 Task: Buy 5 Cheese Knives from Kitchen Knives & Accessories section under best seller category for shipping address: Kristen Martinez, 1131 Sharon Lane, South Bend, Indiana 46625, Cell Number 5742125169. Pay from credit card ending with 9757, CVV 798
Action: Mouse moved to (217, 108)
Screenshot: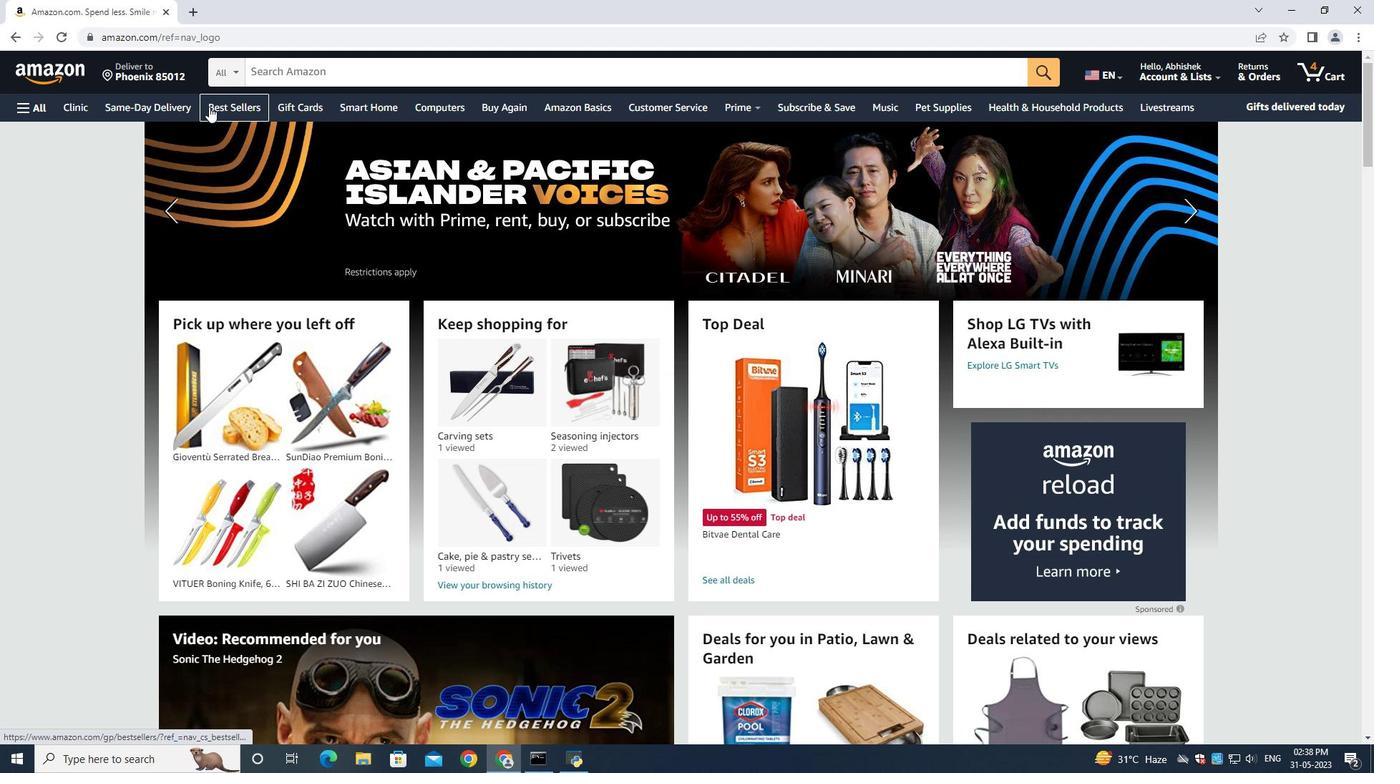 
Action: Mouse pressed left at (217, 108)
Screenshot: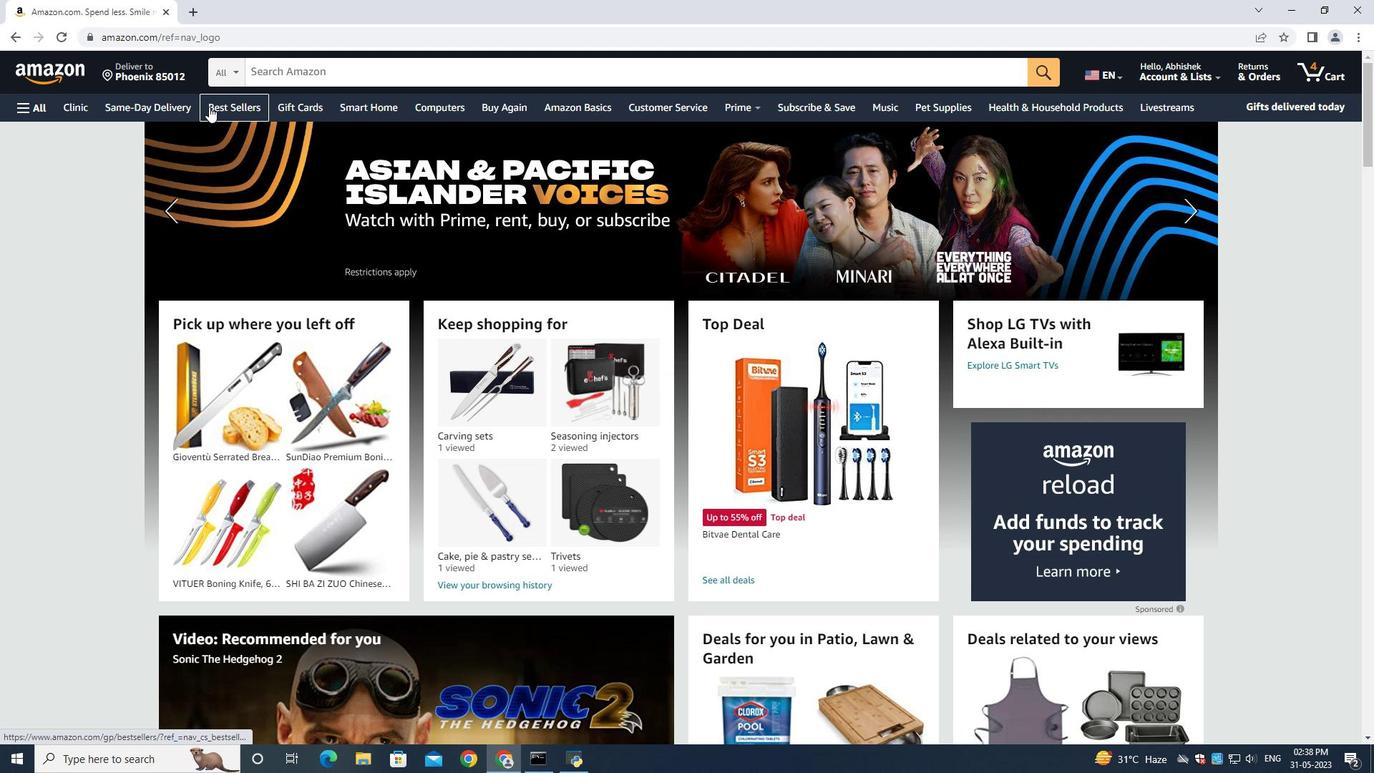 
Action: Mouse moved to (315, 70)
Screenshot: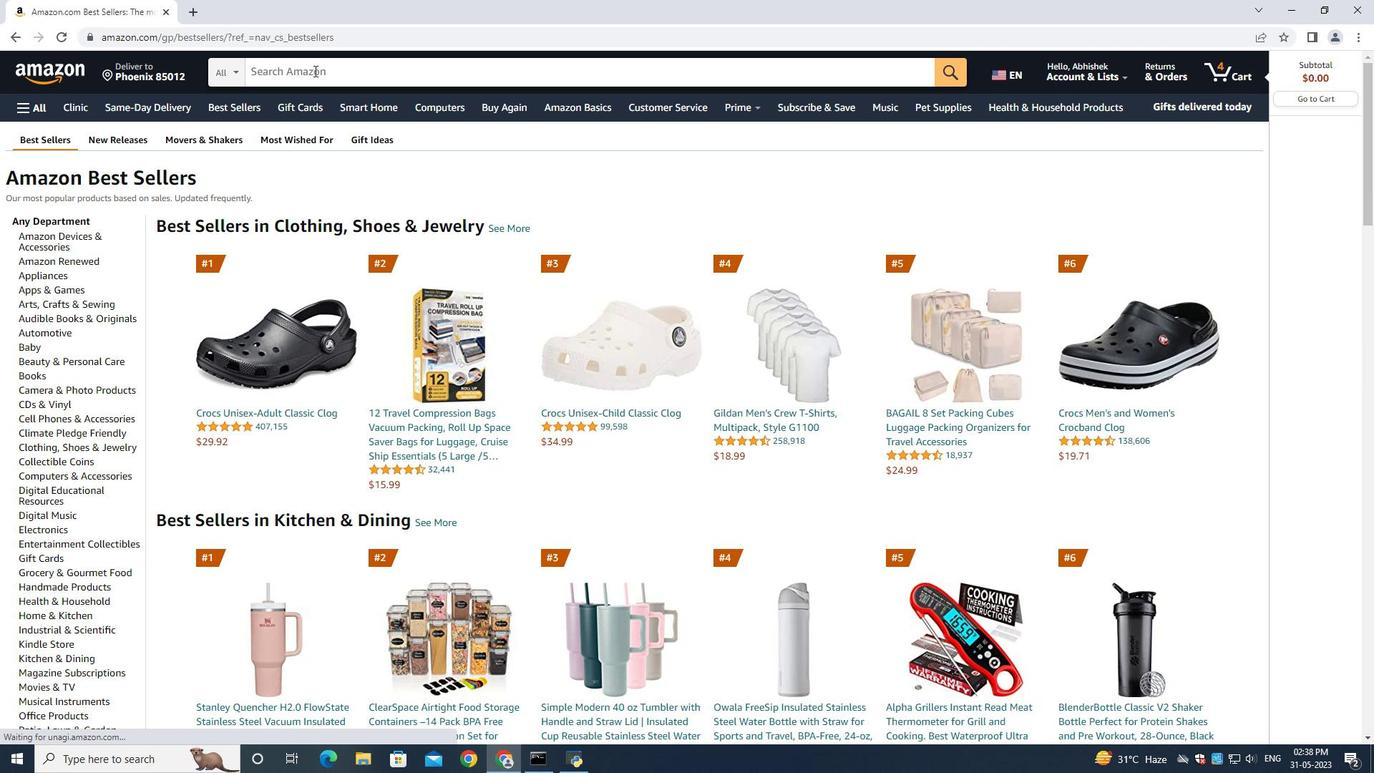
Action: Mouse pressed left at (315, 70)
Screenshot: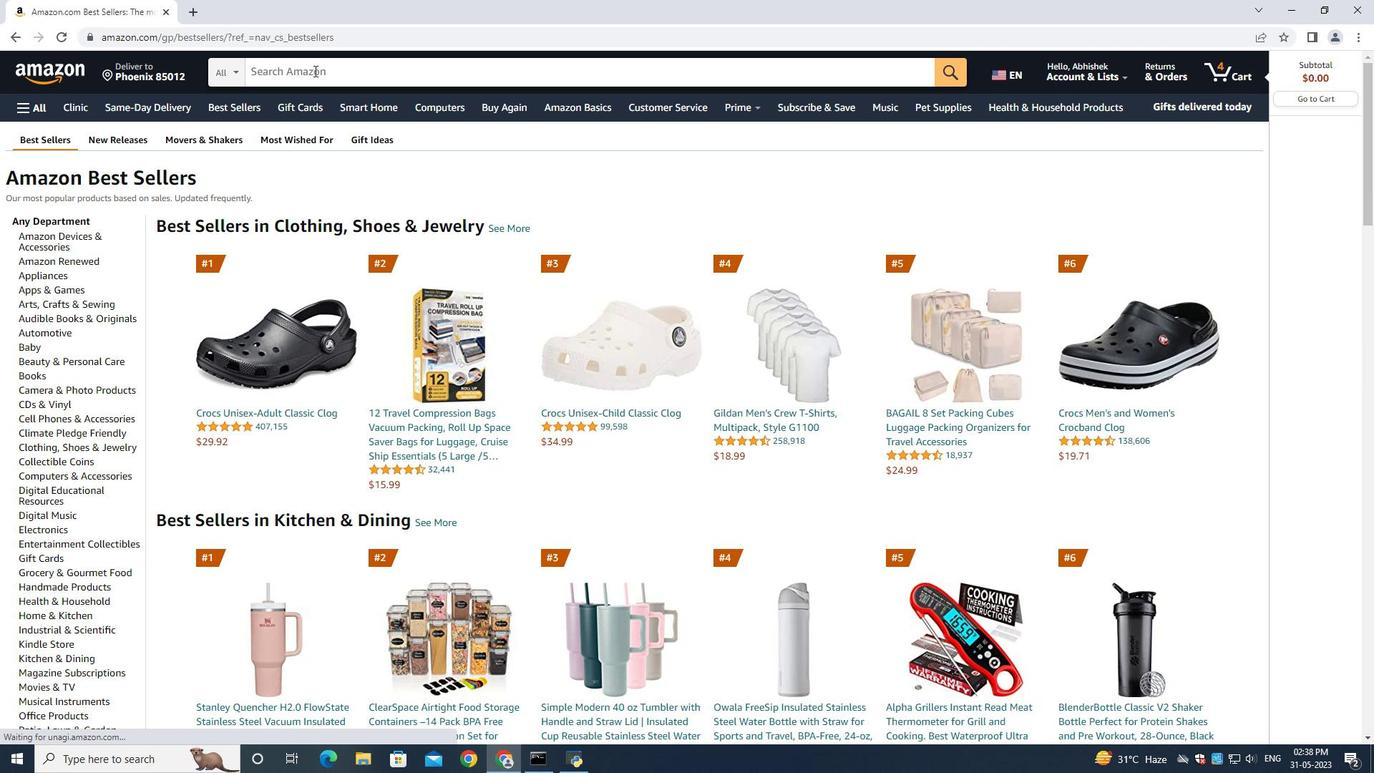 
Action: Mouse moved to (315, 70)
Screenshot: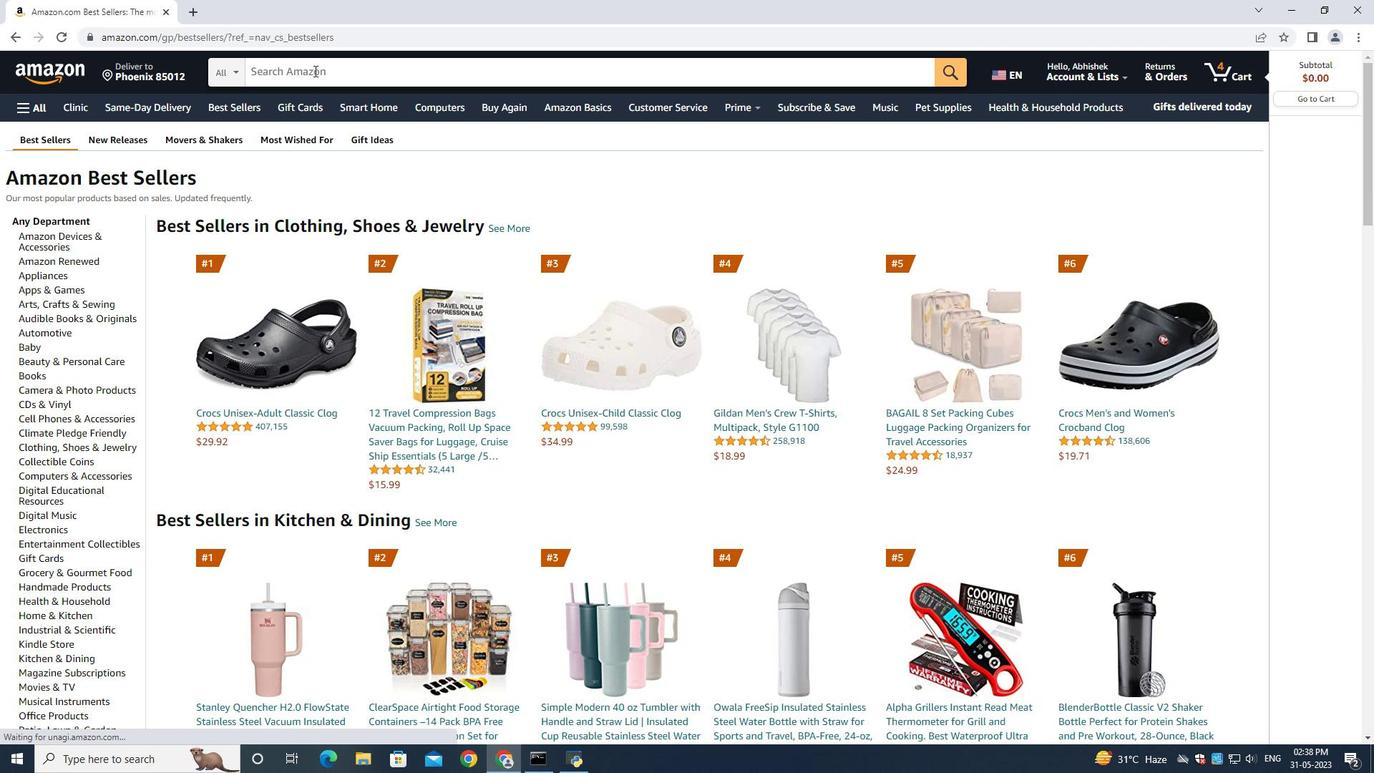 
Action: Key pressed <Key.shift>Kristen<Key.space><Key.shift>Martinez<Key.enter>
Screenshot: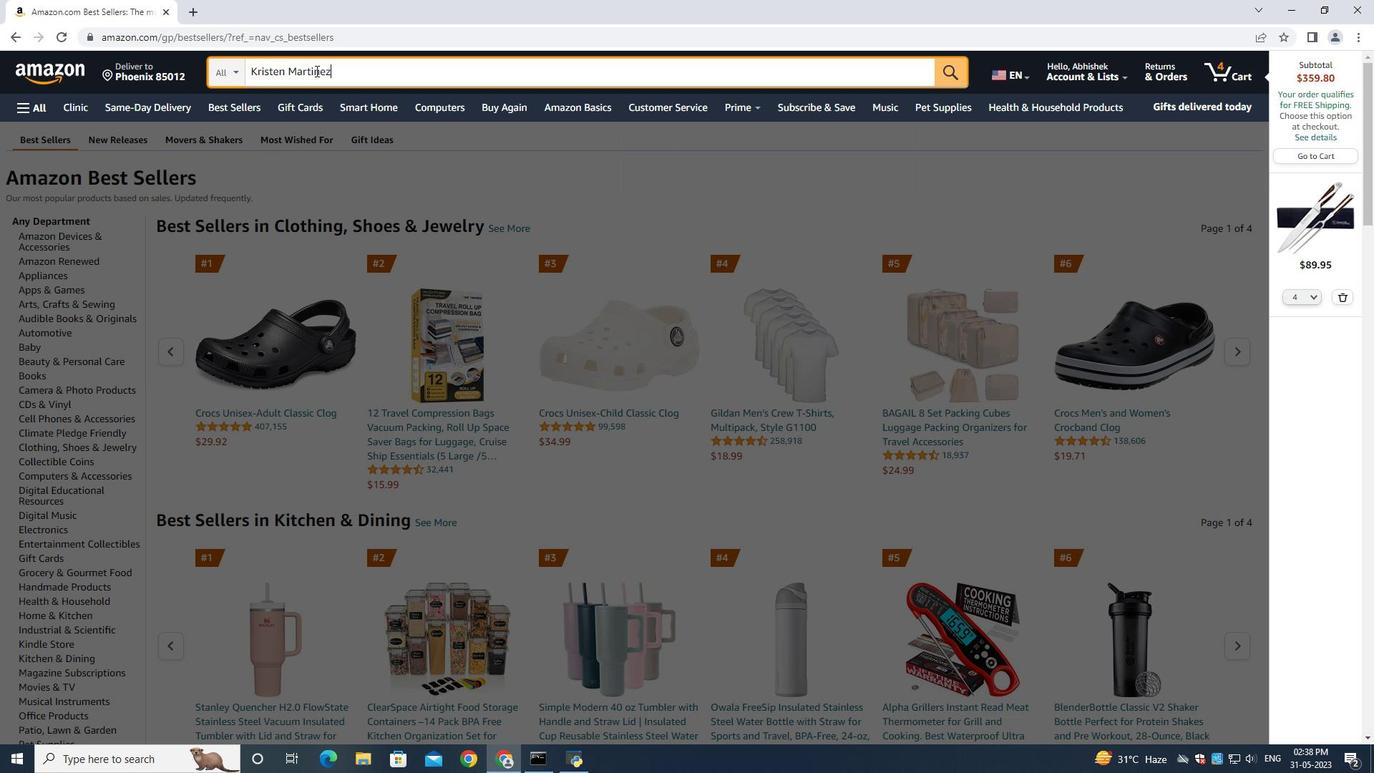 
Action: Mouse moved to (1346, 297)
Screenshot: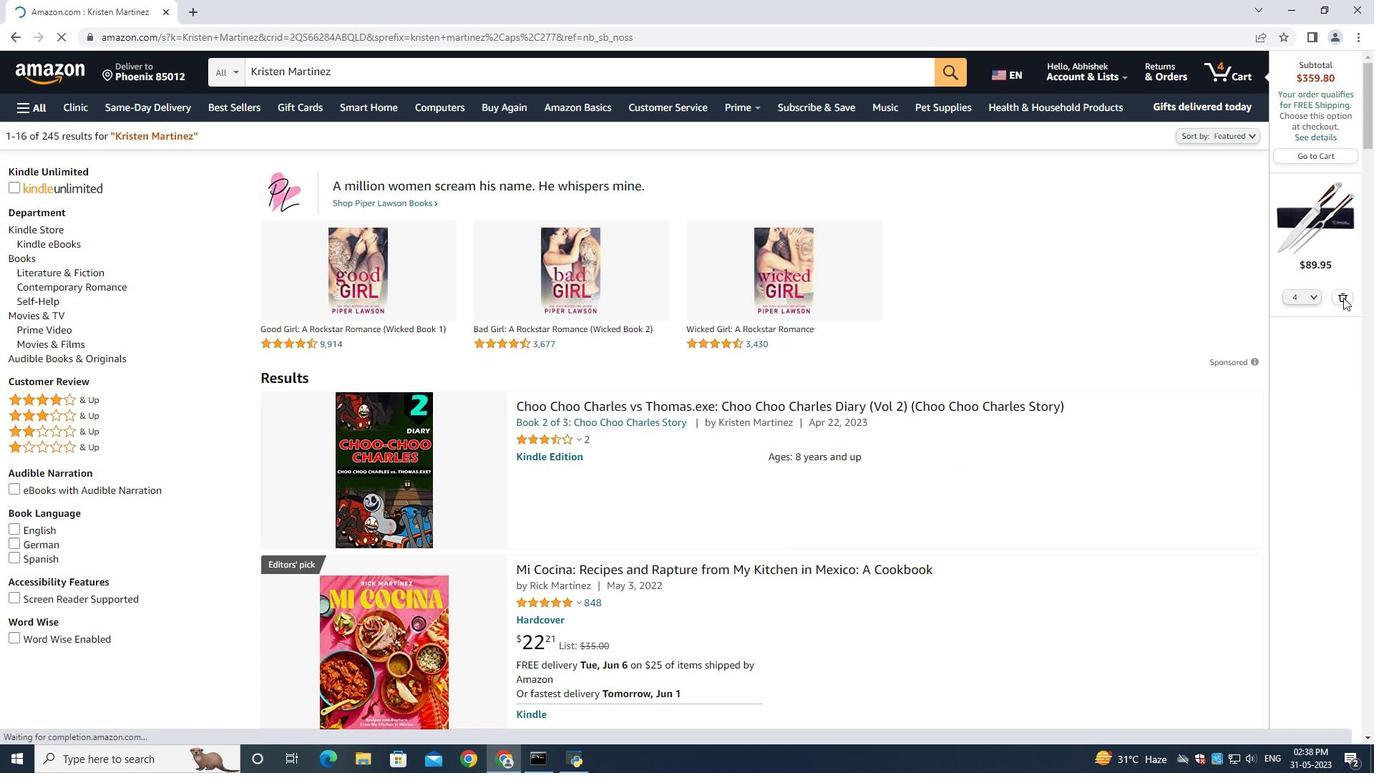 
Action: Mouse pressed left at (1346, 297)
Screenshot: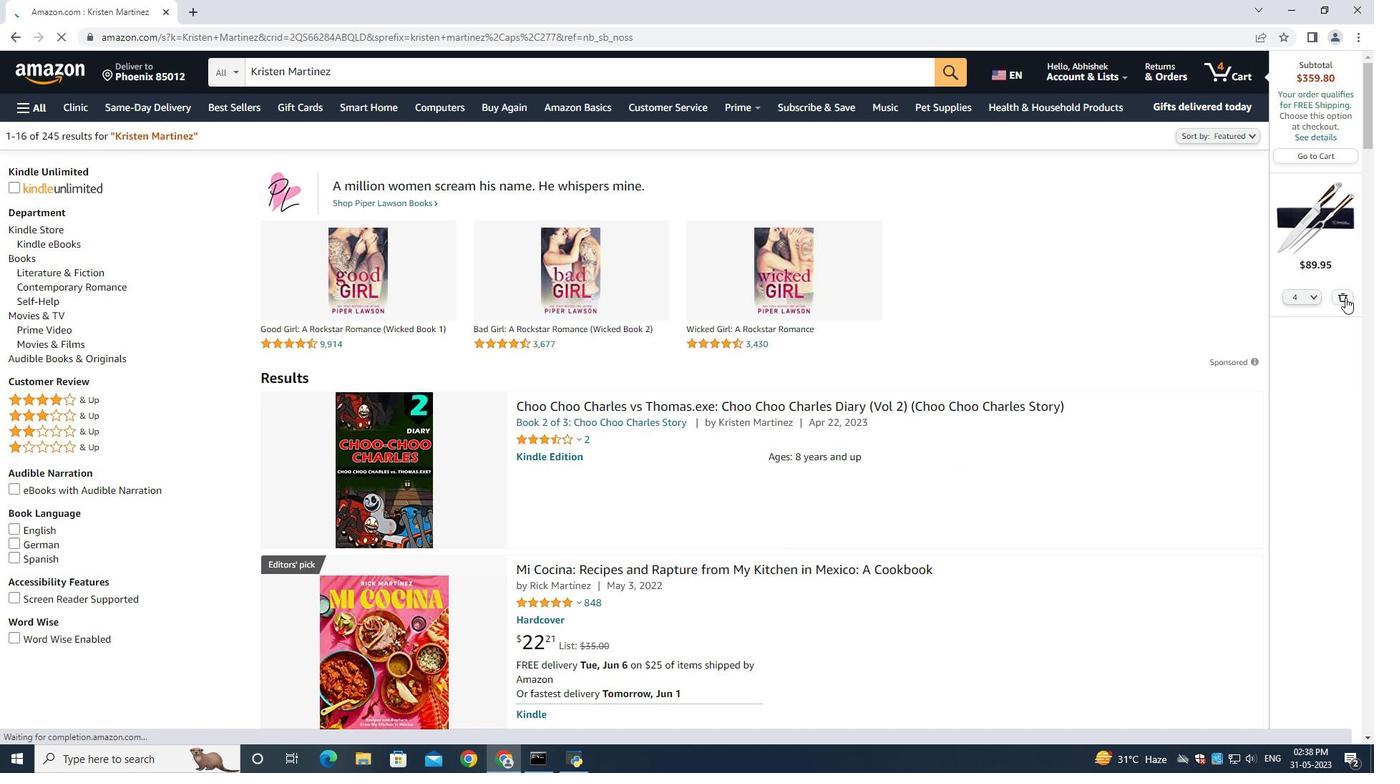 
Action: Mouse moved to (1345, 295)
Screenshot: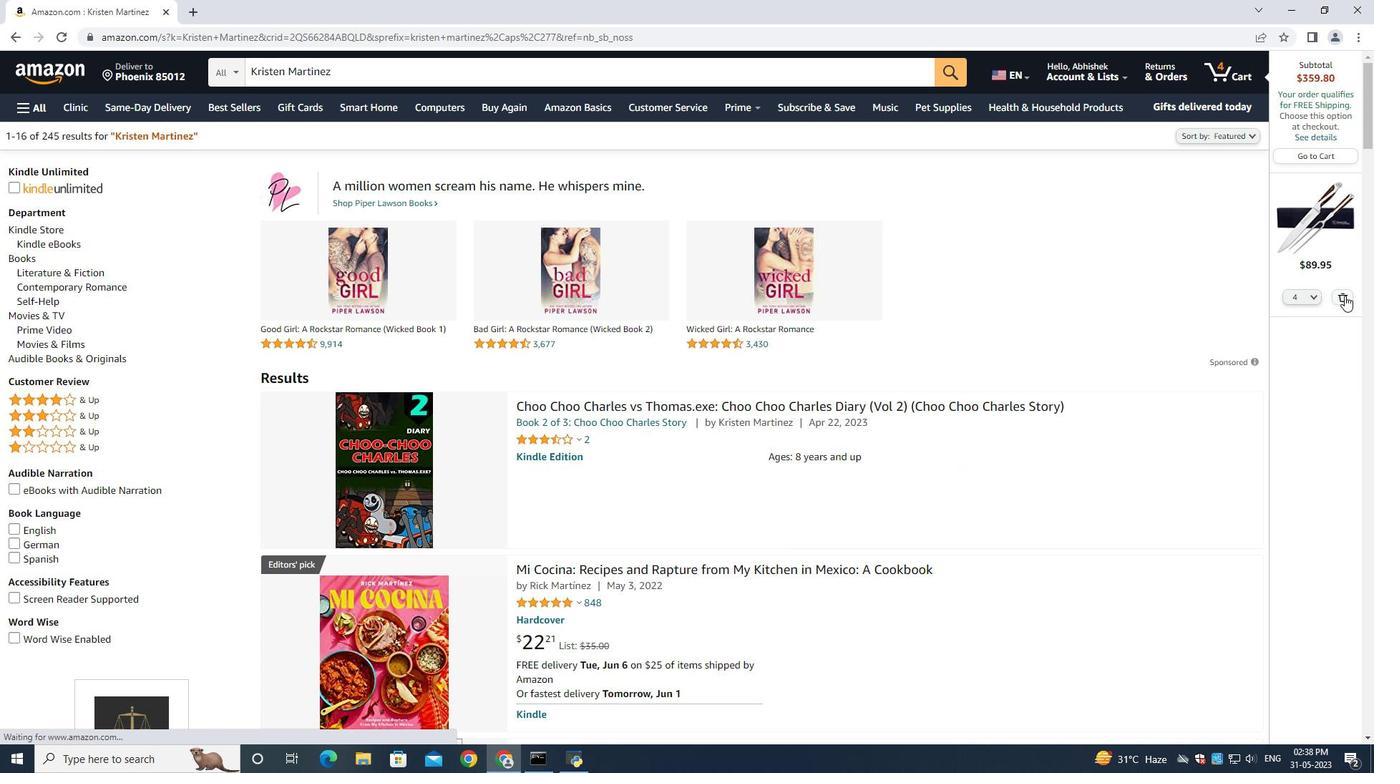 
Action: Mouse pressed left at (1345, 295)
Screenshot: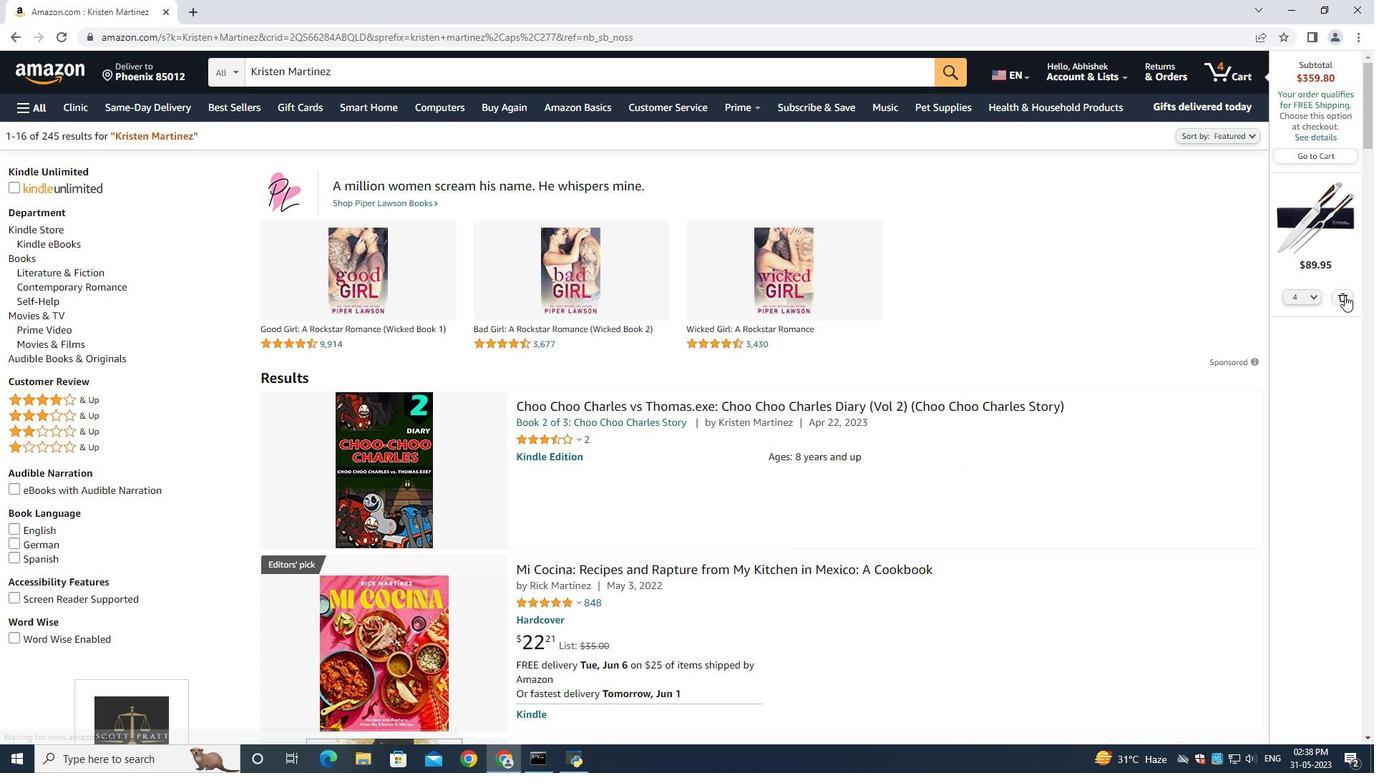 
Action: Mouse moved to (95, 286)
Screenshot: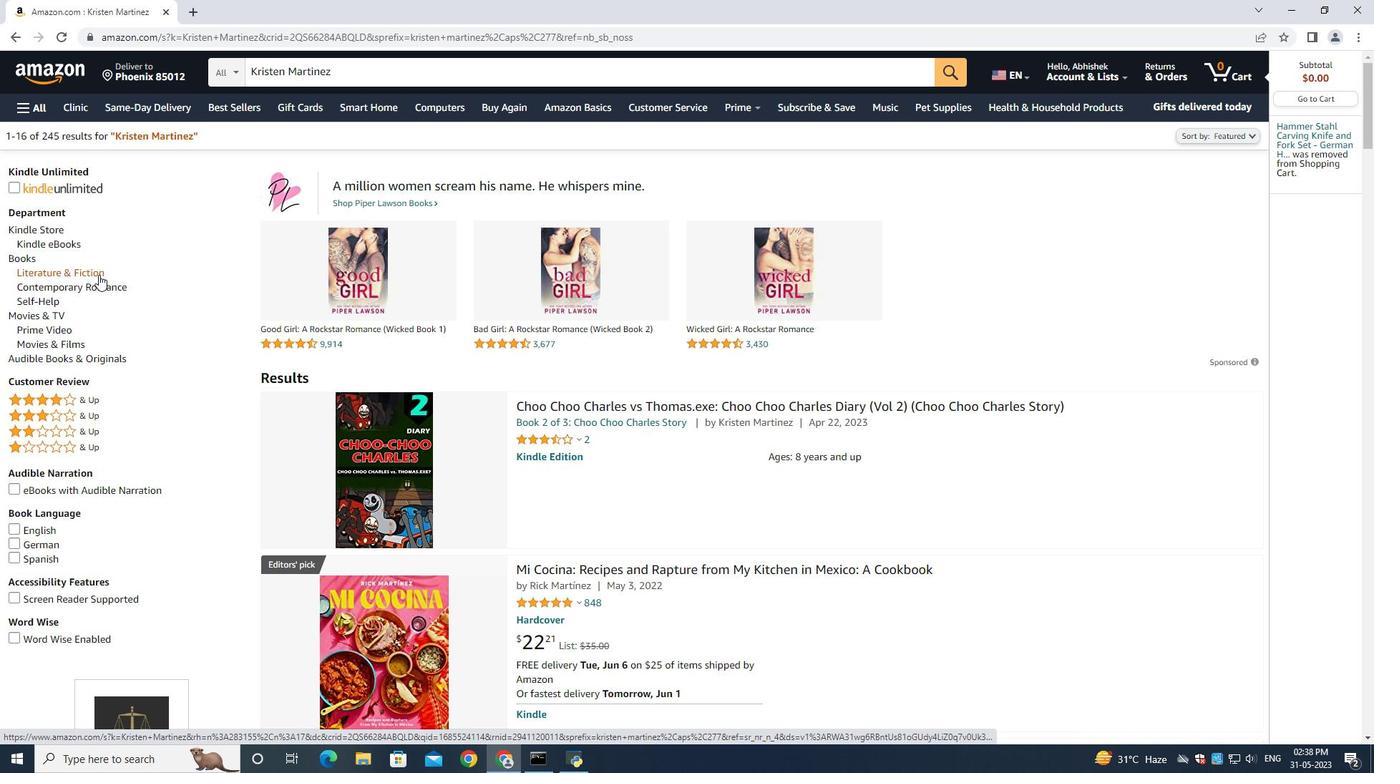 
Action: Mouse scrolled (95, 285) with delta (0, 0)
Screenshot: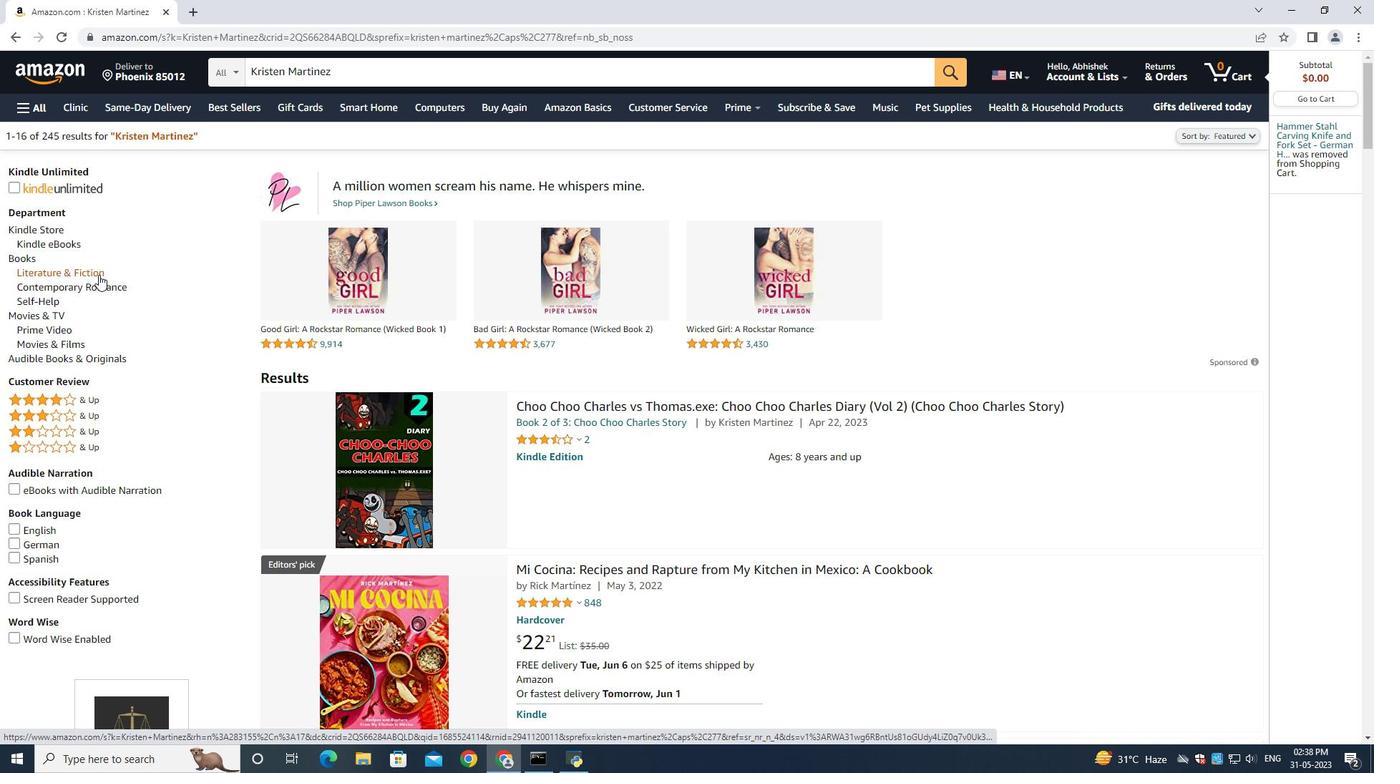 
Action: Mouse scrolled (95, 285) with delta (0, 0)
Screenshot: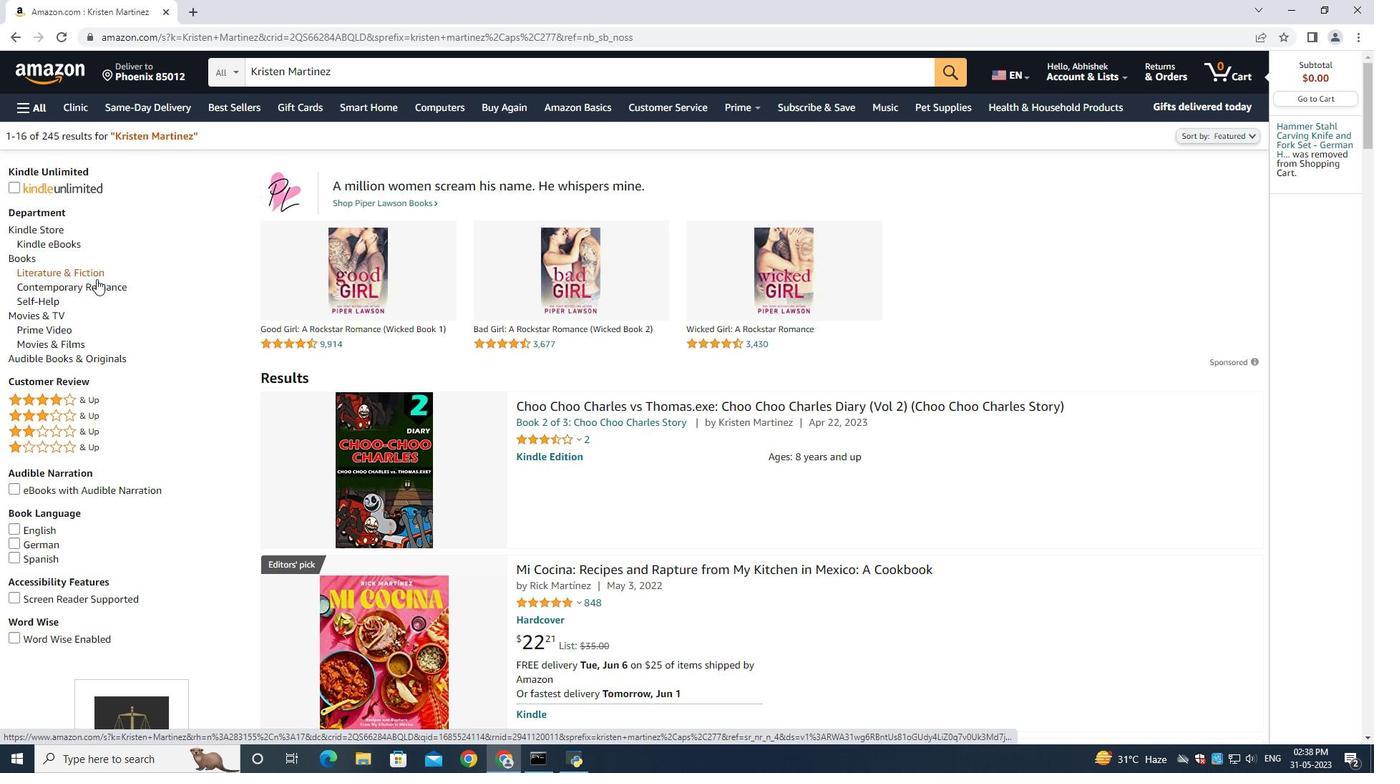 
Action: Mouse moved to (769, 301)
Screenshot: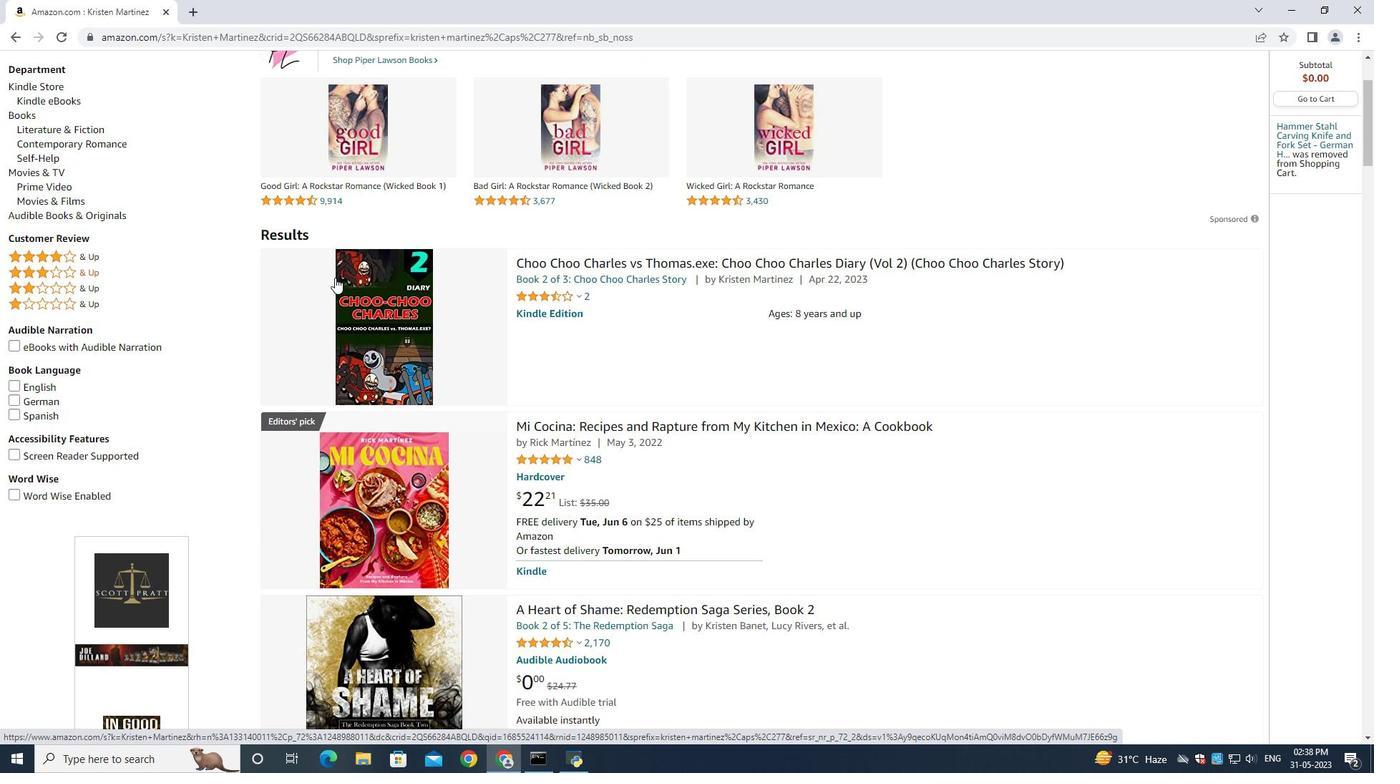 
Action: Mouse scrolled (769, 302) with delta (0, 0)
Screenshot: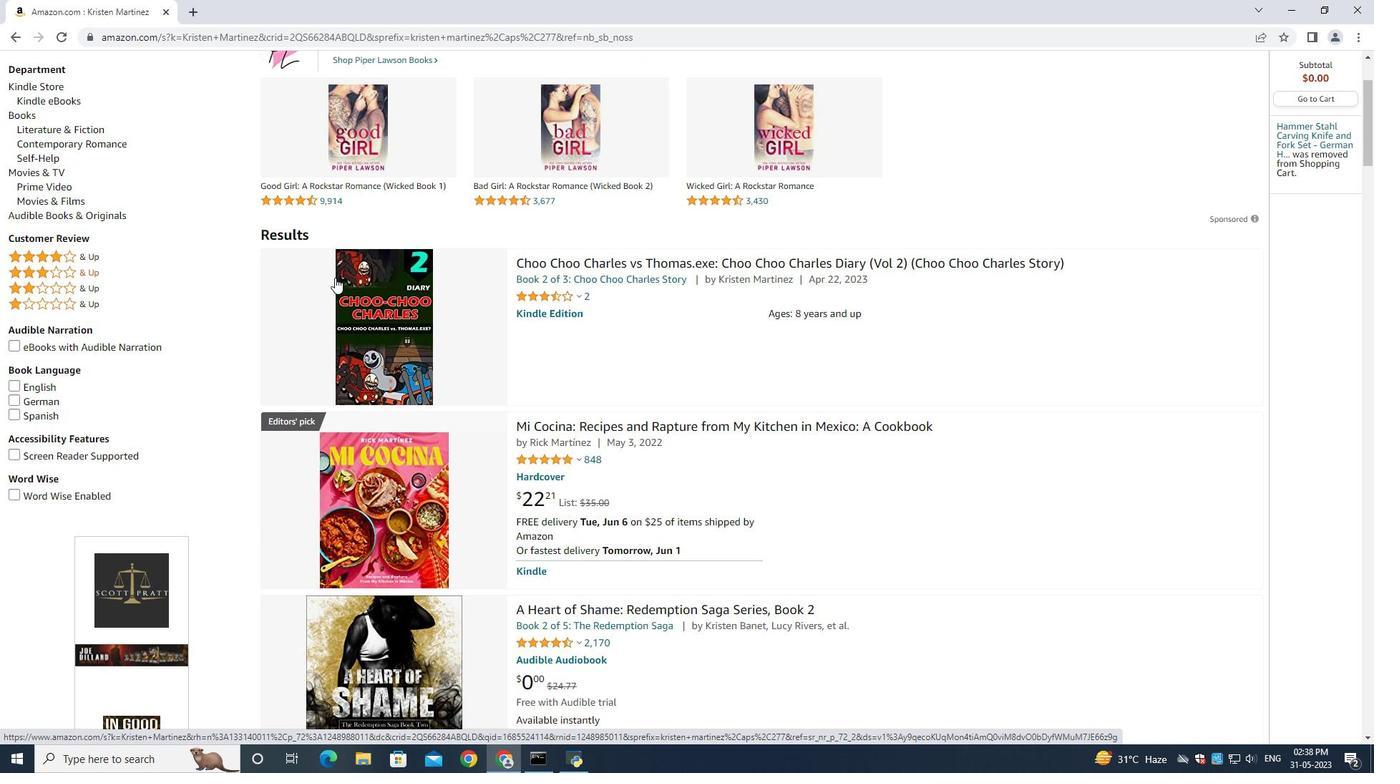 
Action: Mouse moved to (788, 302)
Screenshot: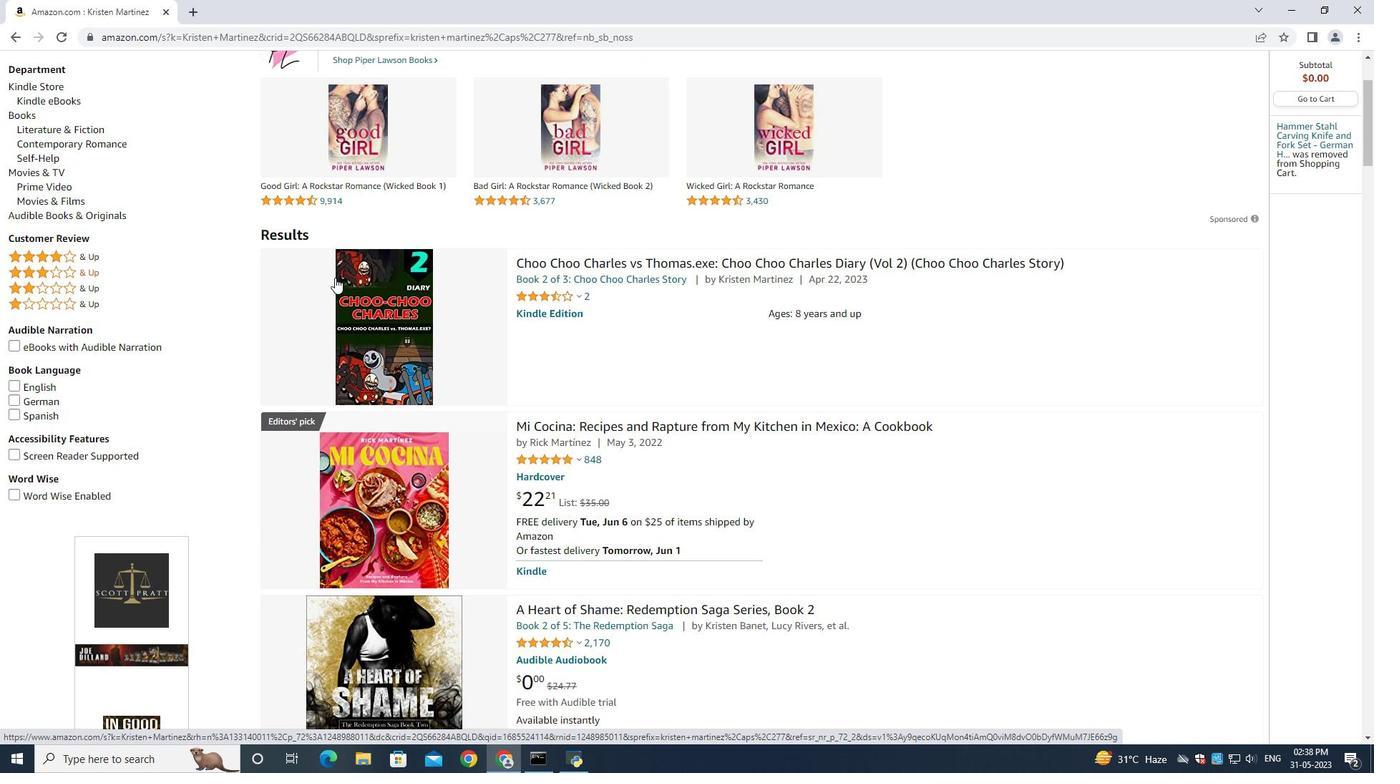 
Action: Mouse scrolled (788, 303) with delta (0, 0)
Screenshot: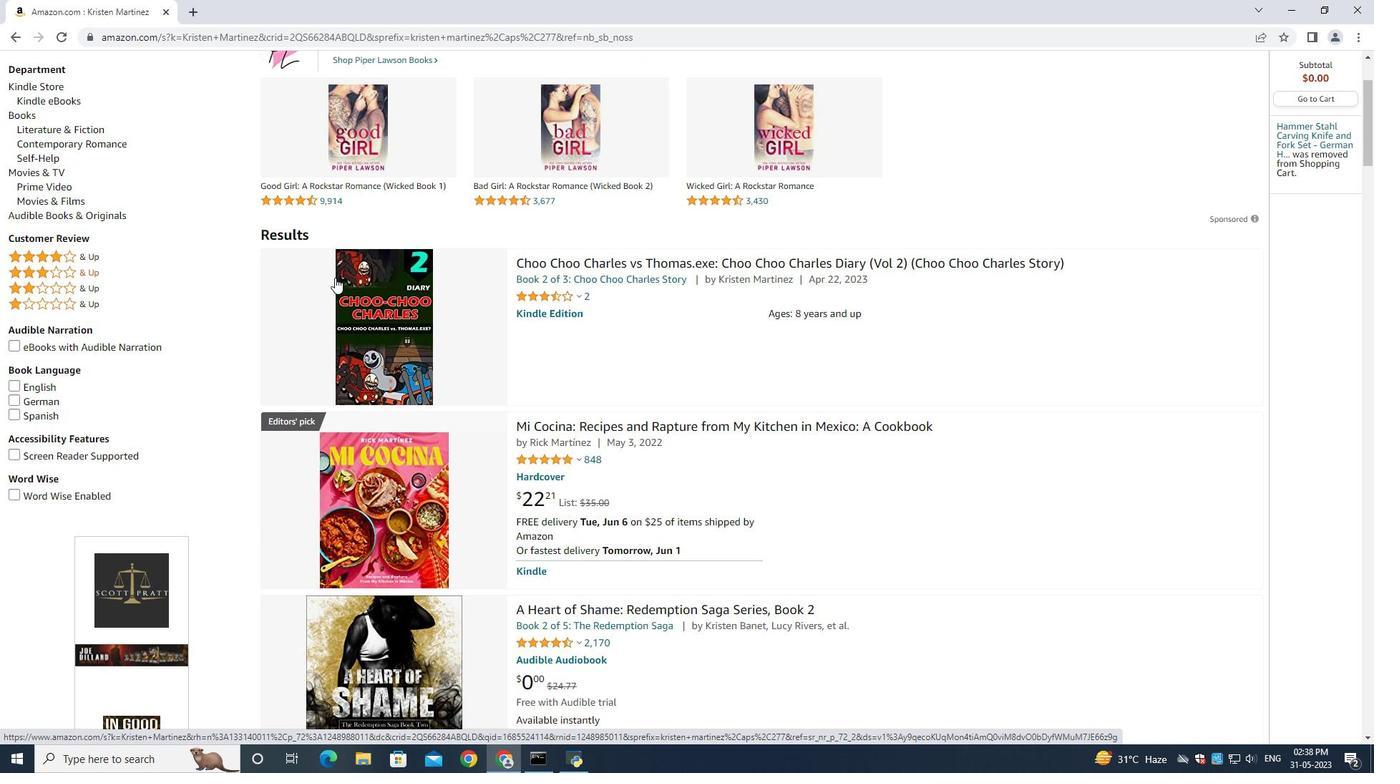 
Action: Mouse moved to (813, 306)
Screenshot: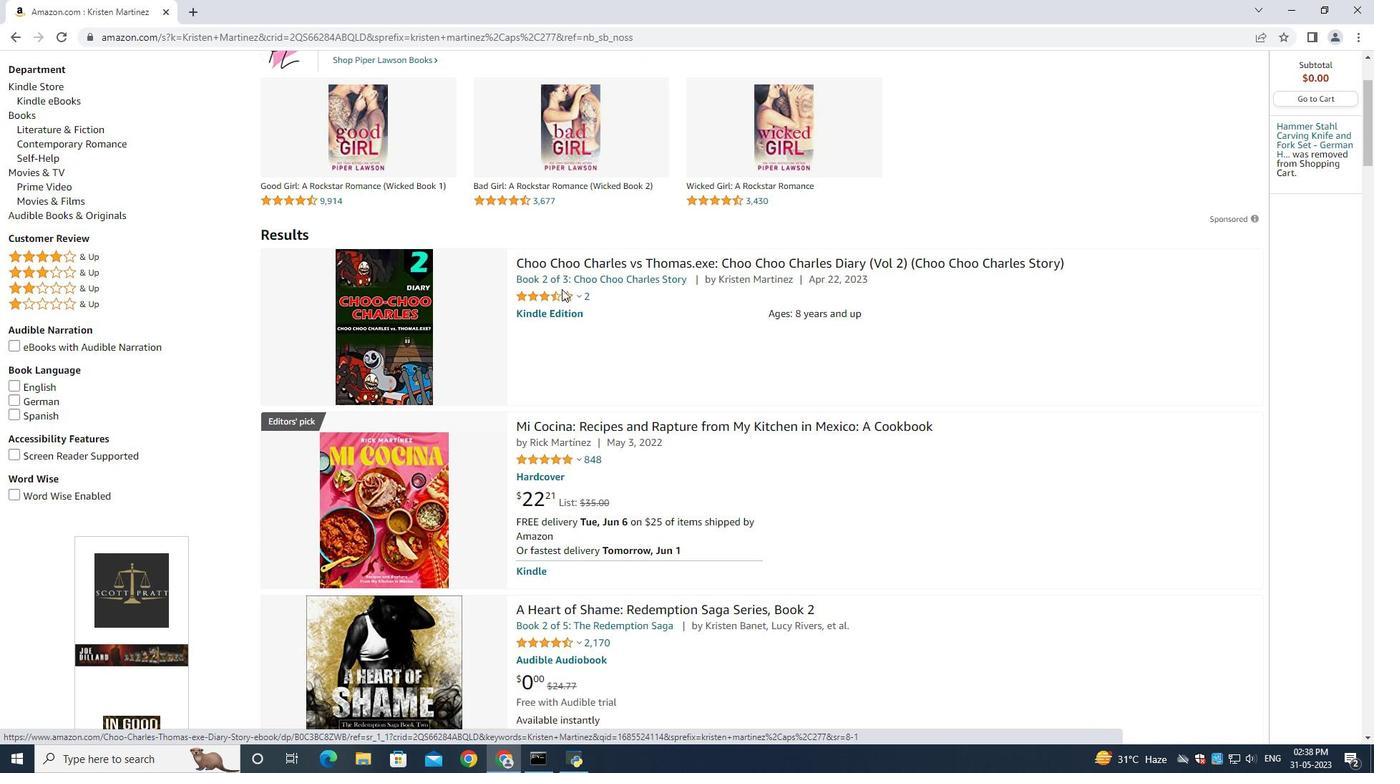 
Action: Mouse scrolled (809, 306) with delta (0, 0)
Screenshot: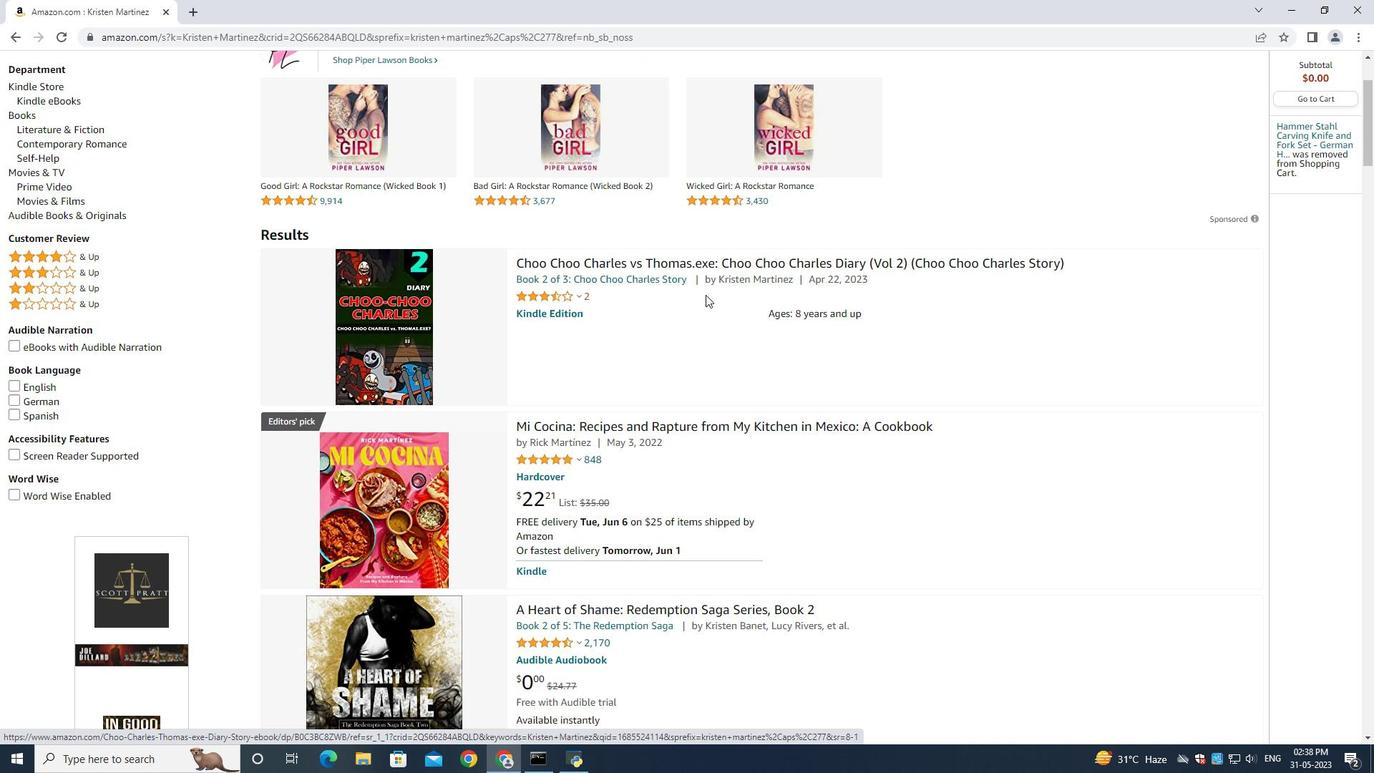 
Action: Mouse moved to (815, 306)
Screenshot: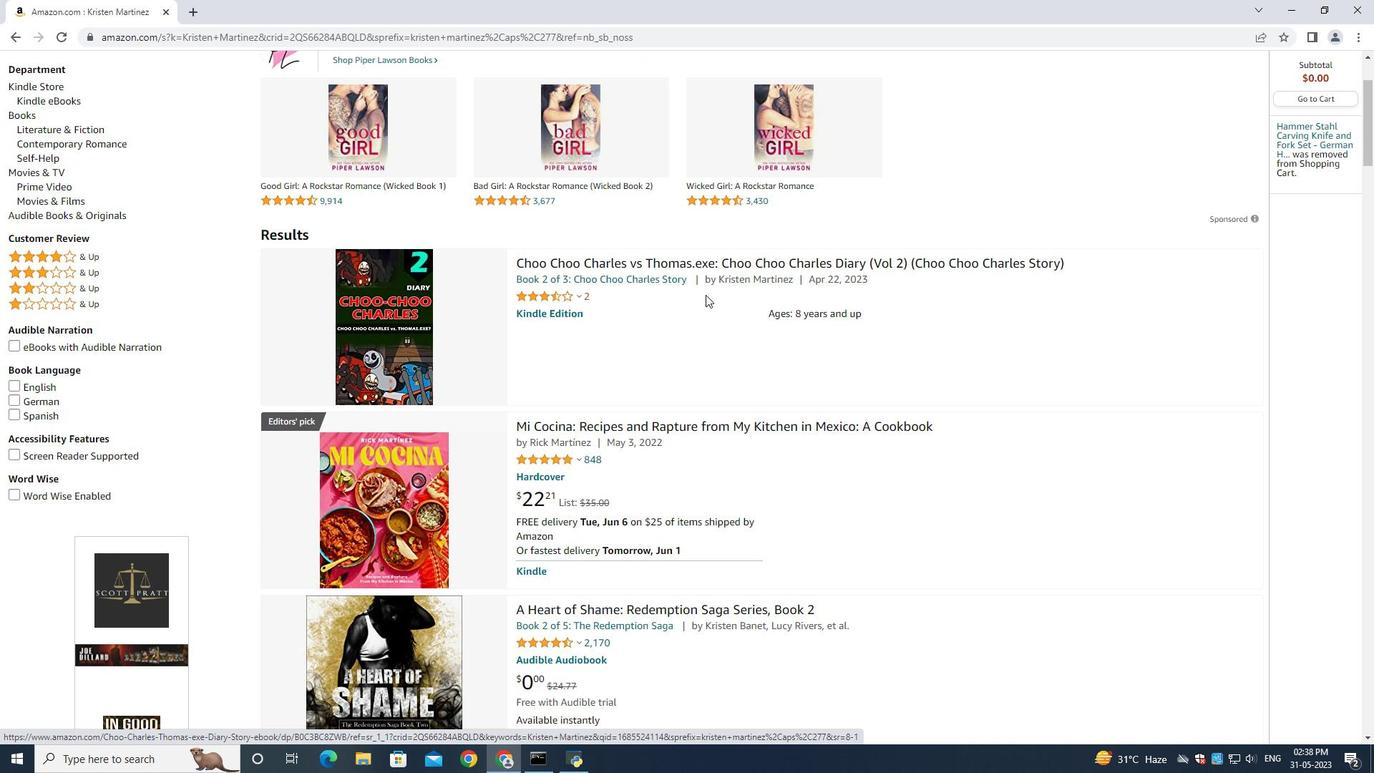 
Action: Mouse scrolled (815, 307) with delta (0, 0)
Screenshot: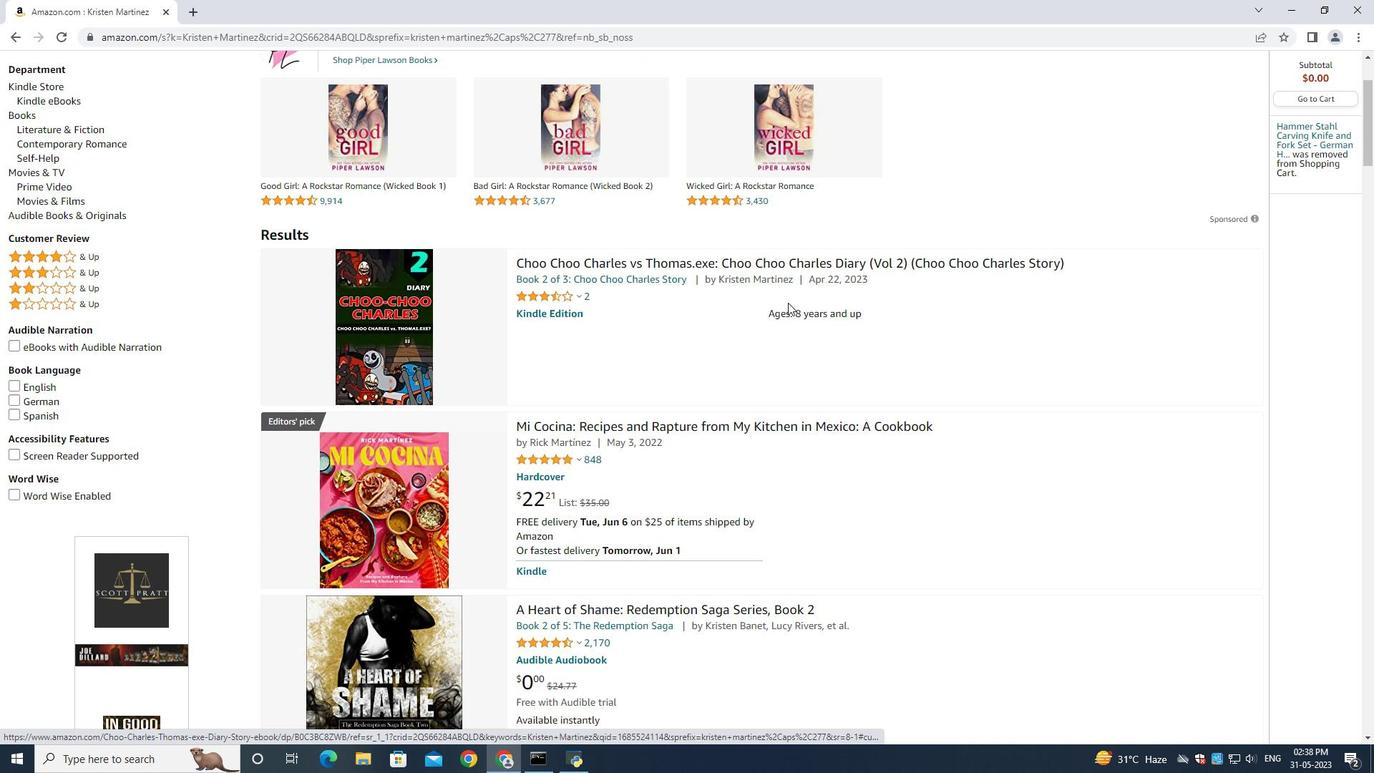 
Action: Mouse moved to (409, 76)
Screenshot: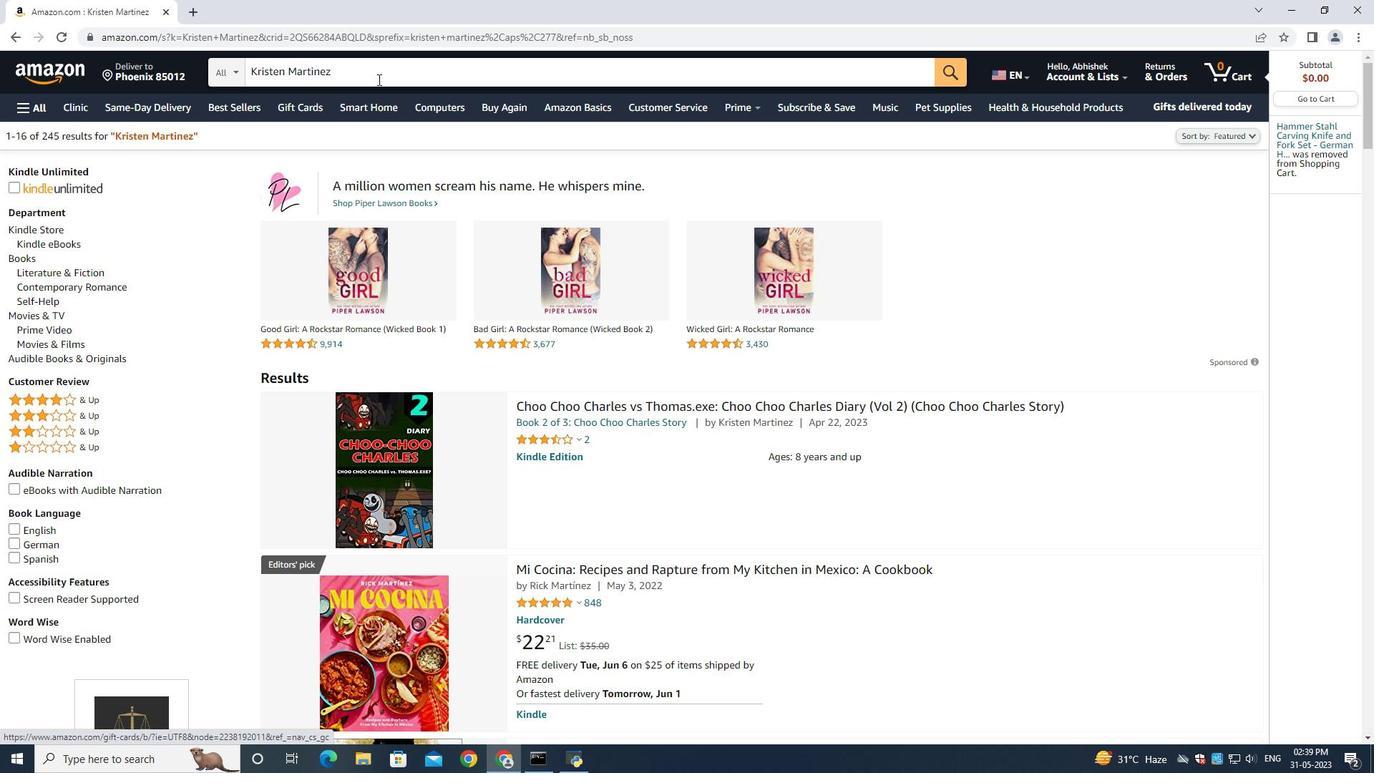 
Action: Mouse pressed left at (409, 76)
Screenshot: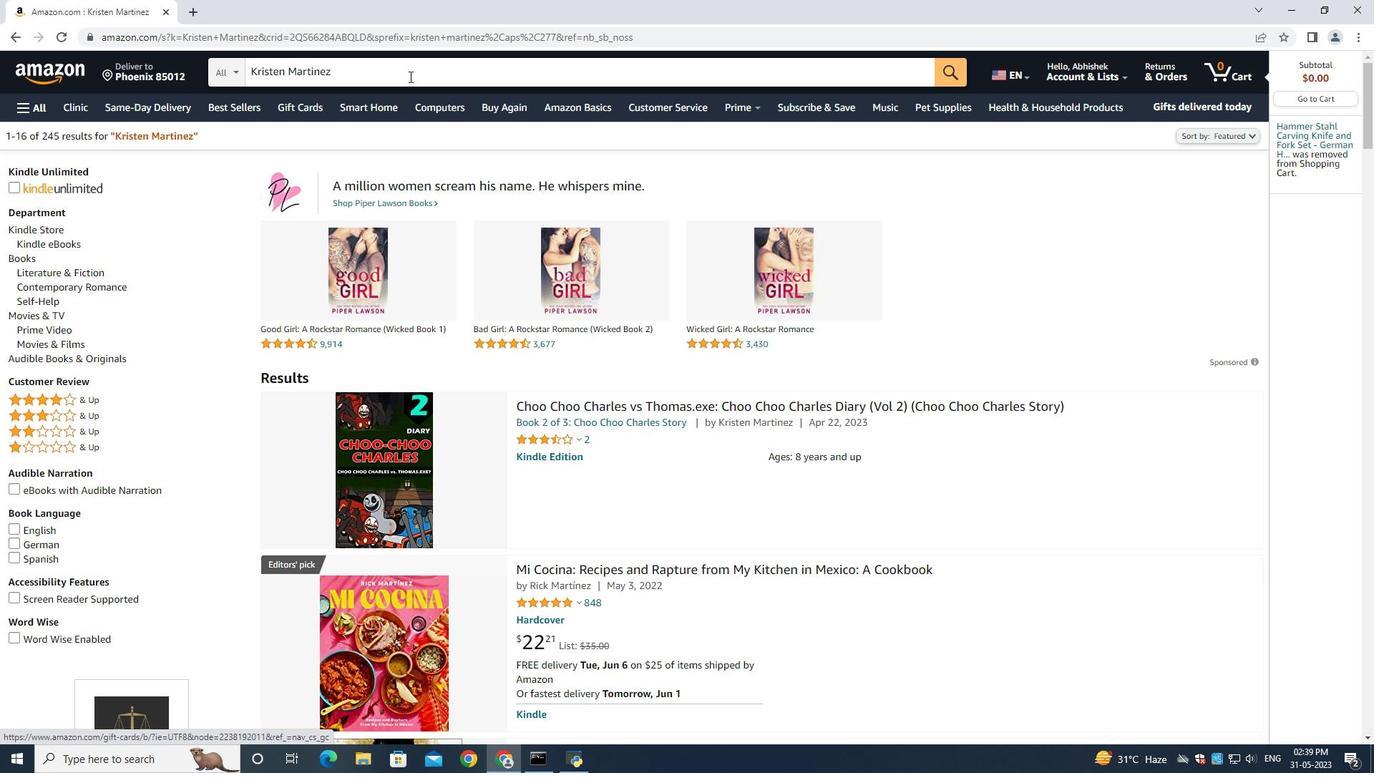 
Action: Mouse moved to (409, 76)
Screenshot: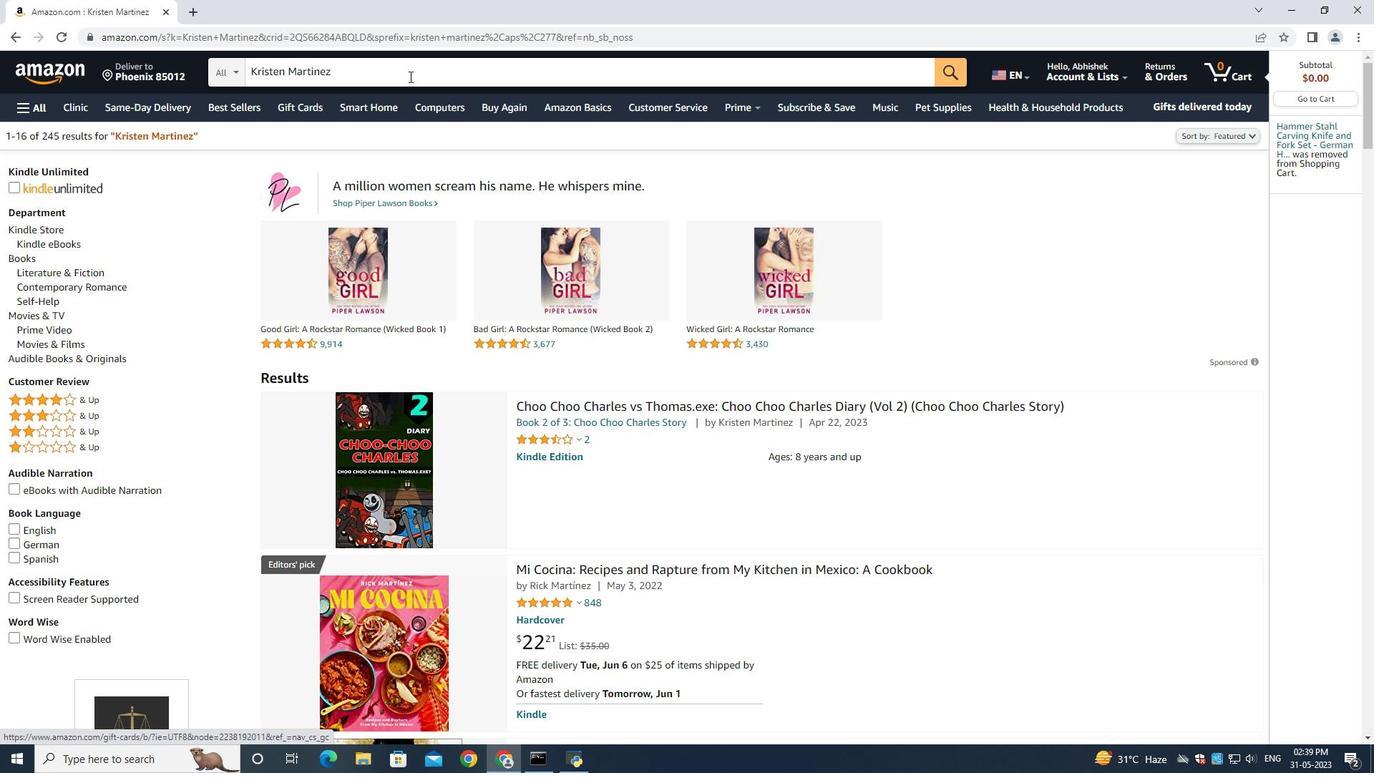 
Action: Key pressed <Key.space>kitchen<Key.enter>
Screenshot: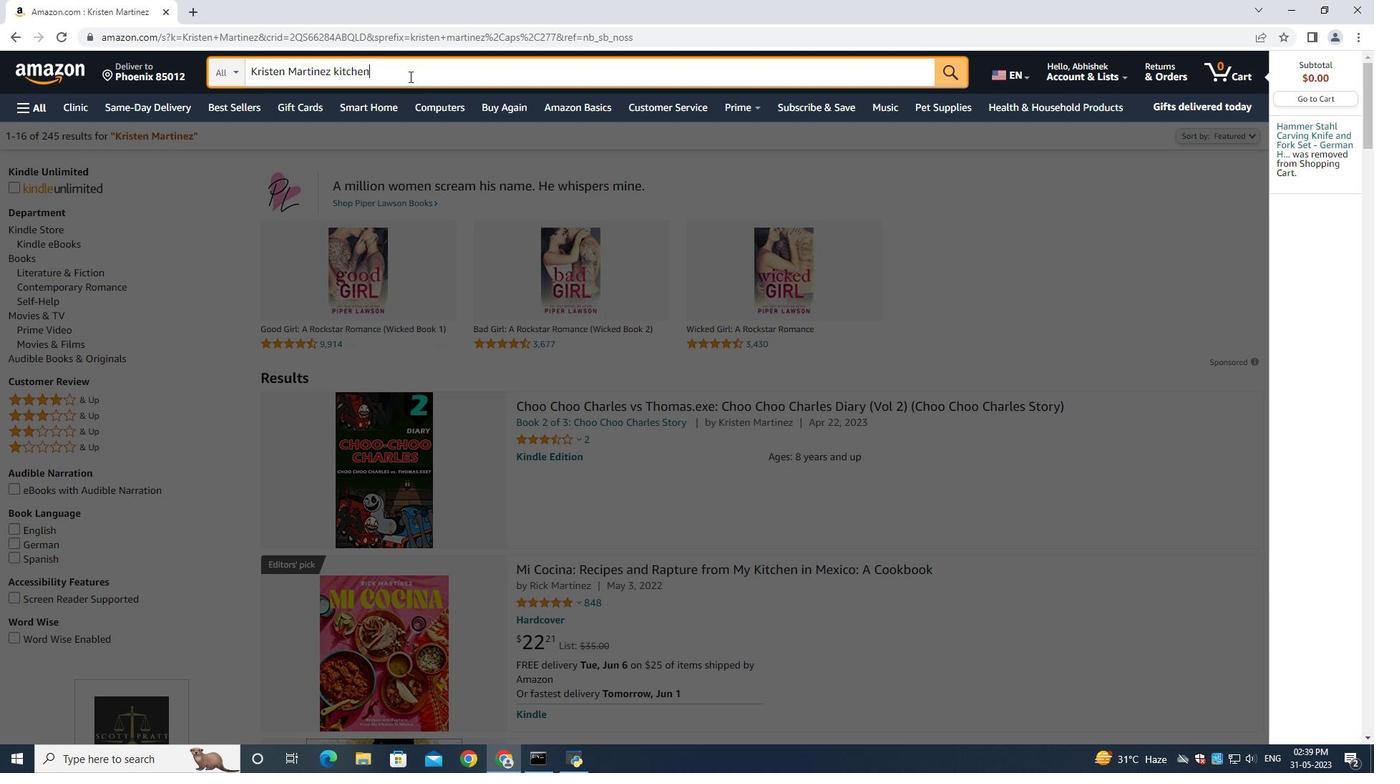 
Action: Mouse moved to (15, 32)
Screenshot: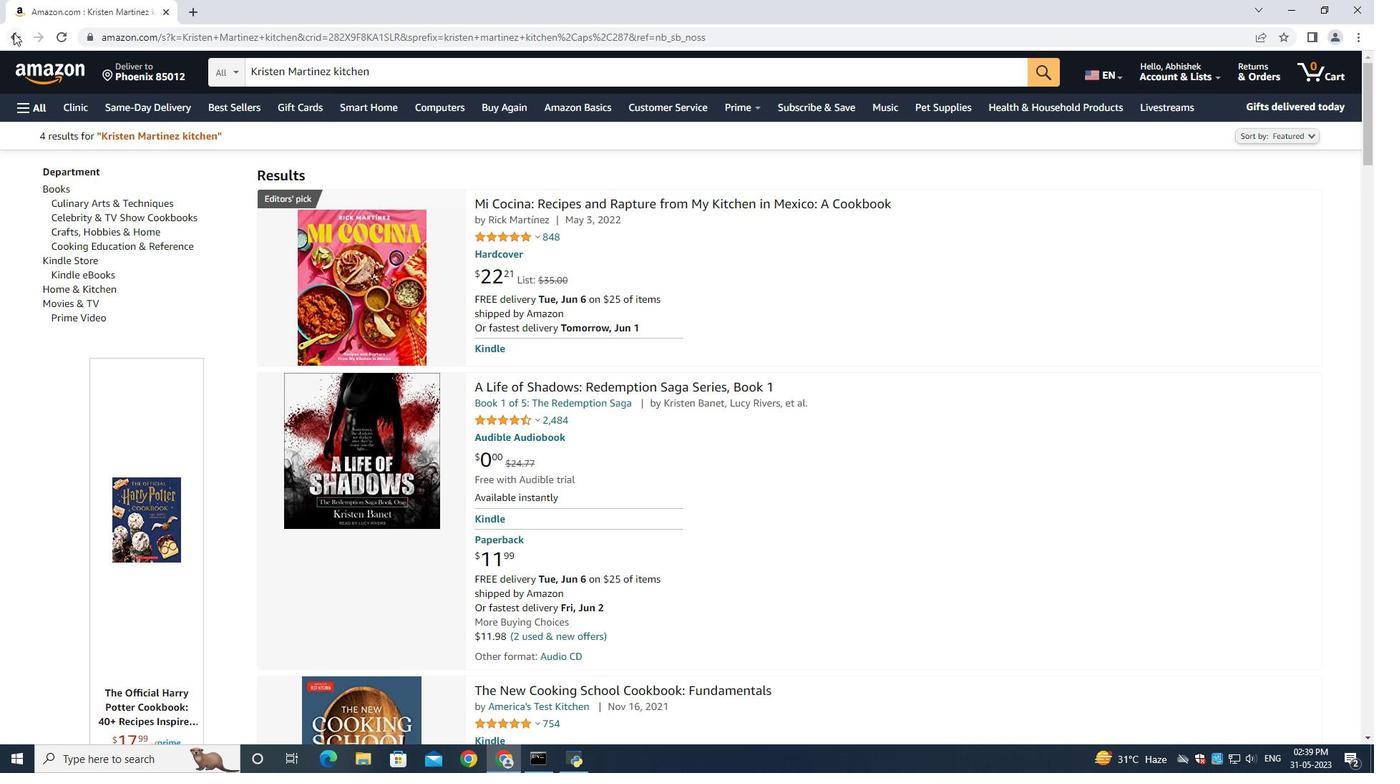 
Action: Mouse pressed left at (15, 32)
Screenshot: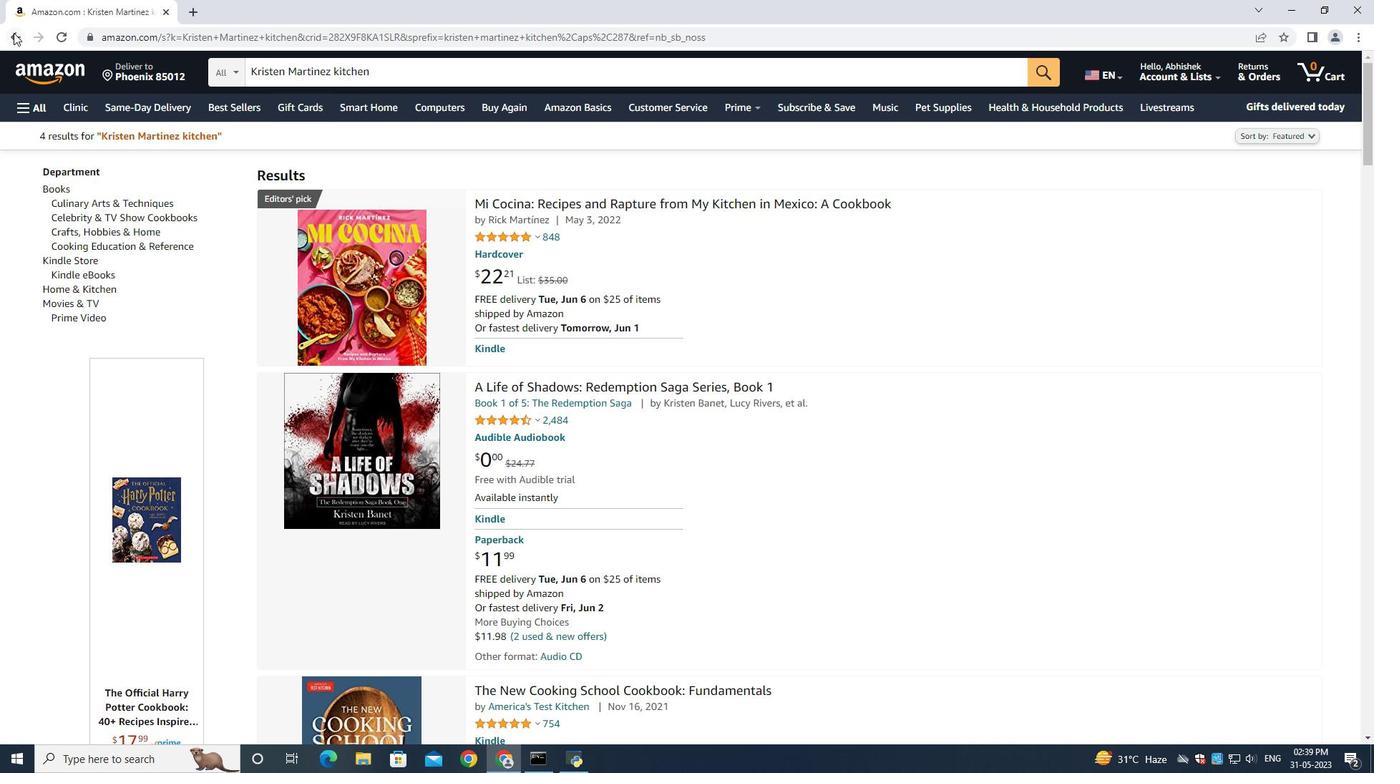 
Action: Mouse moved to (433, 403)
Screenshot: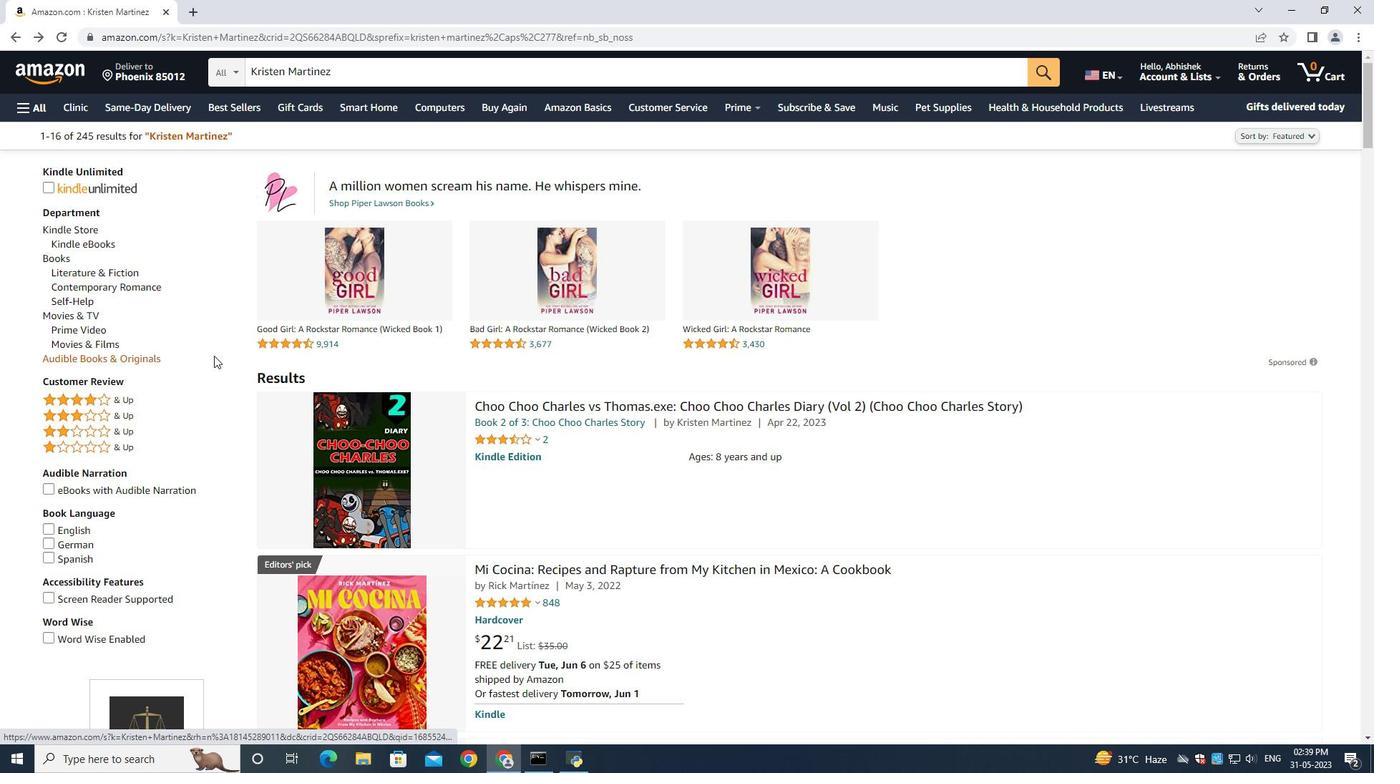 
Action: Mouse scrolled (433, 402) with delta (0, 0)
Screenshot: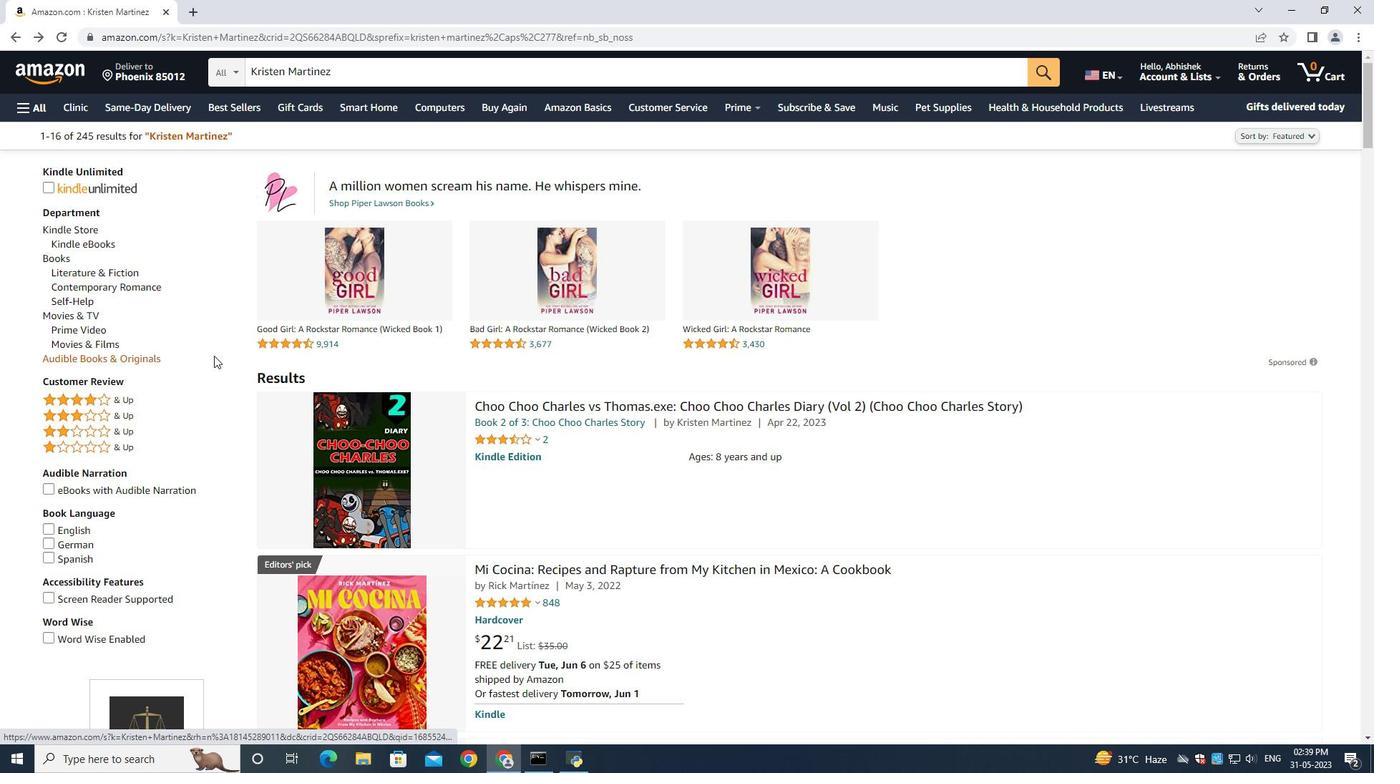
Action: Mouse moved to (463, 412)
Screenshot: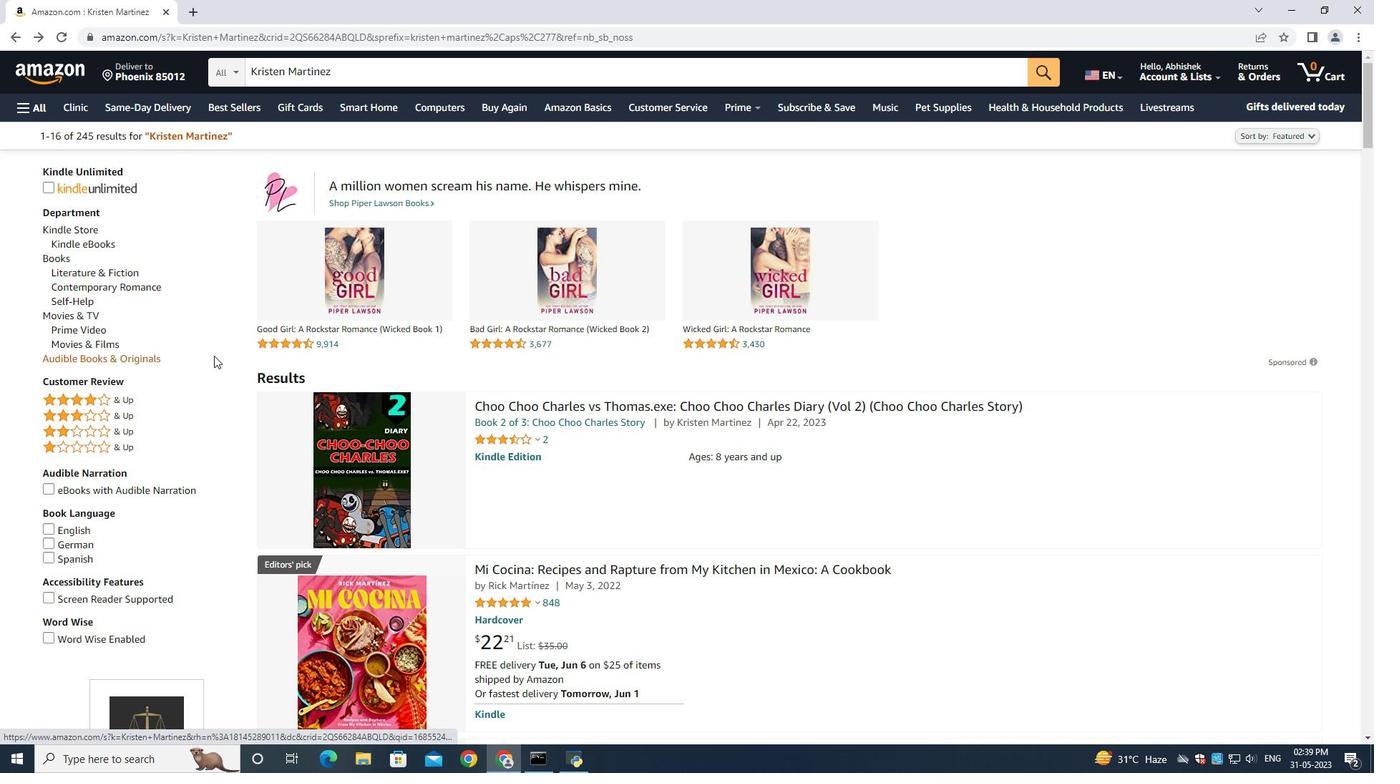 
Action: Mouse scrolled (456, 409) with delta (0, 0)
Screenshot: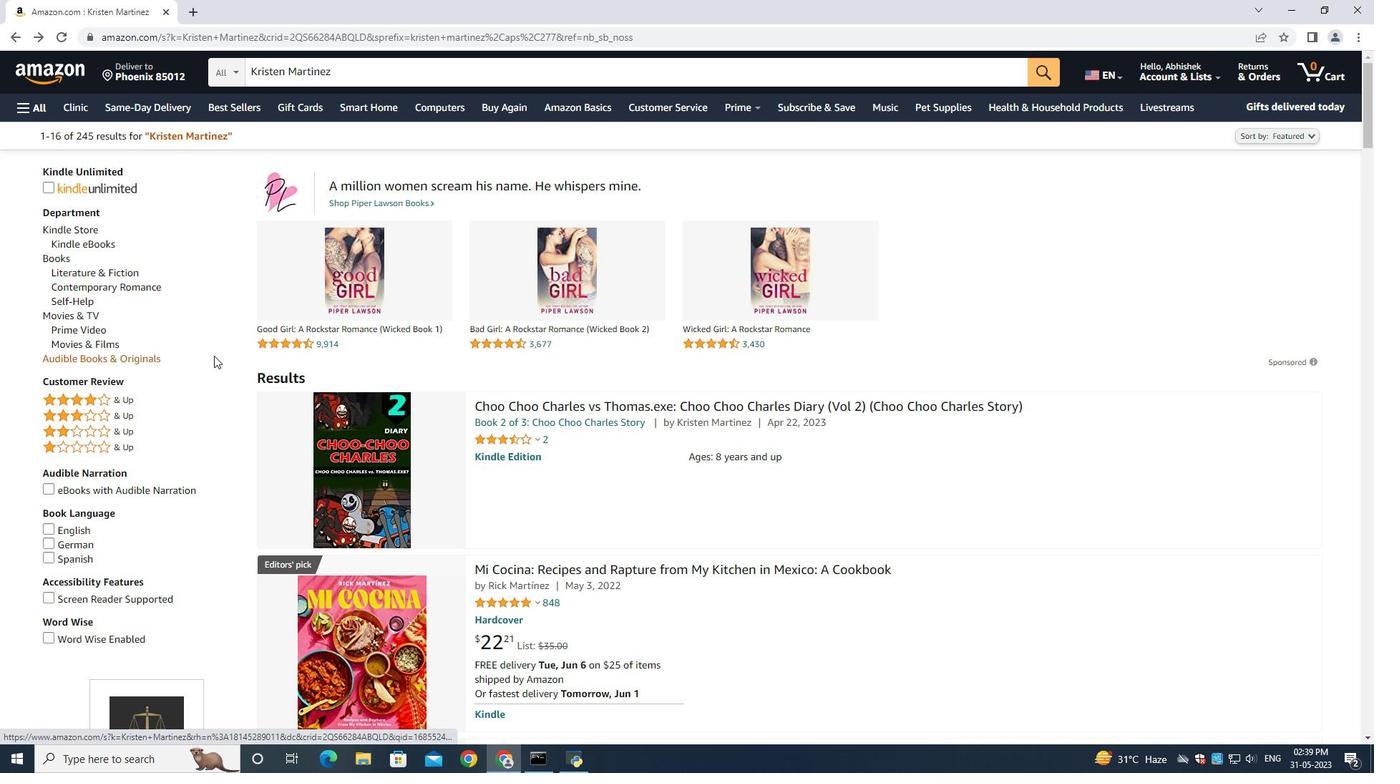 
Action: Mouse moved to (479, 417)
Screenshot: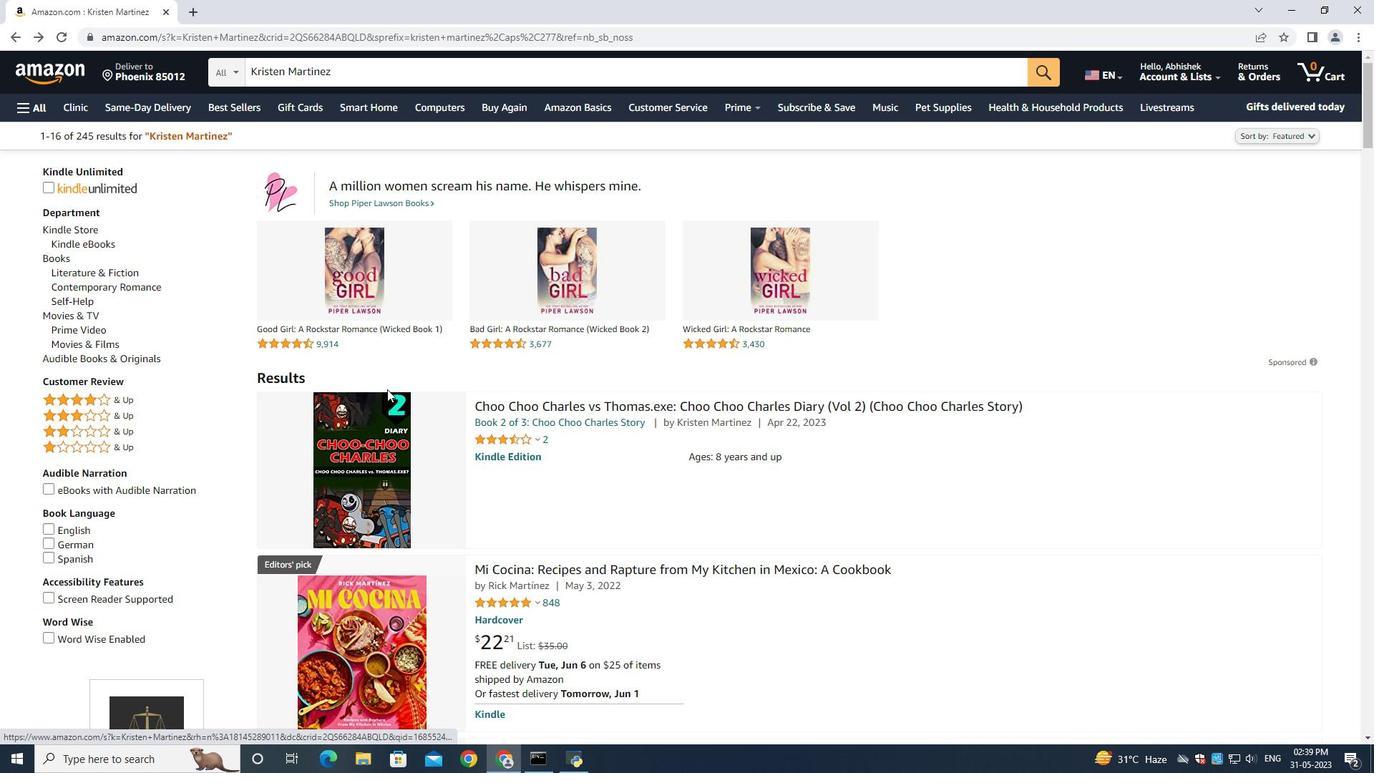
Action: Mouse scrolled (473, 414) with delta (0, 0)
Screenshot: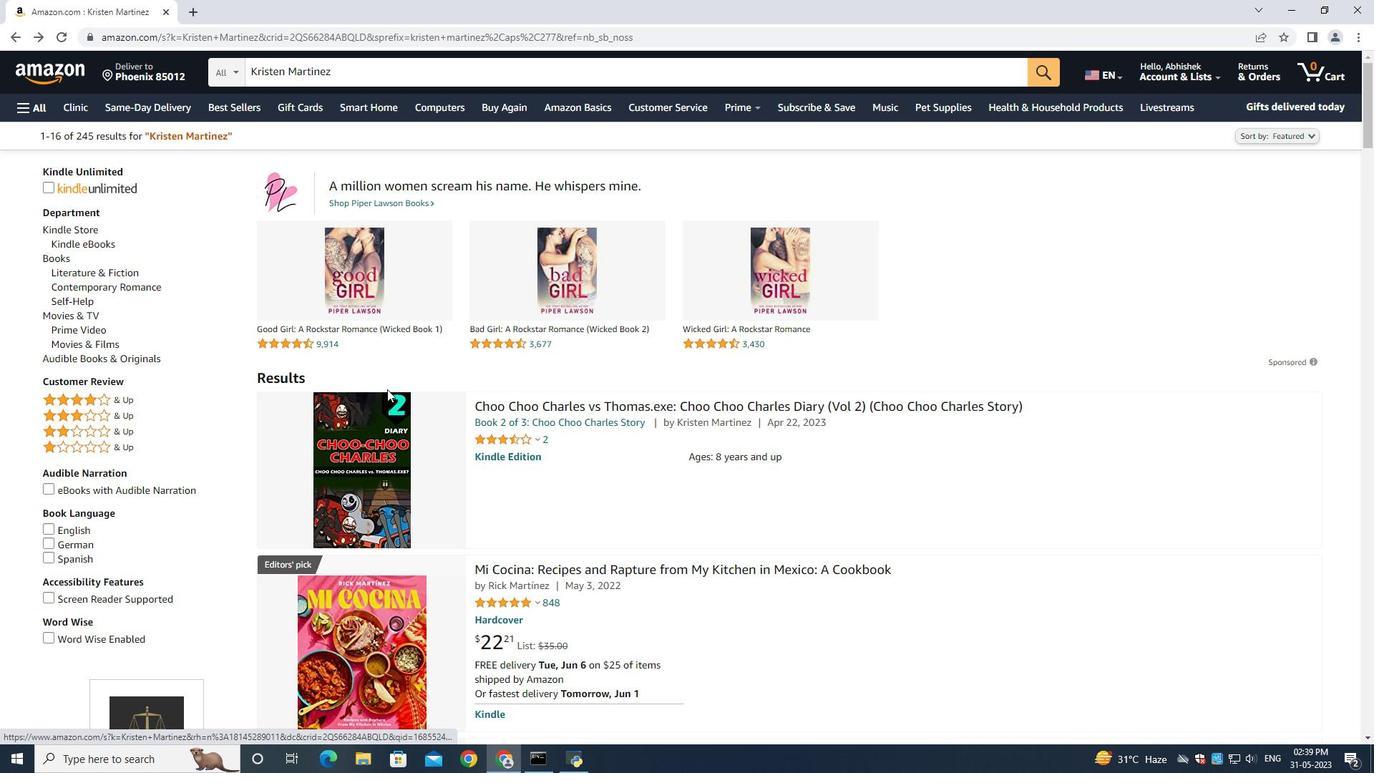 
Action: Mouse moved to (494, 421)
Screenshot: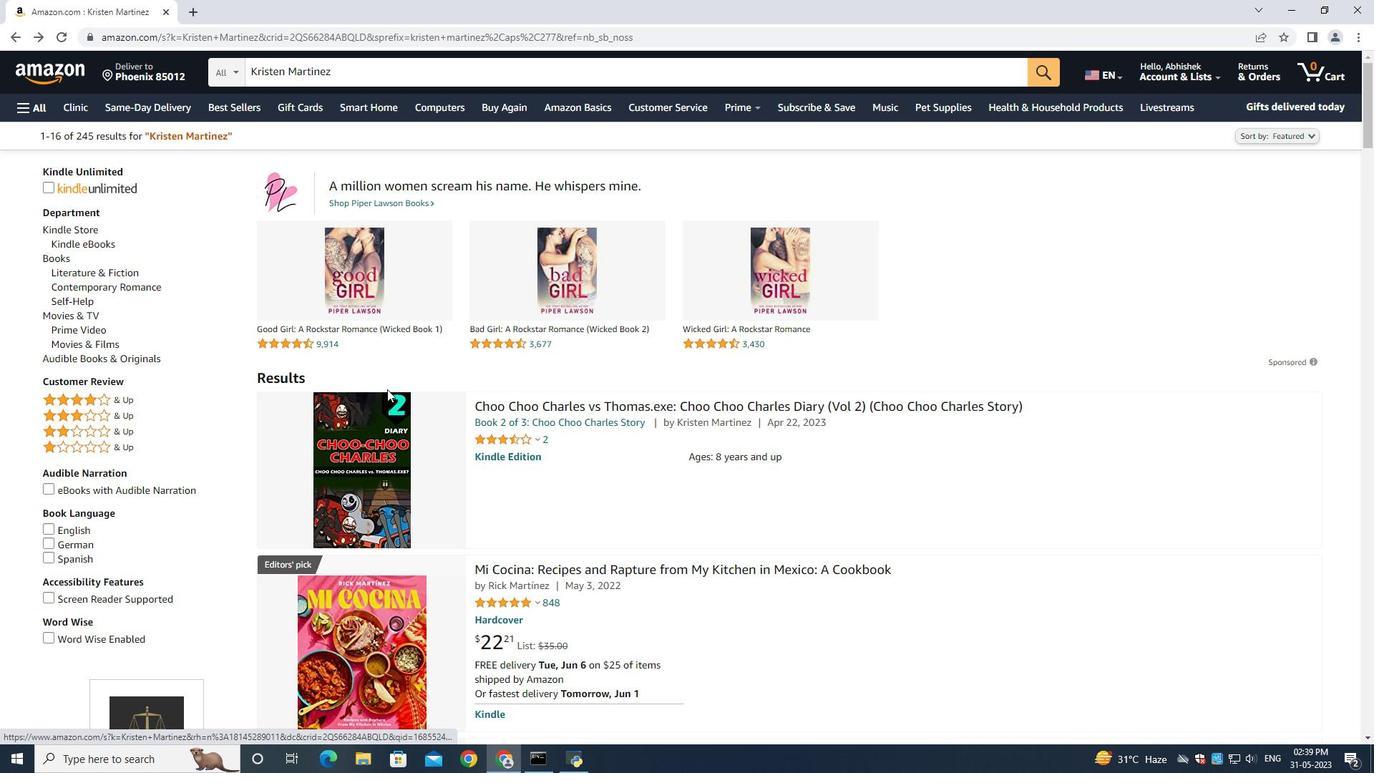 
Action: Mouse scrolled (484, 418) with delta (0, 0)
Screenshot: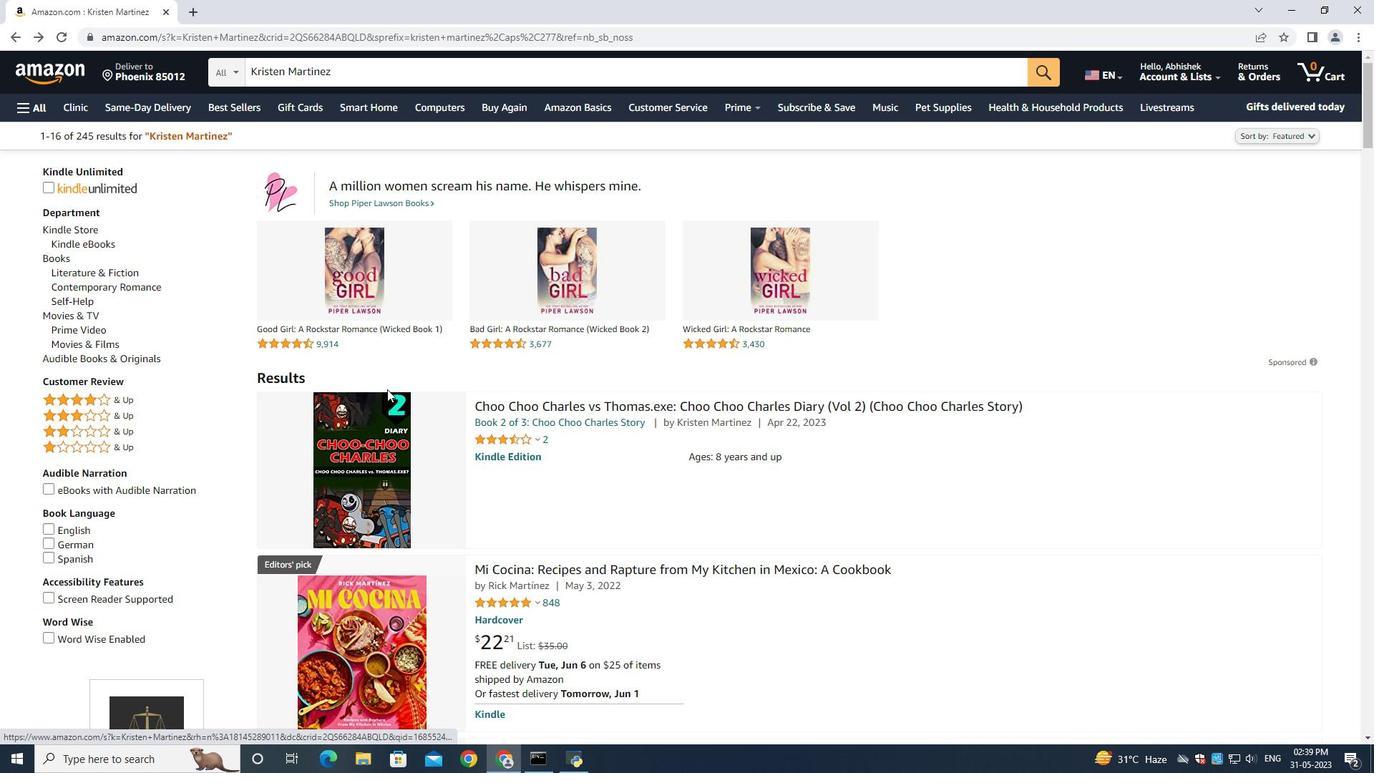 
Action: Mouse moved to (504, 423)
Screenshot: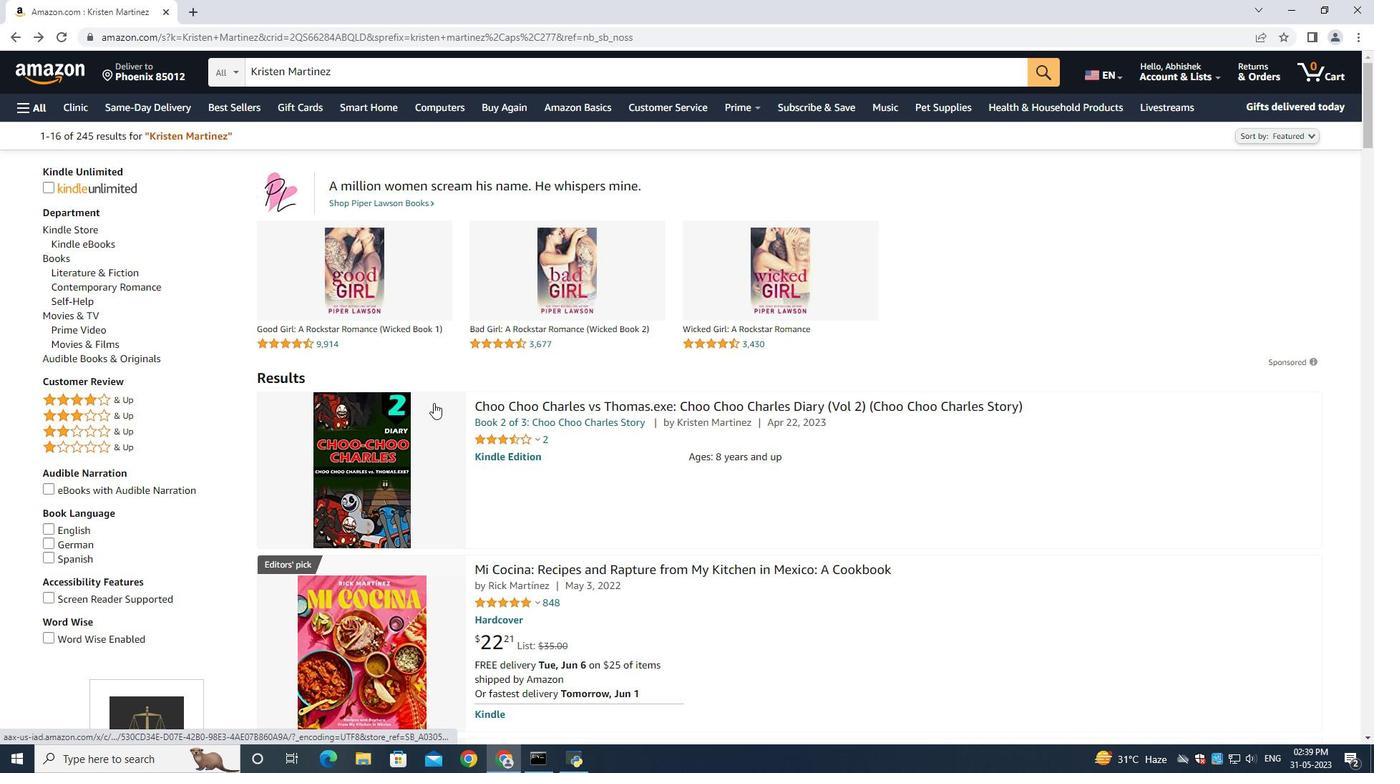 
Action: Mouse scrolled (501, 421) with delta (0, 0)
Screenshot: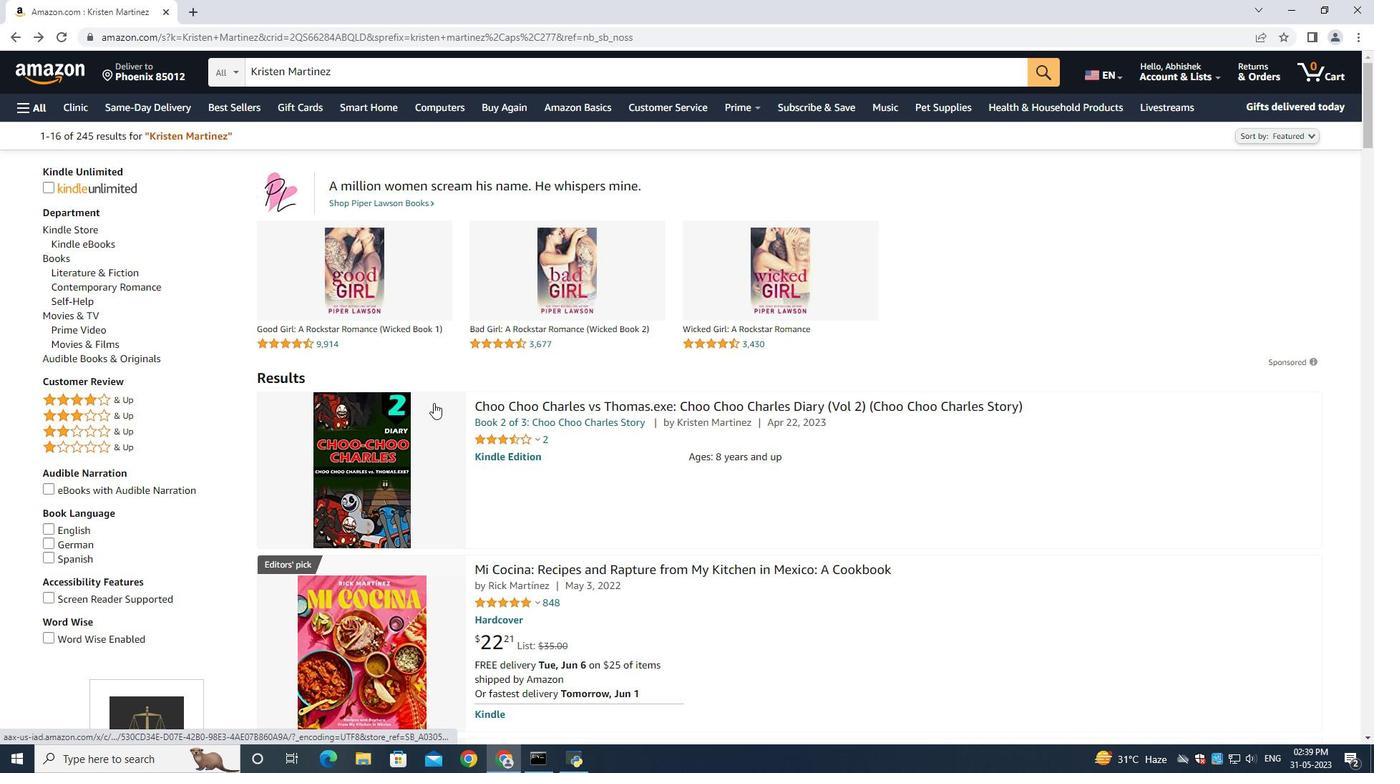 
Action: Mouse moved to (662, 423)
Screenshot: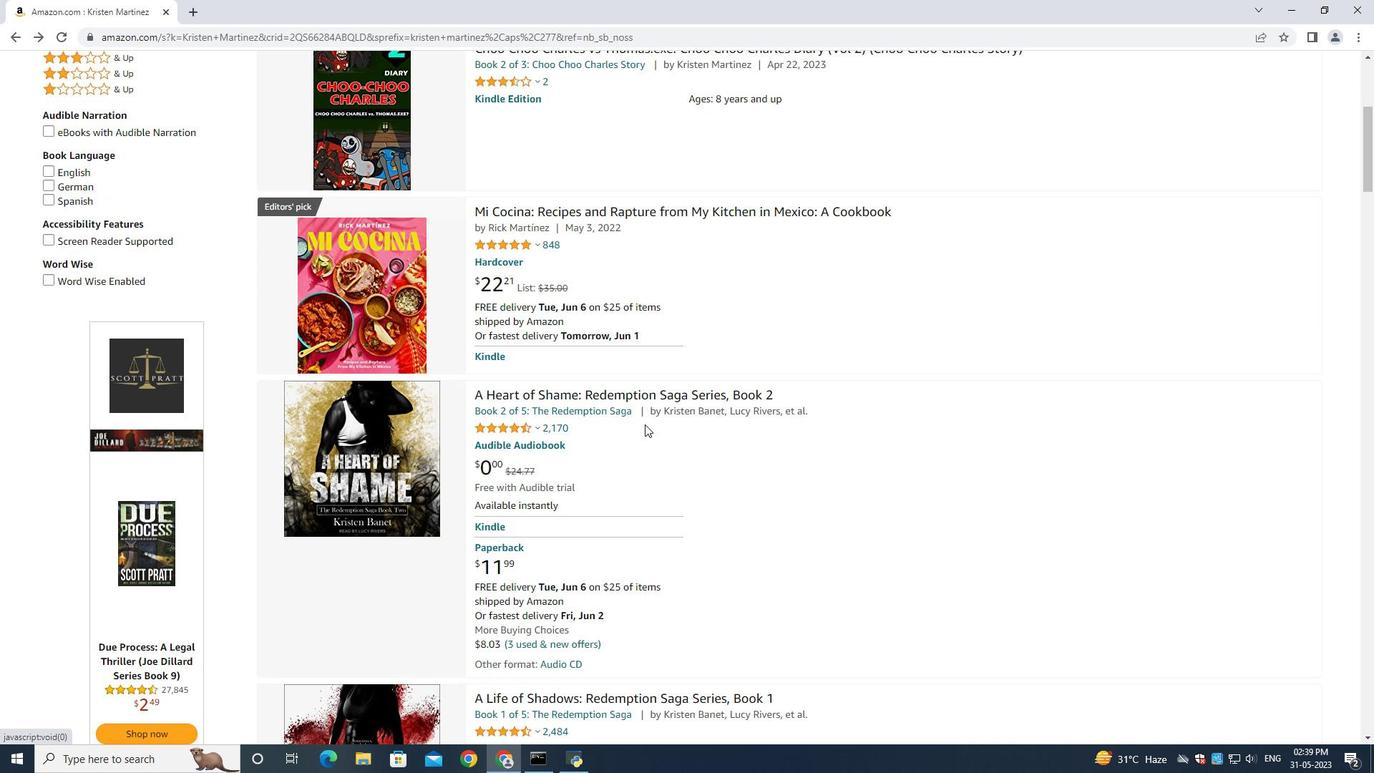 
Action: Mouse scrolled (662, 423) with delta (0, 0)
Screenshot: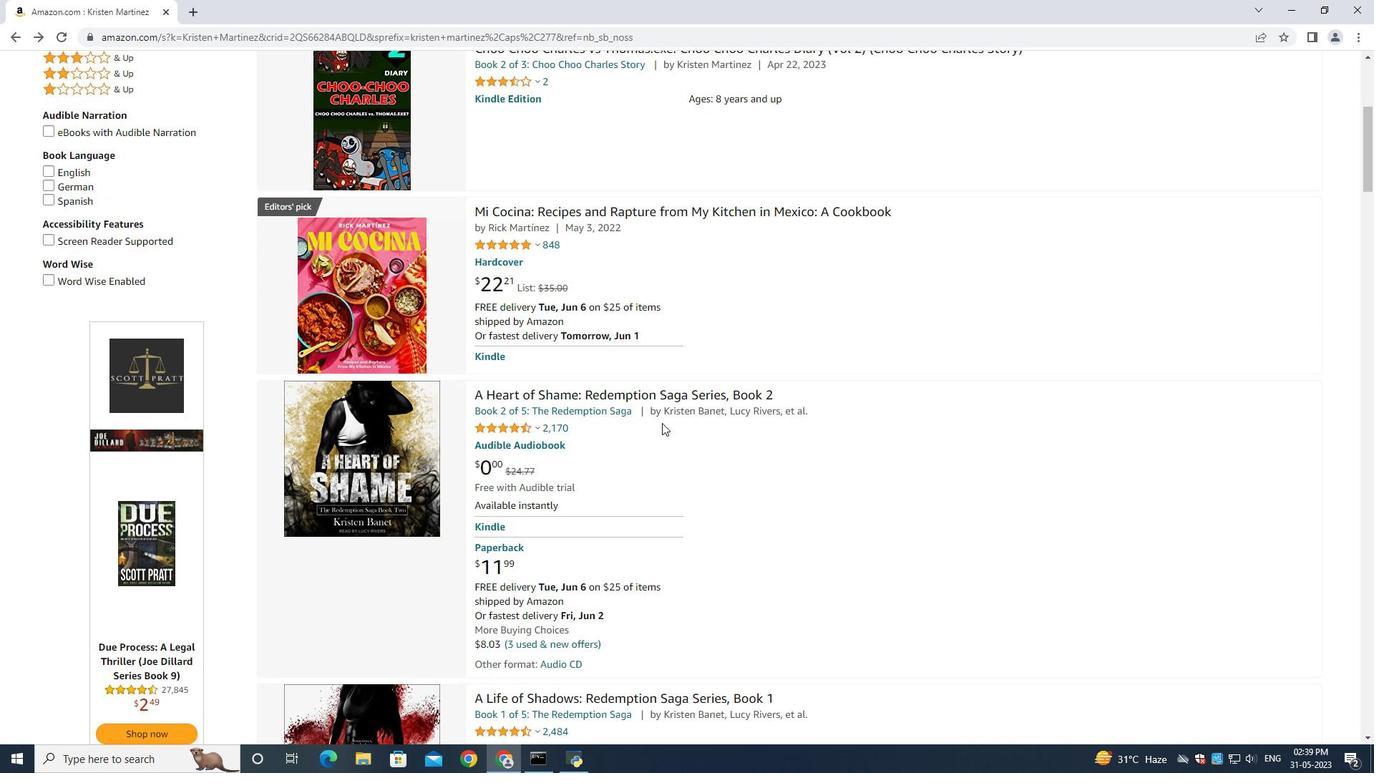 
Action: Mouse scrolled (662, 423) with delta (0, 0)
Screenshot: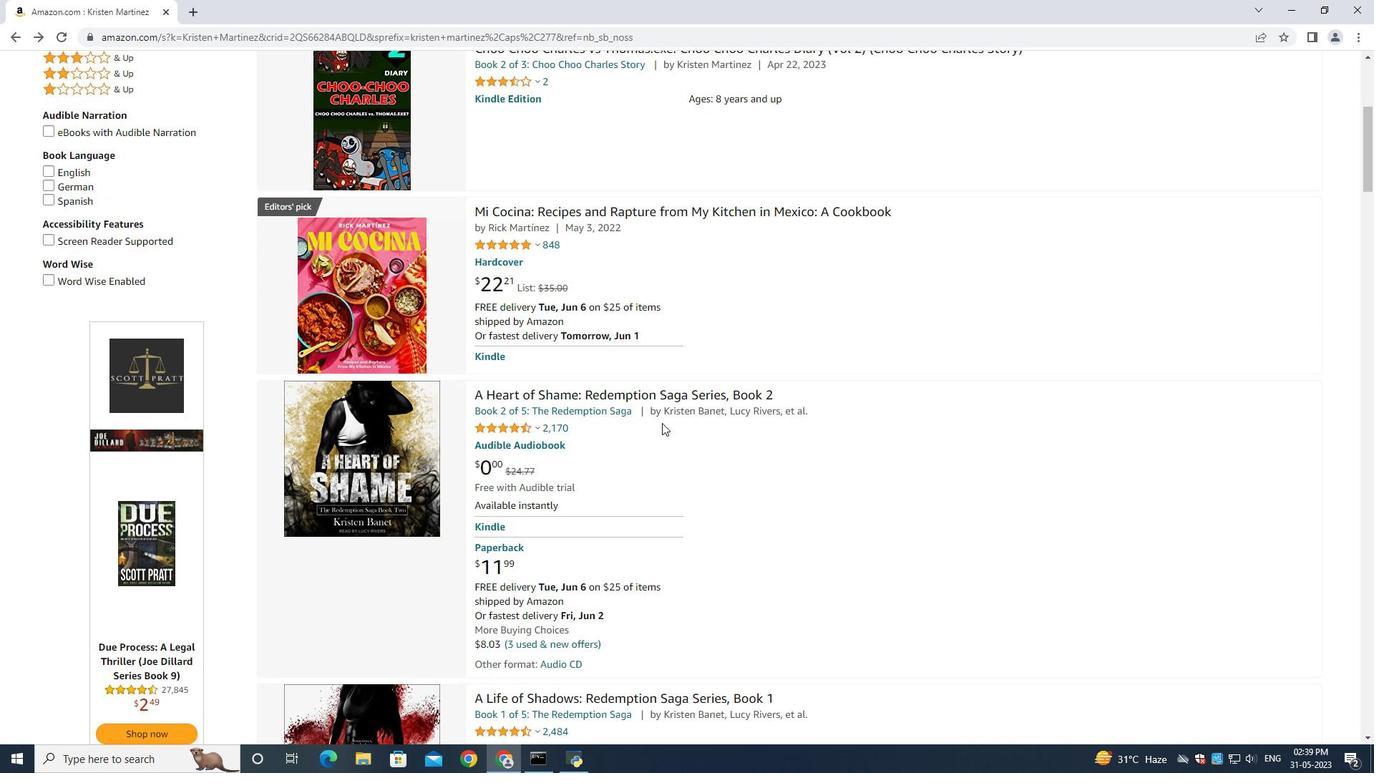 
Action: Mouse scrolled (662, 423) with delta (0, 0)
Screenshot: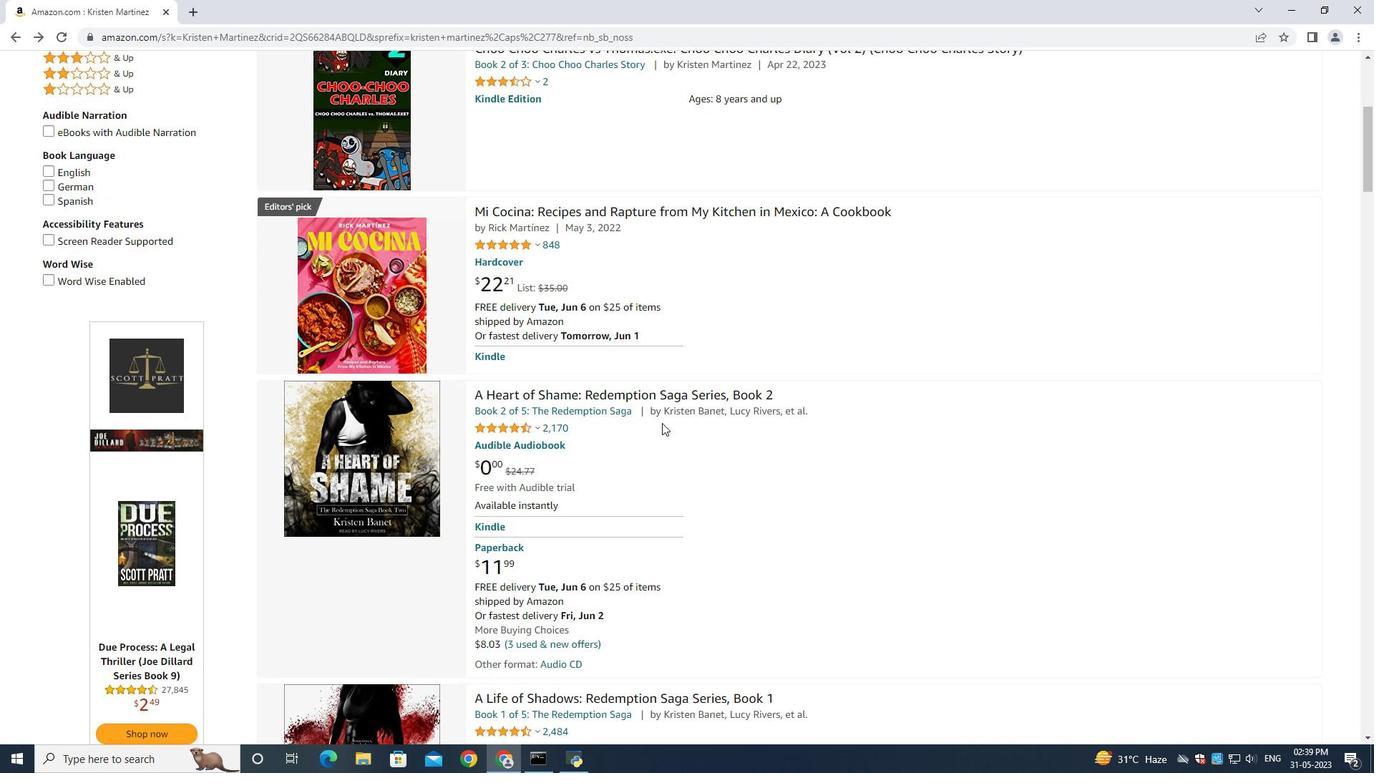 
Action: Mouse scrolled (662, 423) with delta (0, 0)
Screenshot: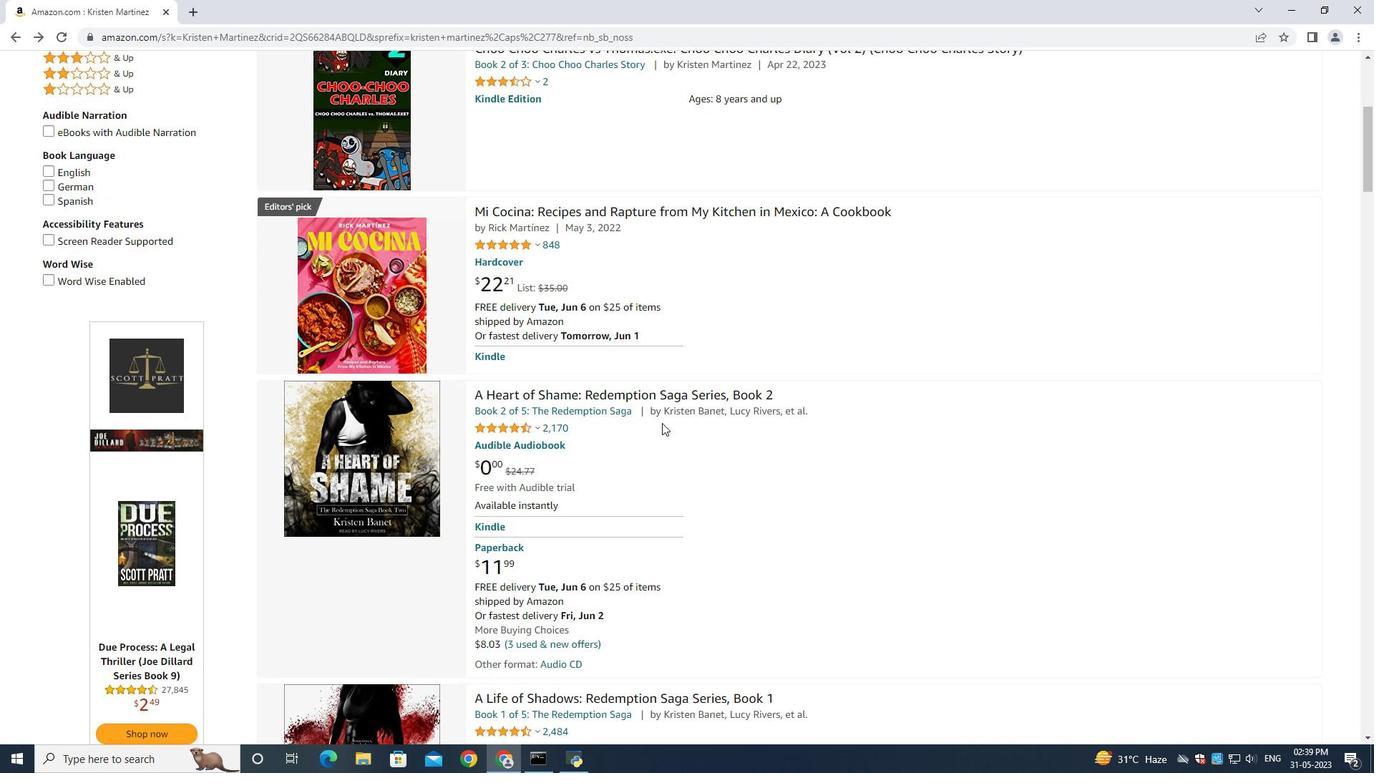 
Action: Mouse scrolled (662, 423) with delta (0, 0)
Screenshot: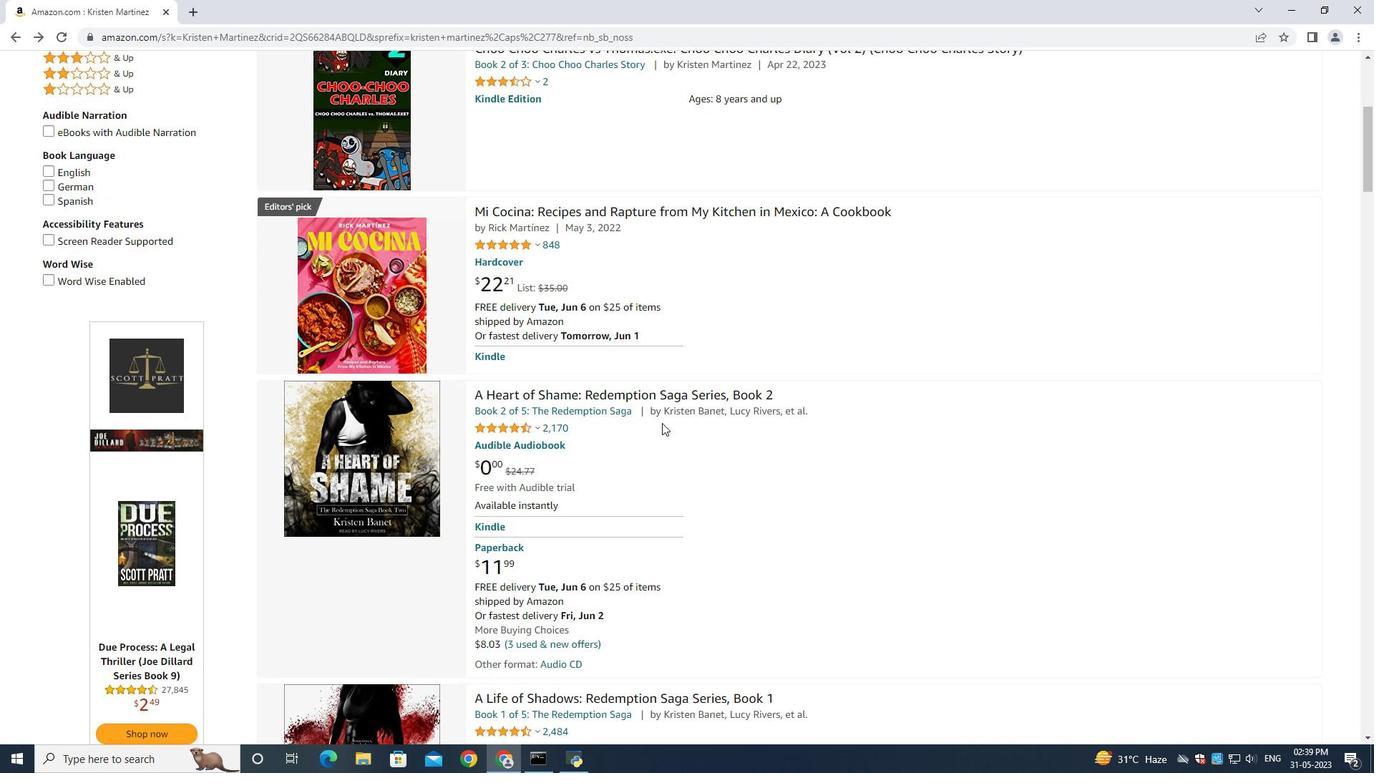 
Action: Mouse scrolled (662, 423) with delta (0, 0)
Screenshot: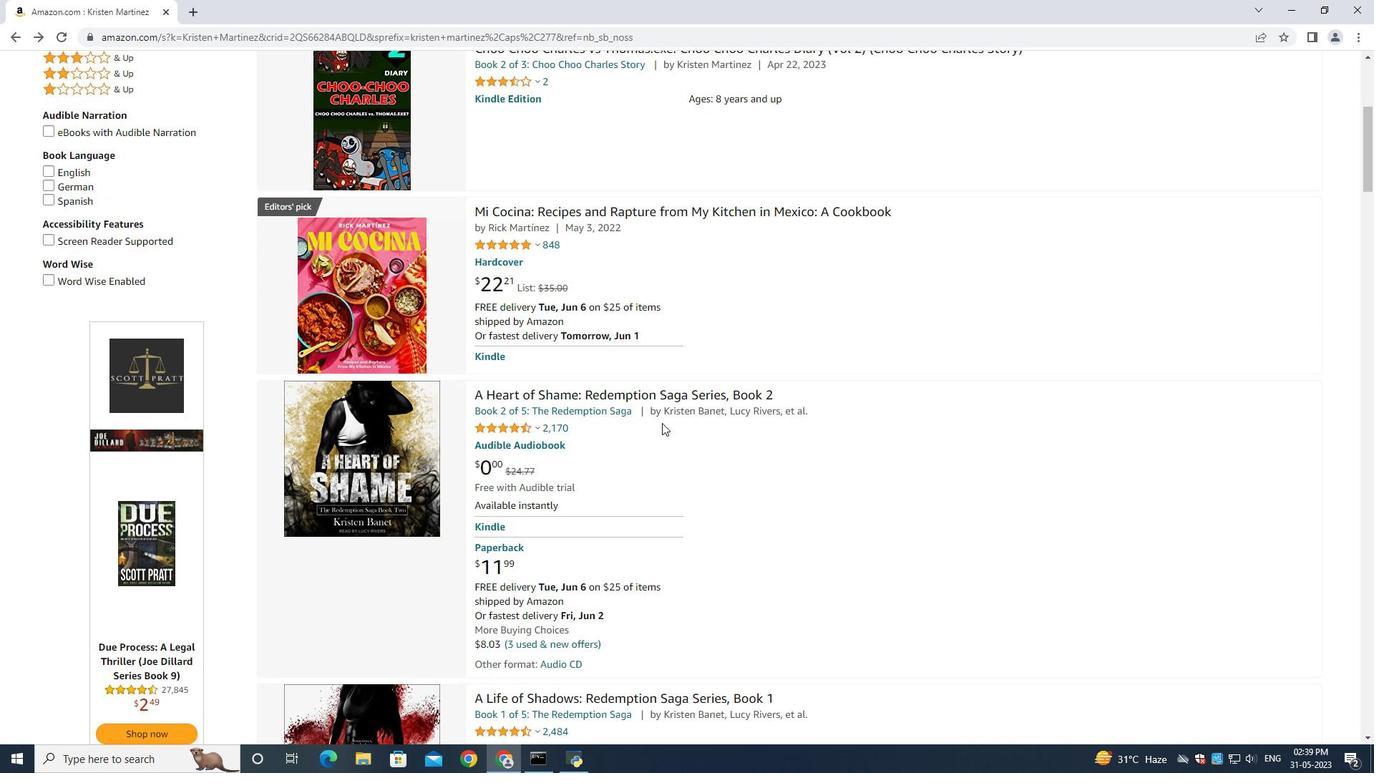 
Action: Mouse scrolled (662, 423) with delta (0, 0)
Screenshot: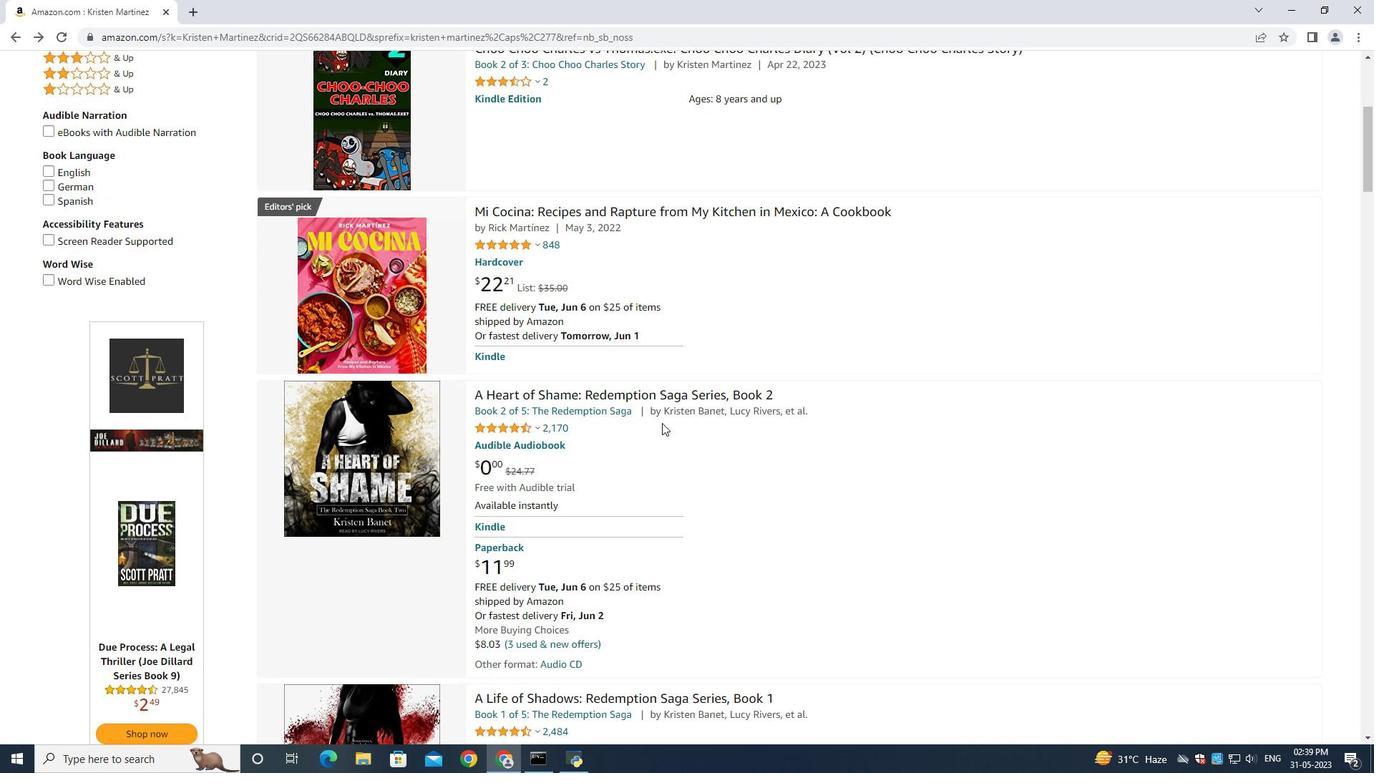 
Action: Mouse scrolled (662, 423) with delta (0, 0)
Screenshot: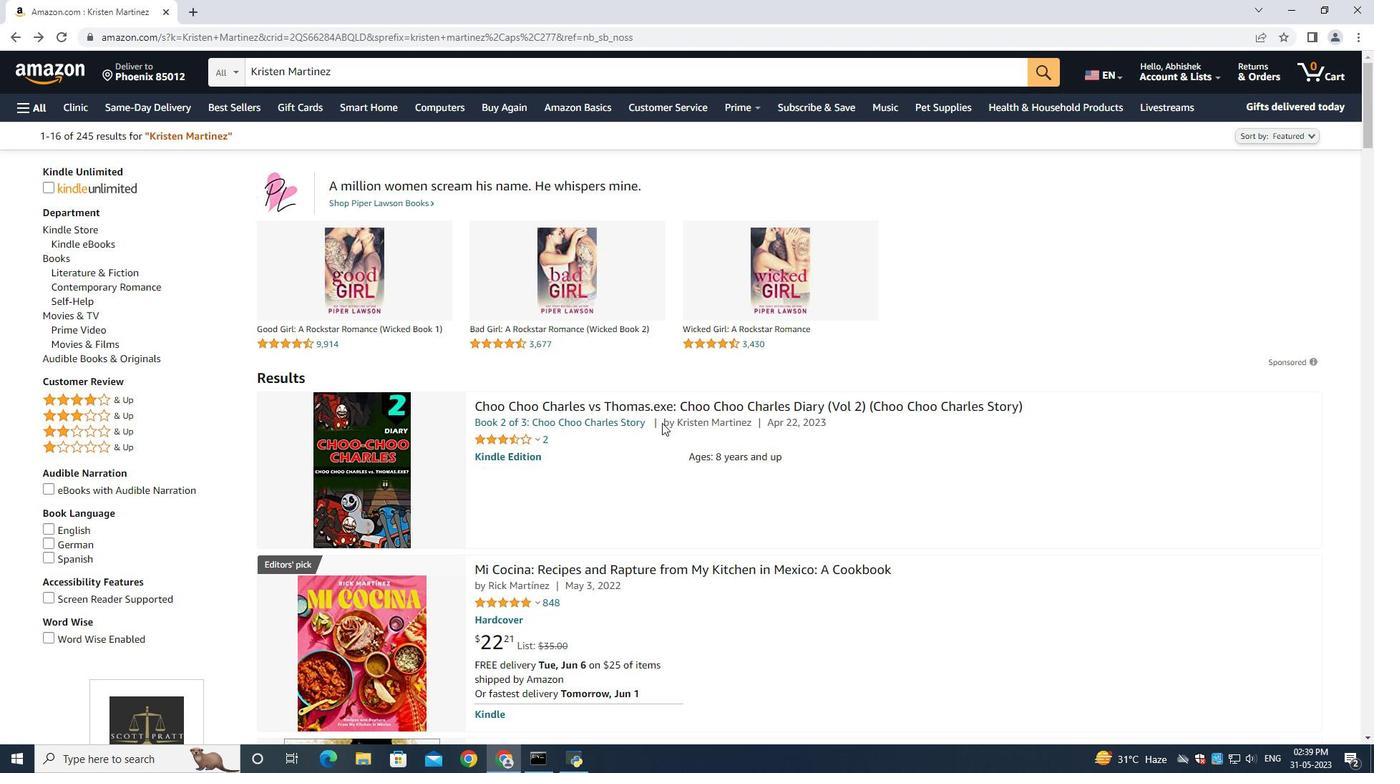
Action: Mouse scrolled (662, 423) with delta (0, 0)
Screenshot: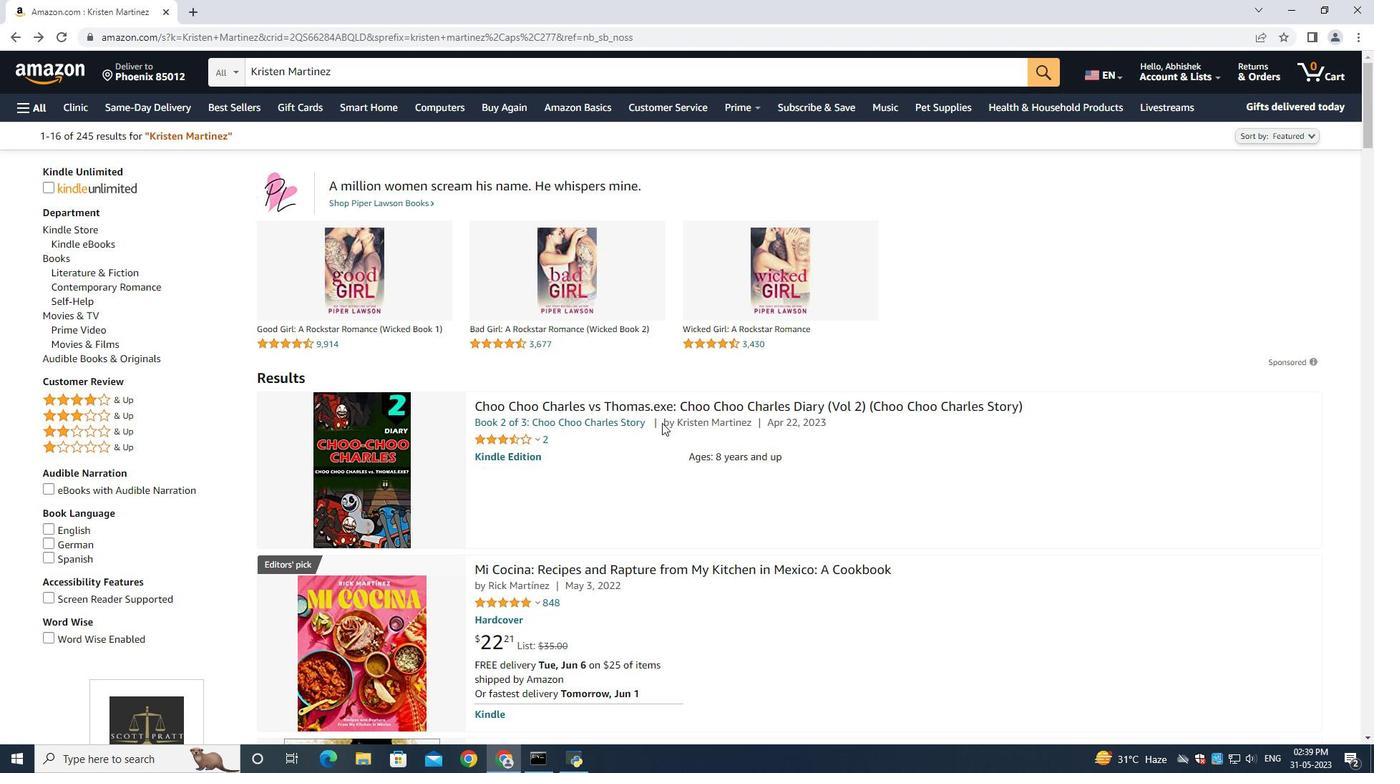 
Action: Mouse scrolled (662, 423) with delta (0, 0)
Screenshot: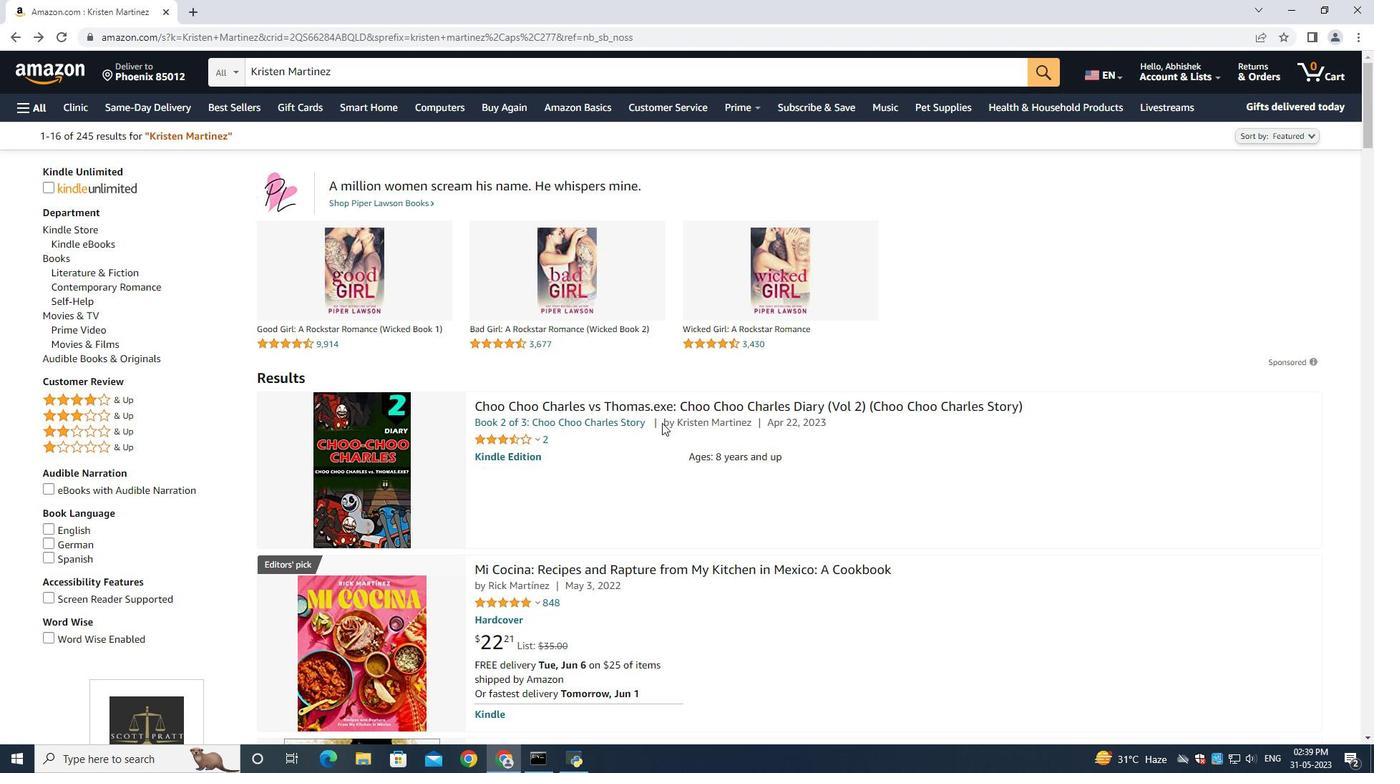 
Action: Mouse scrolled (662, 423) with delta (0, 0)
Screenshot: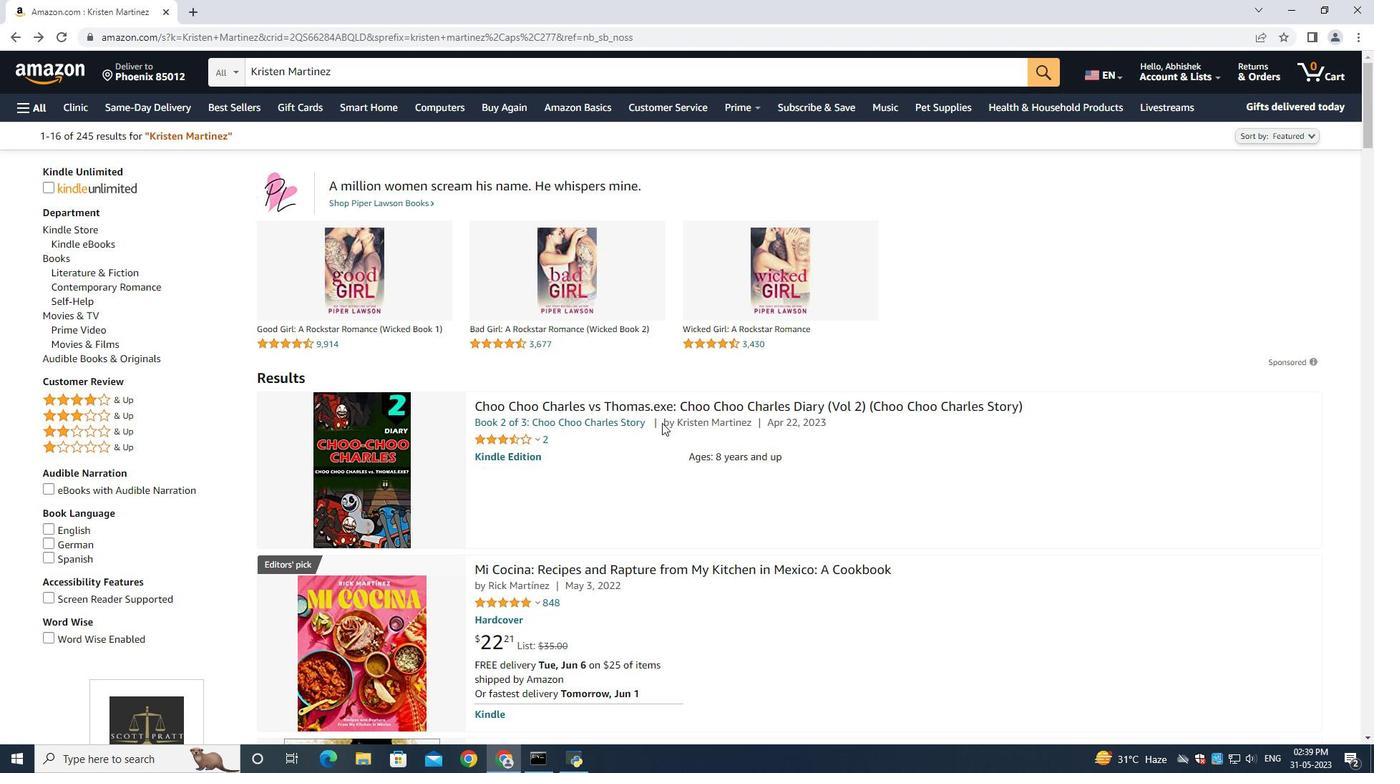 
Action: Mouse scrolled (662, 423) with delta (0, 0)
Screenshot: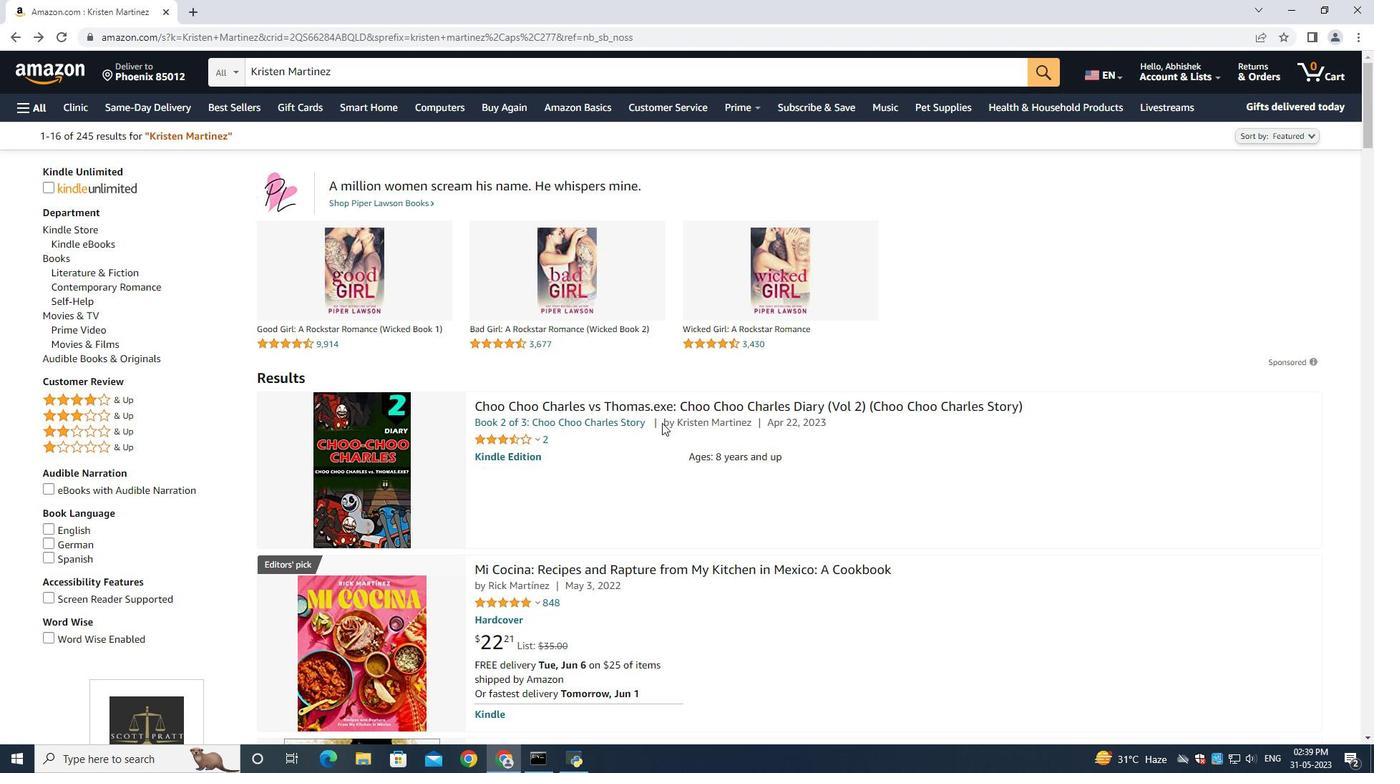 
Action: Mouse scrolled (662, 423) with delta (0, 0)
Screenshot: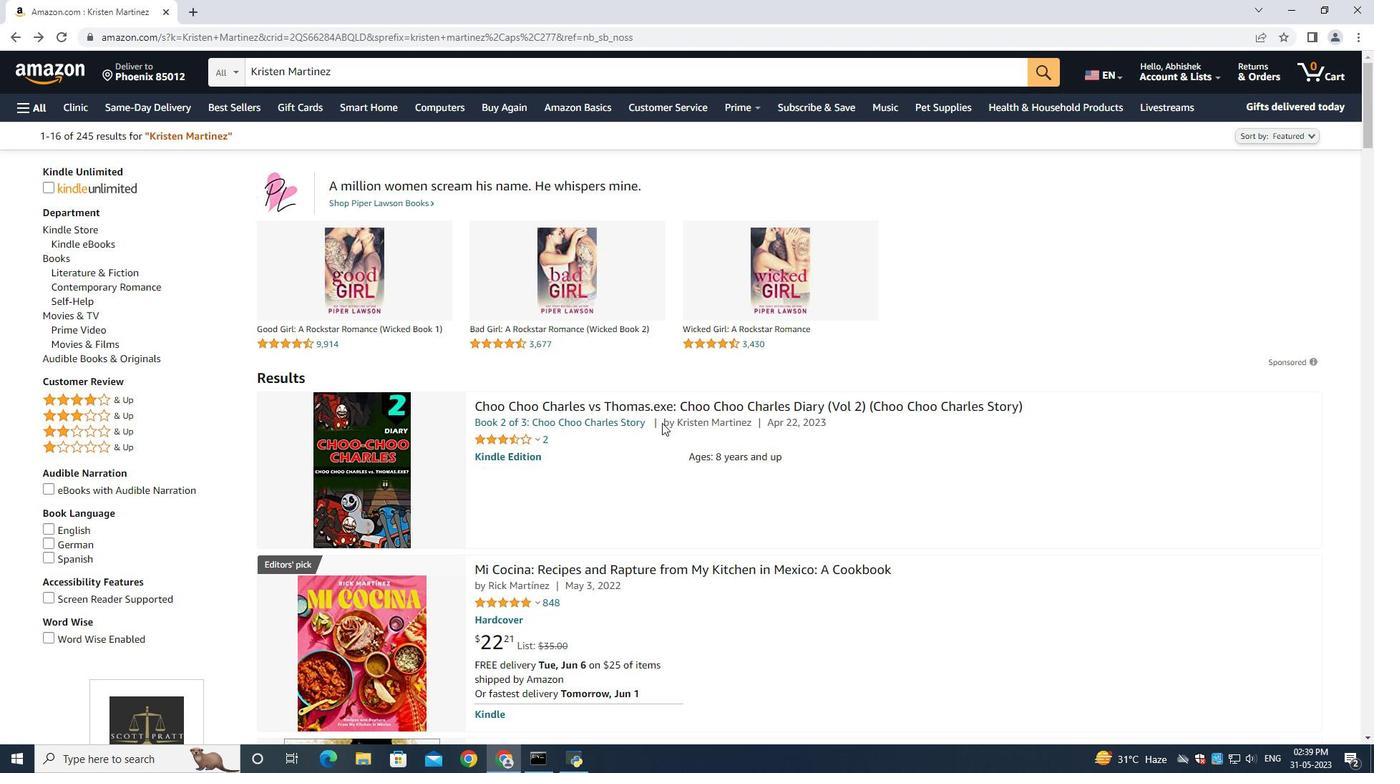 
Action: Mouse scrolled (662, 423) with delta (0, 0)
Screenshot: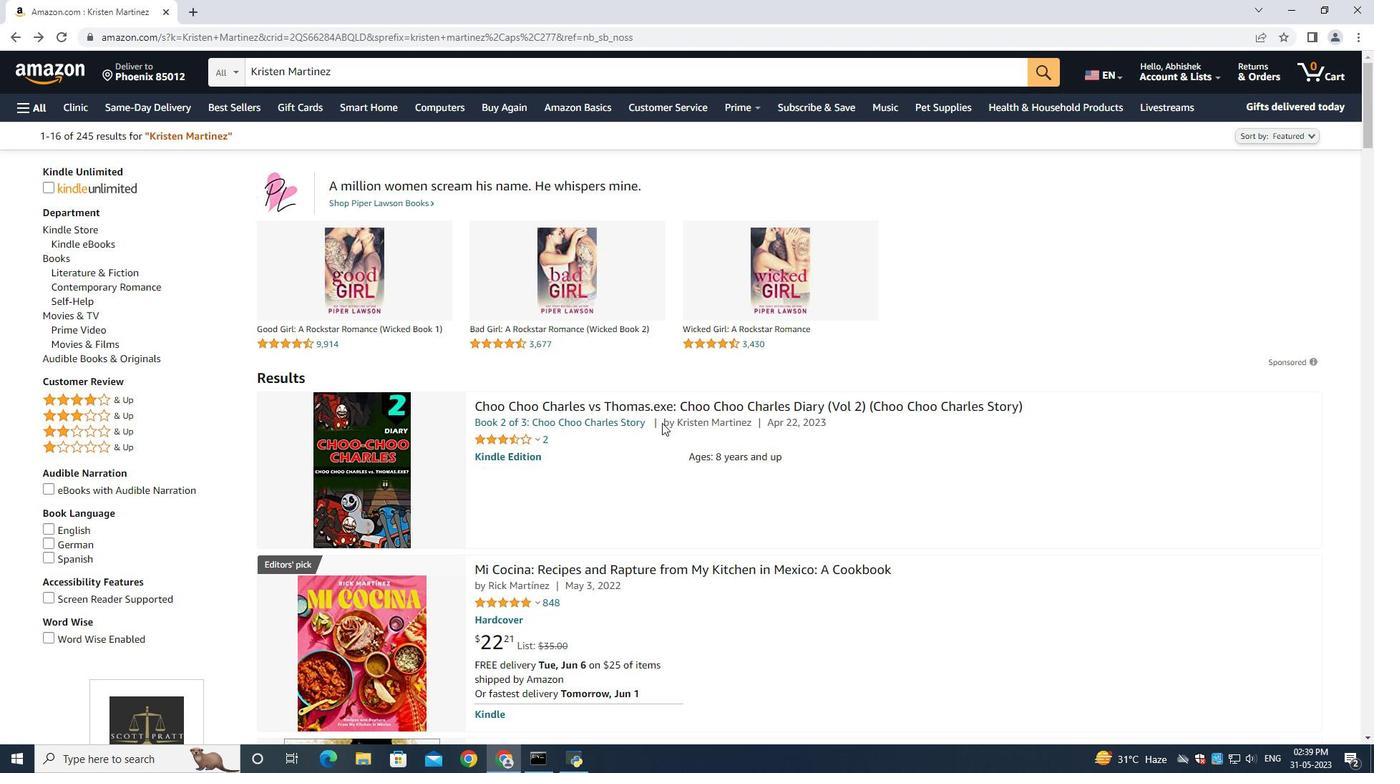 
Action: Mouse scrolled (662, 423) with delta (0, 0)
Screenshot: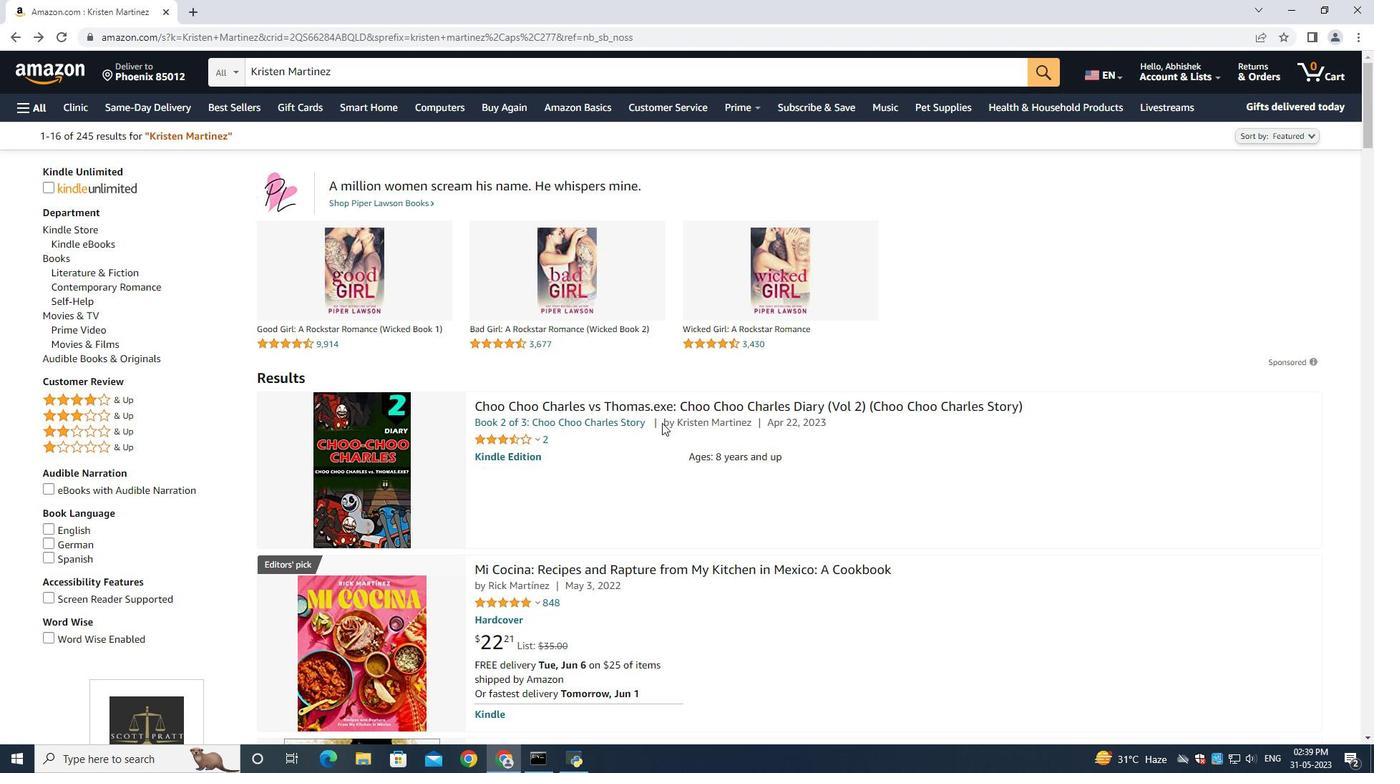 
Action: Mouse moved to (411, 78)
Screenshot: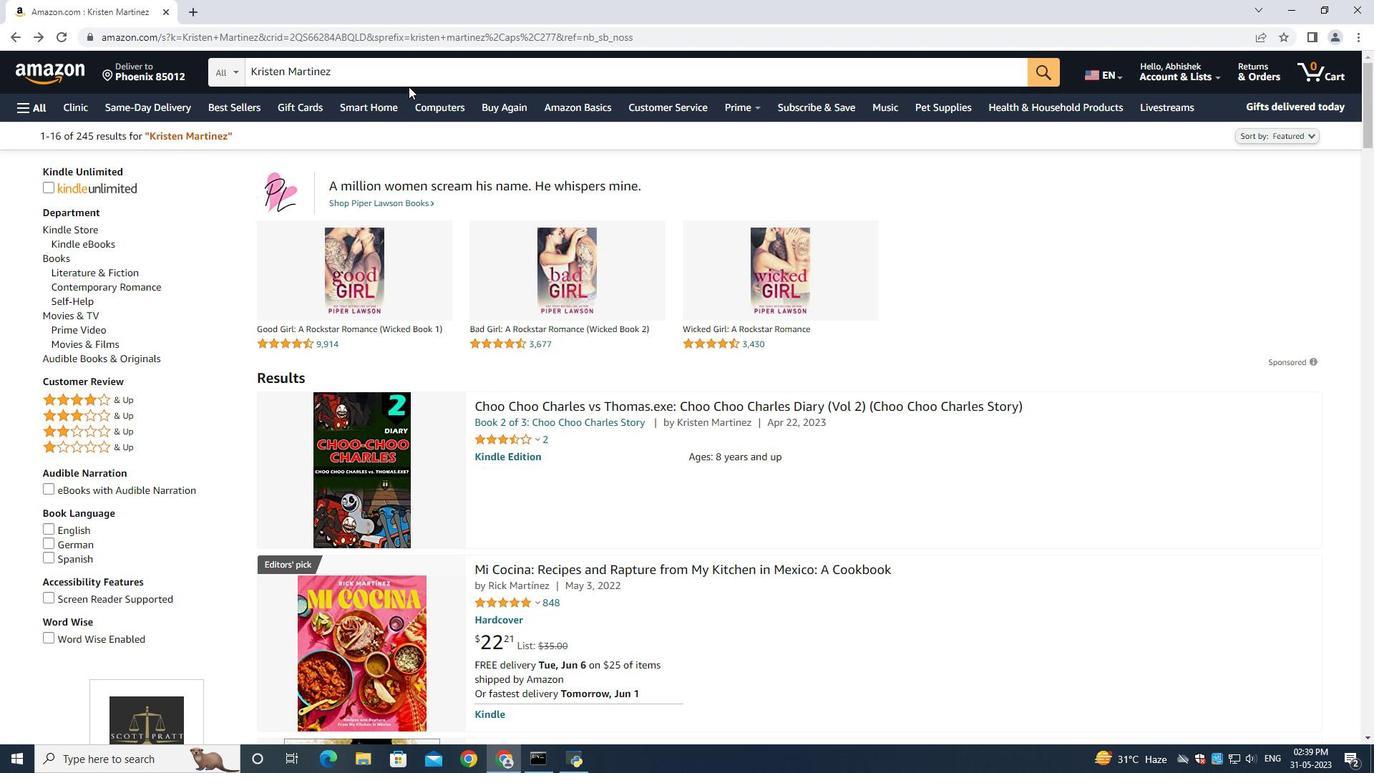 
Action: Mouse pressed left at (411, 78)
Screenshot: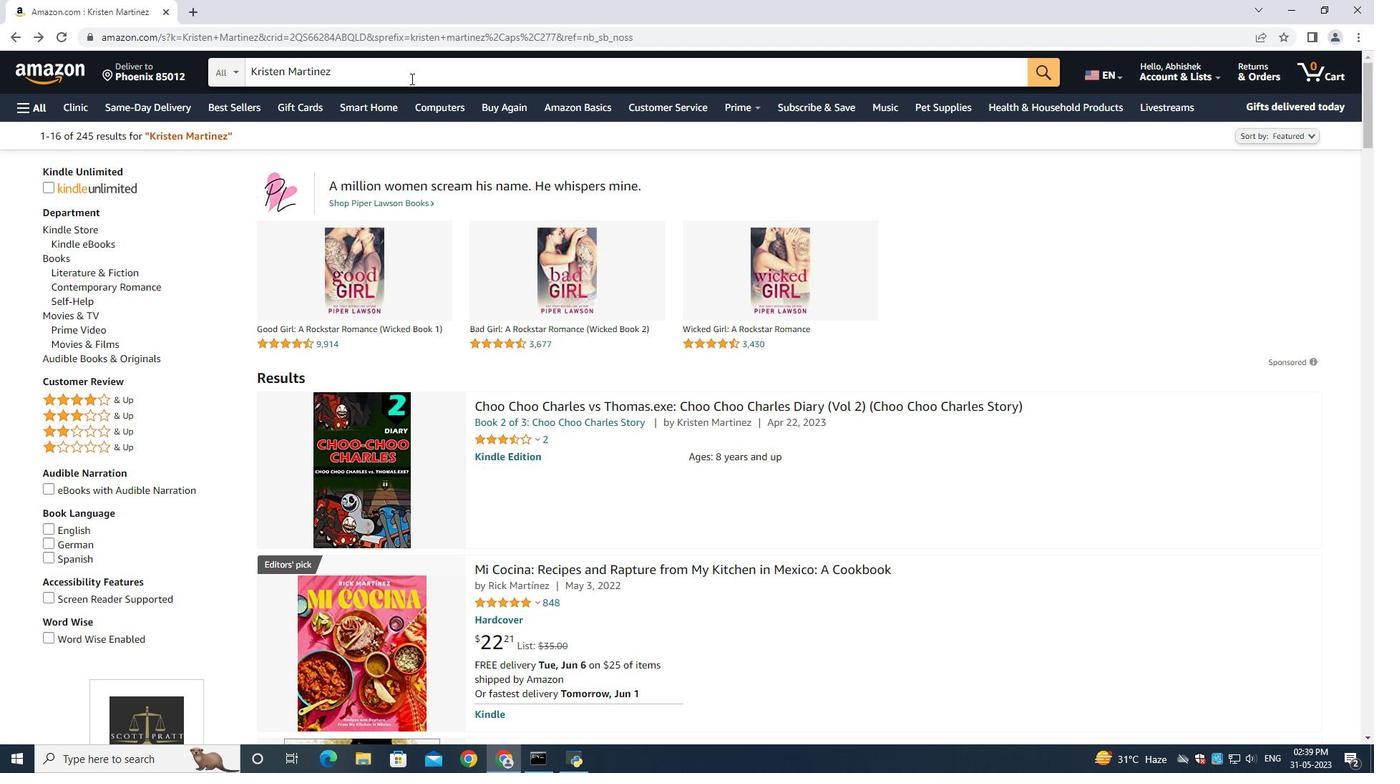 
Action: Key pressed <Key.backspace><Key.backspace><Key.backspace><Key.backspace><Key.backspace><Key.backspace><Key.backspace><Key.backspace><Key.backspace><Key.backspace><Key.backspace><Key.backspace><Key.backspace><Key.backspace><Key.backspace><Key.backspace><Key.backspace><Key.backspace><Key.backspace><Key.backspace><Key.backspace><Key.backspace><Key.backspace><Key.backspace><Key.backspace><Key.shift>Cheese<Key.space><Key.shift><Key.shift><Key.shift><Key.shift><Key.shift><Key.shift><Key.shift><Key.shift><Key.shift><Key.shift><Key.shift><Key.shift><Key.shift><Key.shift><Key.shift><Key.shift><Key.shift><Key.shift><Key.shift><Key.shift><Key.shift><Key.shift><Key.shift><Key.shift><Key.shift><Key.shift><Key.shift><Key.shift><Key.shift><Key.shift><Key.shift><Key.shift><Key.shift><Key.shift><Key.shift>Knives<Key.enter>
Screenshot: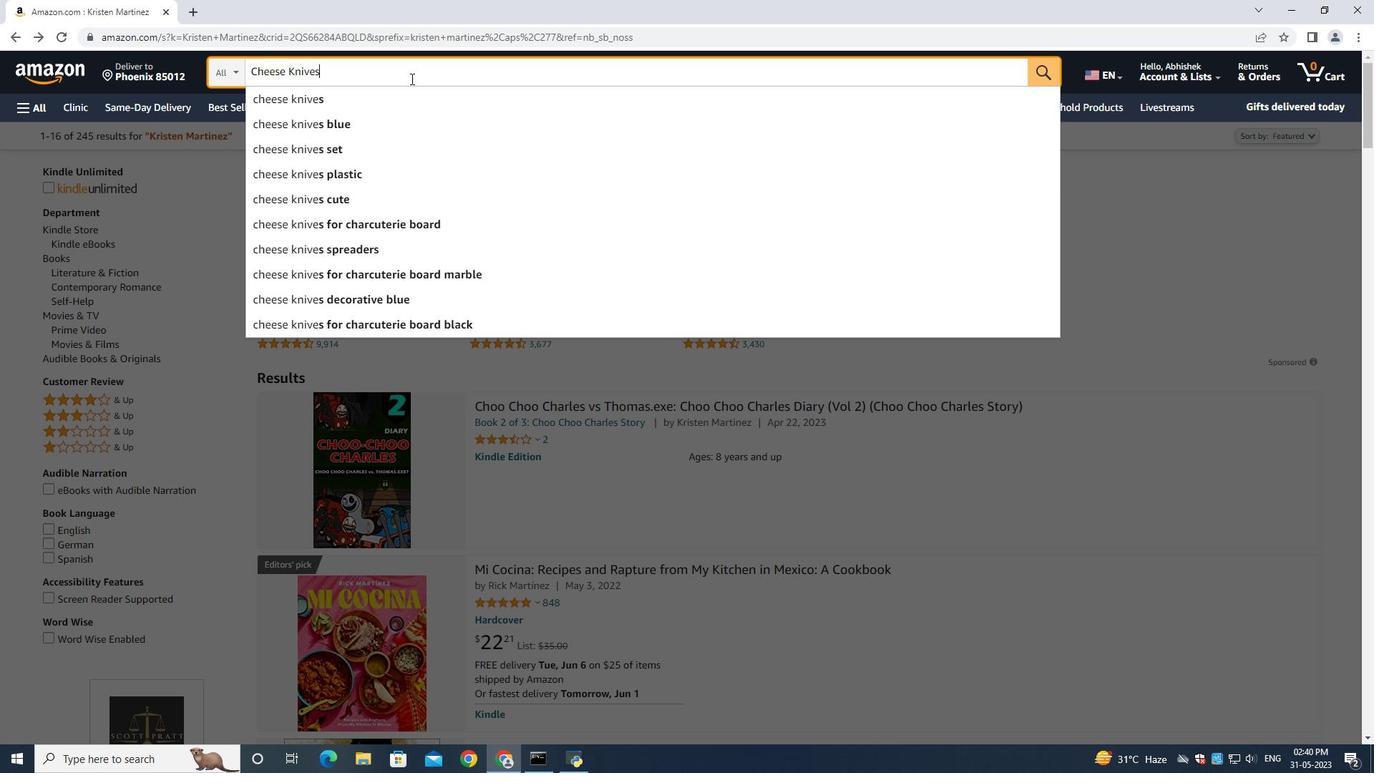 
Action: Mouse moved to (368, 77)
Screenshot: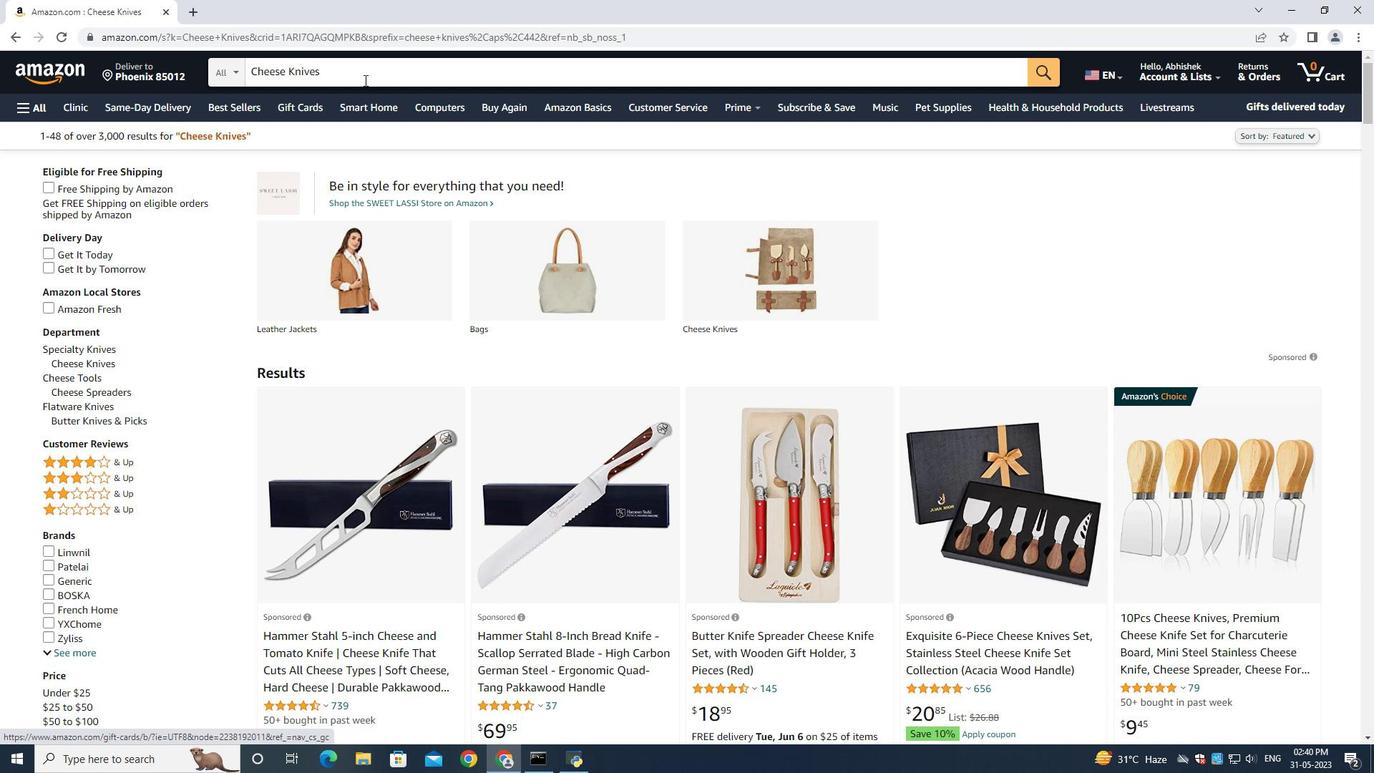 
Action: Mouse pressed left at (368, 77)
Screenshot: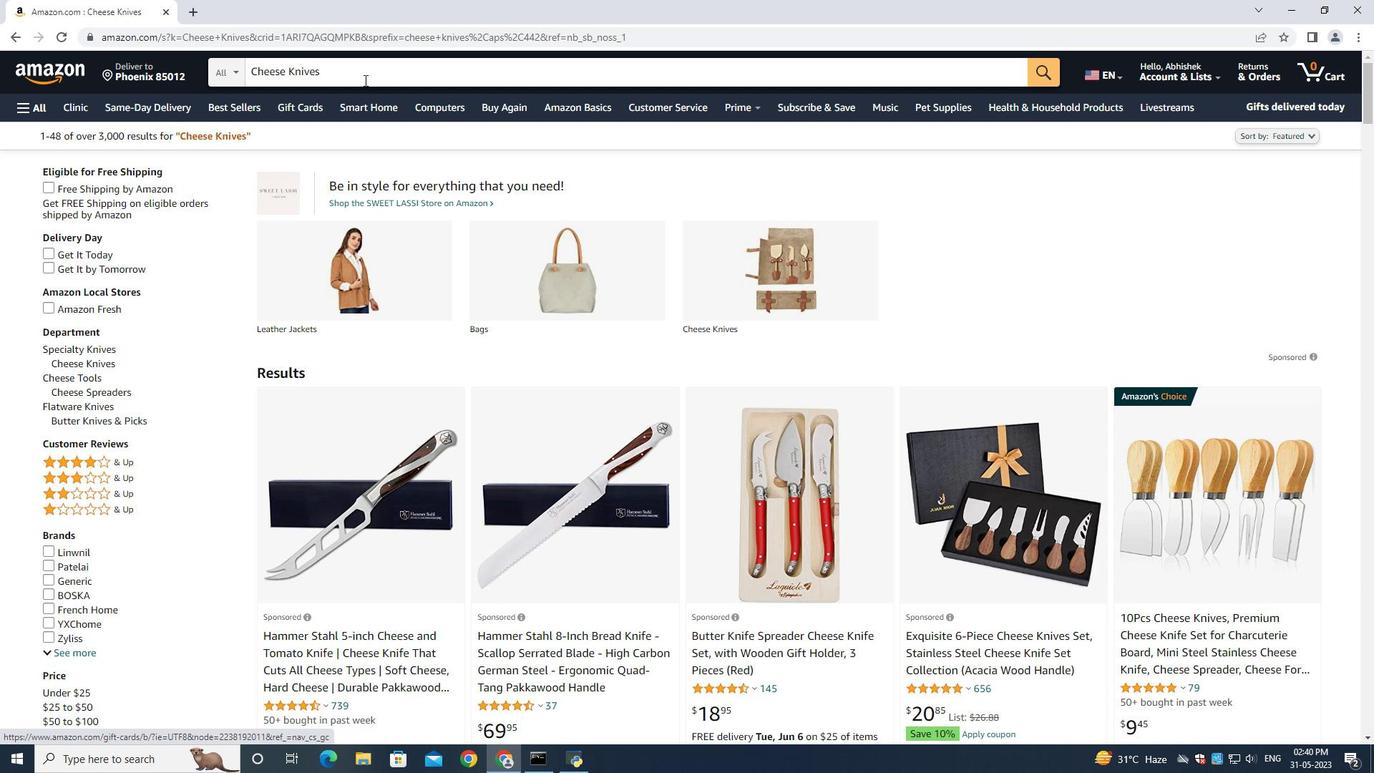 
Action: Key pressed <Key.space>kitchen<Key.enter>
Screenshot: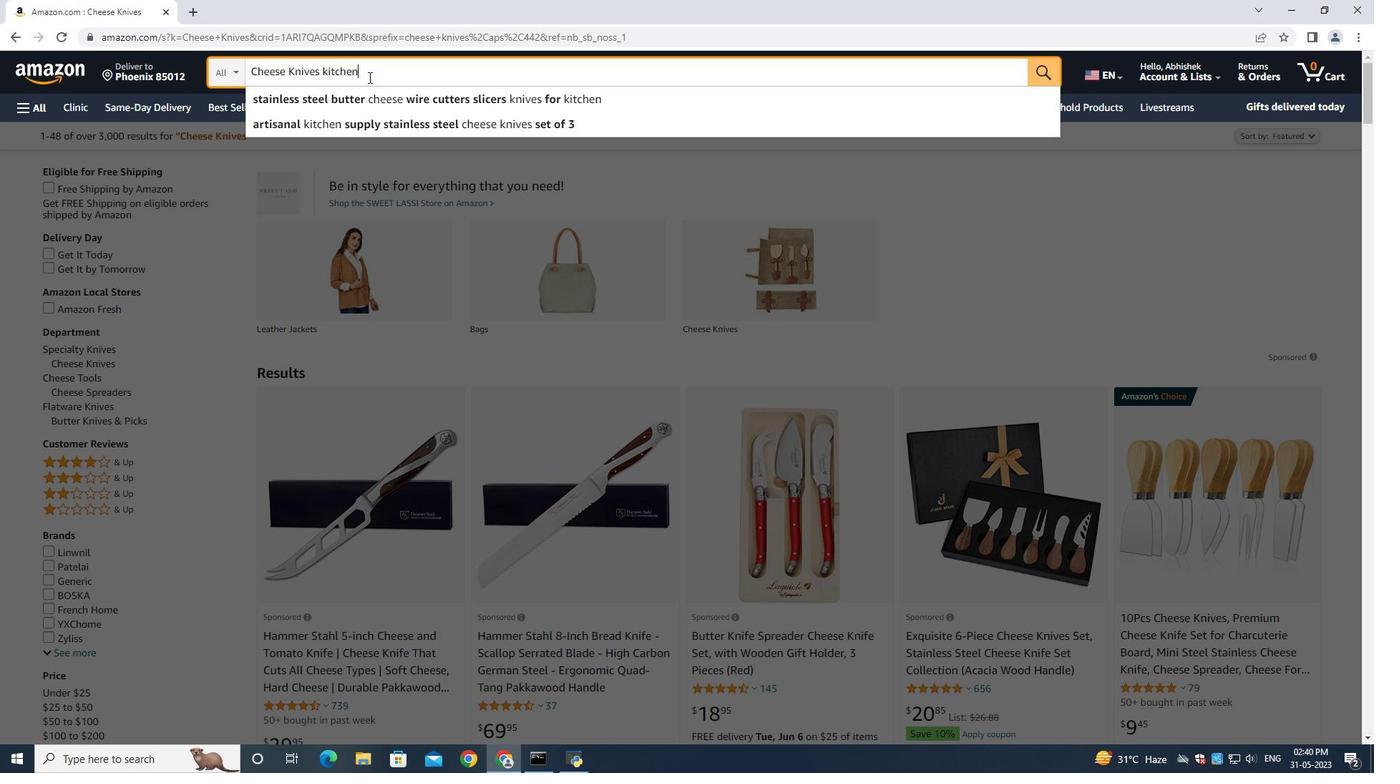 
Action: Mouse moved to (419, 68)
Screenshot: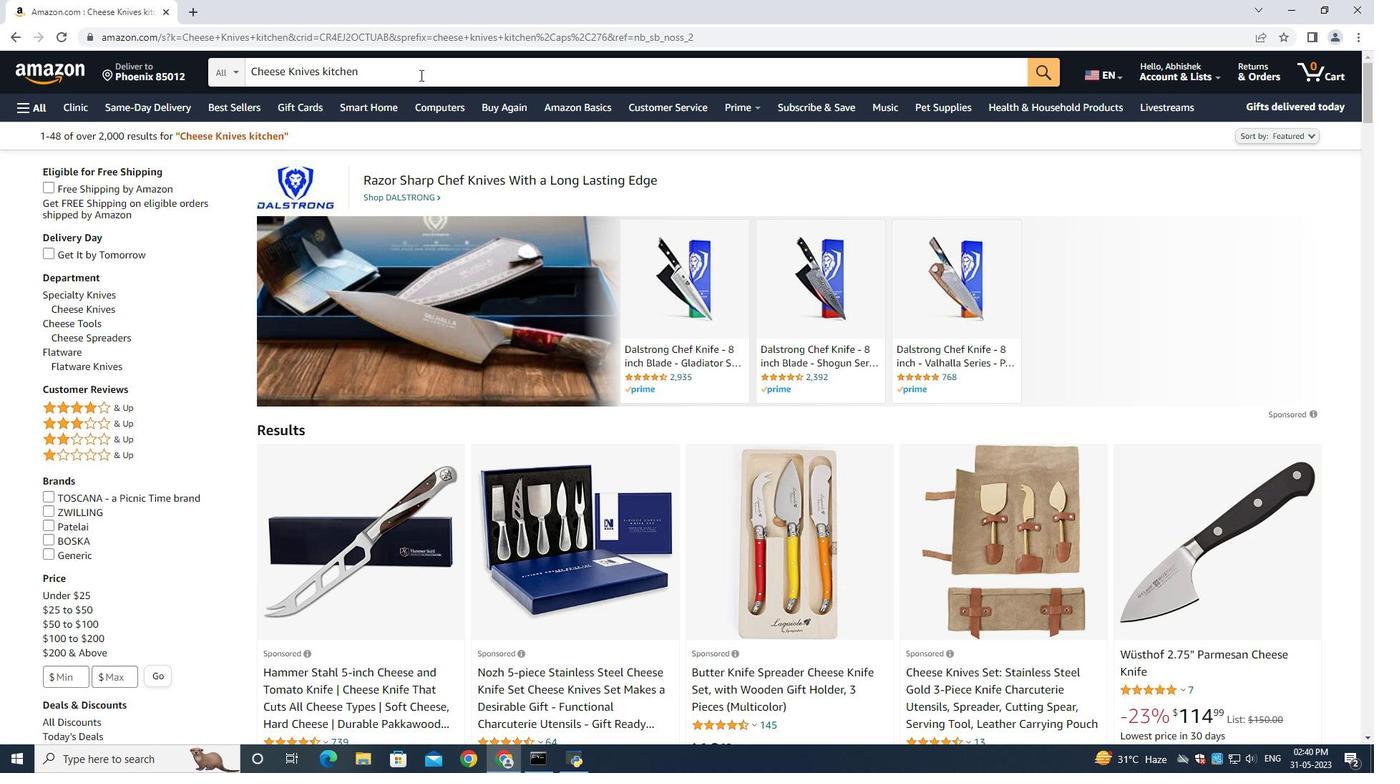 
Action: Mouse pressed left at (419, 68)
Screenshot: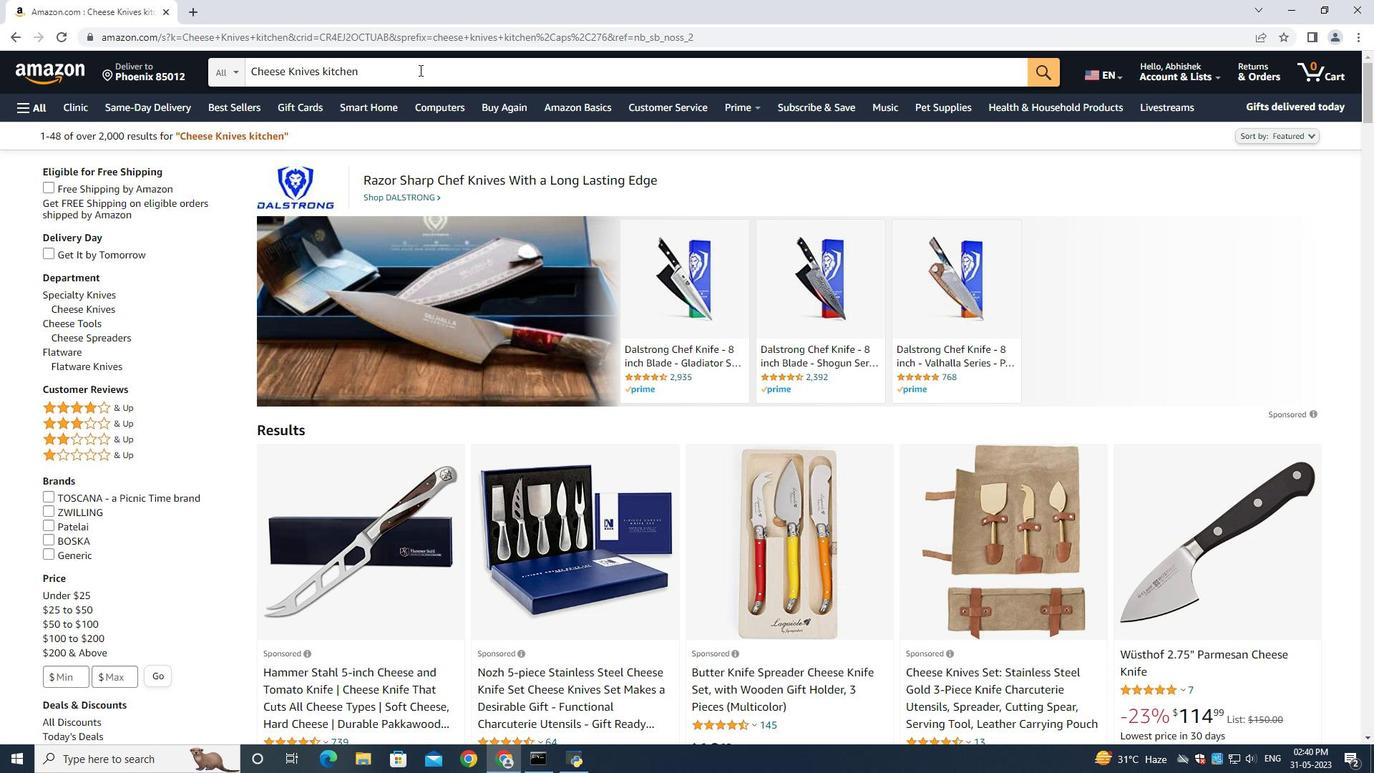
Action: Mouse moved to (419, 69)
Screenshot: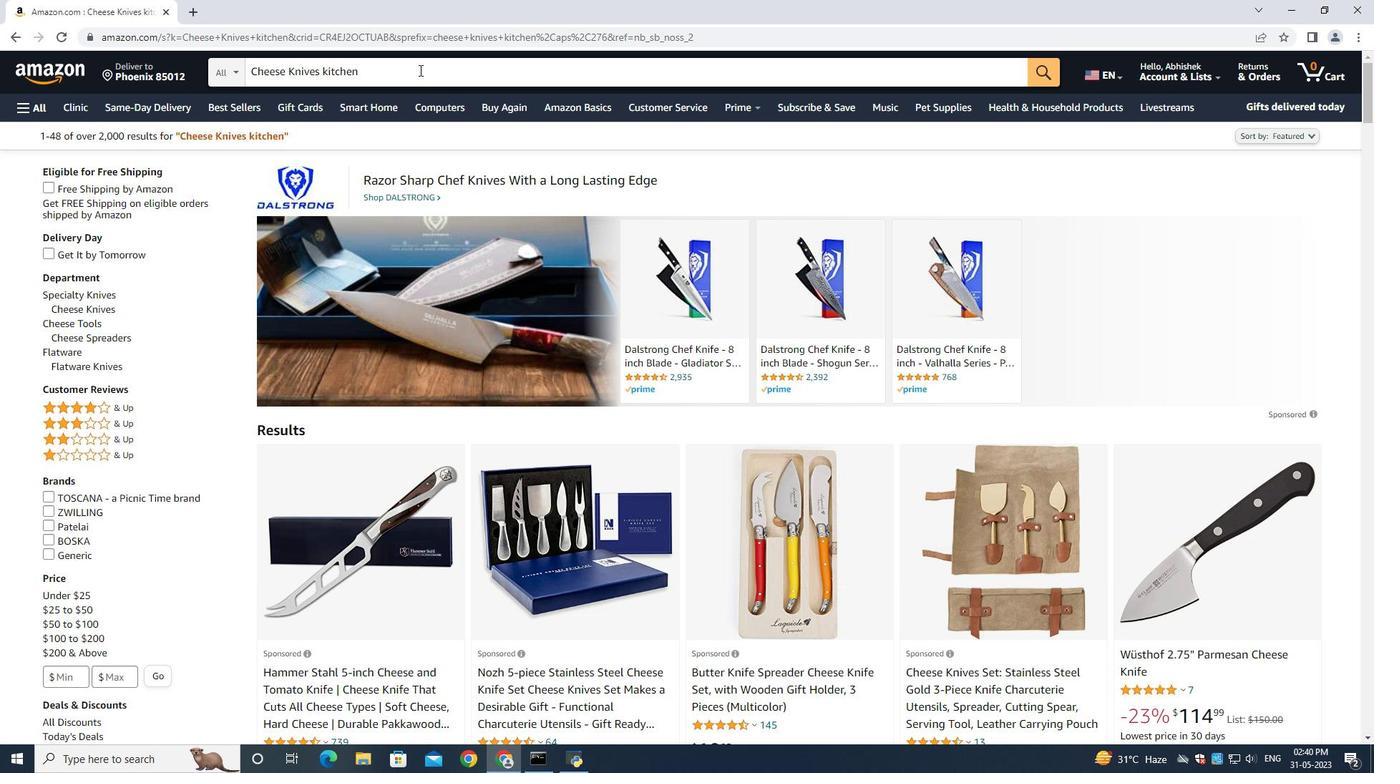 
Action: Key pressed <Key.backspace><Key.backspace><Key.backspace><Key.backspace><Key.backspace><Key.backspace><Key.backspace><Key.enter>
Screenshot: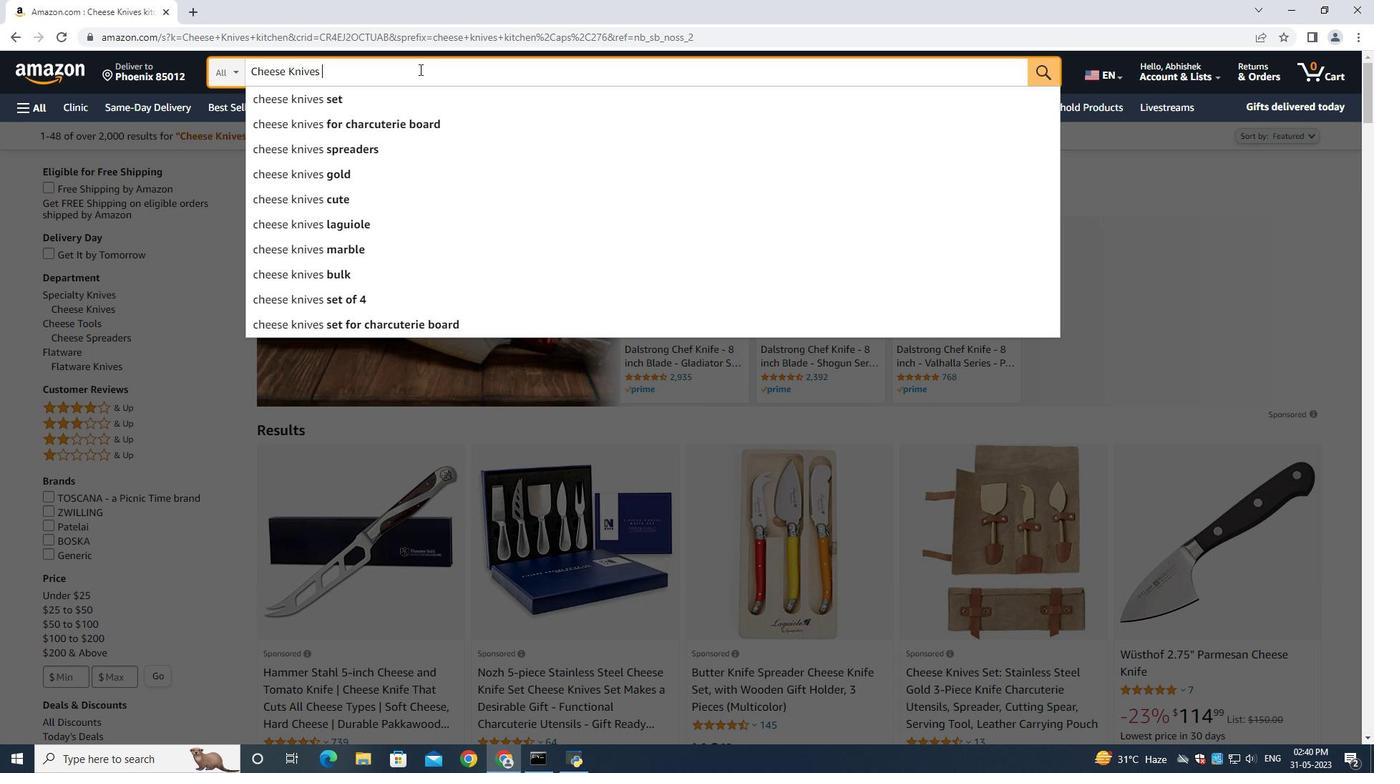 
Action: Mouse moved to (620, 358)
Screenshot: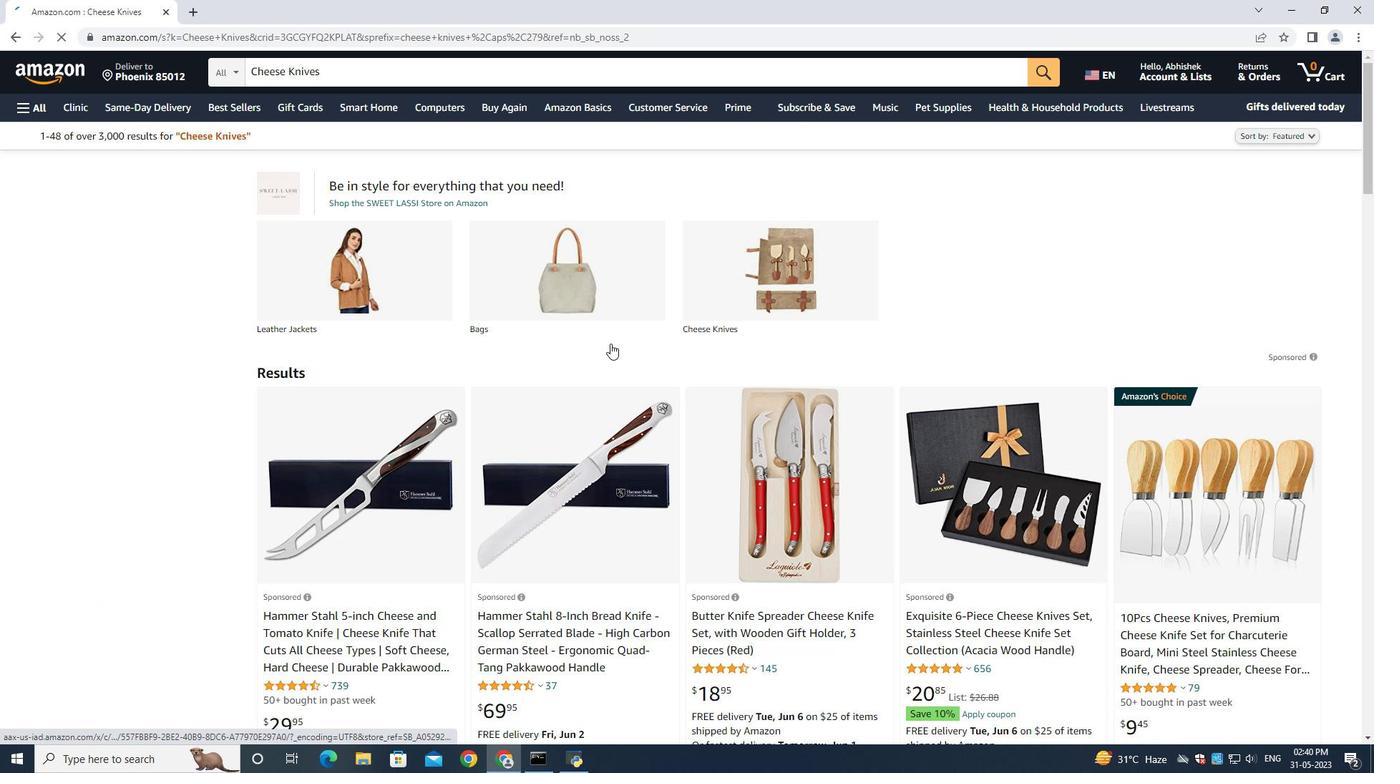 
Action: Mouse scrolled (620, 358) with delta (0, 0)
Screenshot: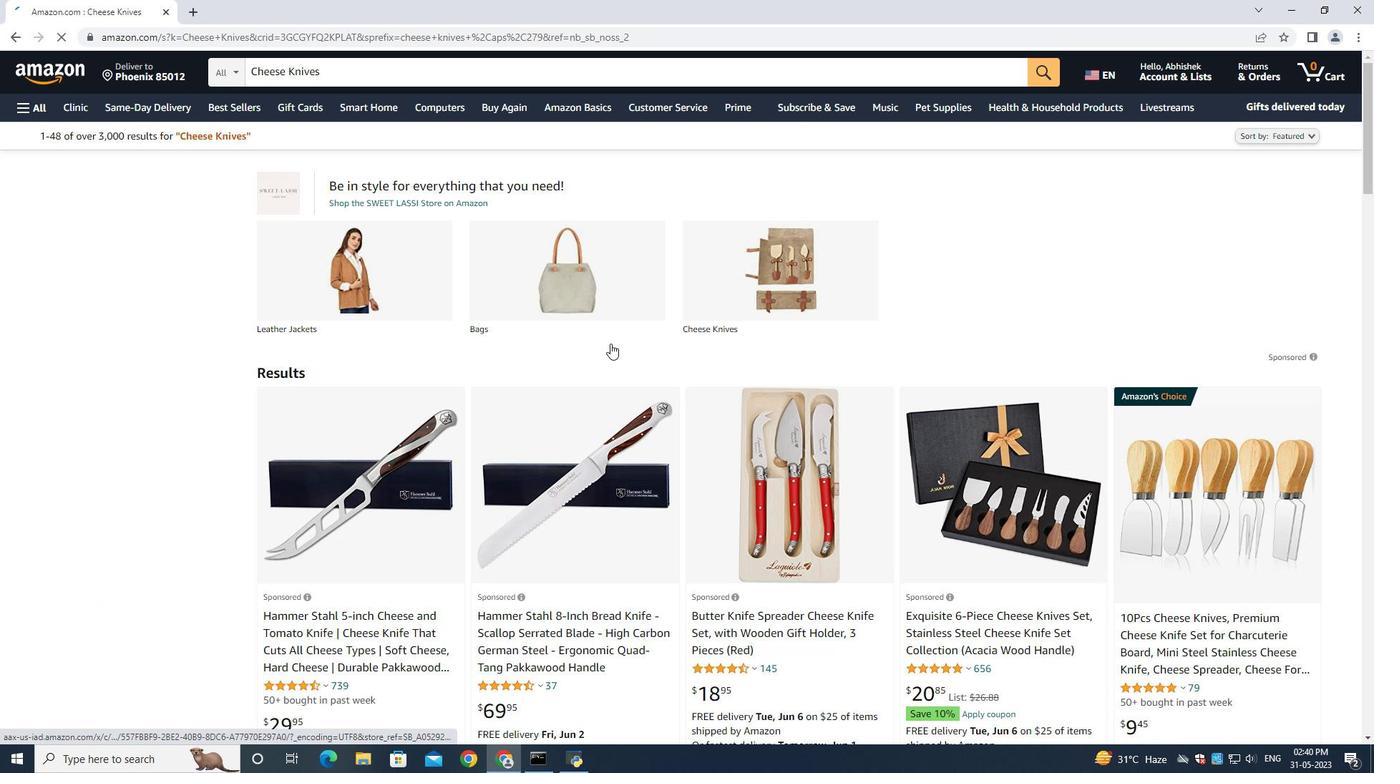 
Action: Mouse moved to (620, 359)
Screenshot: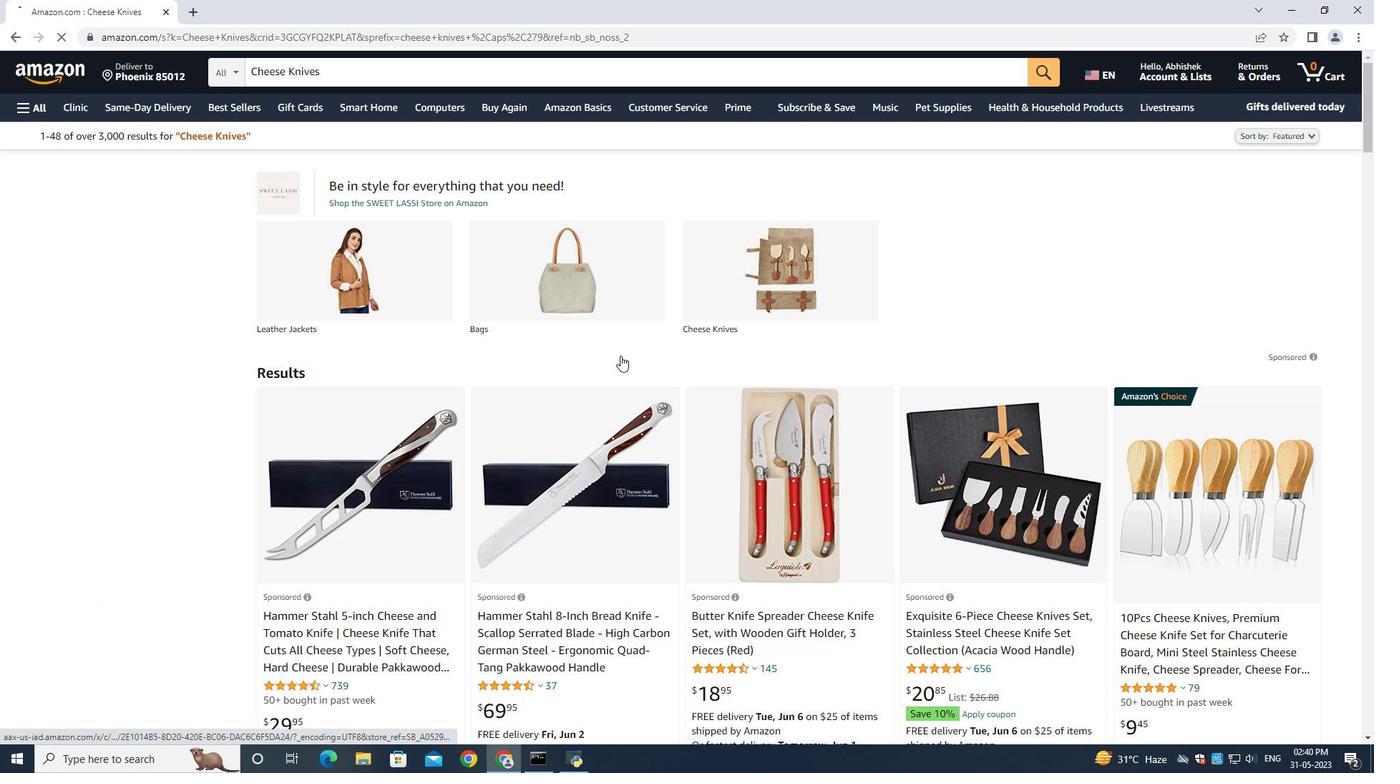 
Action: Mouse scrolled (620, 358) with delta (0, 0)
Screenshot: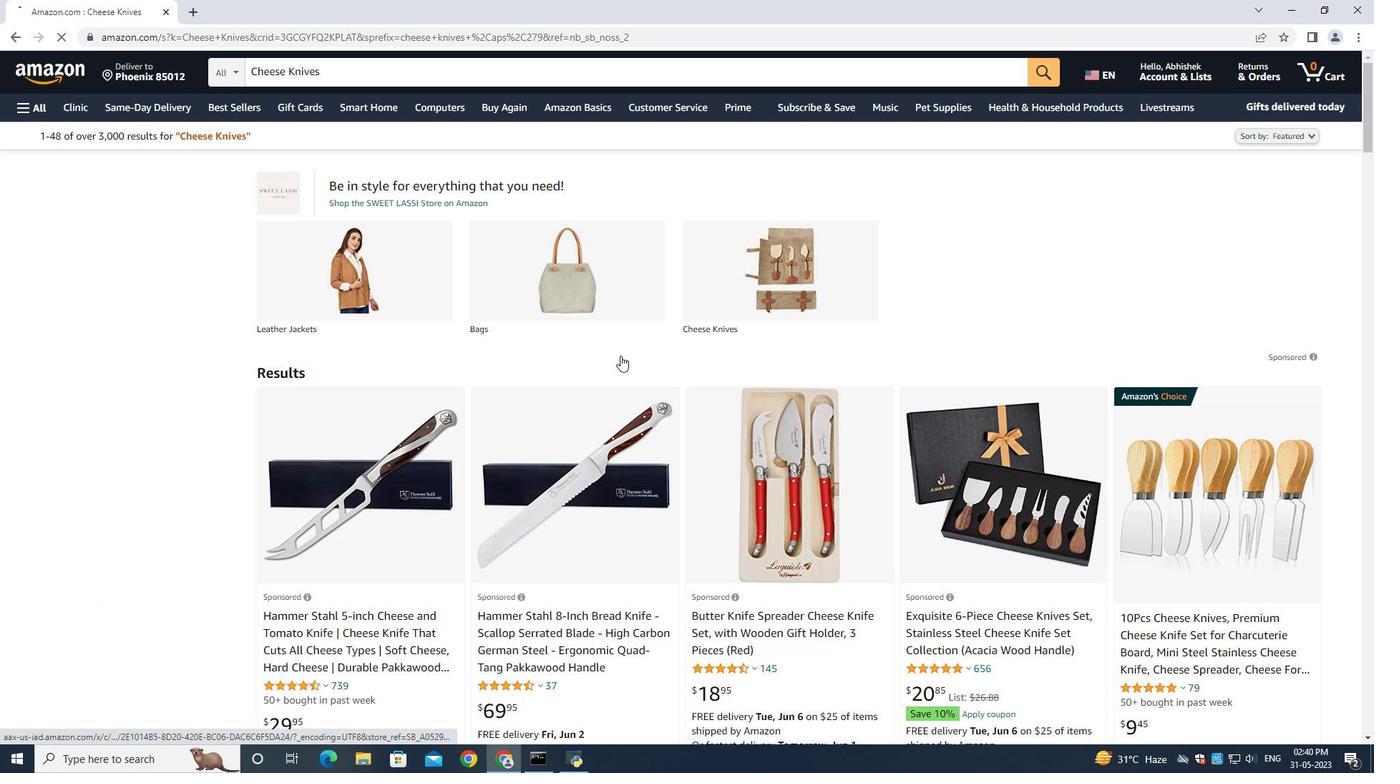 
Action: Mouse moved to (1006, 494)
Screenshot: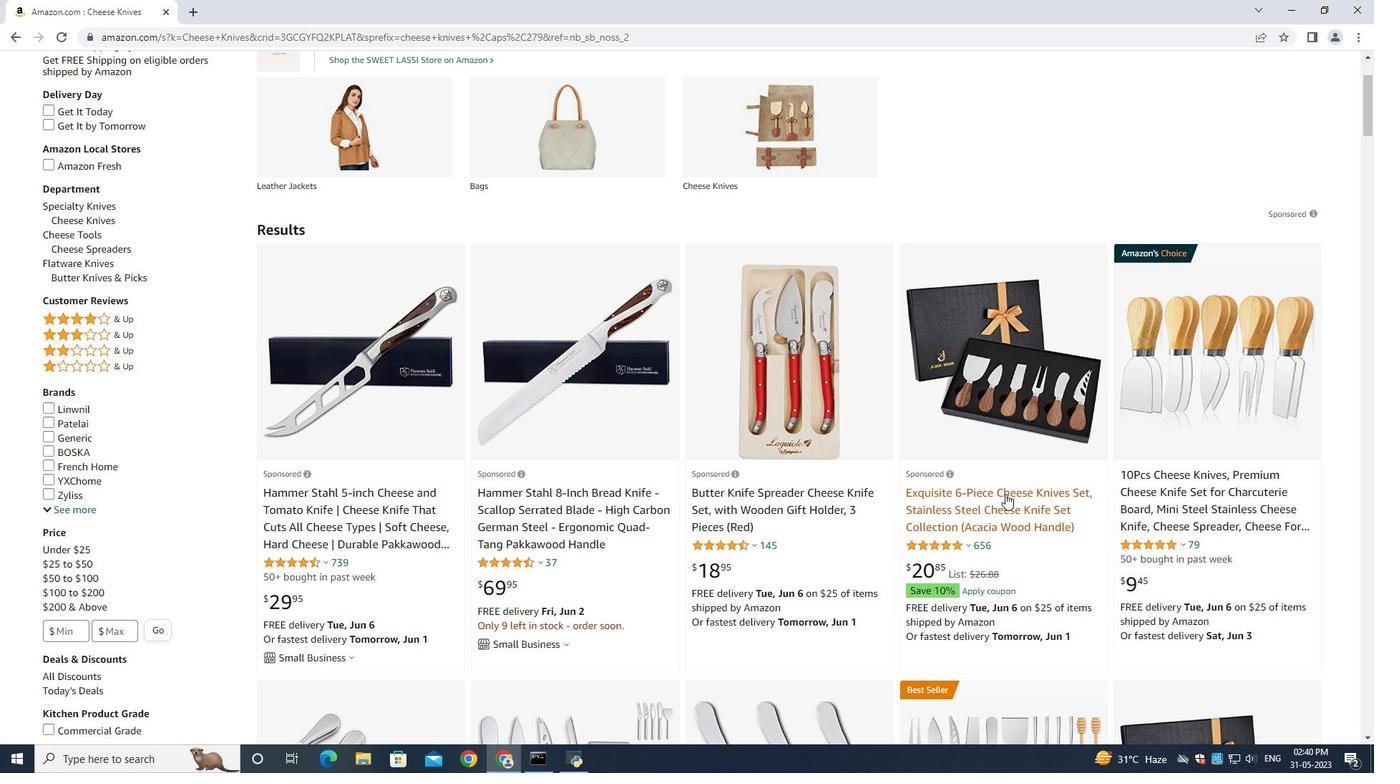 
Action: Mouse scrolled (1006, 493) with delta (0, 0)
Screenshot: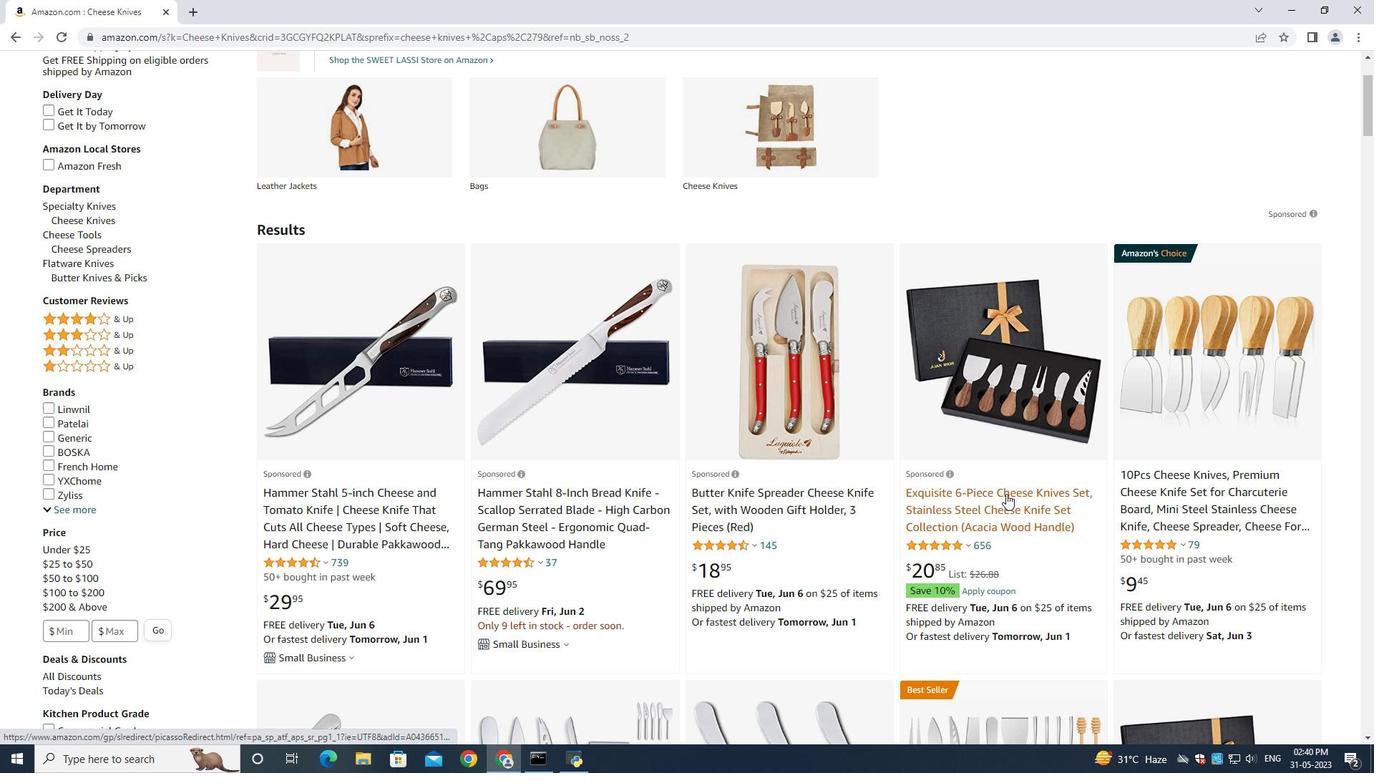
Action: Mouse scrolled (1006, 493) with delta (0, 0)
Screenshot: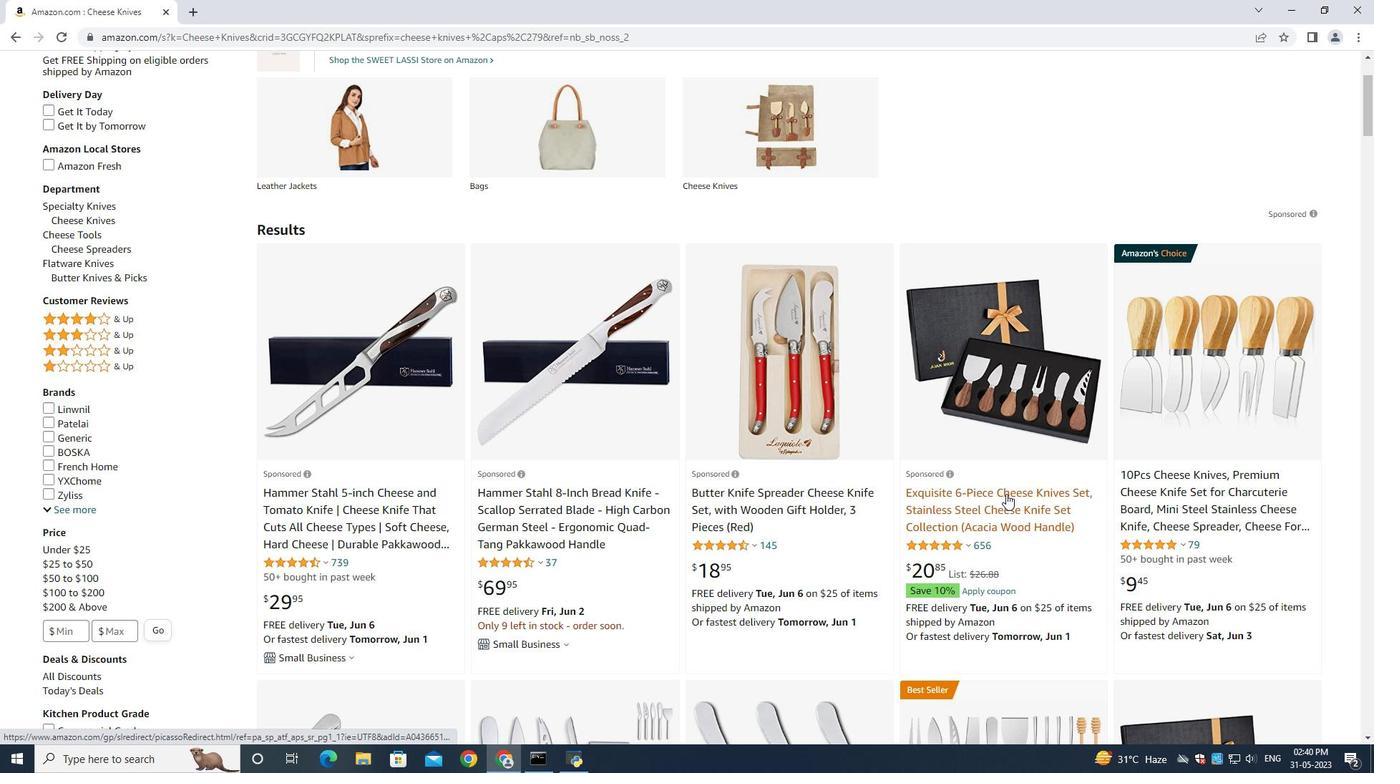 
Action: Mouse scrolled (1006, 493) with delta (0, 0)
Screenshot: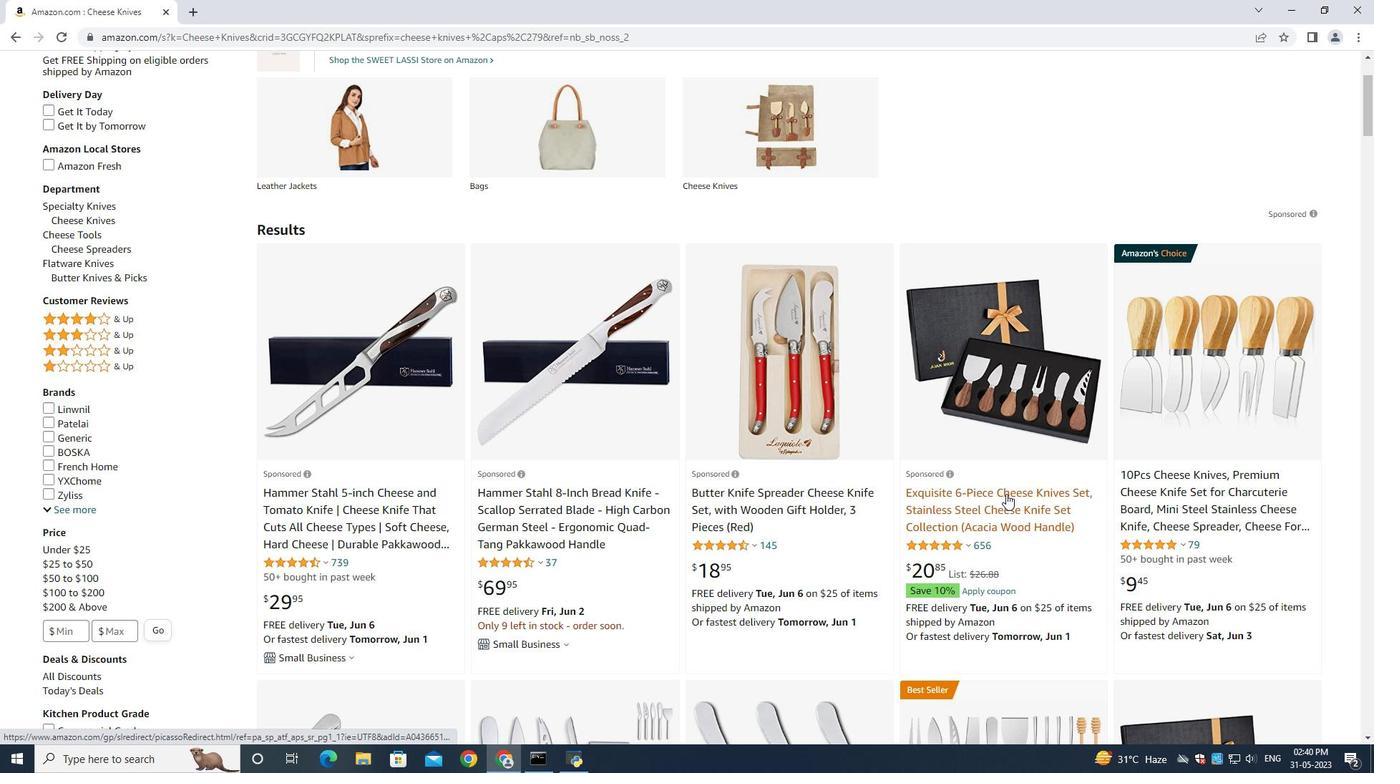 
Action: Mouse scrolled (1006, 493) with delta (0, 0)
Screenshot: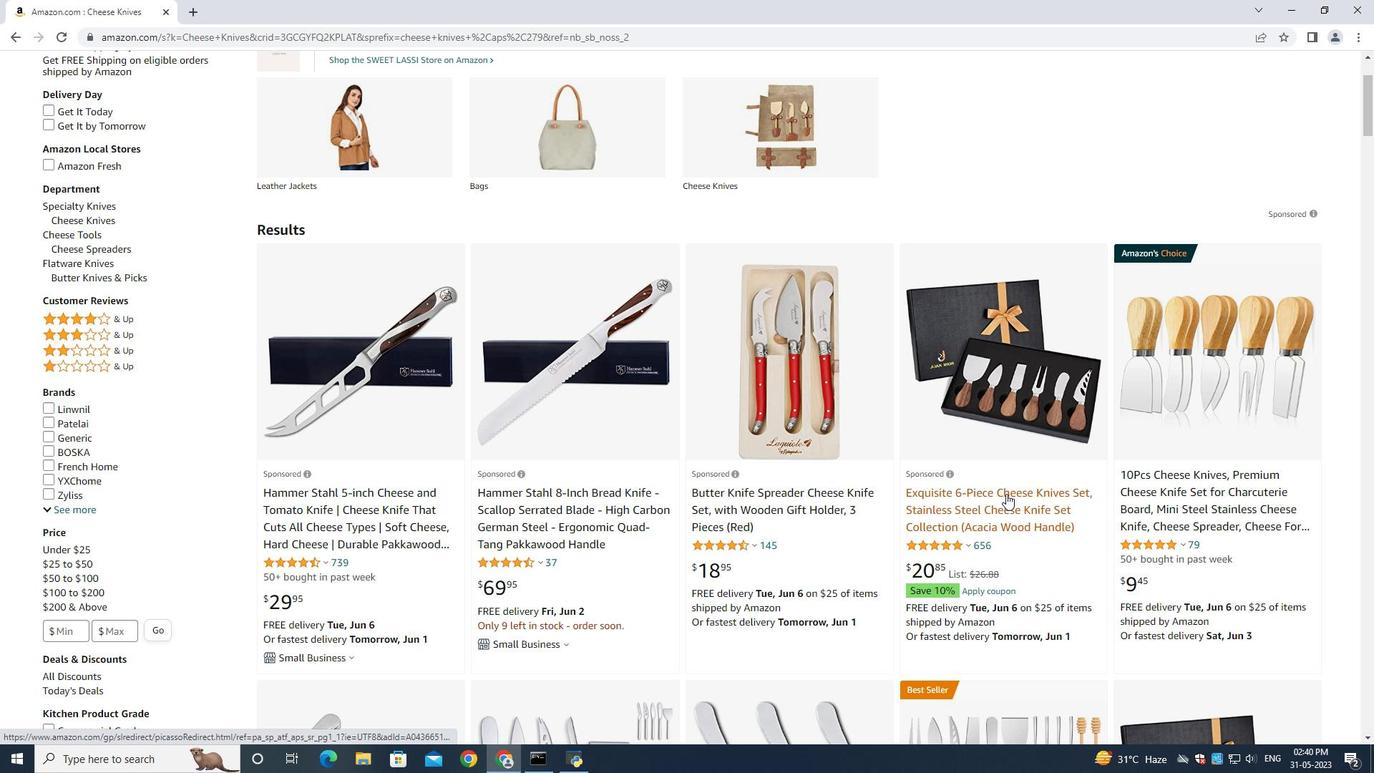
Action: Mouse scrolled (1006, 493) with delta (0, 0)
Screenshot: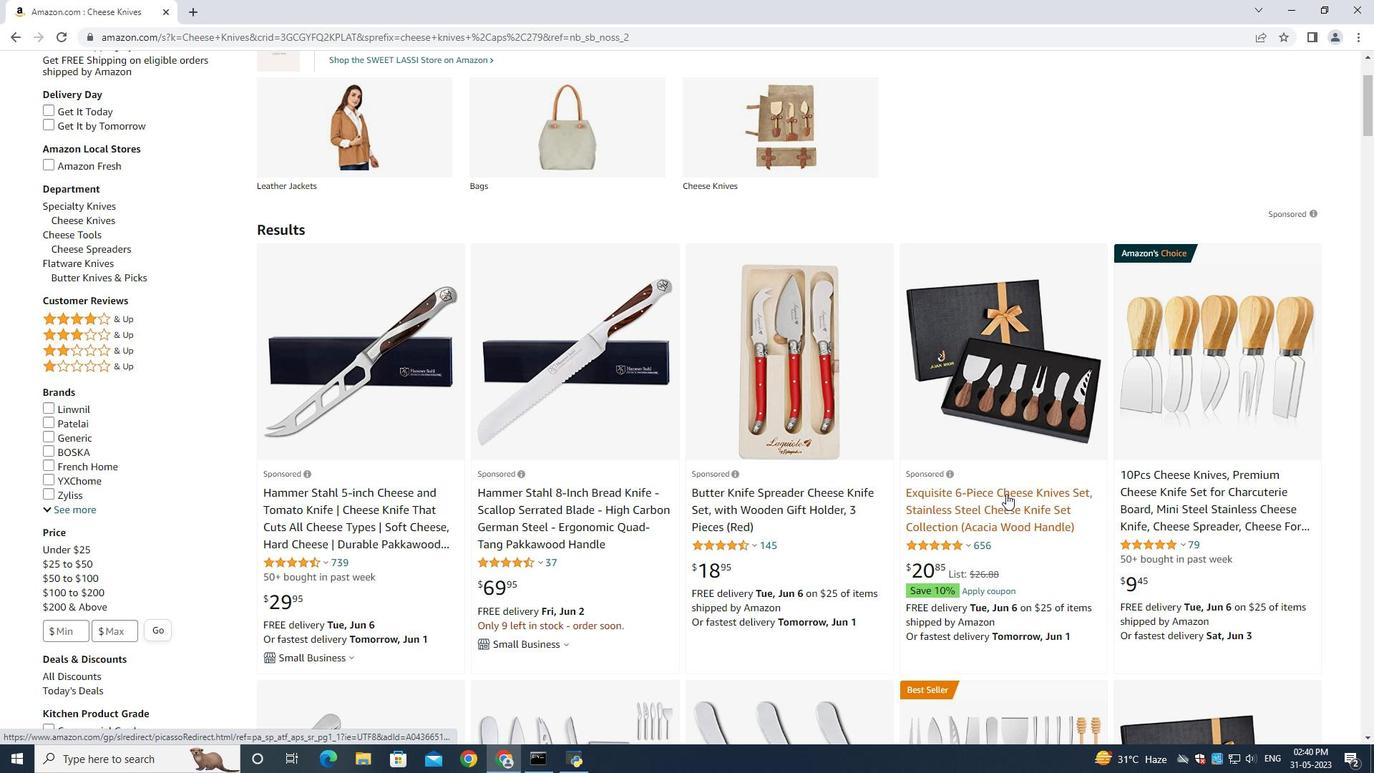 
Action: Mouse moved to (554, 566)
Screenshot: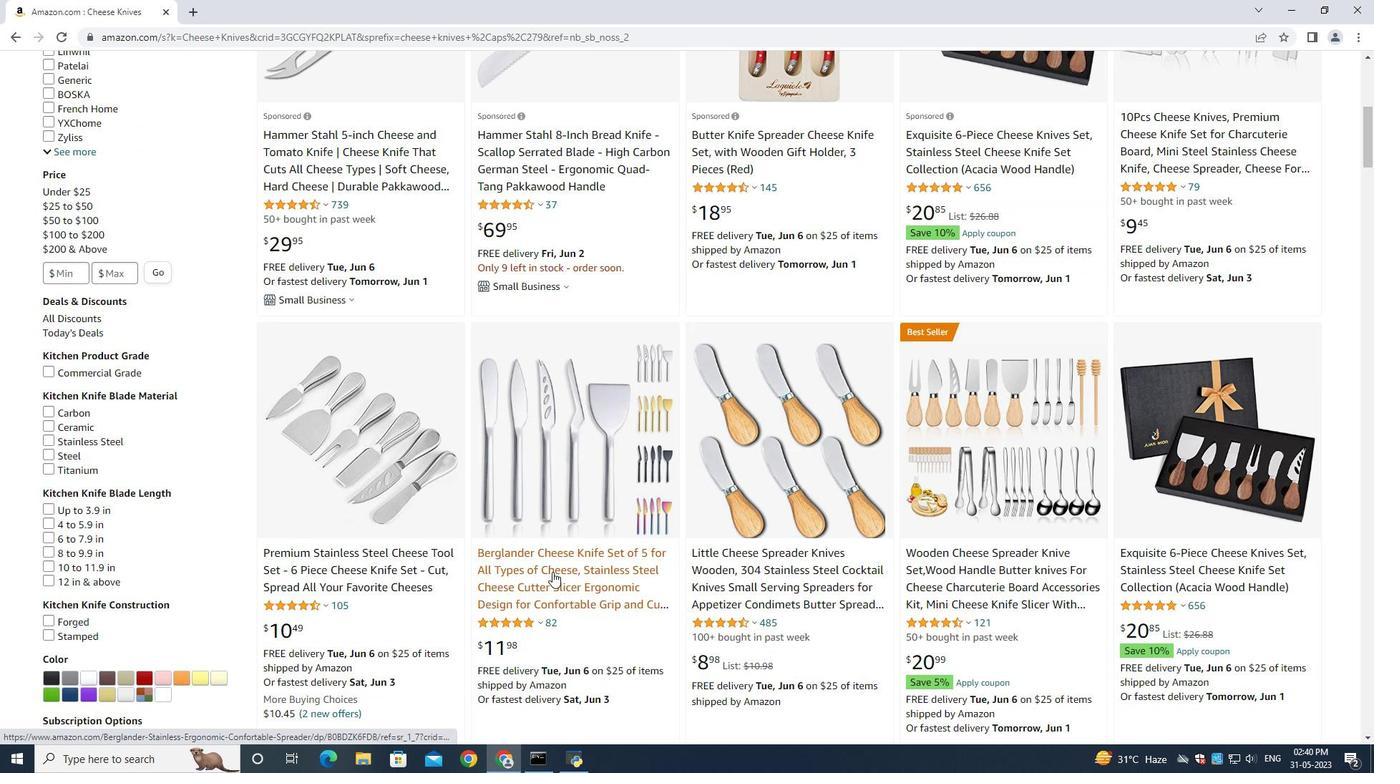 
Action: Mouse pressed left at (554, 566)
Screenshot: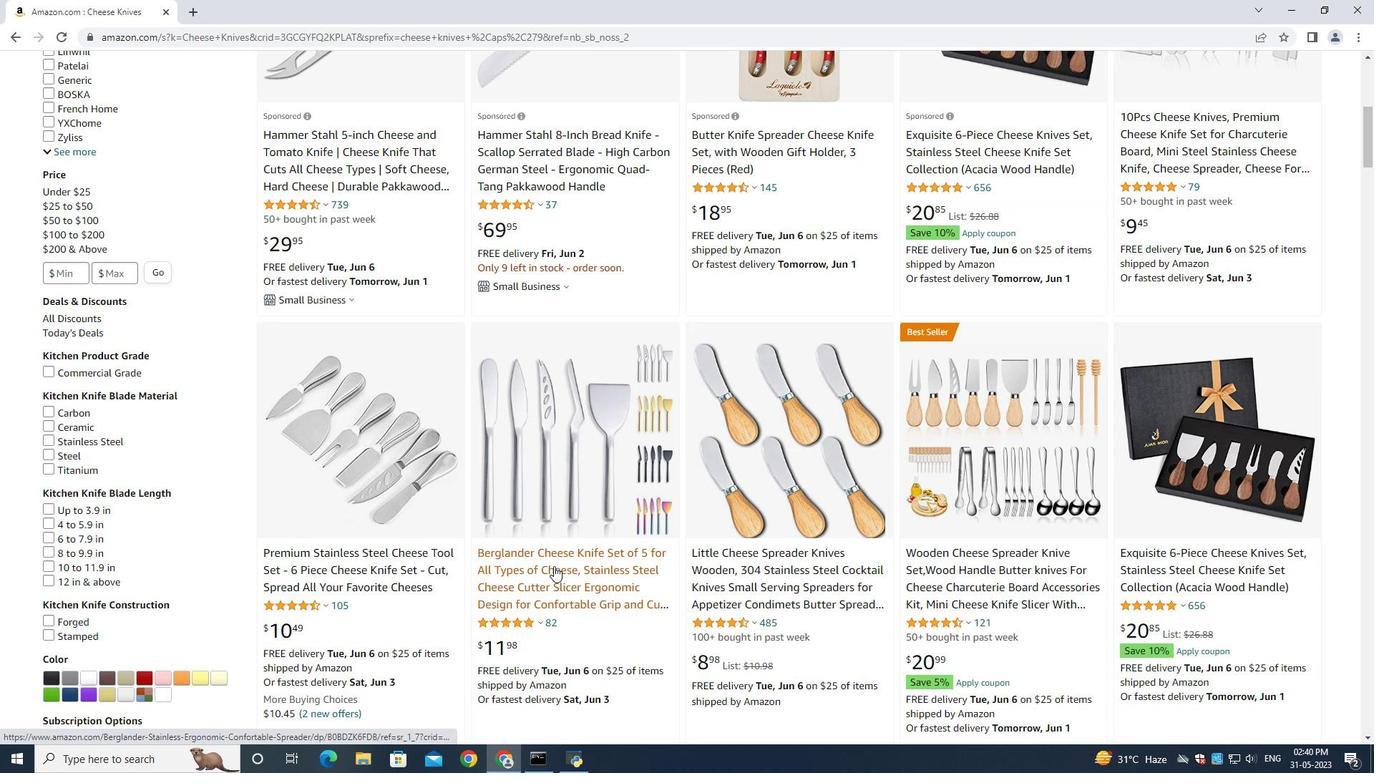 
Action: Mouse moved to (1069, 547)
Screenshot: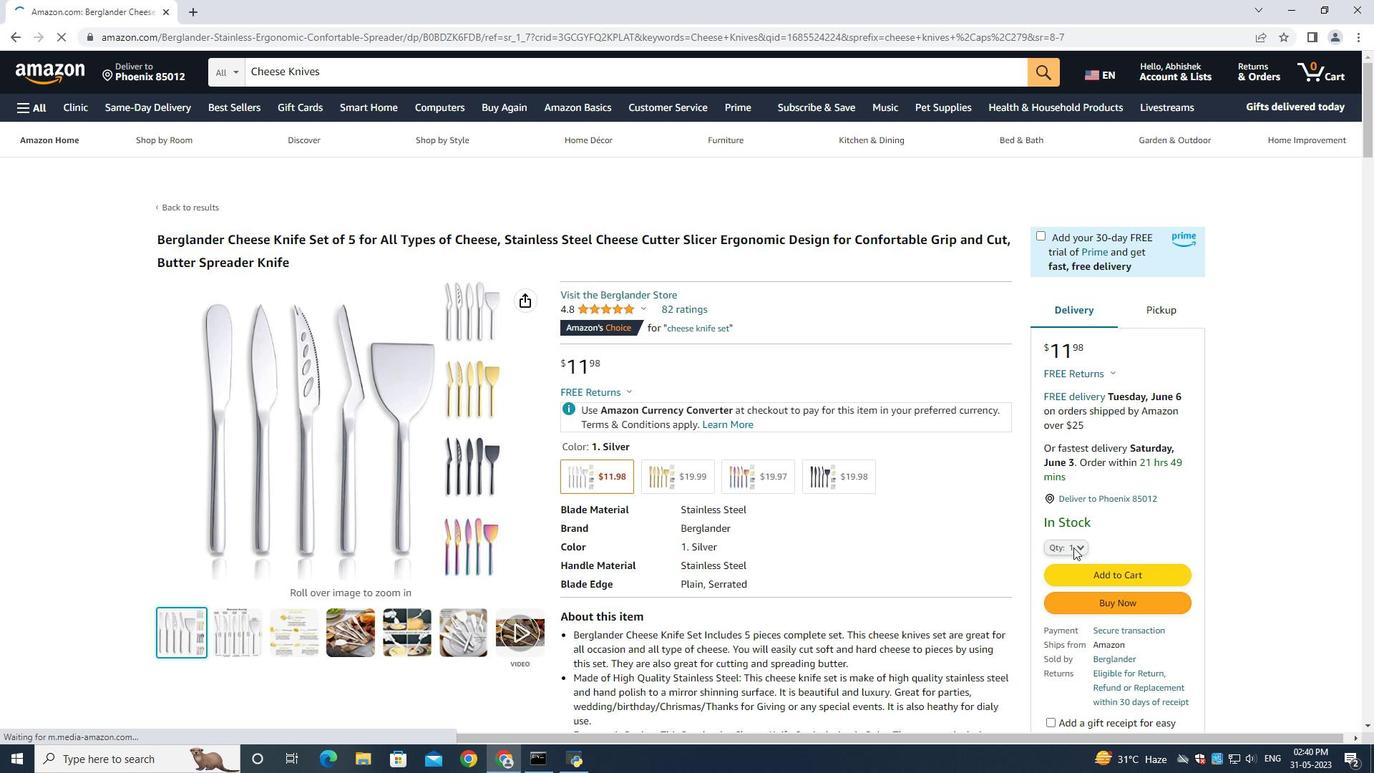 
Action: Mouse pressed left at (1069, 547)
Screenshot: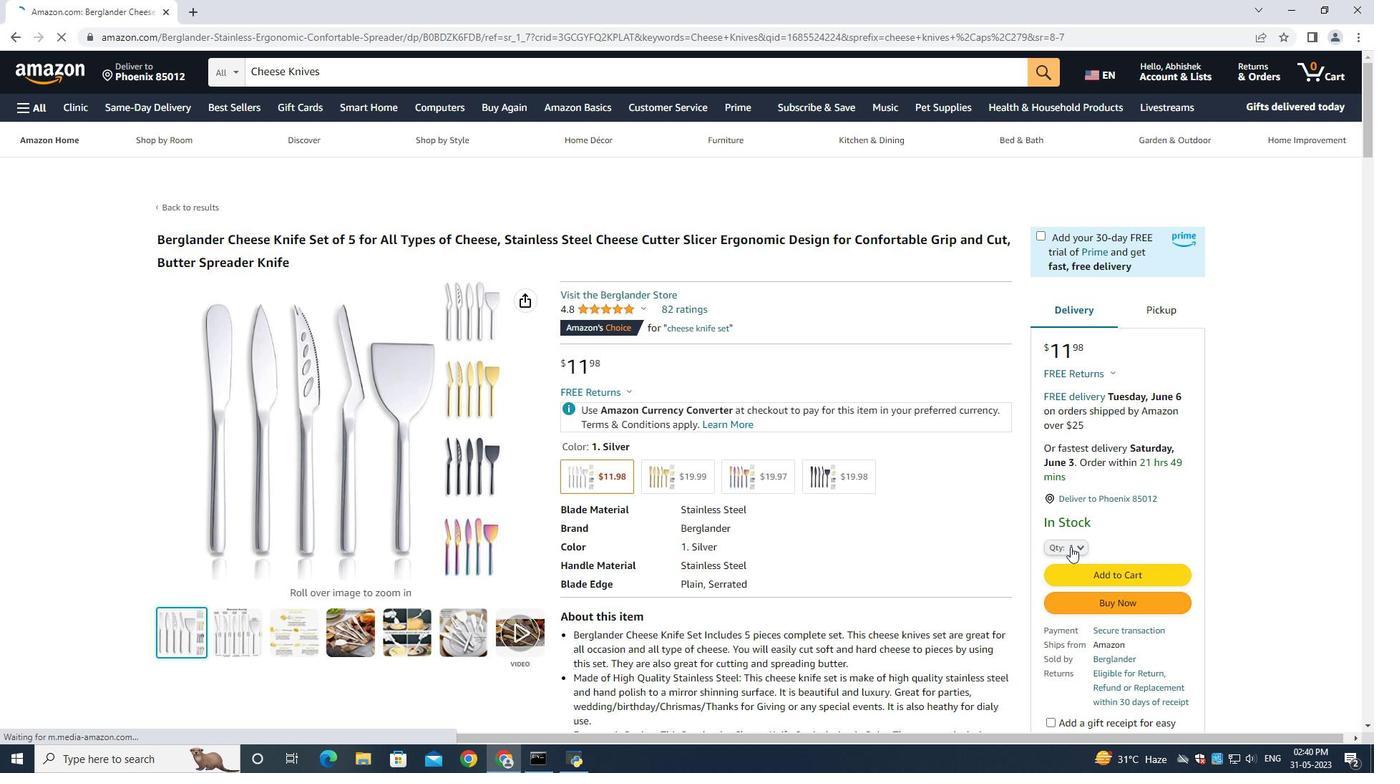 
Action: Mouse moved to (518, 638)
Screenshot: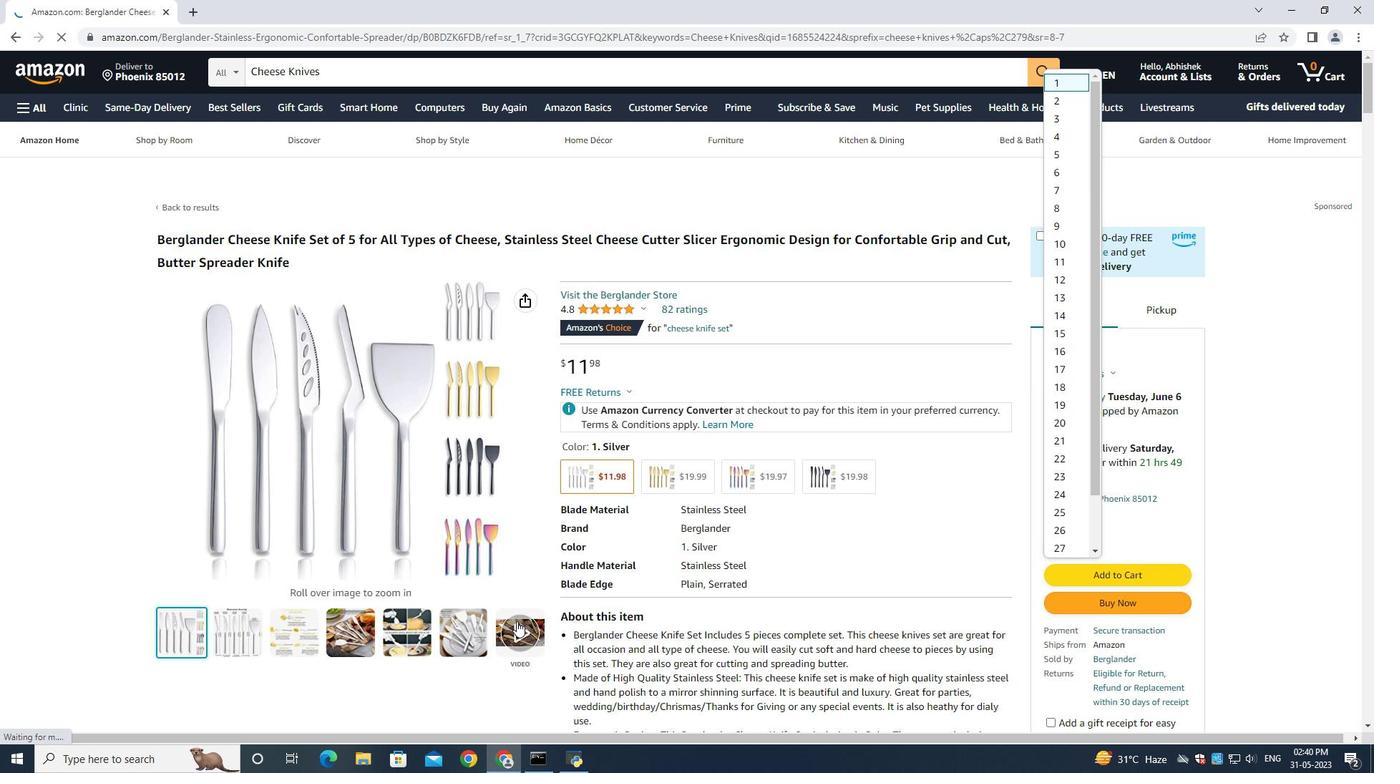
Action: Mouse pressed left at (518, 638)
Screenshot: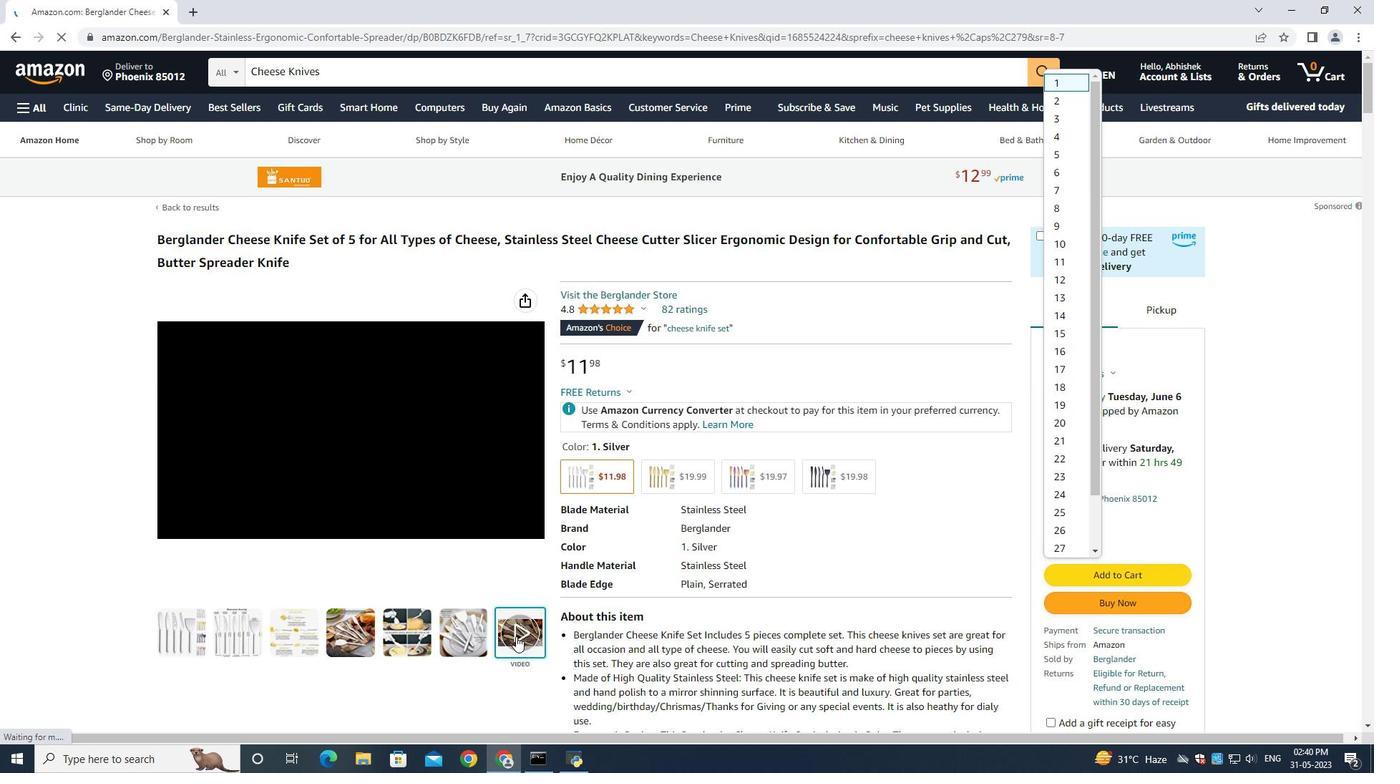 
Action: Mouse moved to (265, 605)
Screenshot: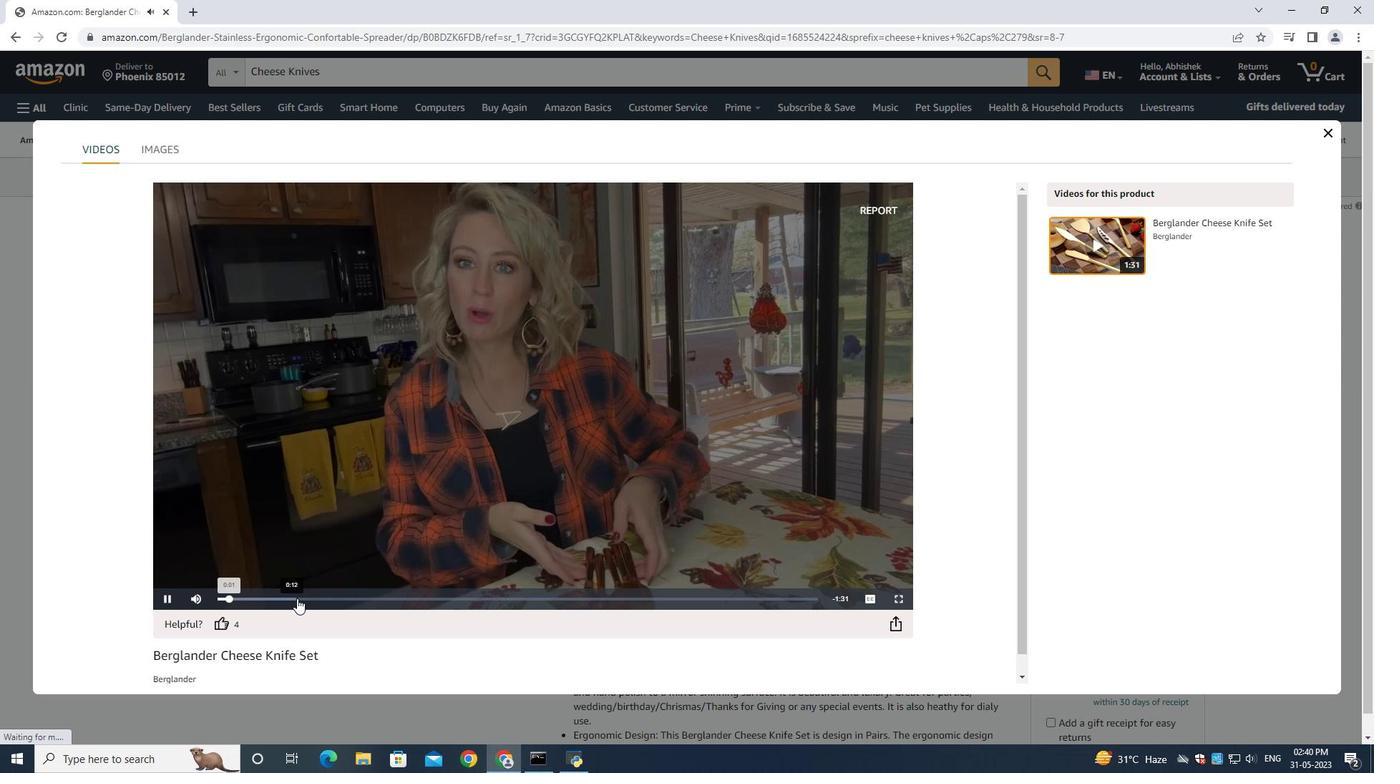 
Action: Mouse pressed left at (265, 605)
Screenshot: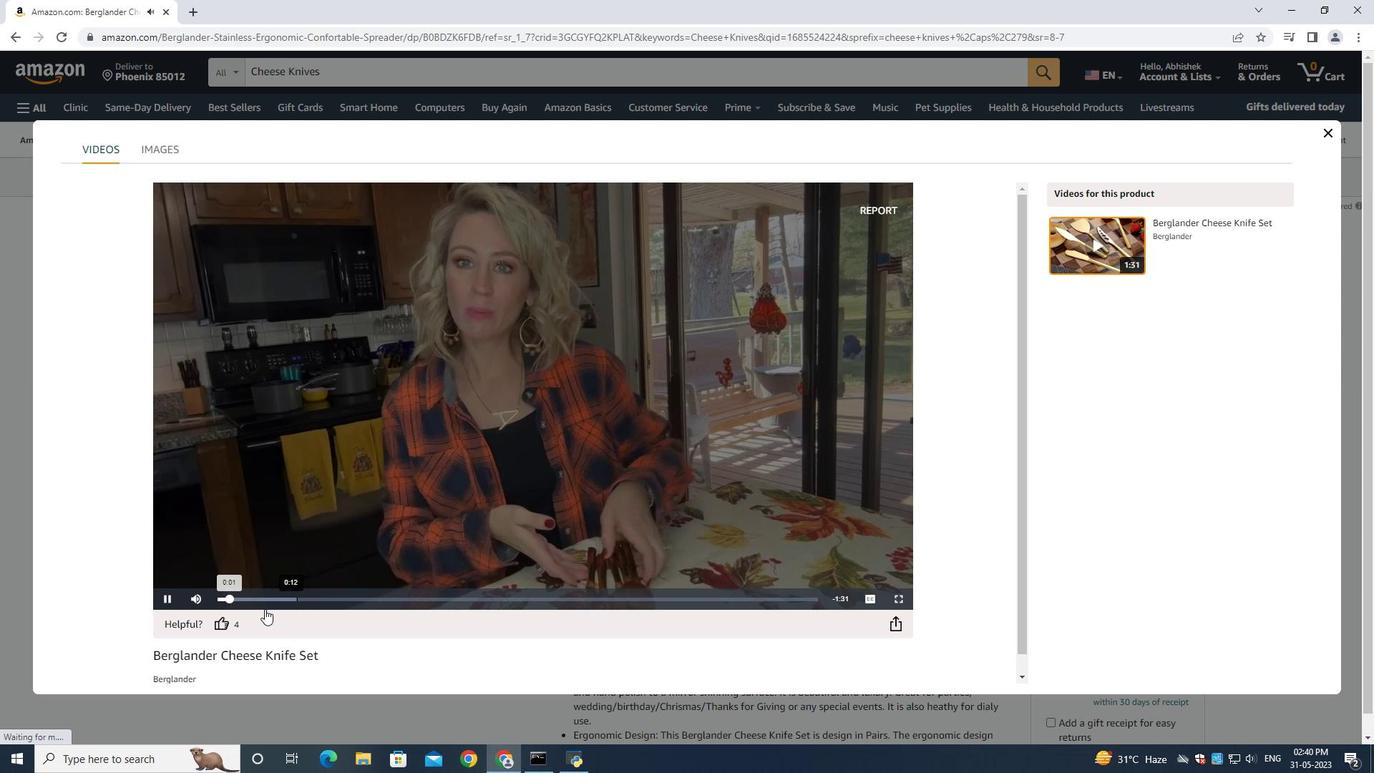 
Action: Mouse moved to (312, 605)
Screenshot: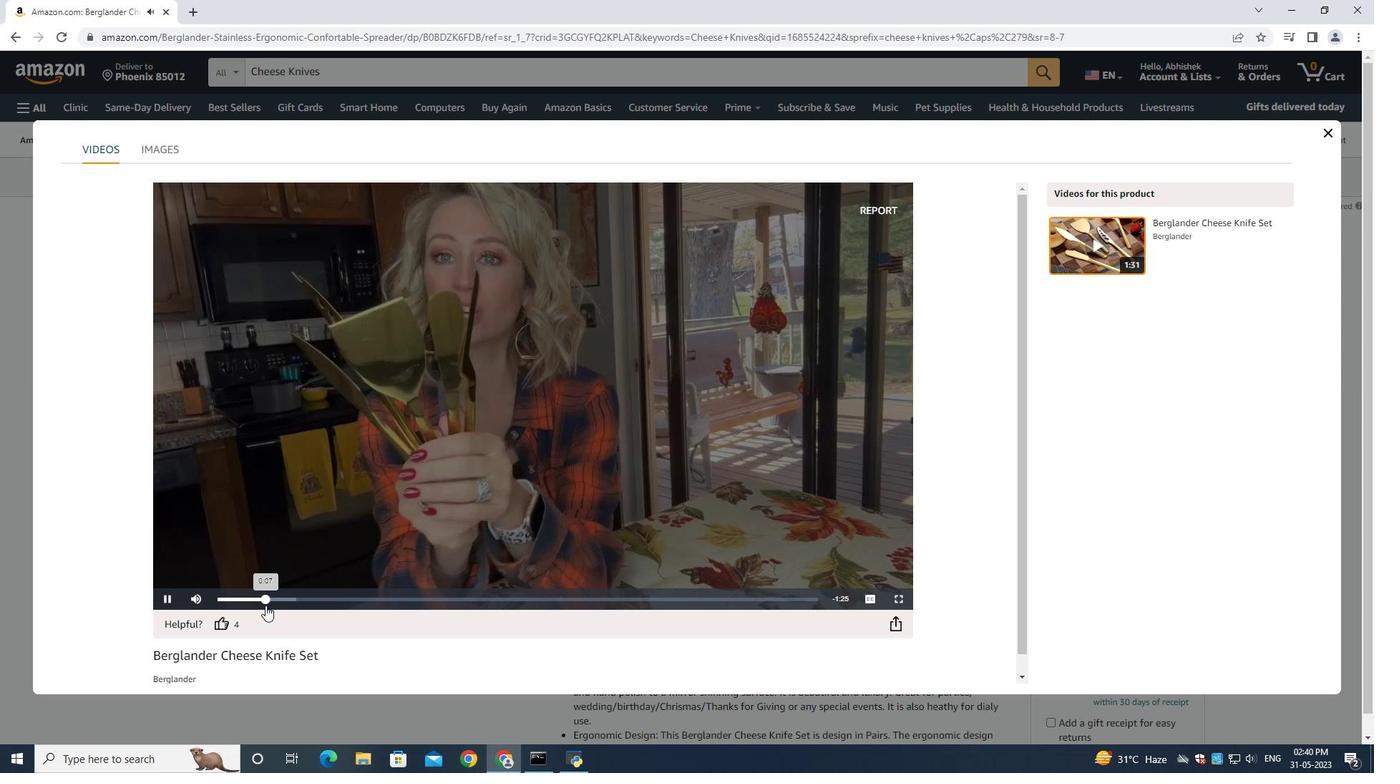 
Action: Mouse pressed left at (312, 605)
Screenshot: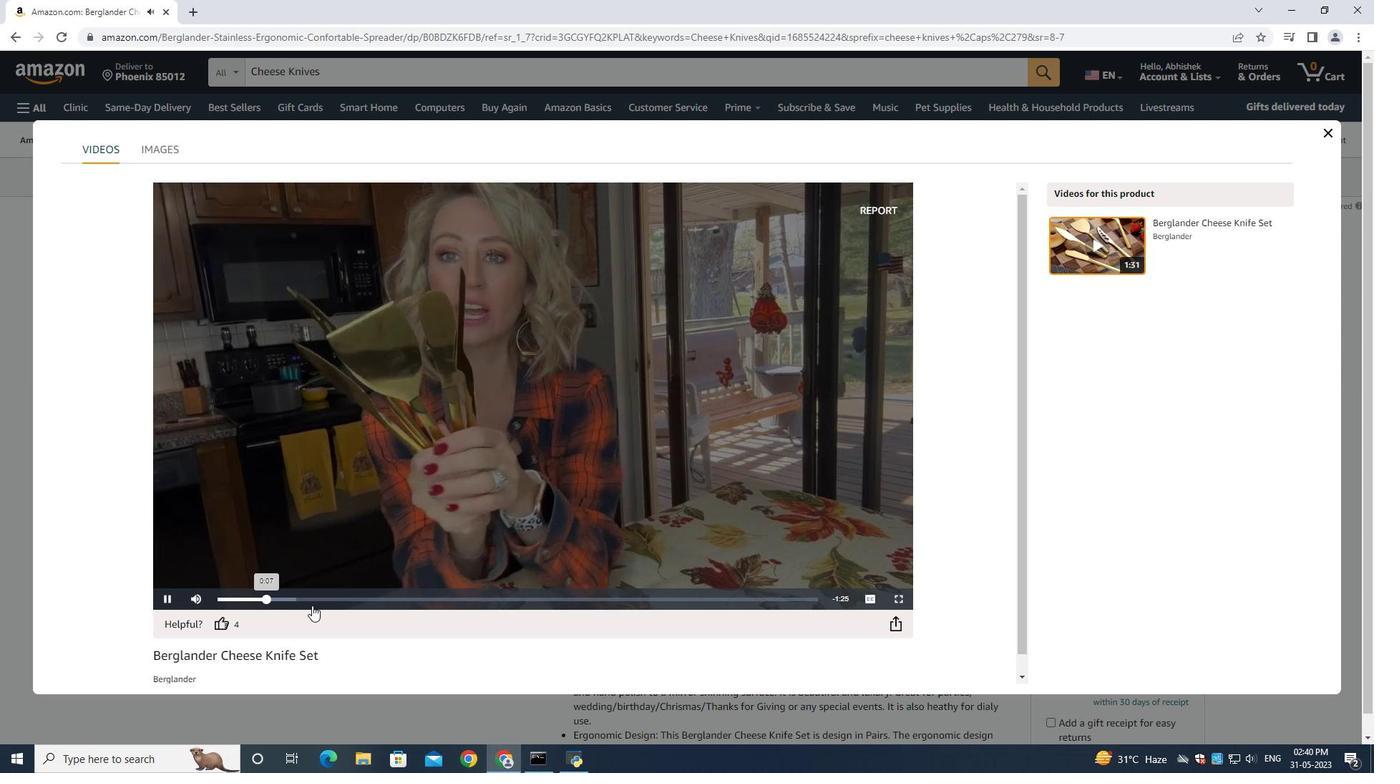 
Action: Mouse moved to (539, 608)
Screenshot: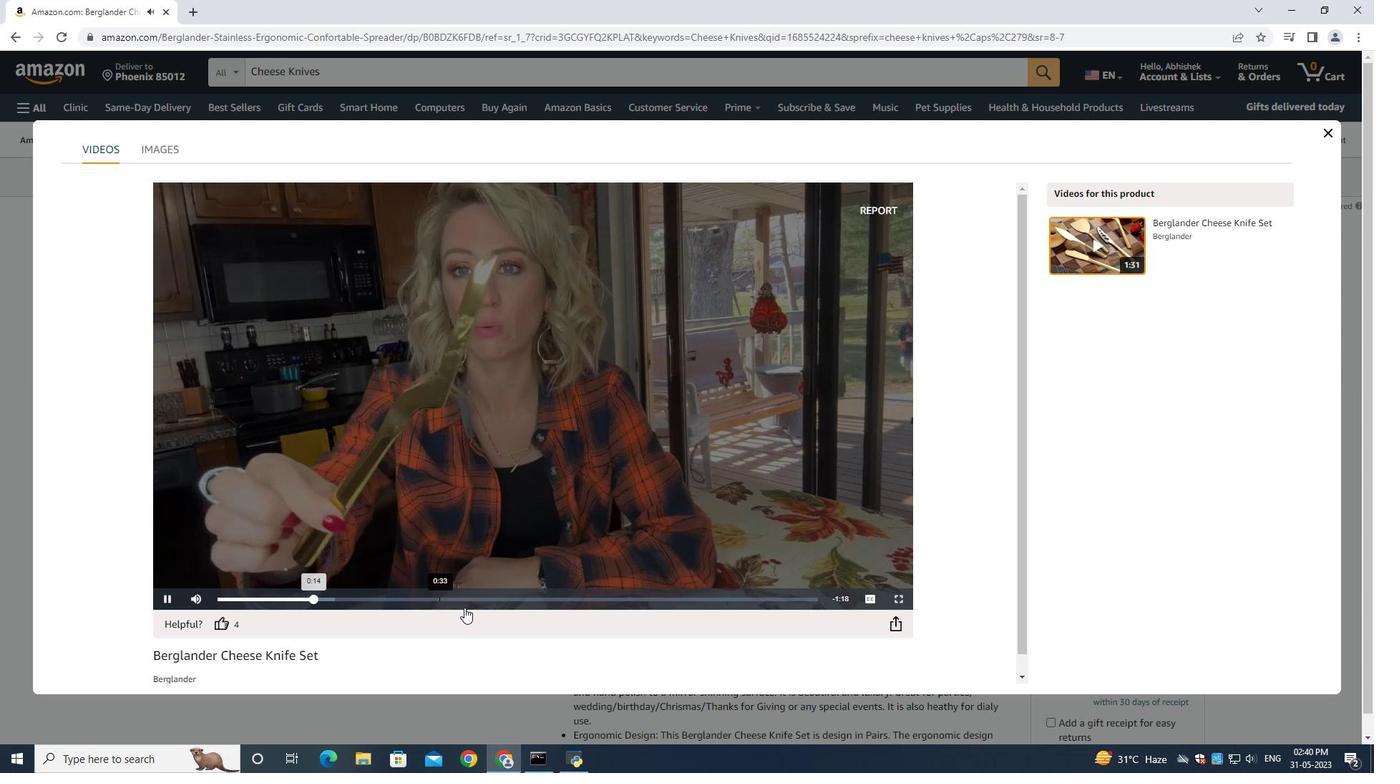 
Action: Mouse pressed left at (539, 608)
Screenshot: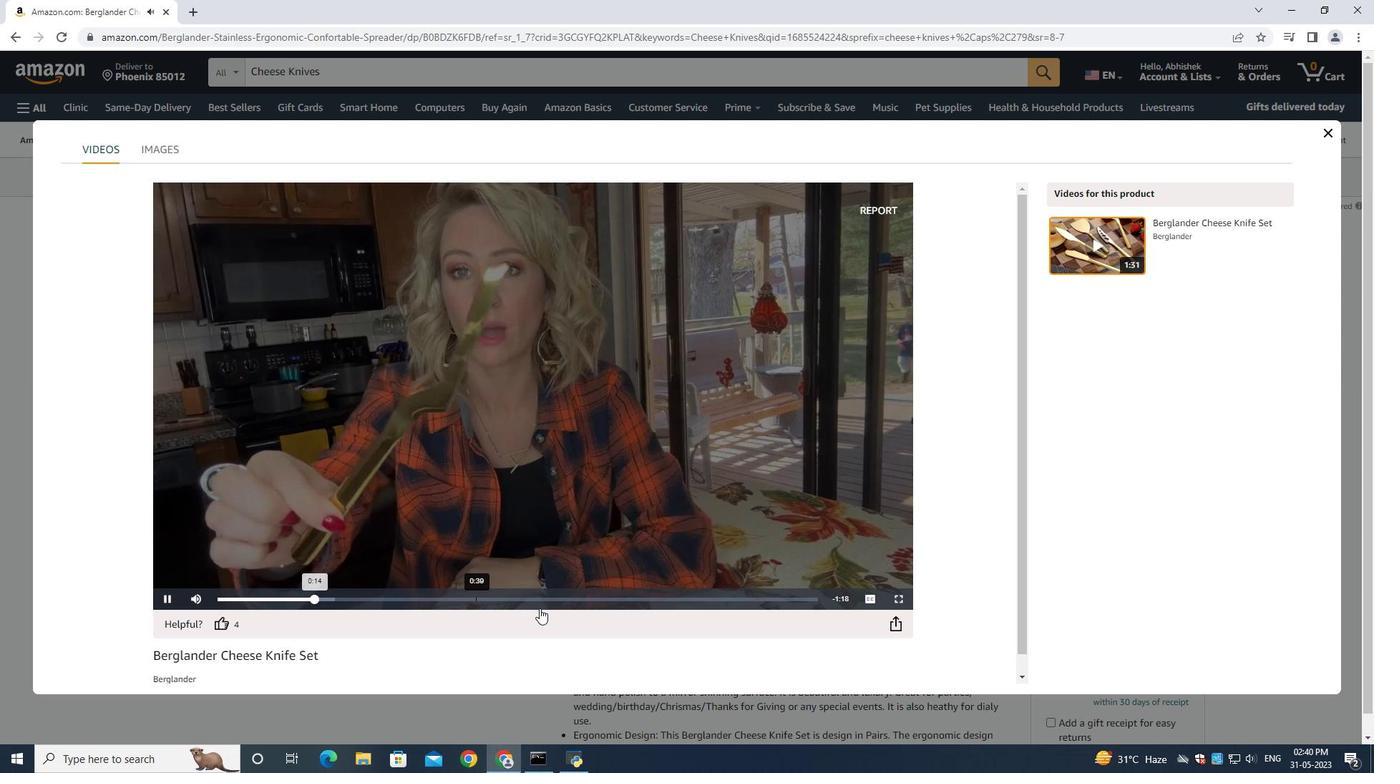 
Action: Mouse moved to (1329, 137)
Screenshot: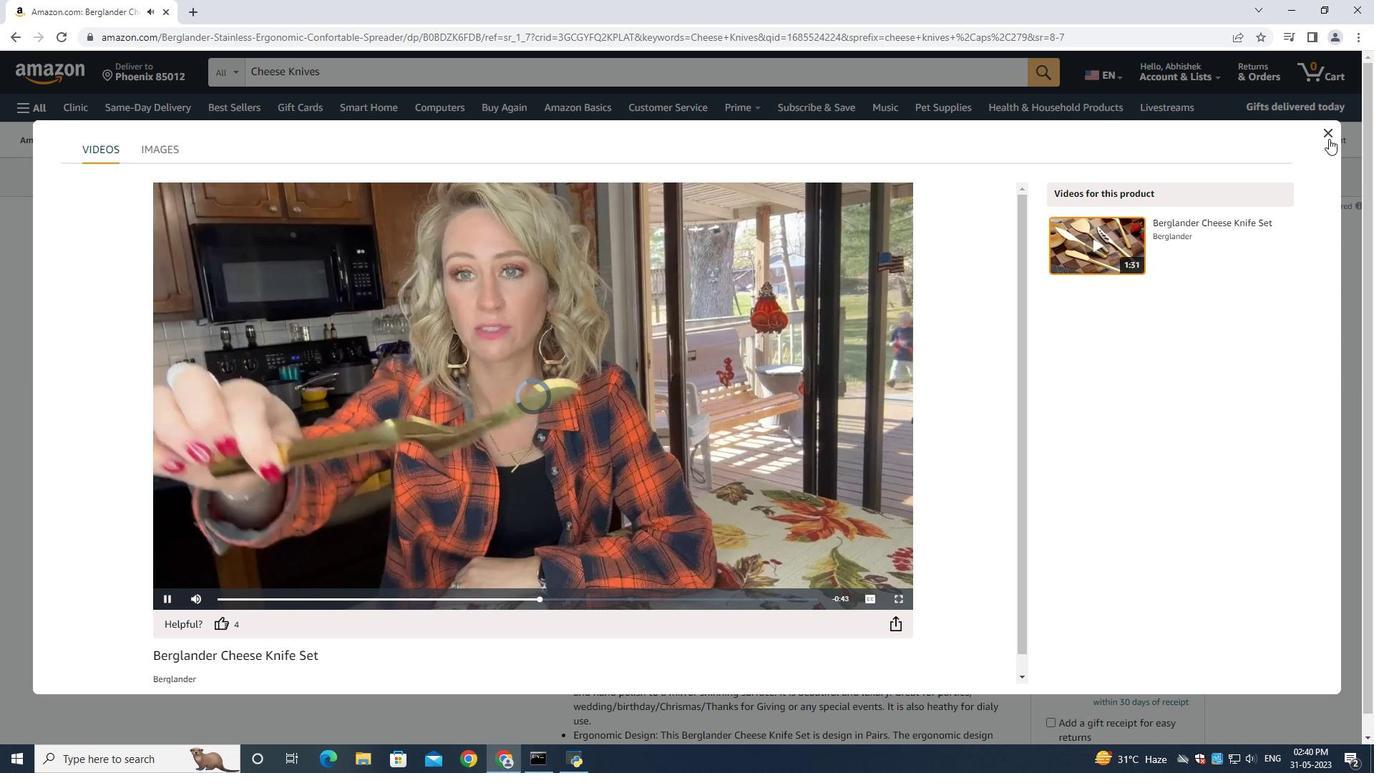 
Action: Mouse pressed left at (1329, 137)
Screenshot: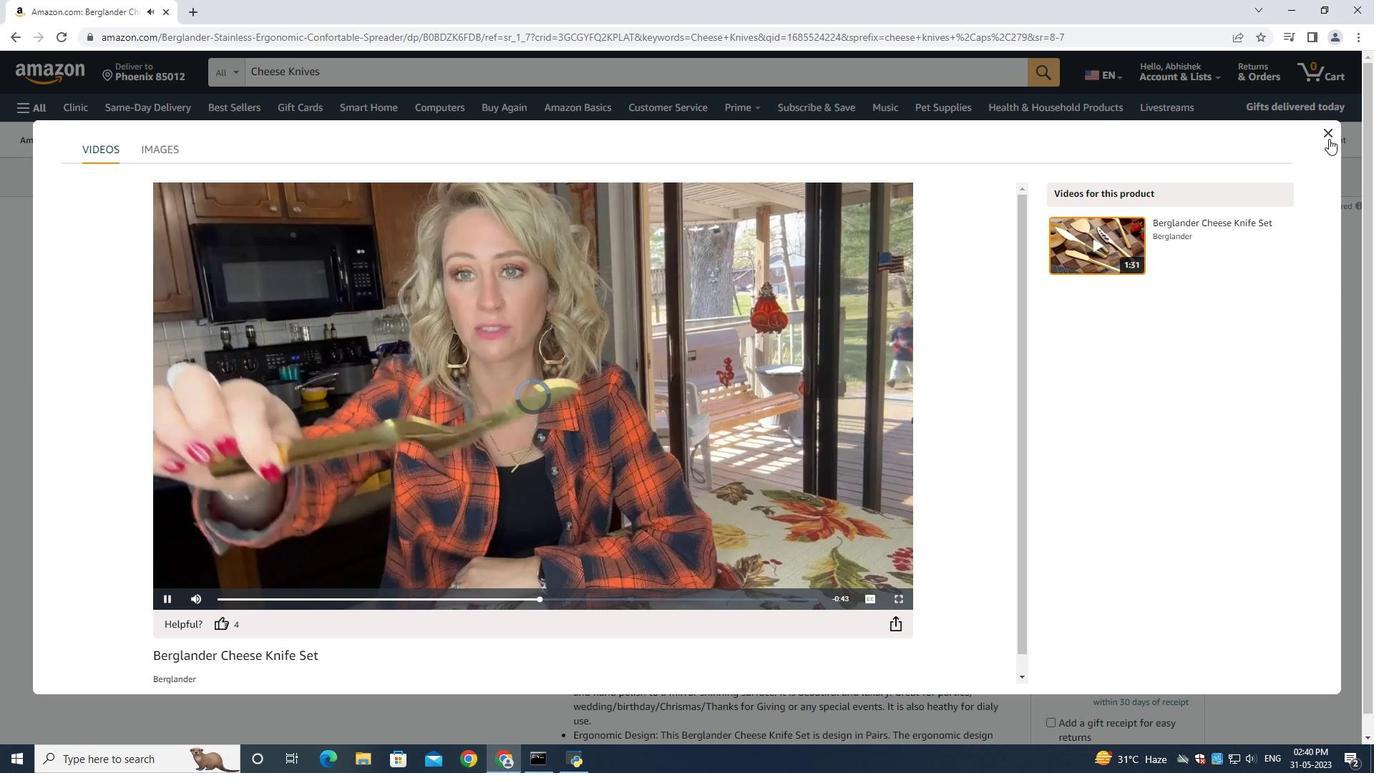 
Action: Mouse moved to (1069, 544)
Screenshot: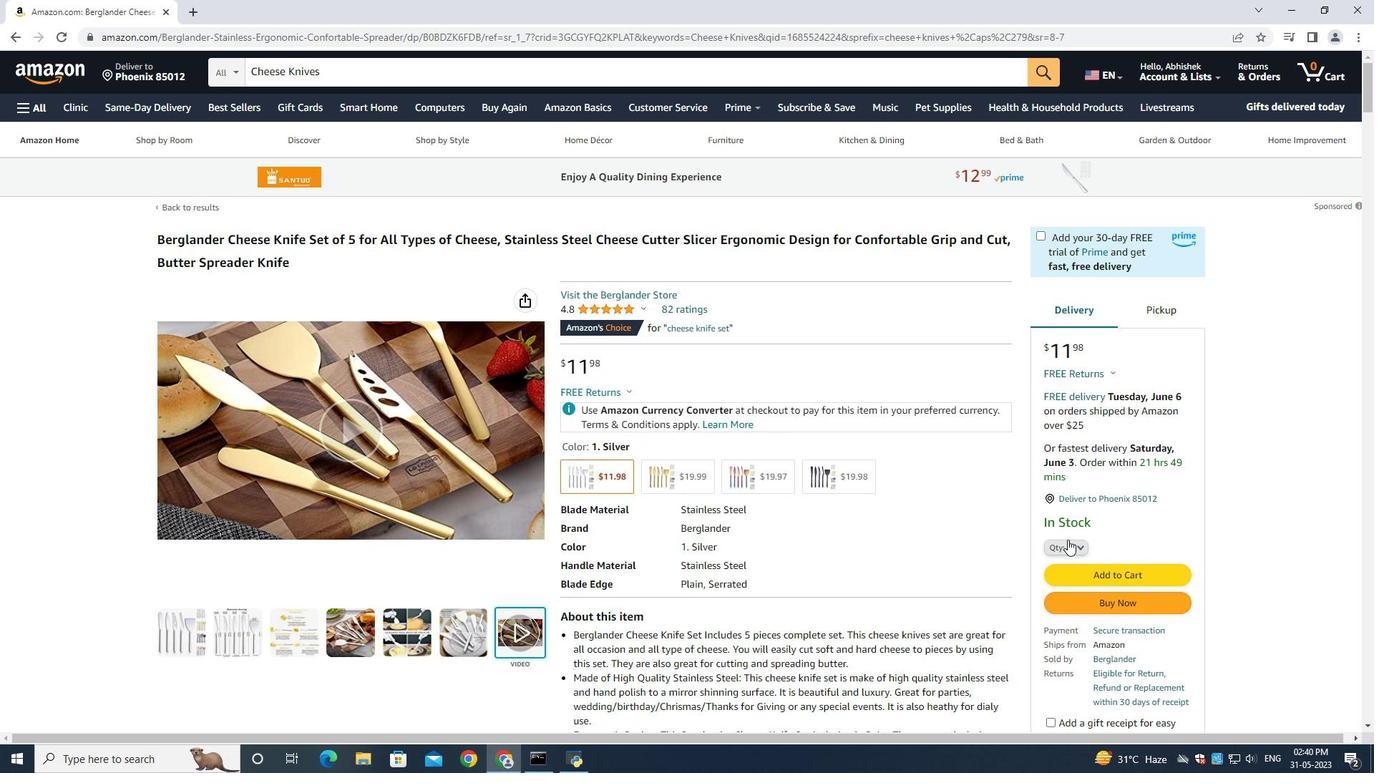 
Action: Mouse pressed left at (1069, 544)
Screenshot: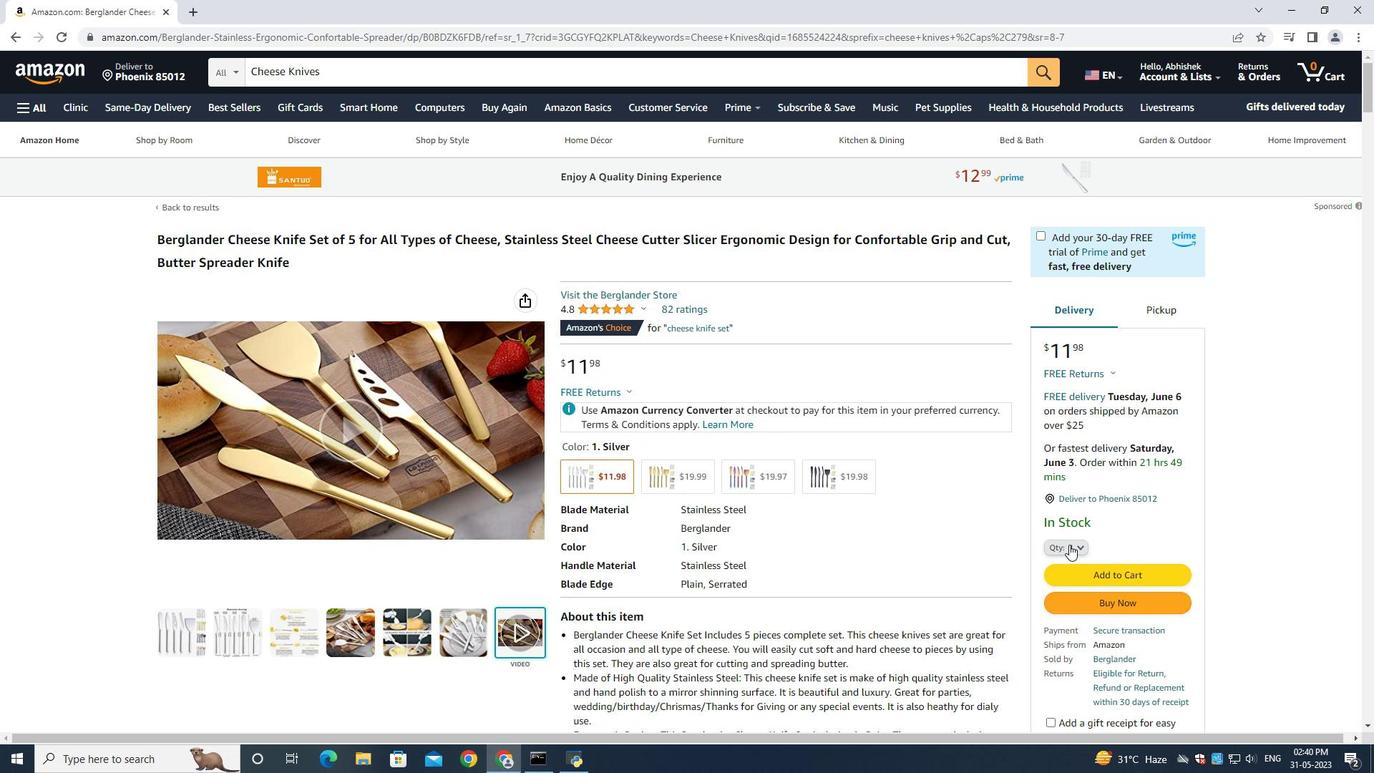 
Action: Mouse moved to (1061, 155)
Screenshot: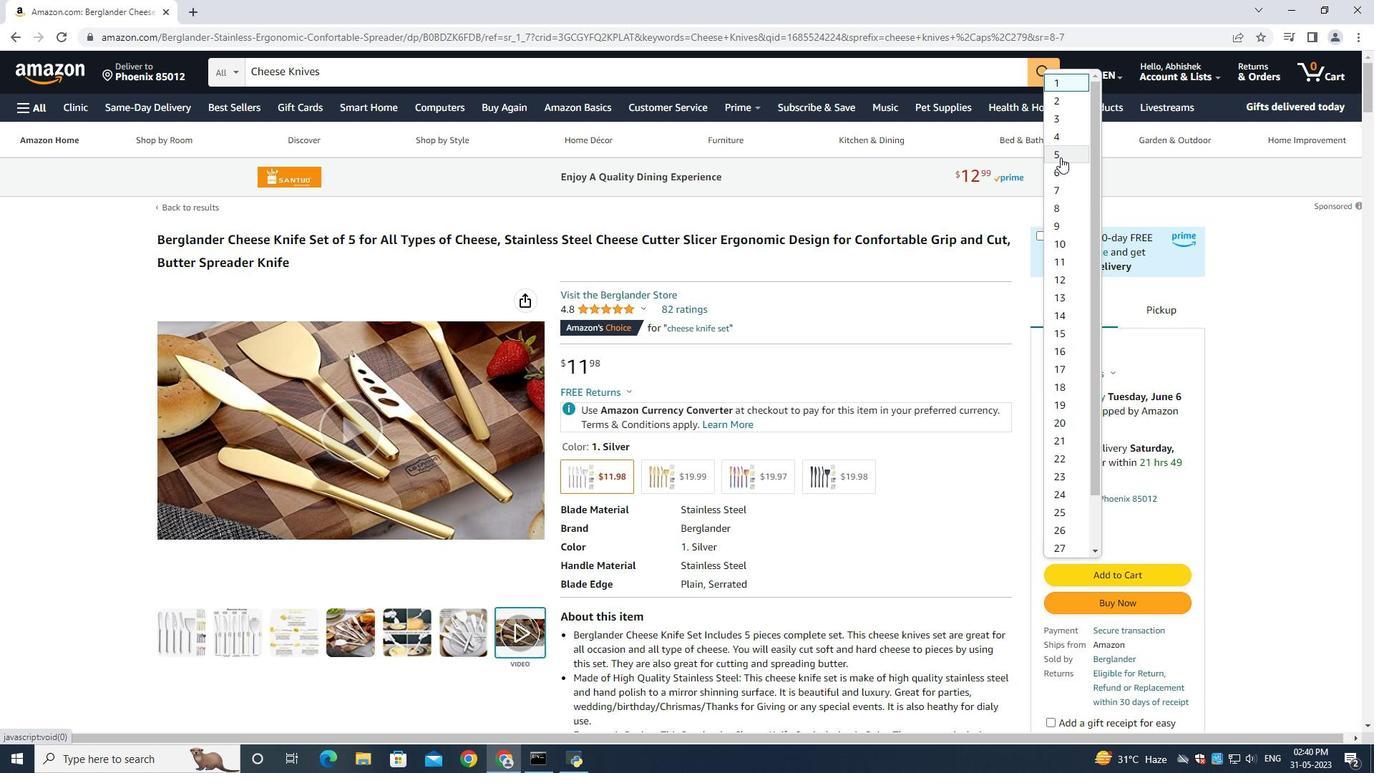 
Action: Mouse pressed left at (1061, 155)
Screenshot: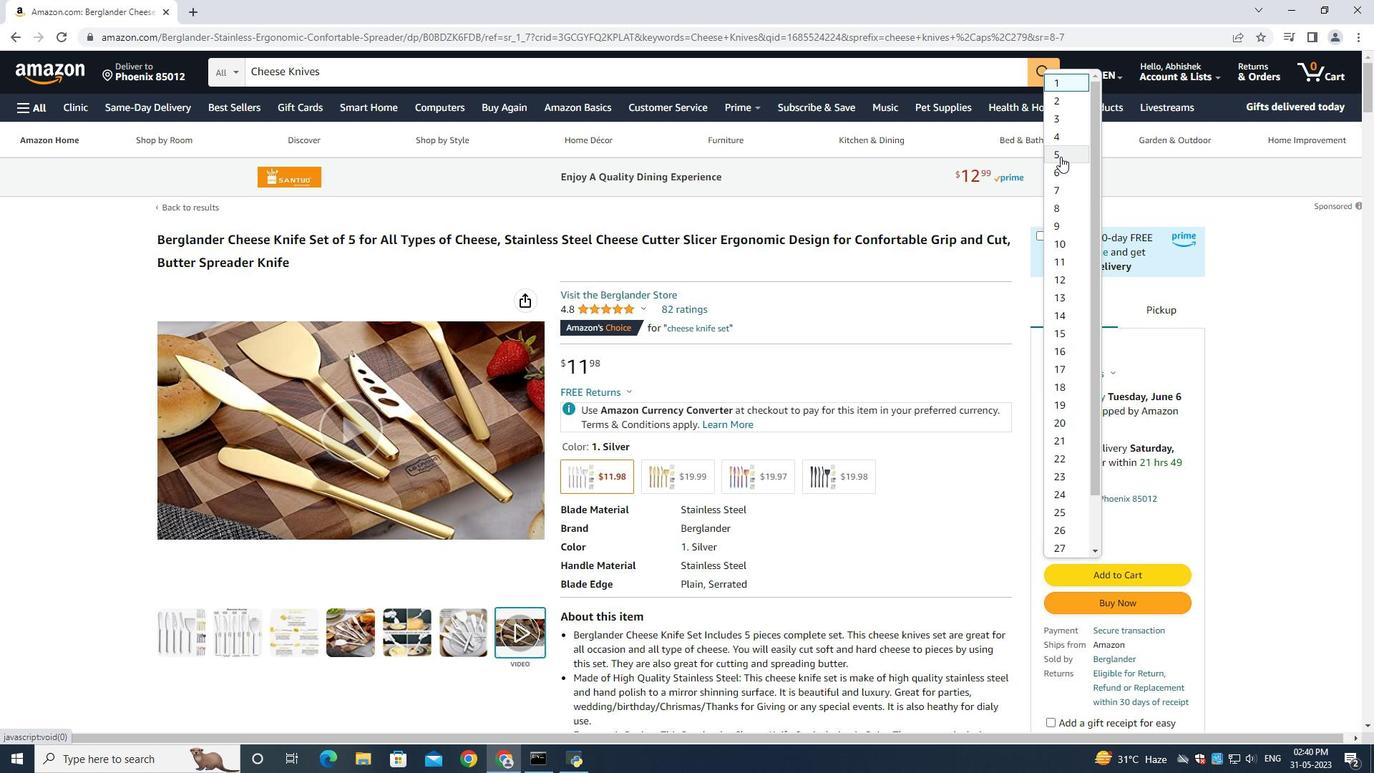 
Action: Mouse moved to (1114, 538)
Screenshot: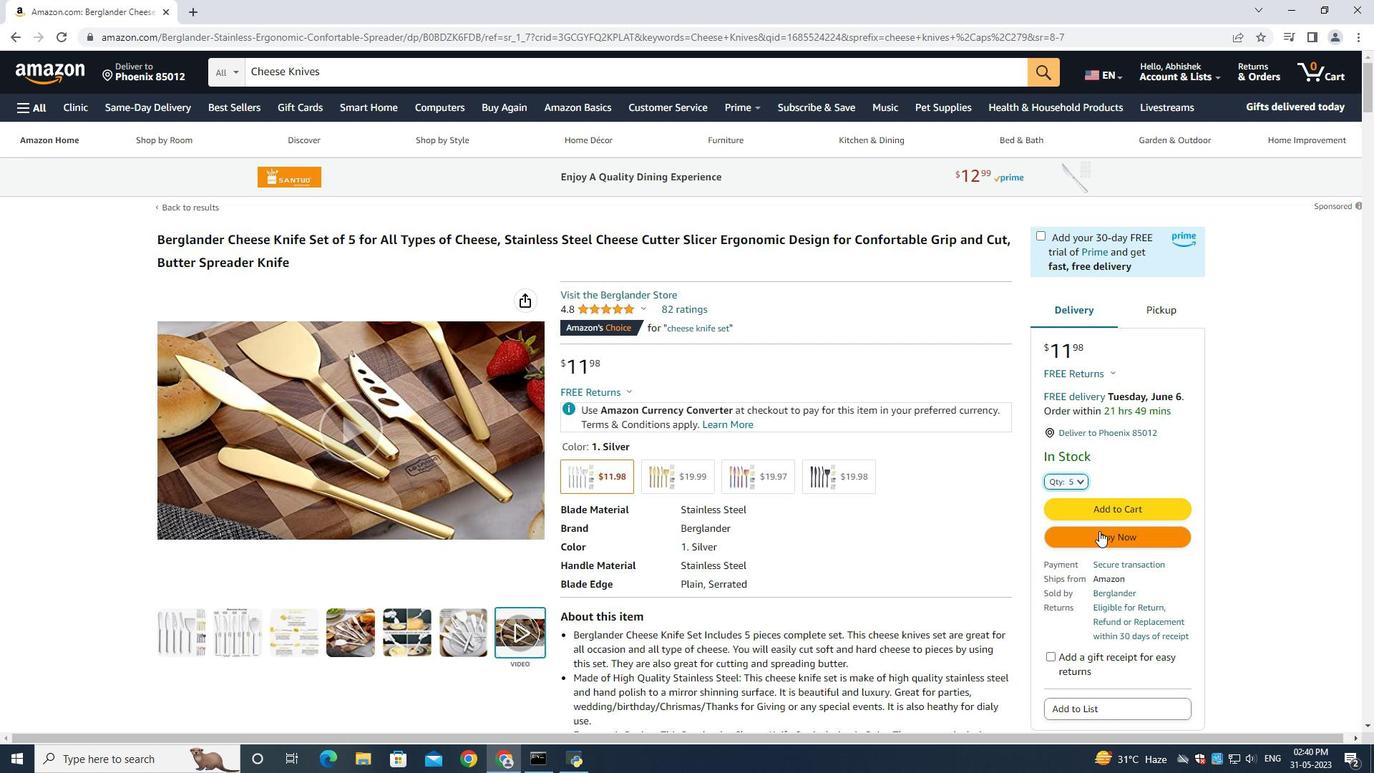
Action: Mouse pressed left at (1114, 538)
Screenshot: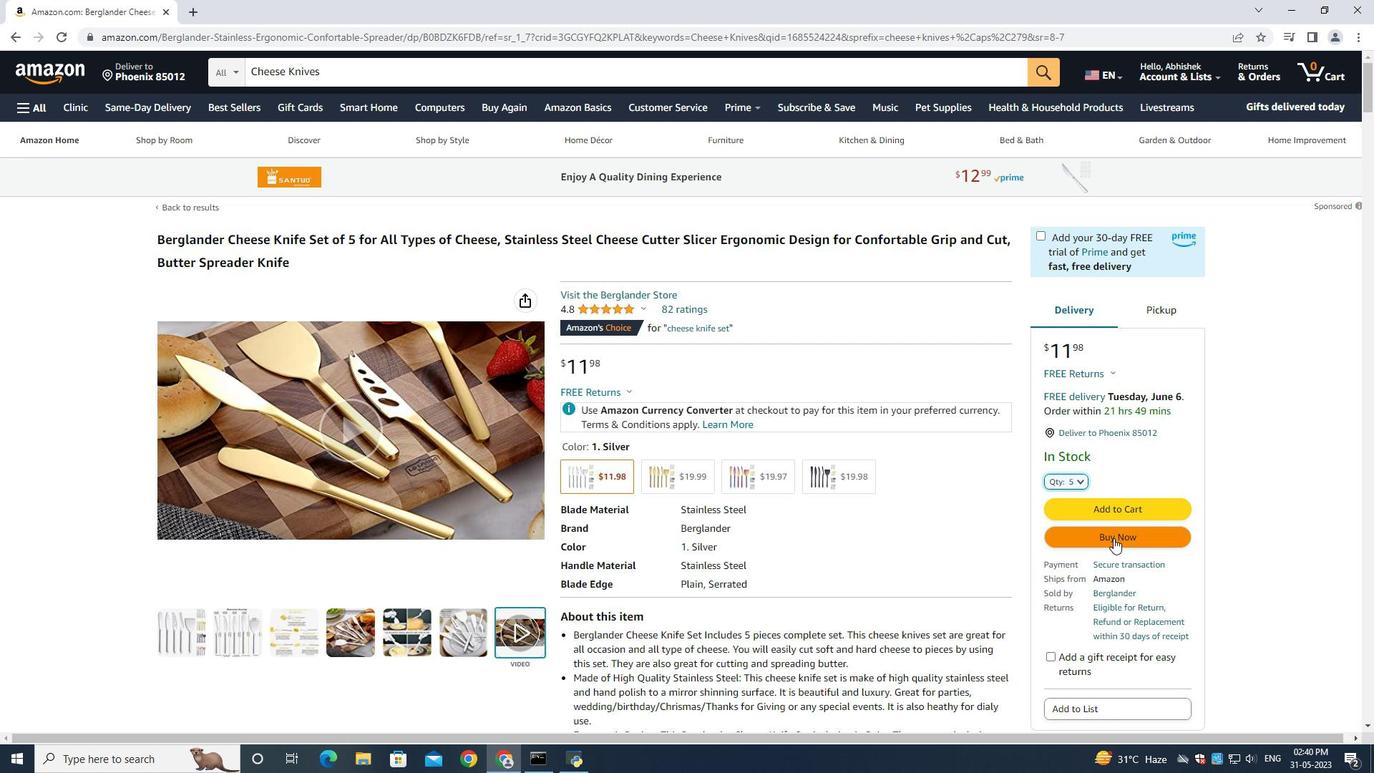 
Action: Mouse moved to (562, 501)
Screenshot: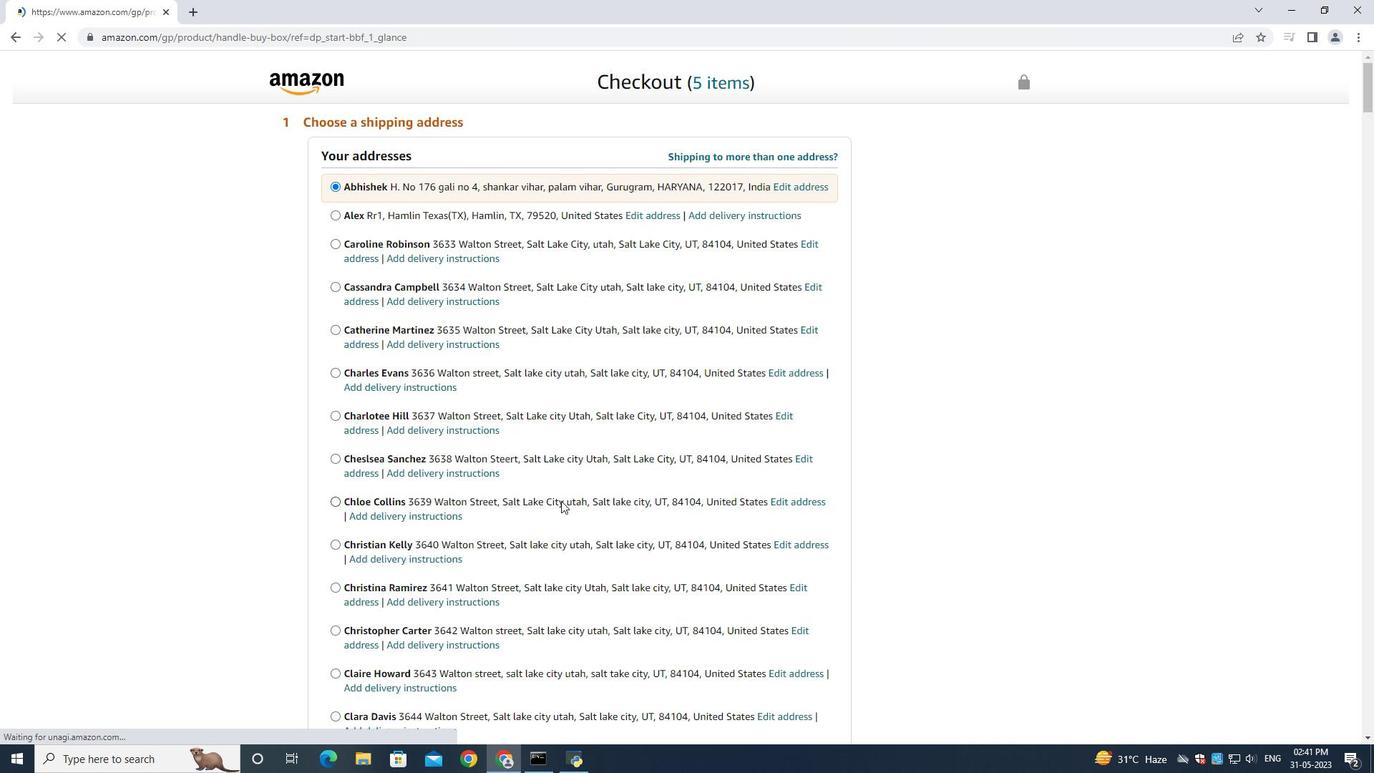 
Action: Mouse scrolled (562, 500) with delta (0, 0)
Screenshot: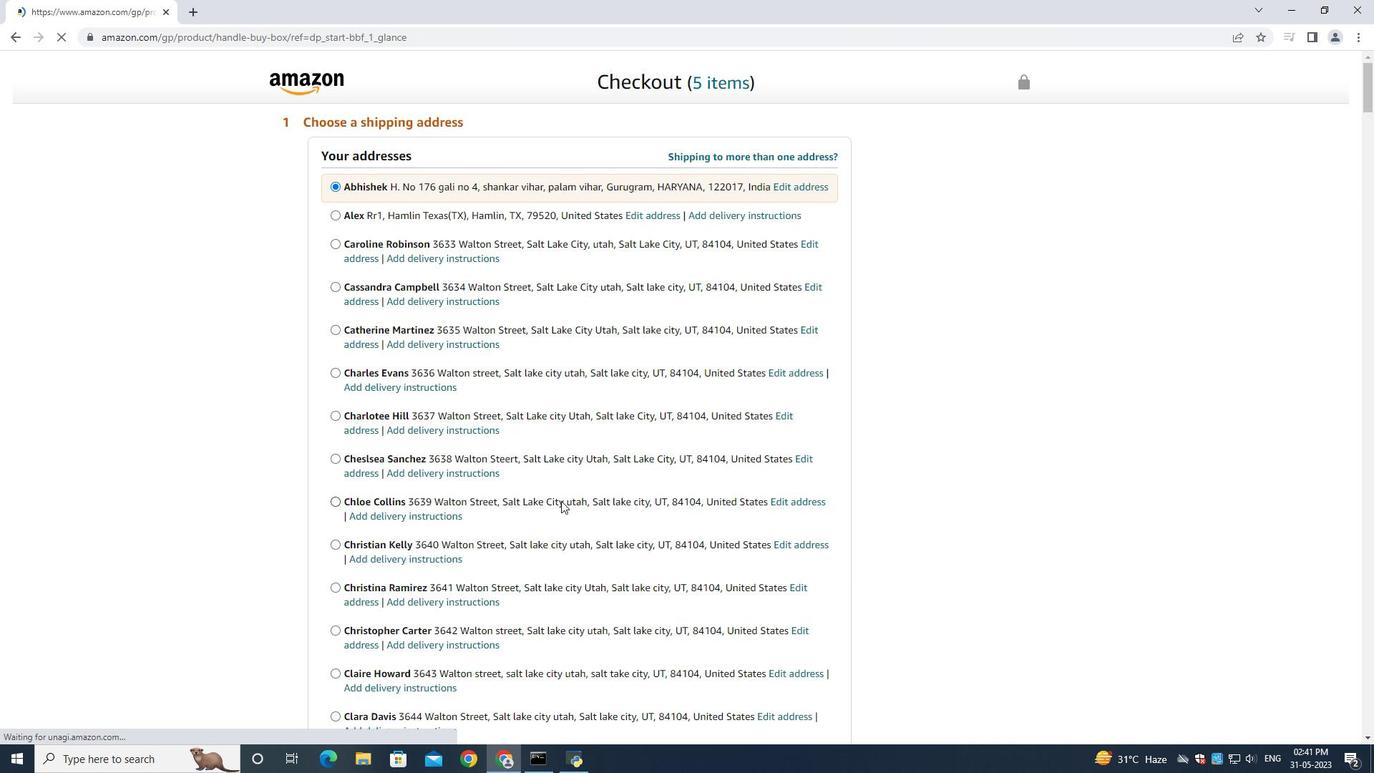 
Action: Mouse moved to (562, 501)
Screenshot: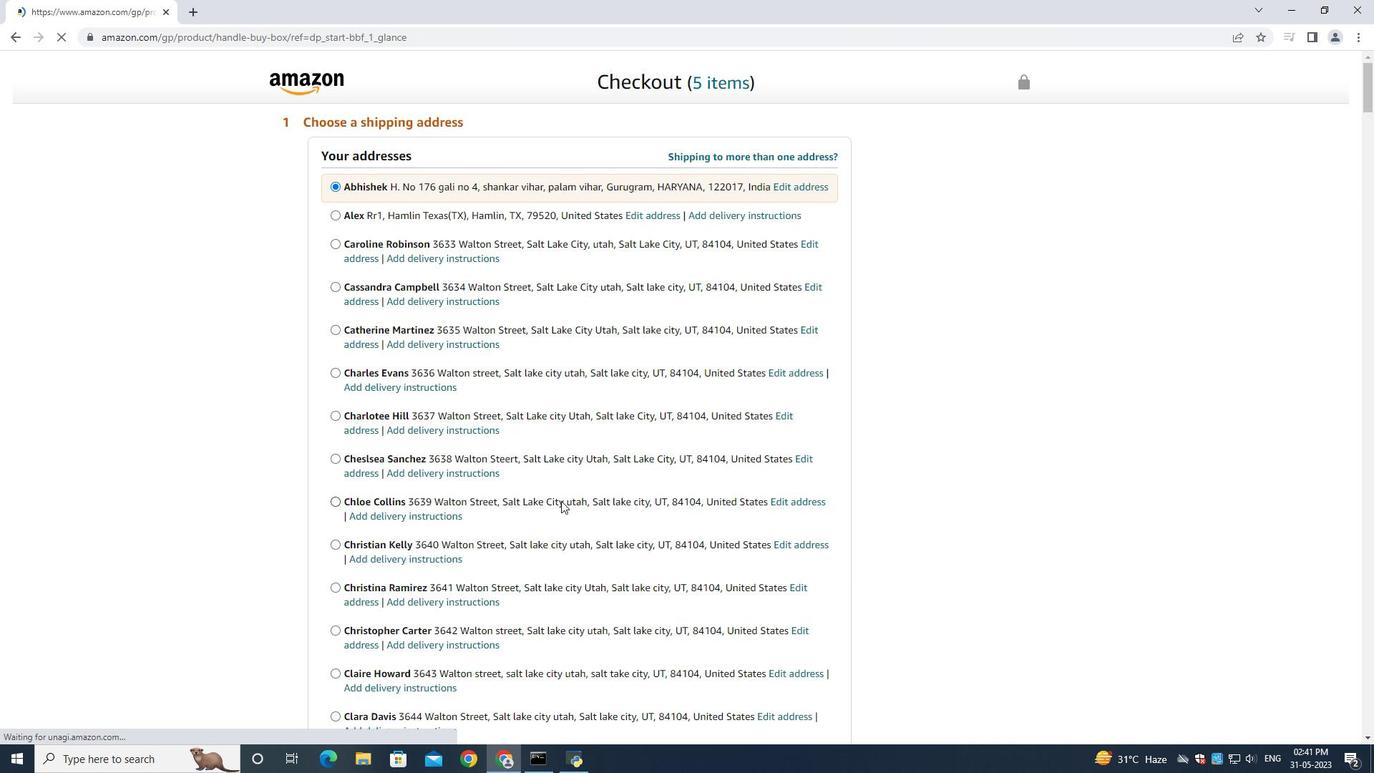 
Action: Mouse scrolled (562, 500) with delta (0, 0)
Screenshot: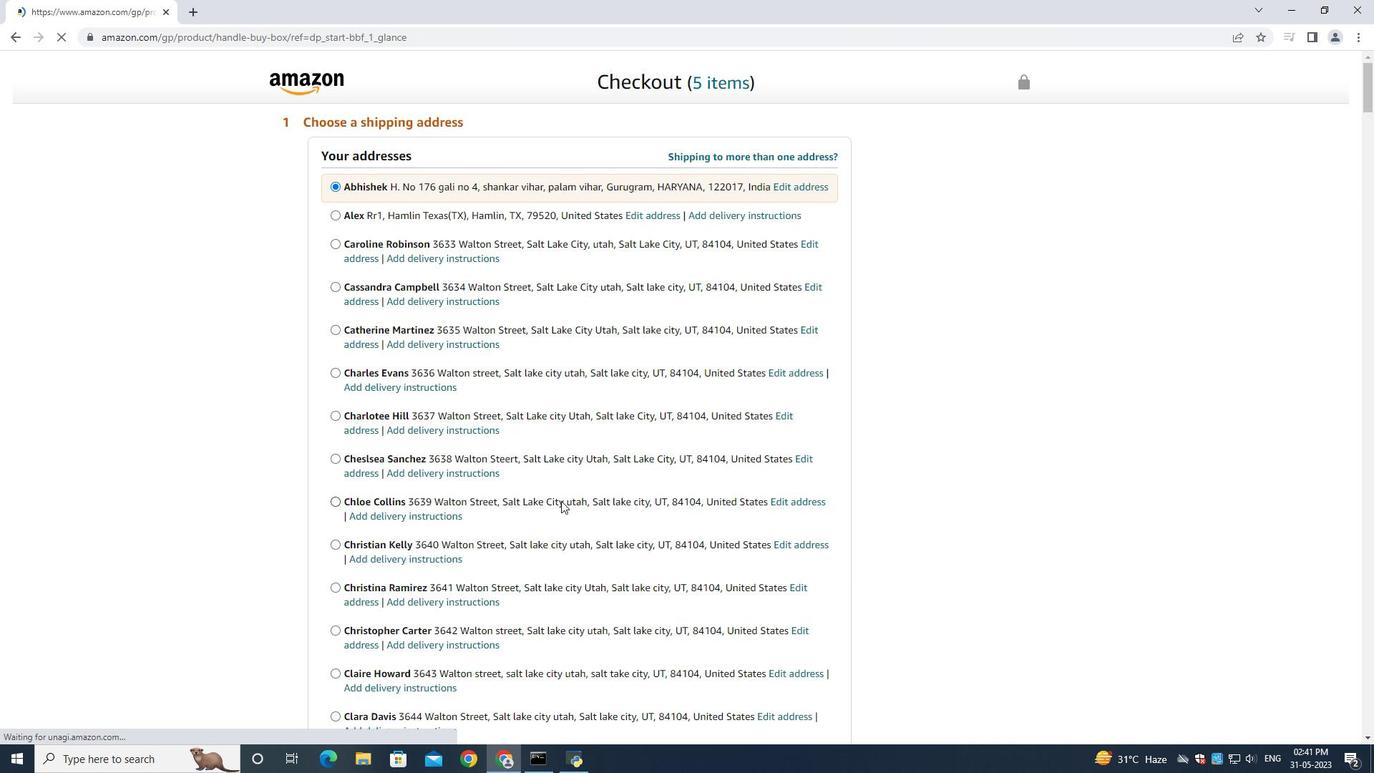 
Action: Mouse scrolled (562, 500) with delta (0, 0)
Screenshot: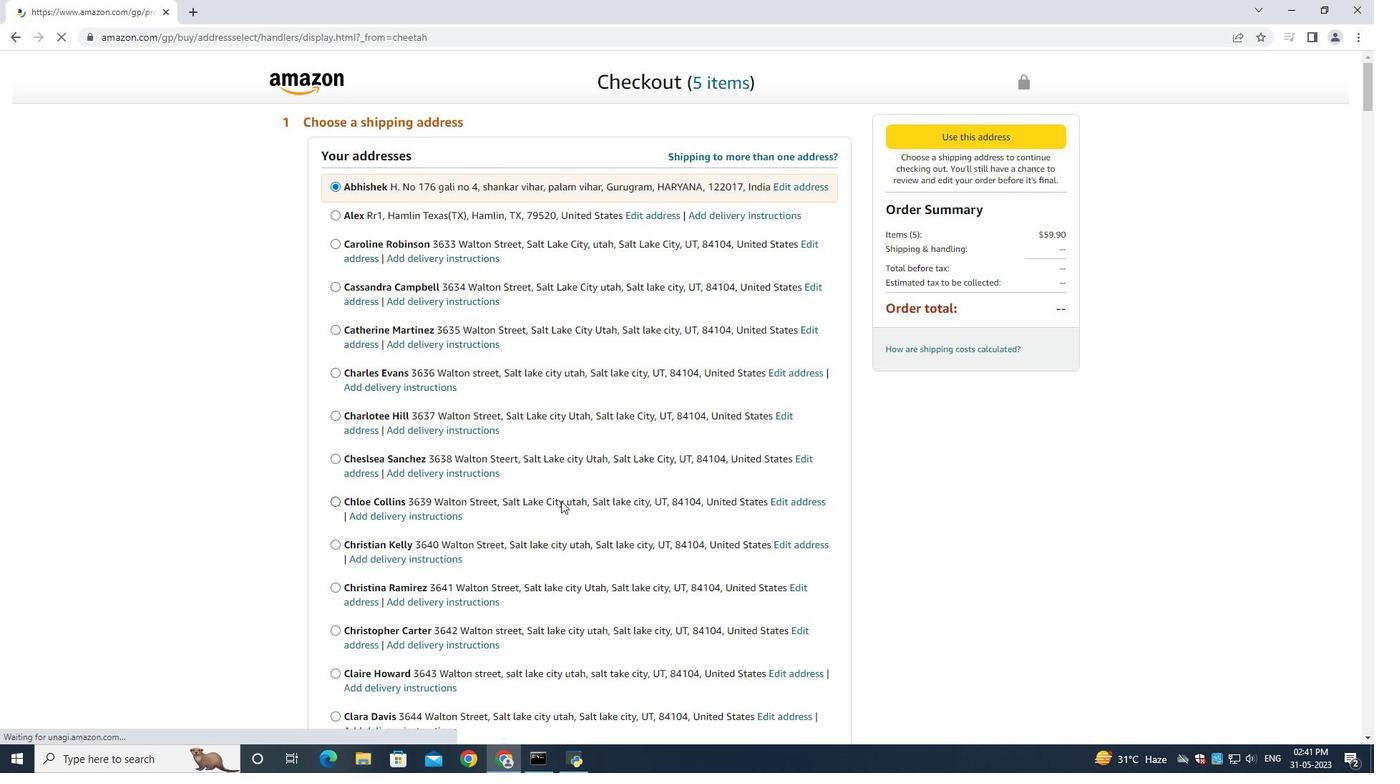 
Action: Mouse scrolled (562, 500) with delta (0, 0)
Screenshot: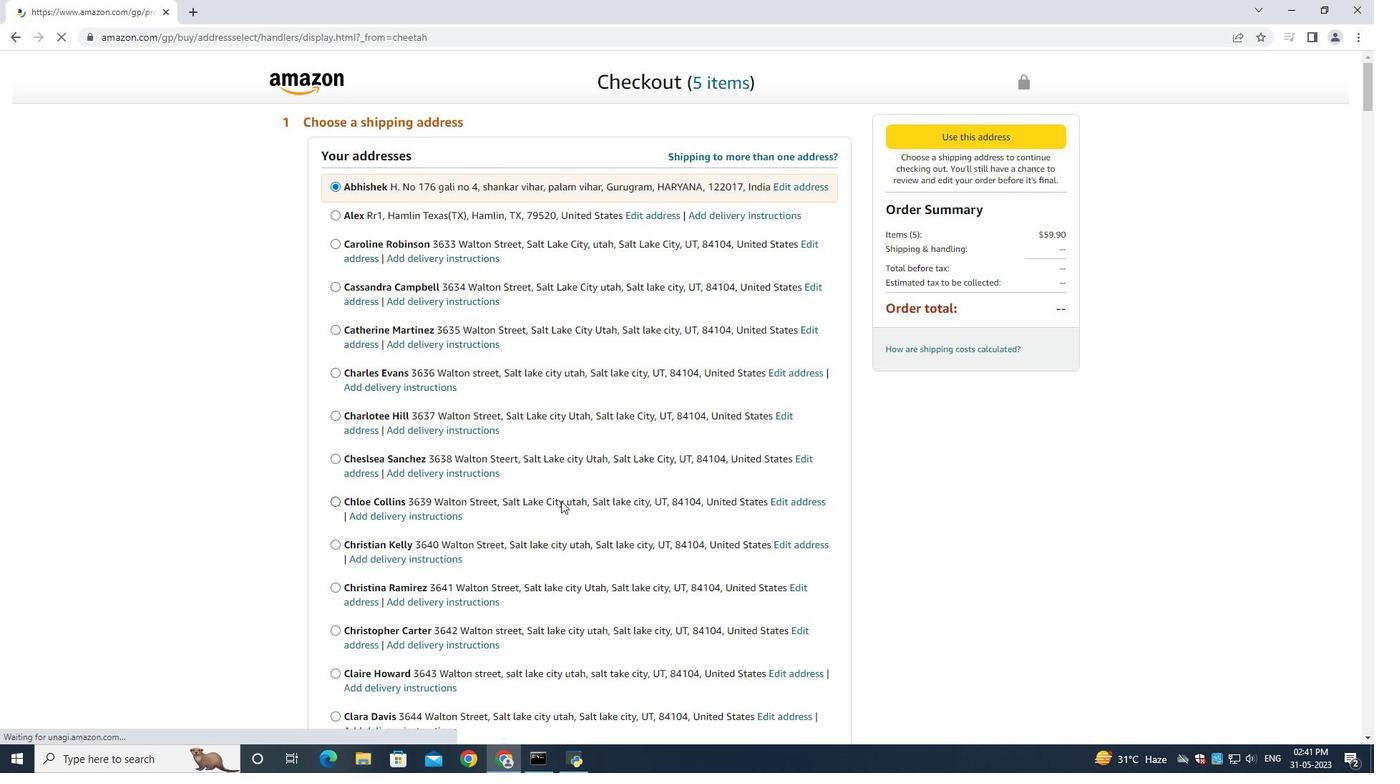 
Action: Mouse scrolled (562, 500) with delta (0, 0)
Screenshot: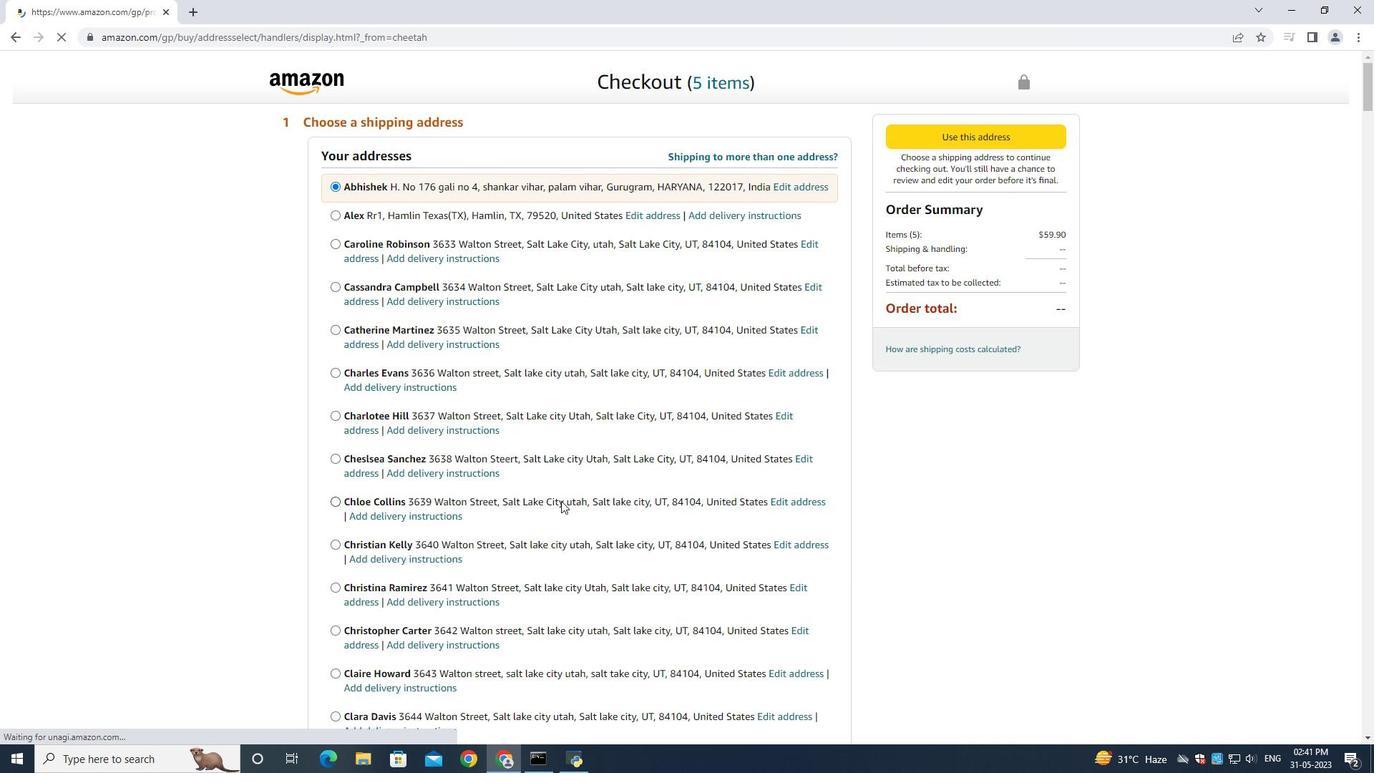 
Action: Mouse scrolled (562, 500) with delta (0, 0)
Screenshot: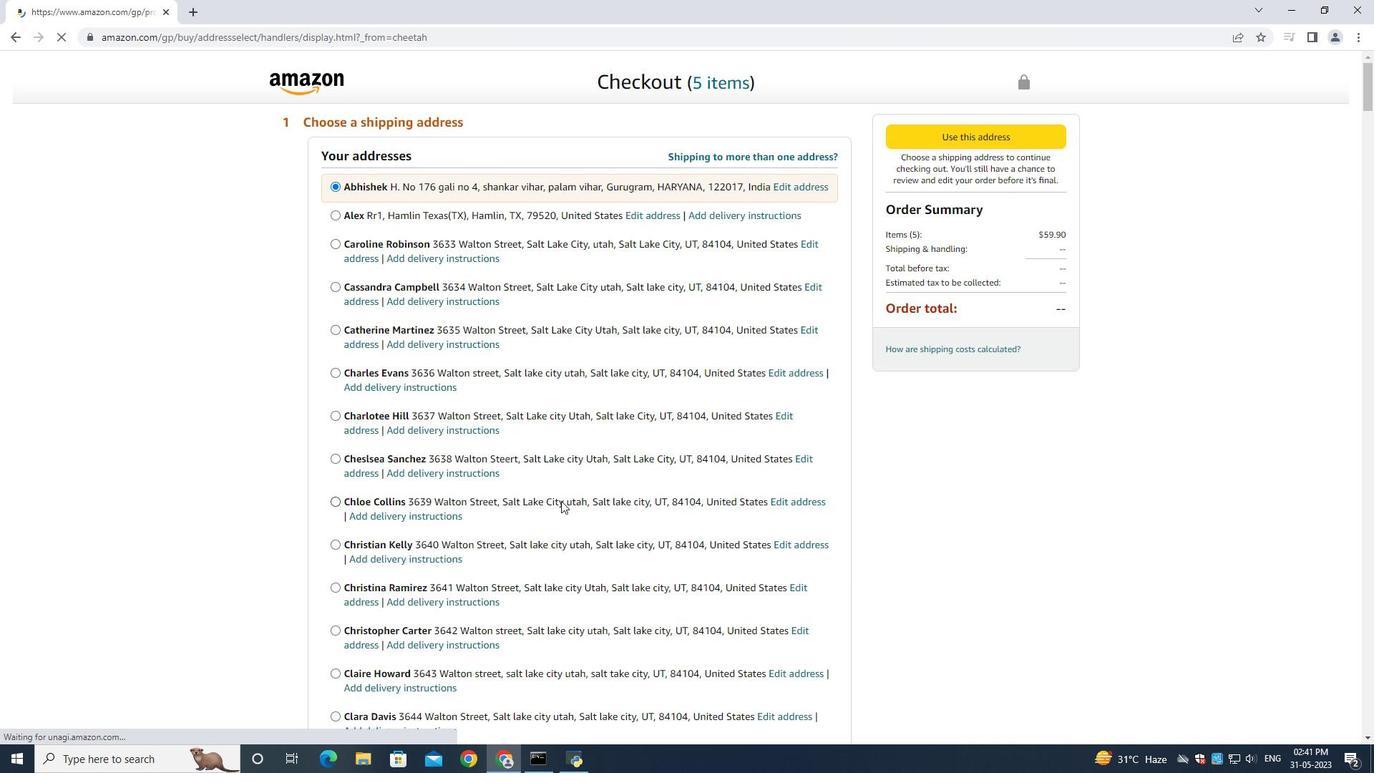 
Action: Mouse scrolled (562, 500) with delta (0, 0)
Screenshot: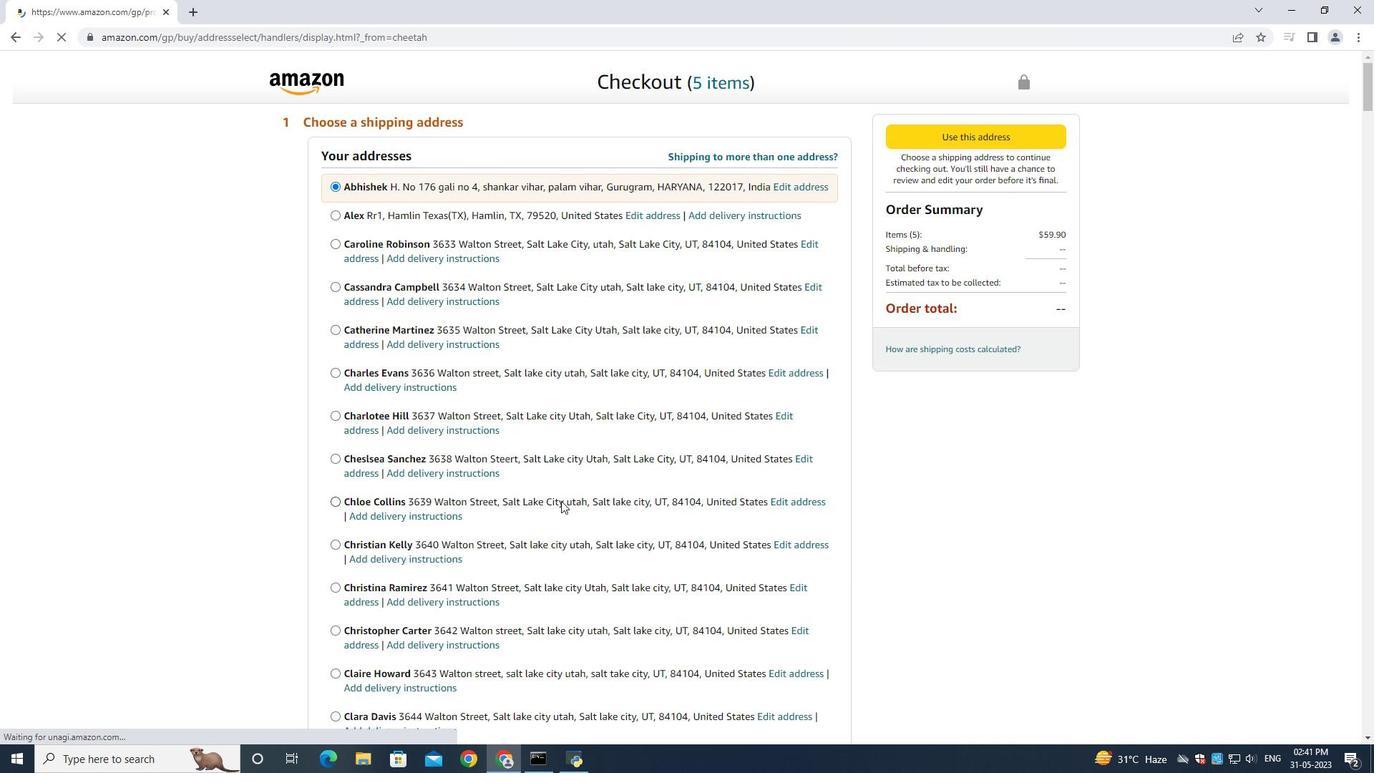 
Action: Mouse moved to (564, 498)
Screenshot: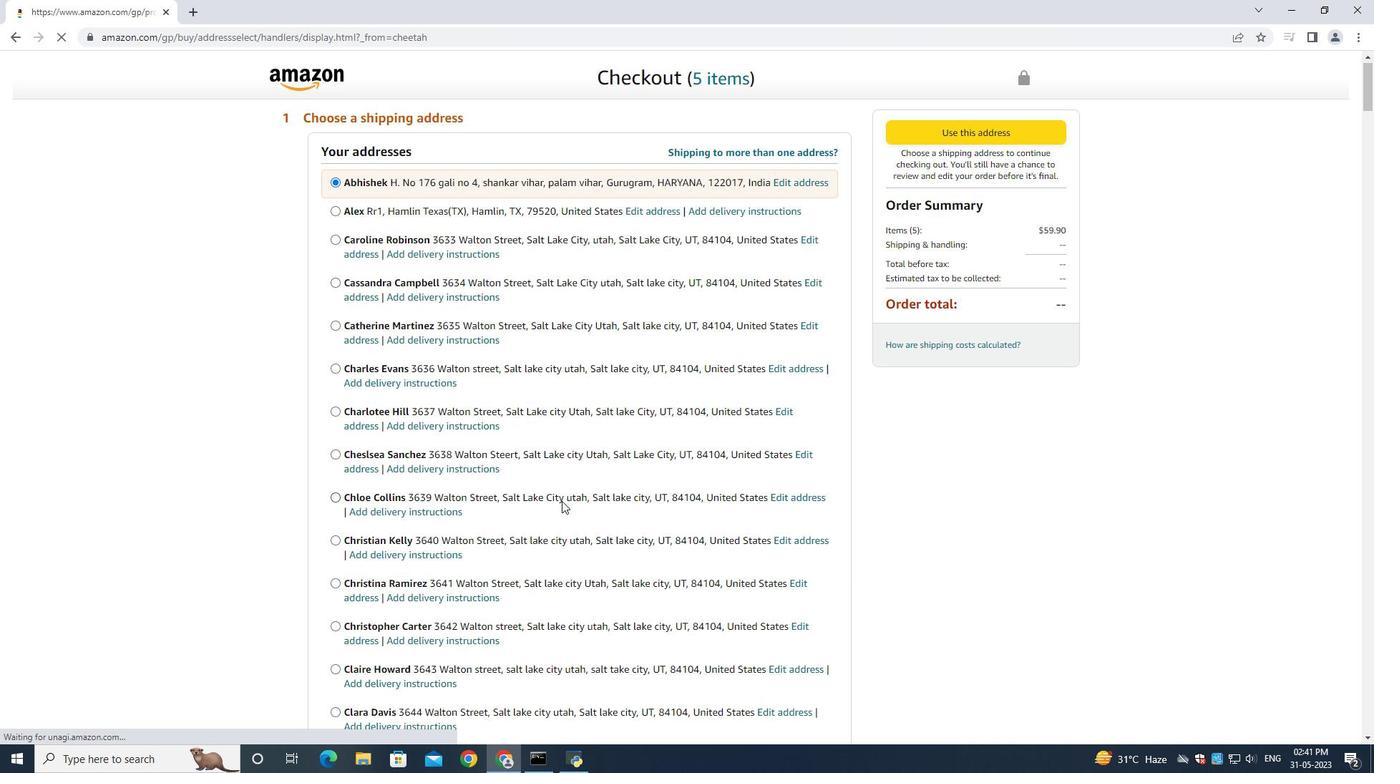 
Action: Mouse scrolled (564, 497) with delta (0, 0)
Screenshot: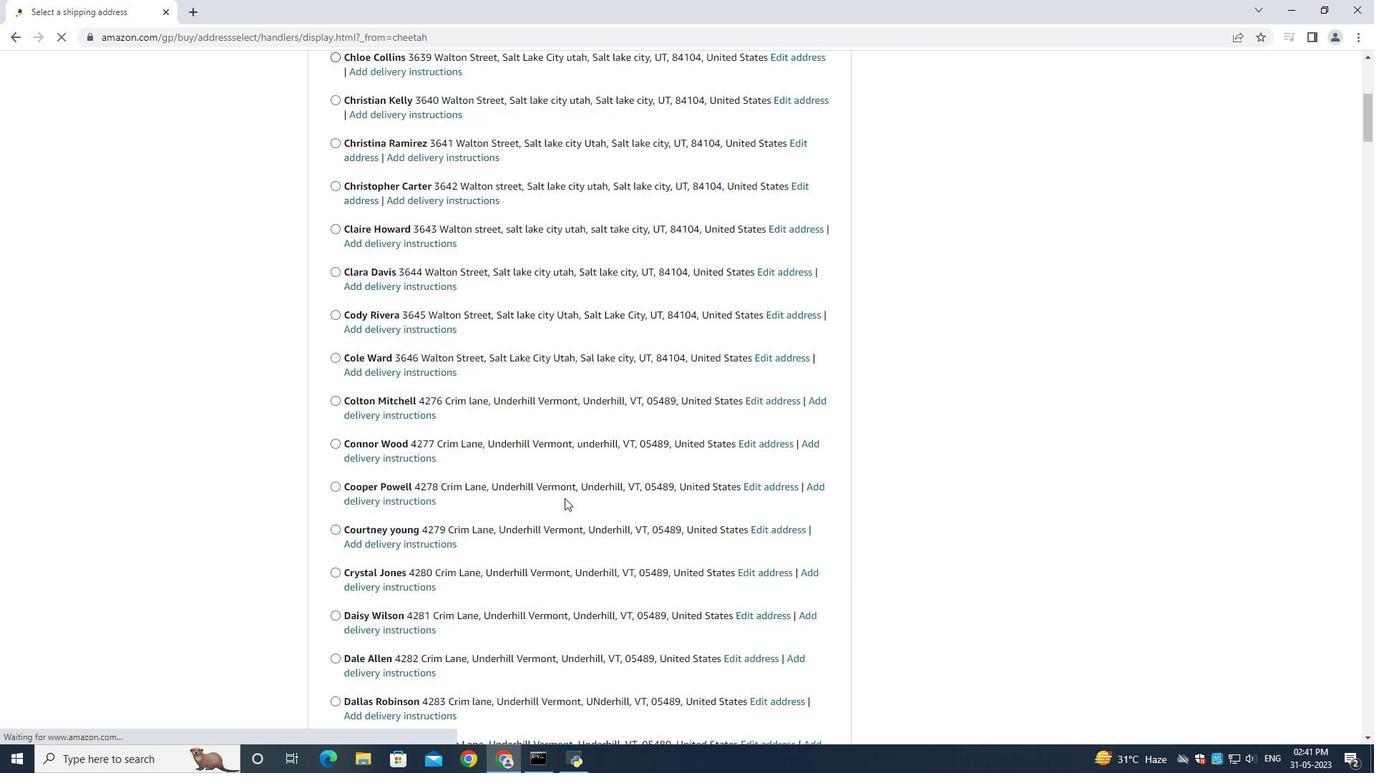 
Action: Mouse scrolled (564, 497) with delta (0, 0)
Screenshot: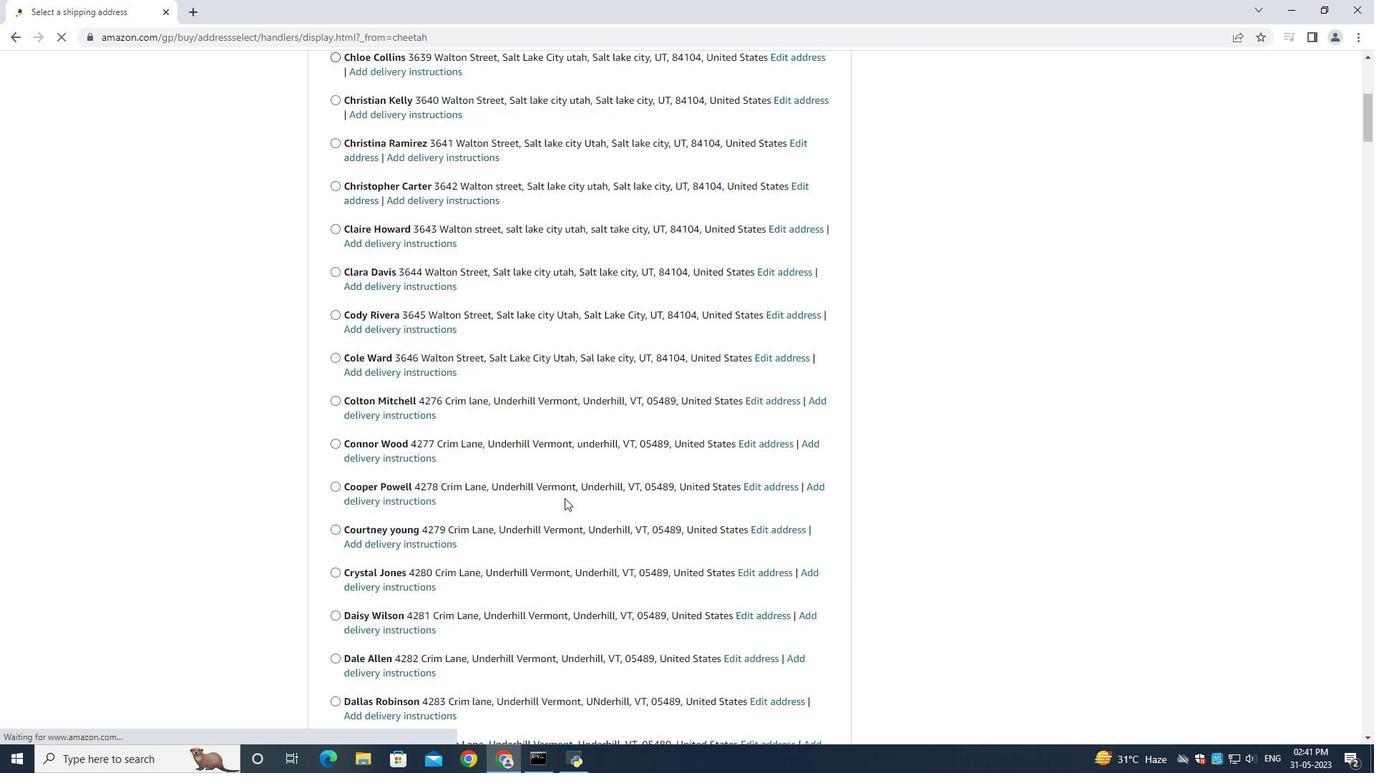 
Action: Mouse scrolled (564, 497) with delta (0, 0)
Screenshot: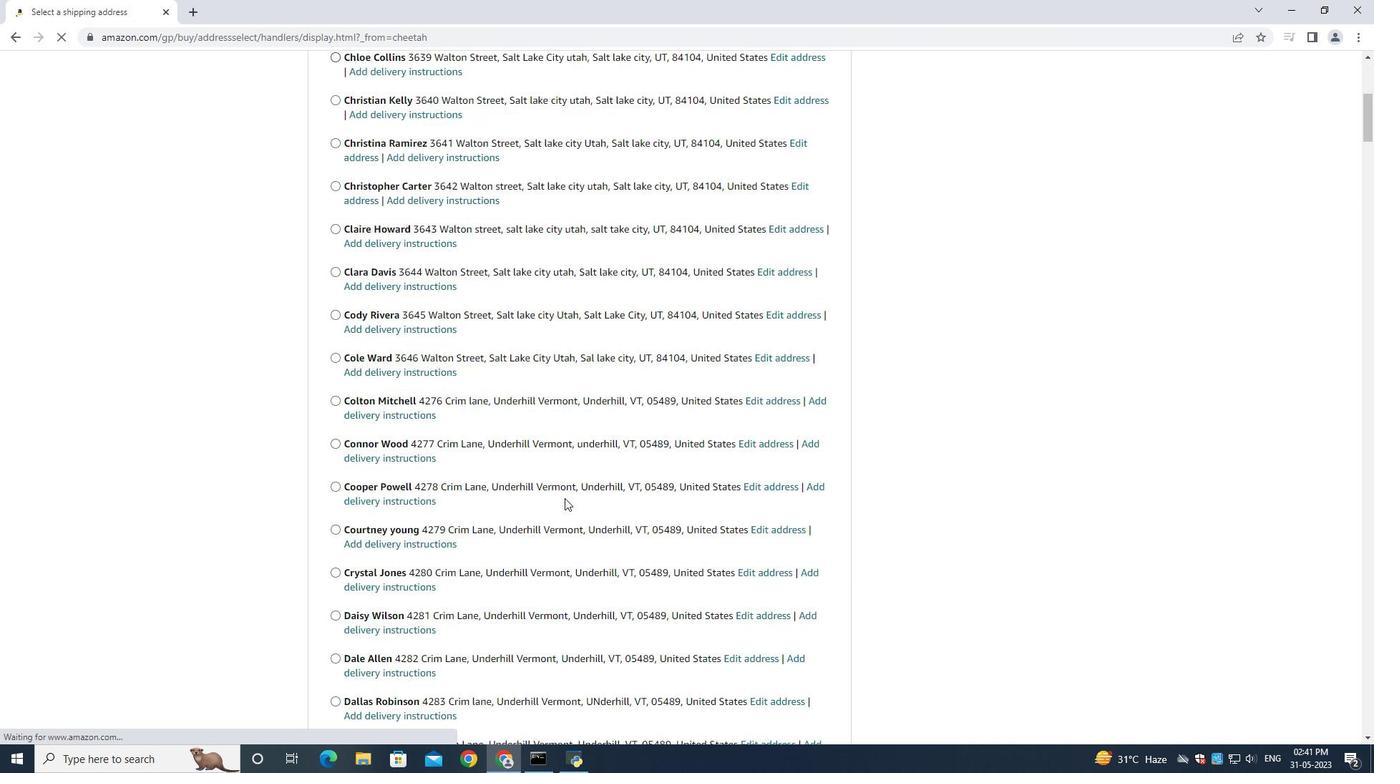 
Action: Mouse scrolled (564, 497) with delta (0, 0)
Screenshot: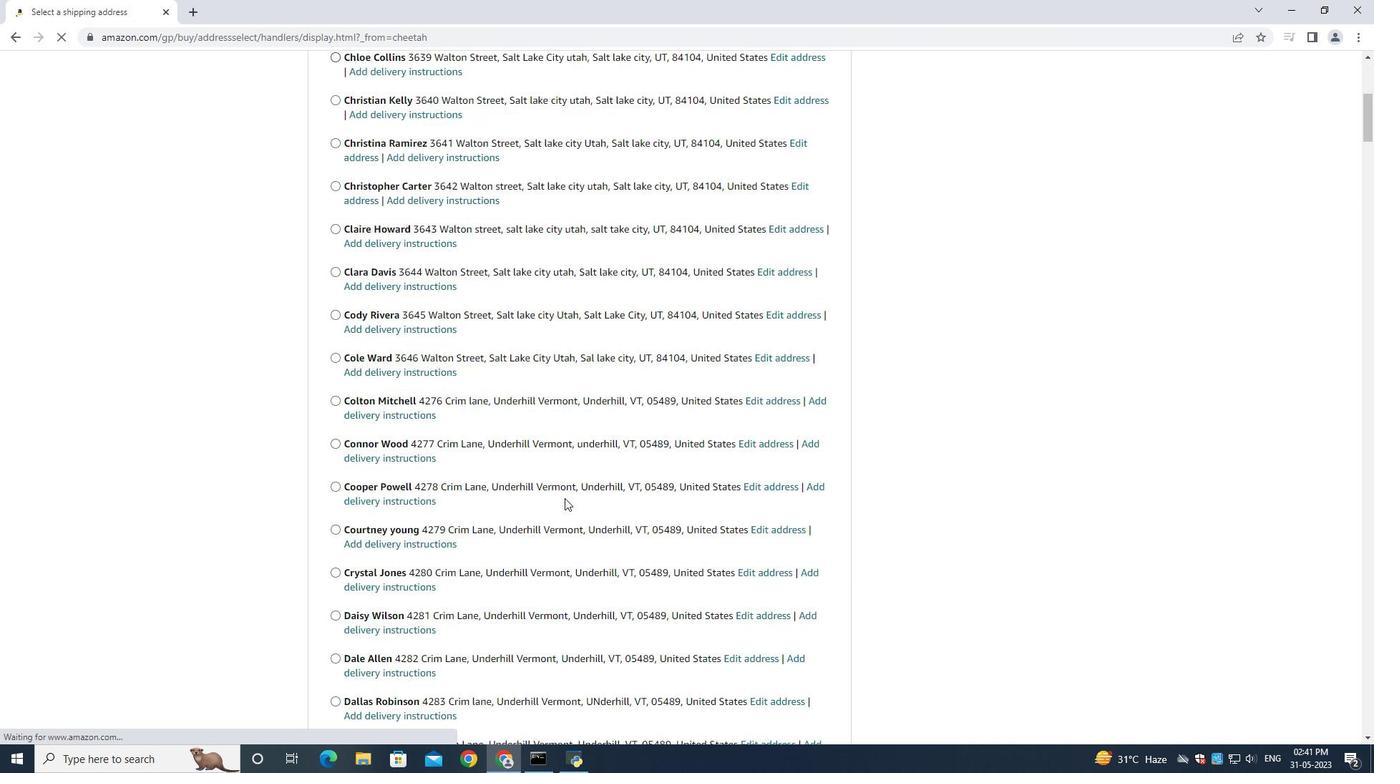 
Action: Mouse scrolled (564, 497) with delta (0, 0)
Screenshot: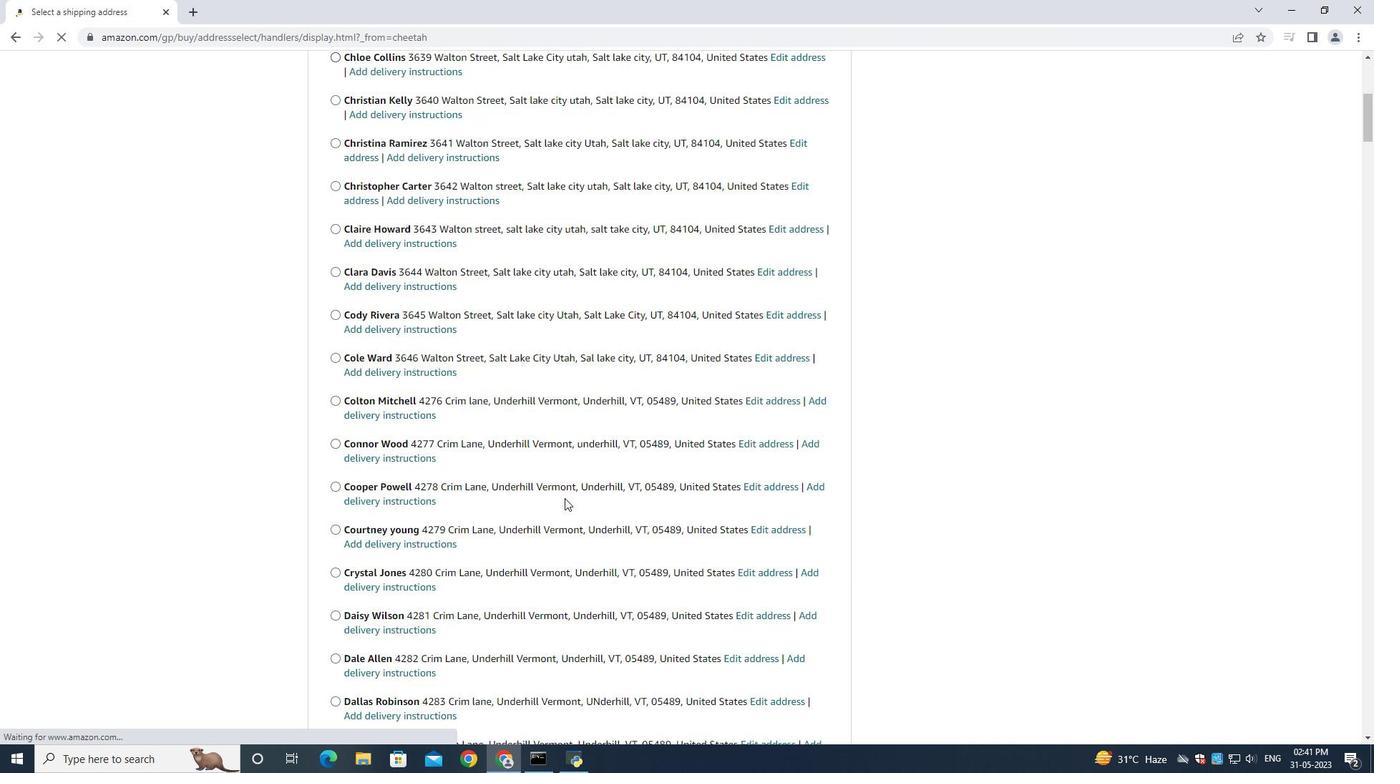 
Action: Mouse scrolled (564, 497) with delta (0, 0)
Screenshot: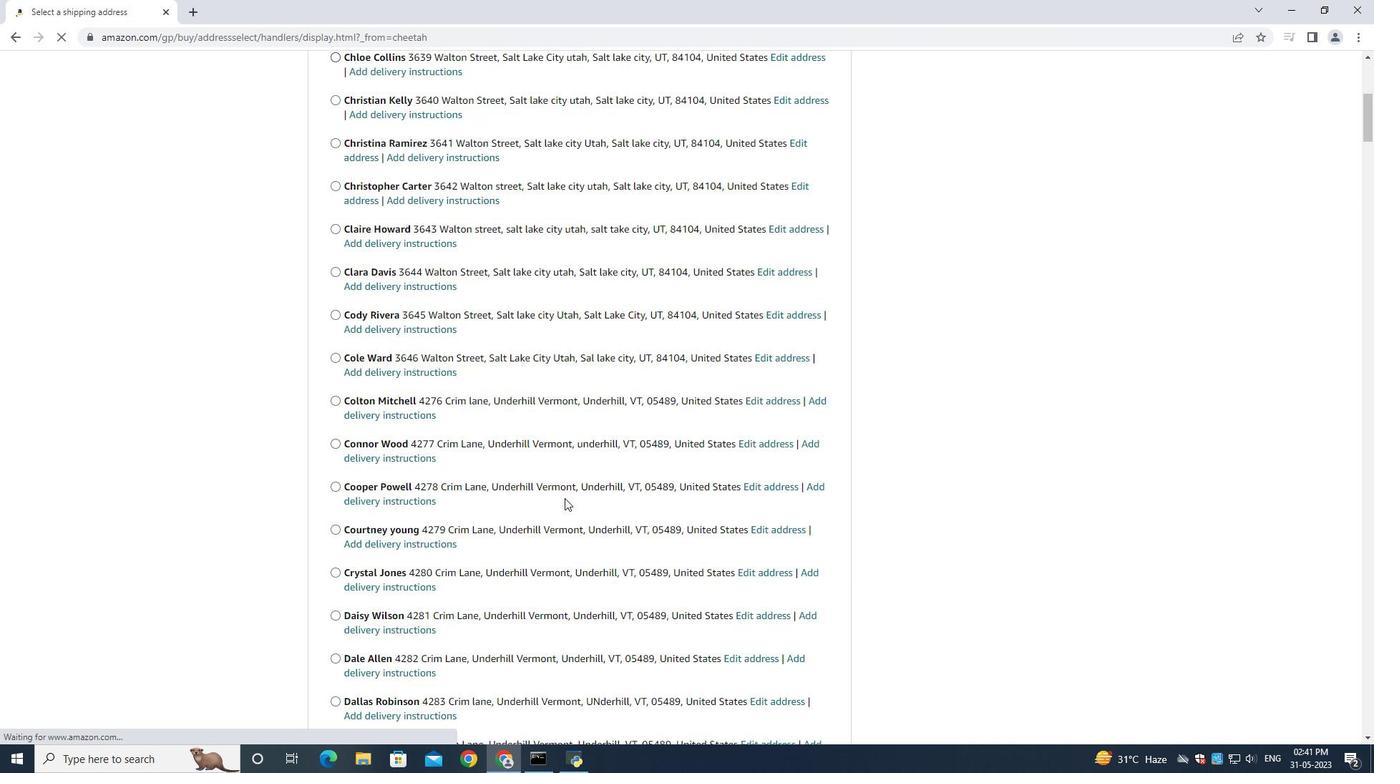 
Action: Mouse scrolled (564, 497) with delta (0, 0)
Screenshot: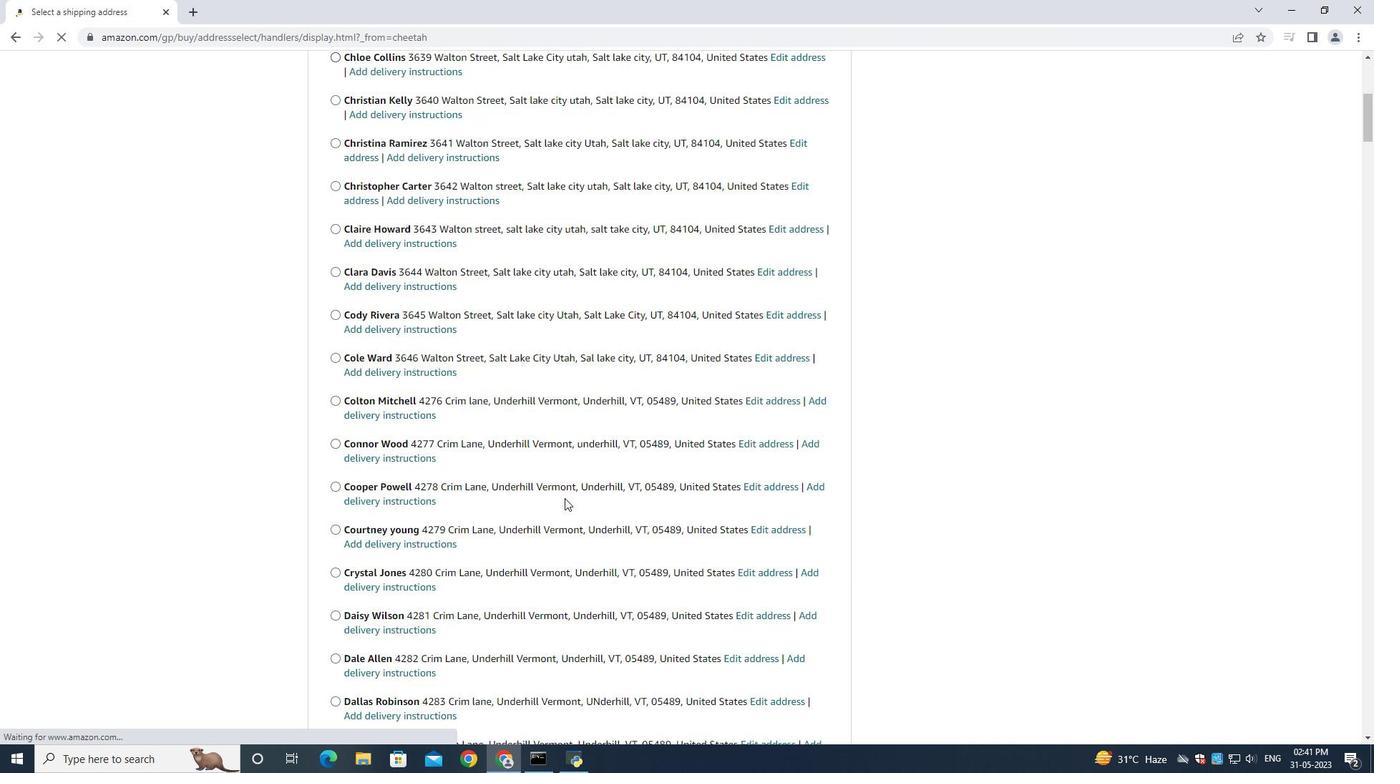 
Action: Mouse scrolled (564, 497) with delta (0, 0)
Screenshot: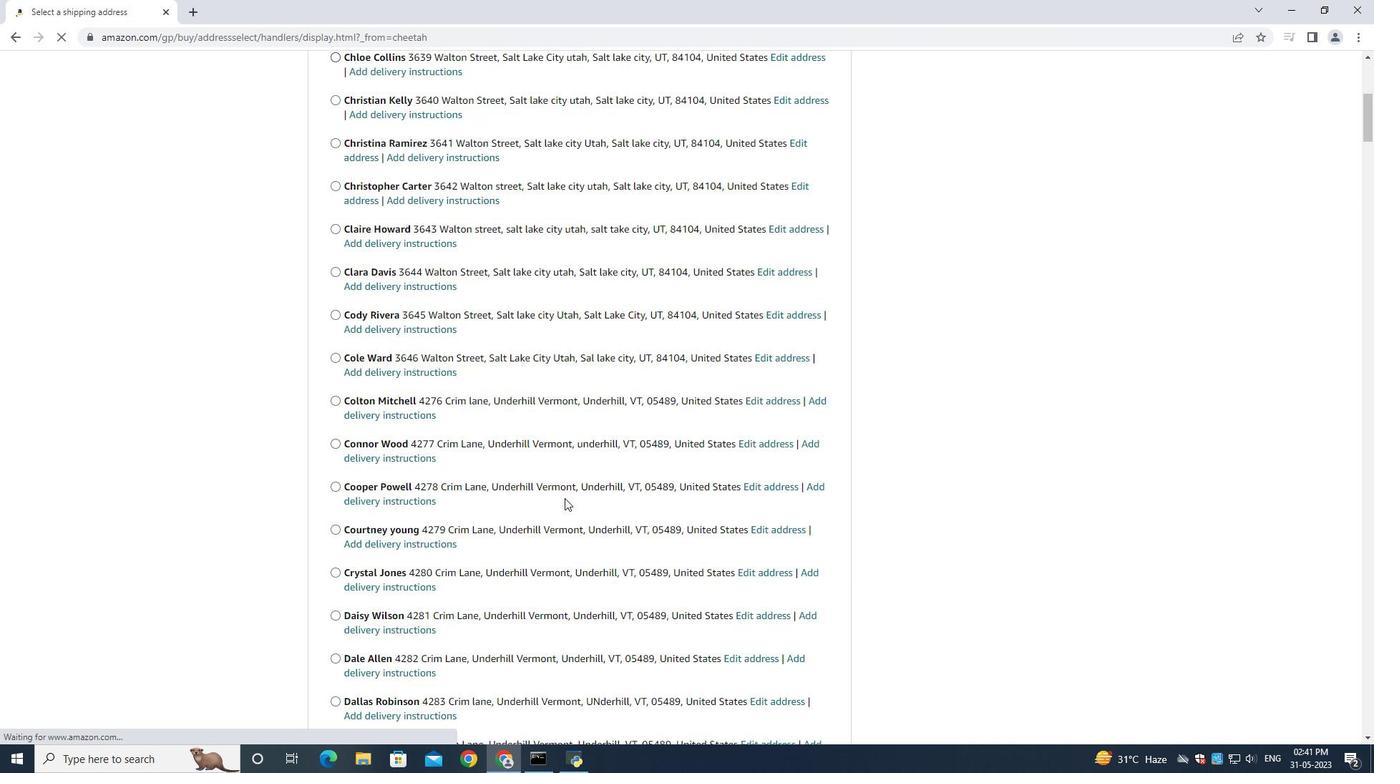 
Action: Mouse moved to (564, 496)
Screenshot: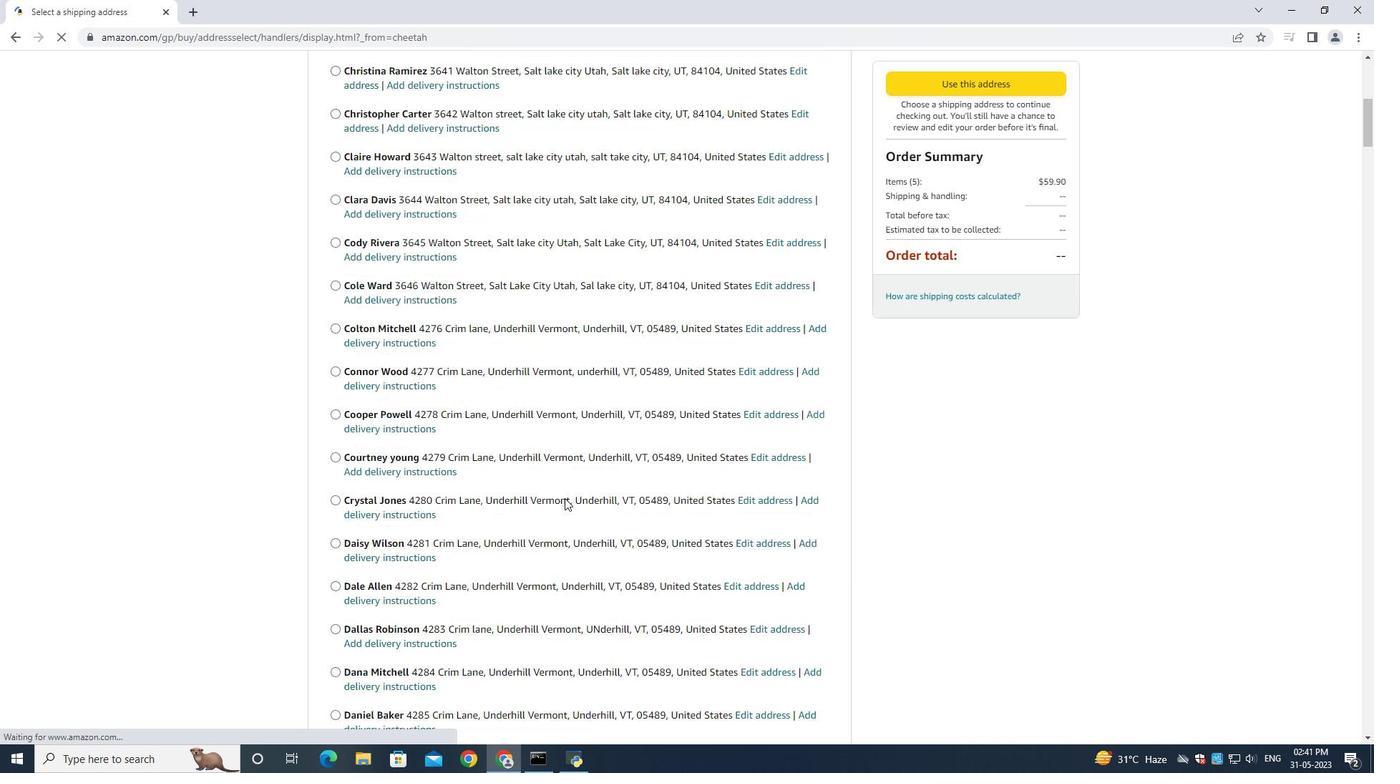 
Action: Mouse scrolled (564, 496) with delta (0, 0)
Screenshot: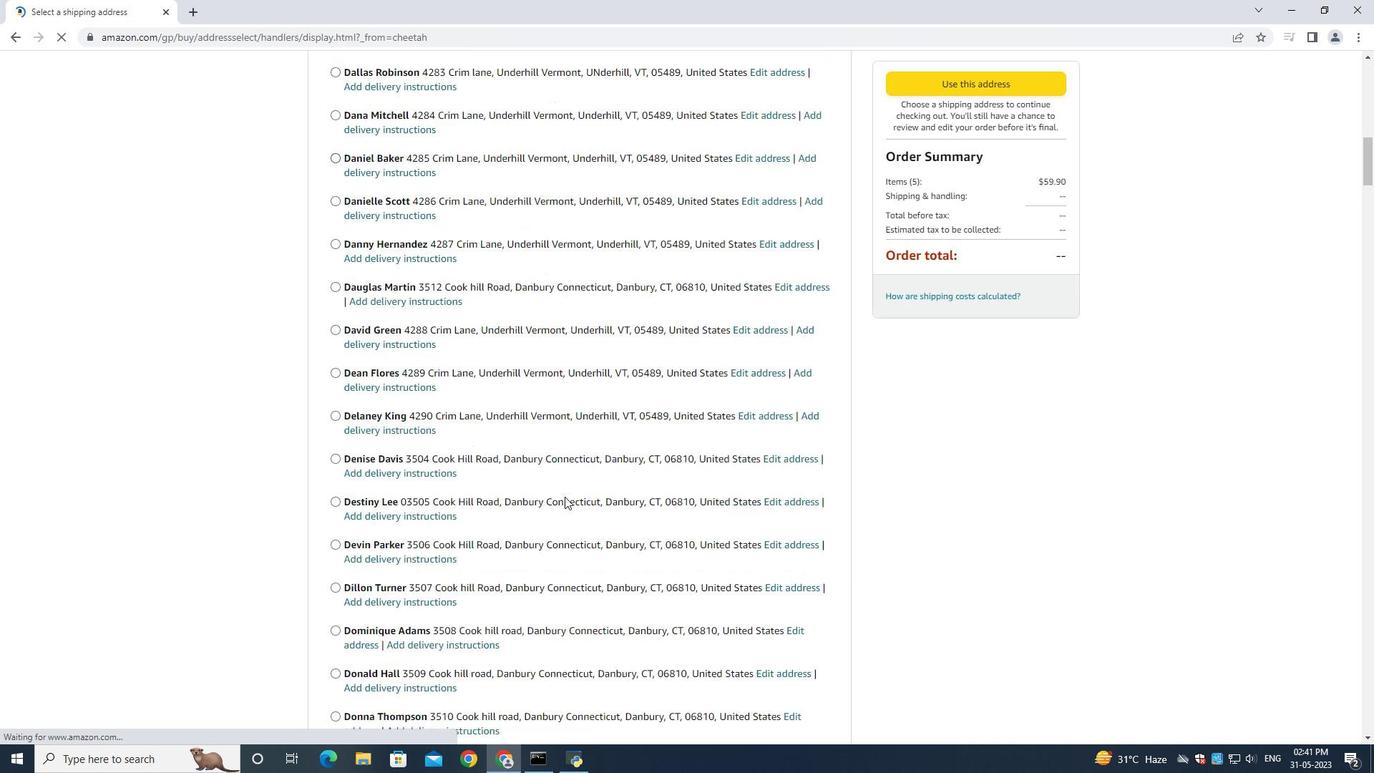 
Action: Mouse scrolled (564, 496) with delta (0, 0)
Screenshot: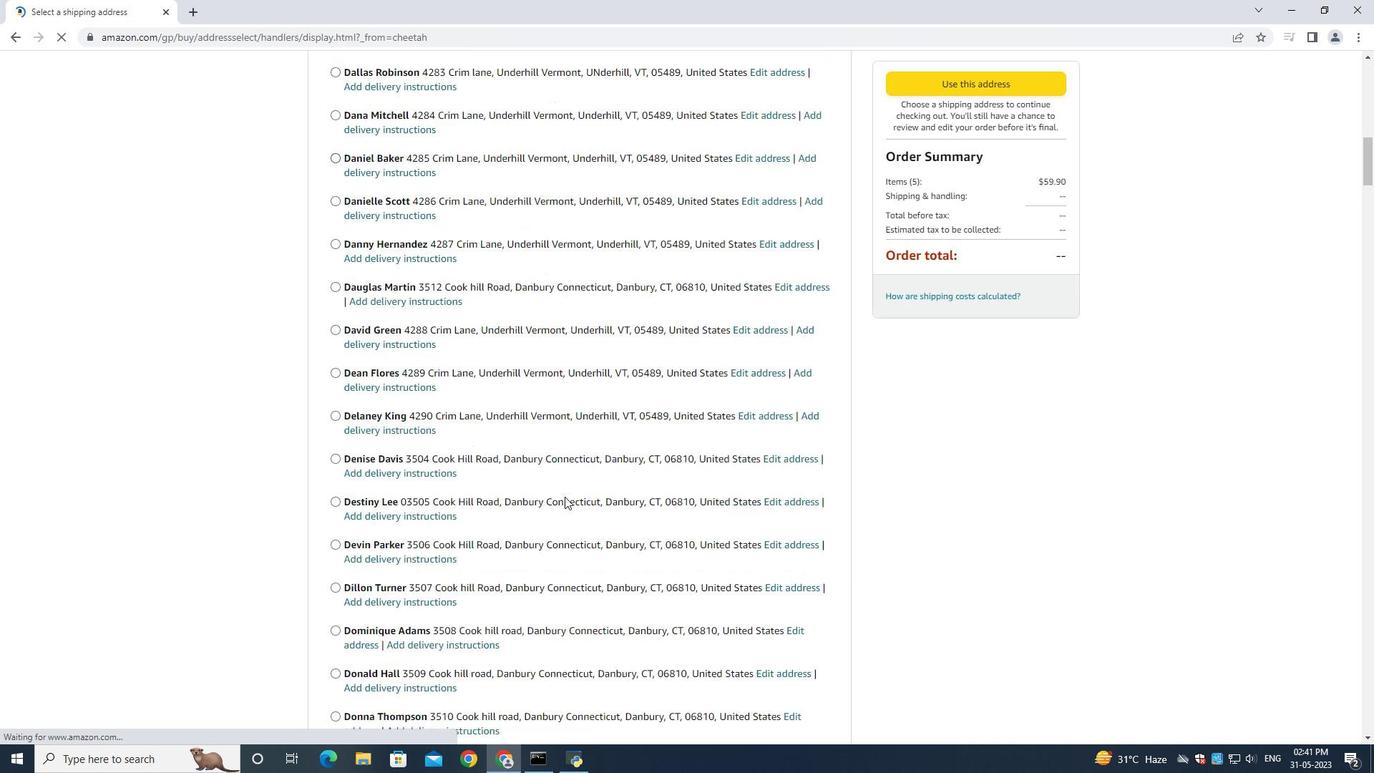
Action: Mouse scrolled (564, 496) with delta (0, 0)
Screenshot: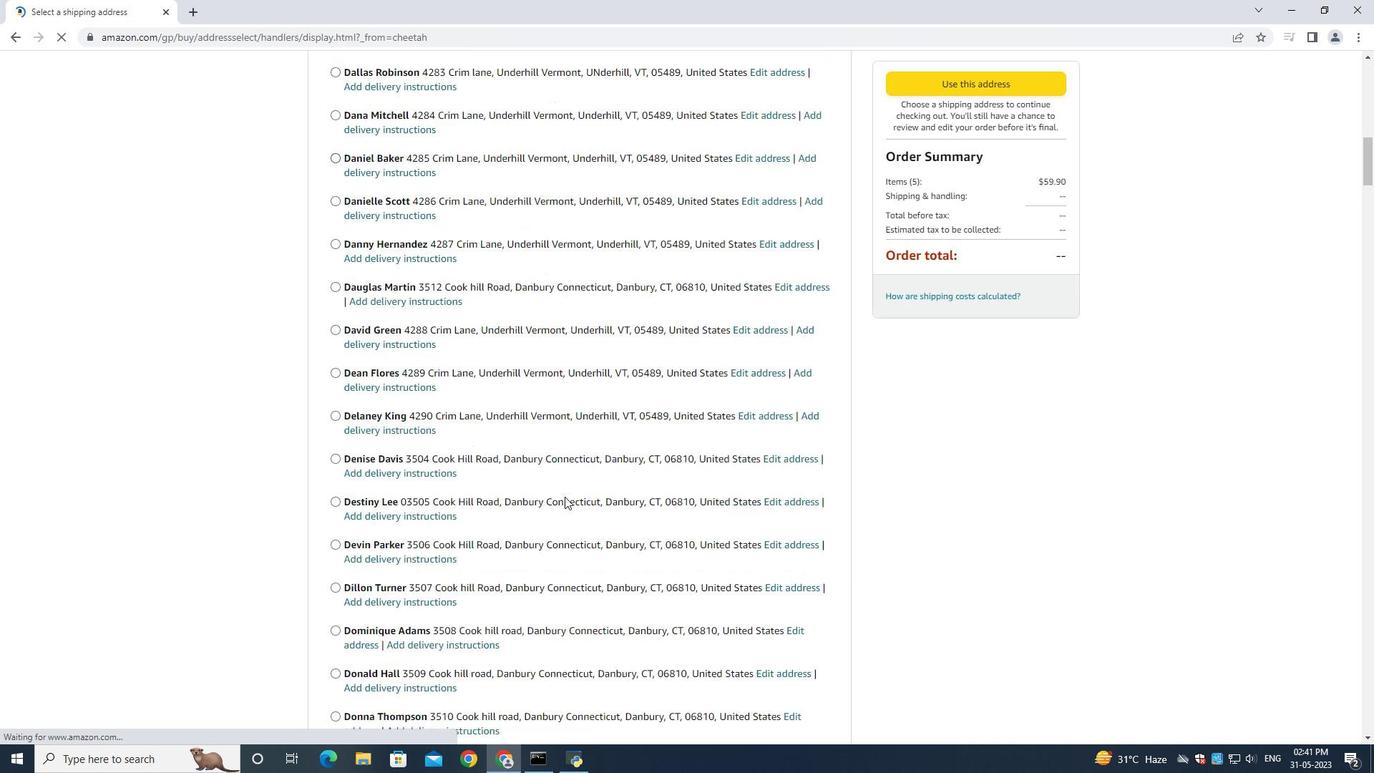 
Action: Mouse scrolled (564, 496) with delta (0, 0)
Screenshot: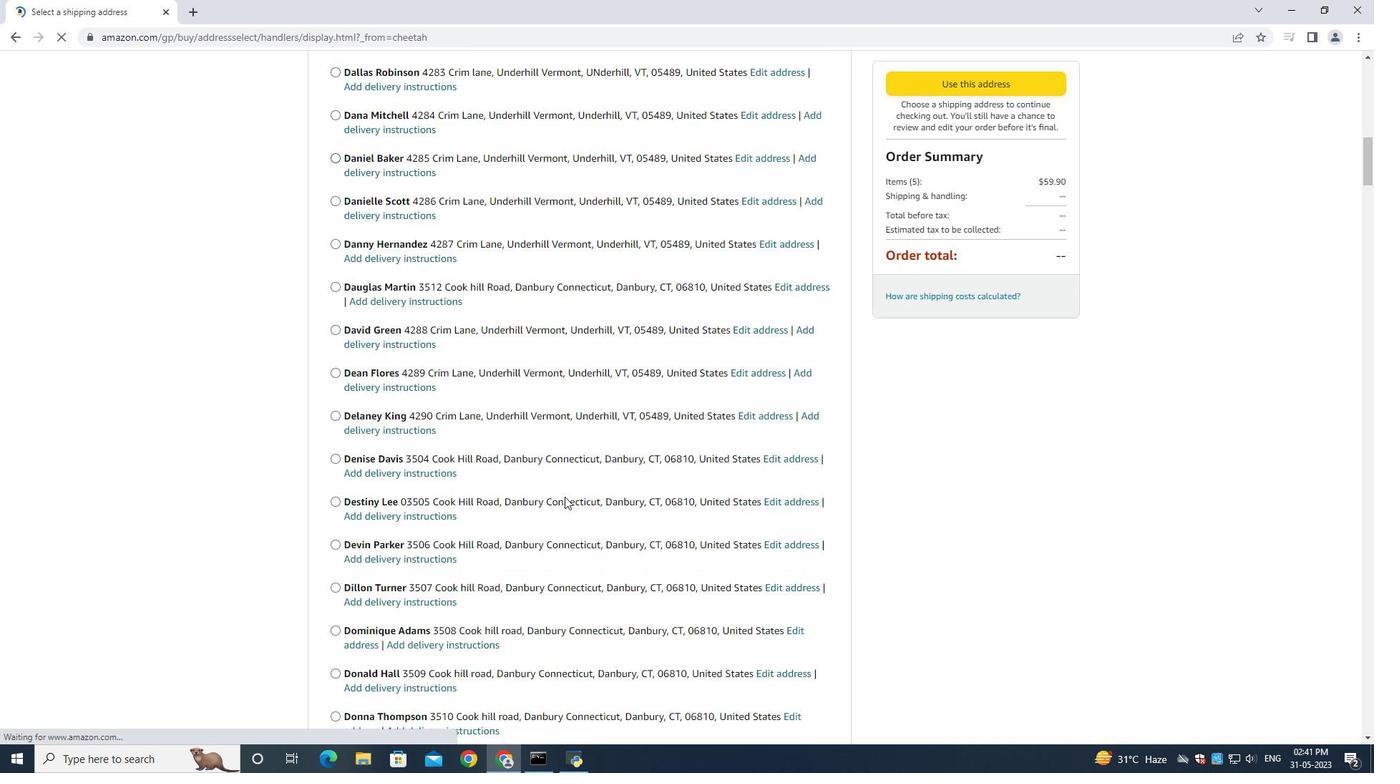 
Action: Mouse scrolled (564, 496) with delta (0, 0)
Screenshot: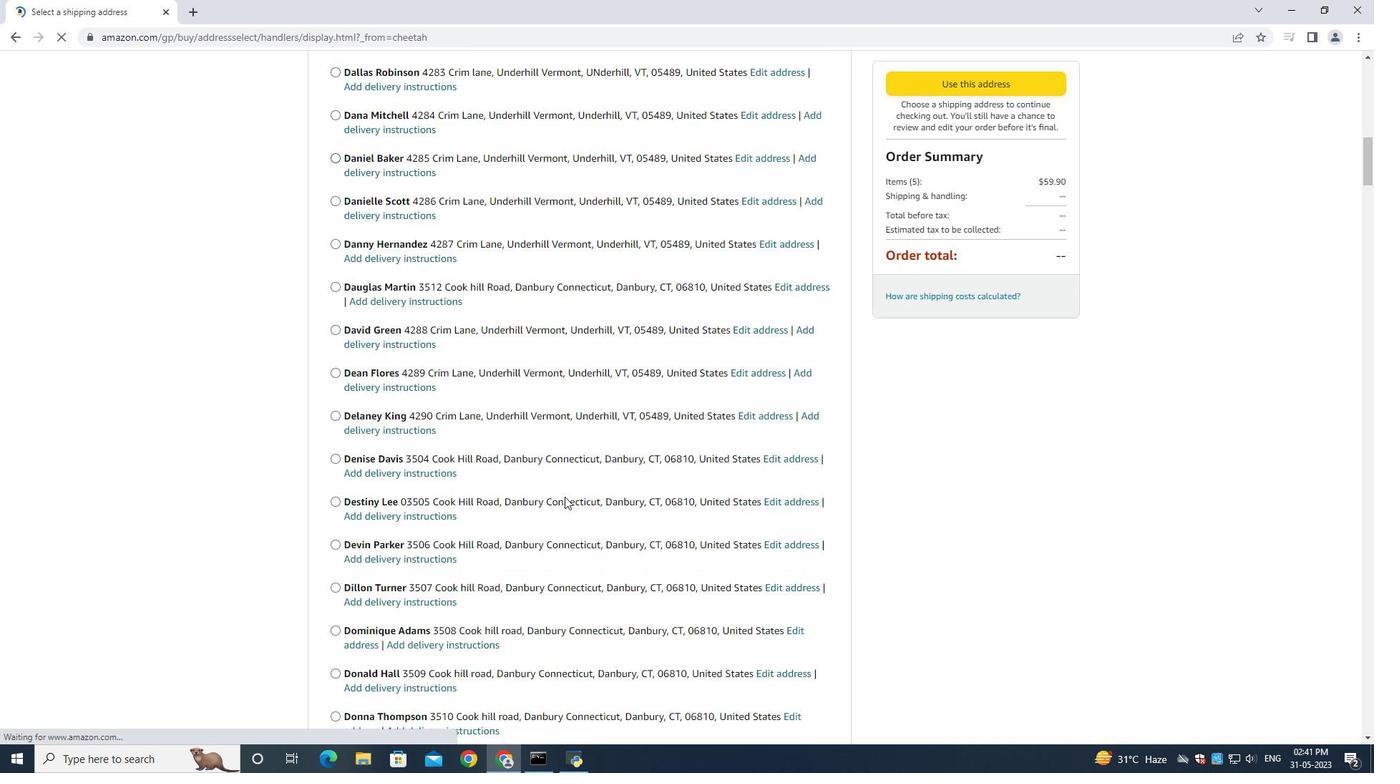 
Action: Mouse scrolled (564, 496) with delta (0, 0)
Screenshot: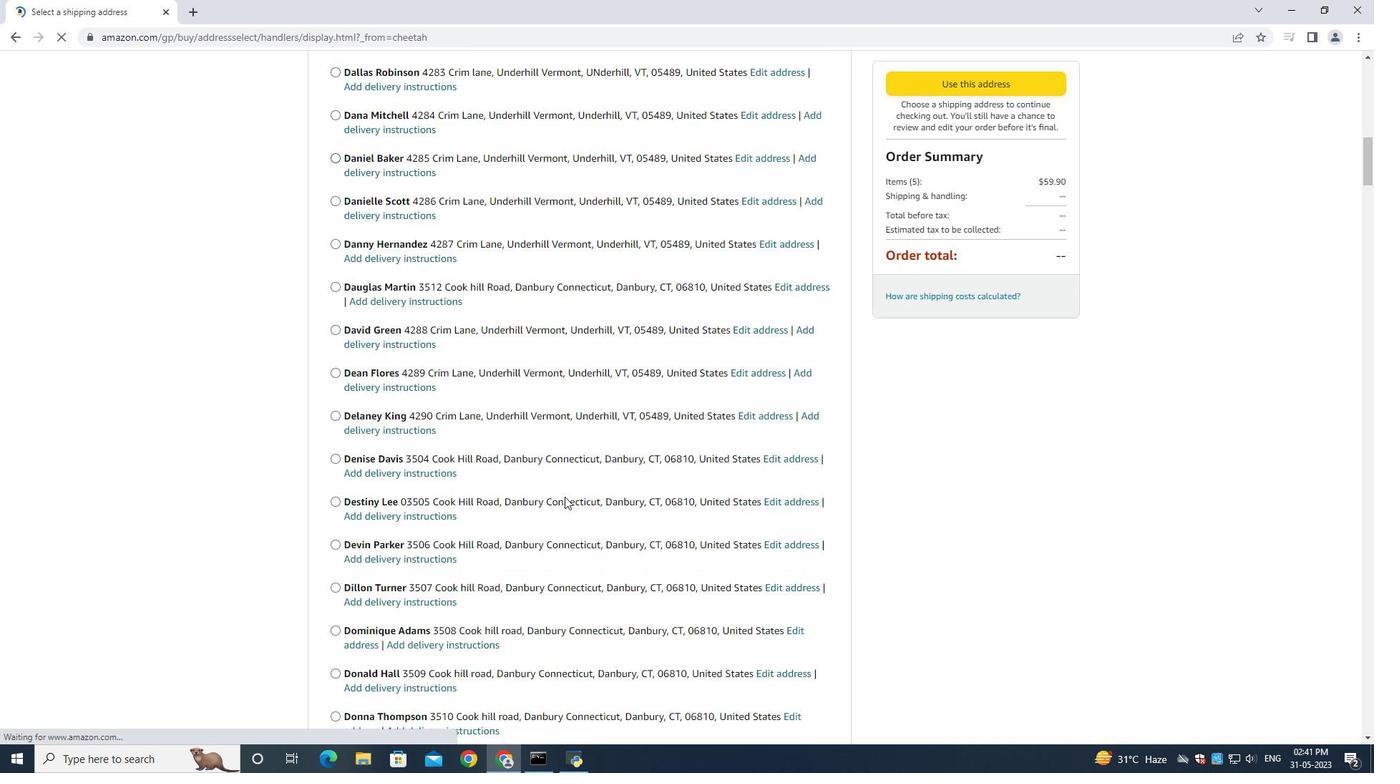 
Action: Mouse scrolled (564, 496) with delta (0, 0)
Screenshot: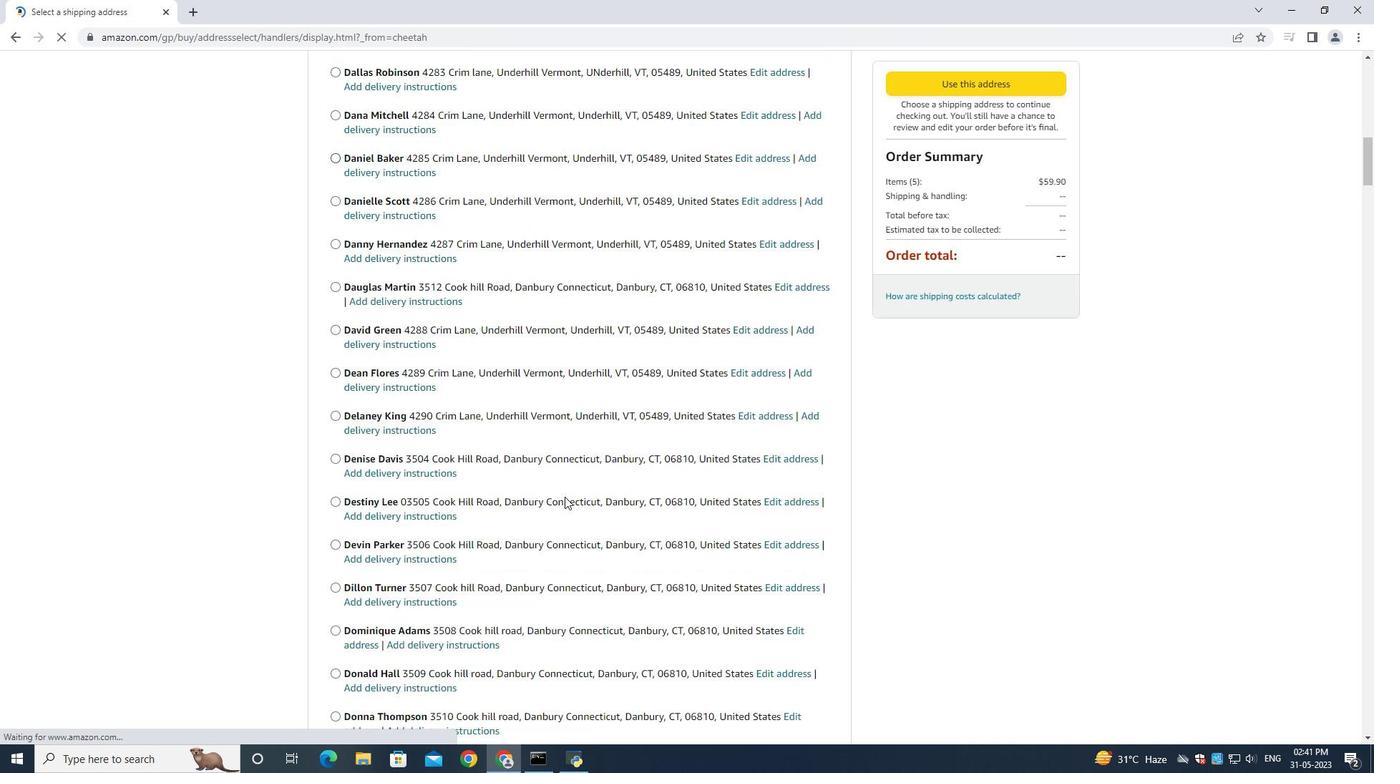 
Action: Mouse scrolled (564, 496) with delta (0, 0)
Screenshot: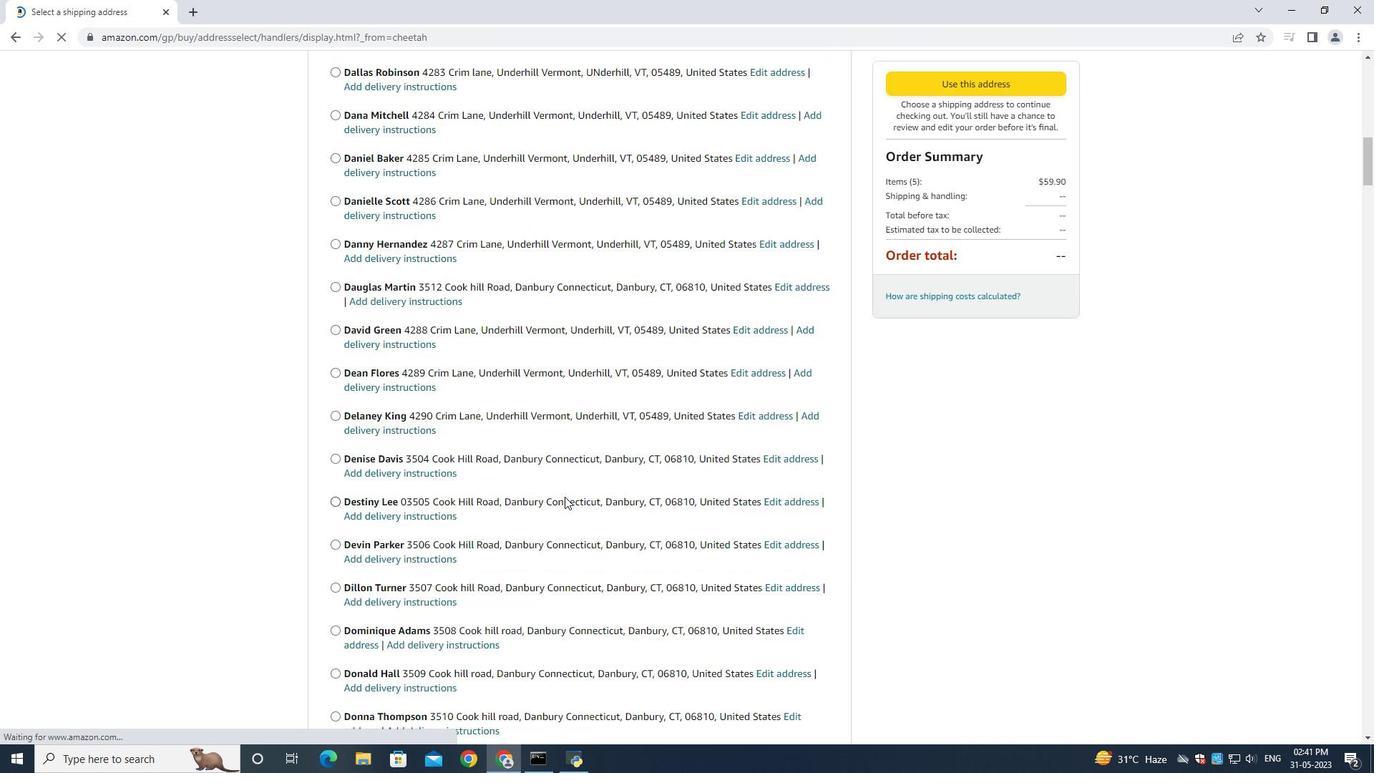 
Action: Mouse scrolled (564, 496) with delta (0, 0)
Screenshot: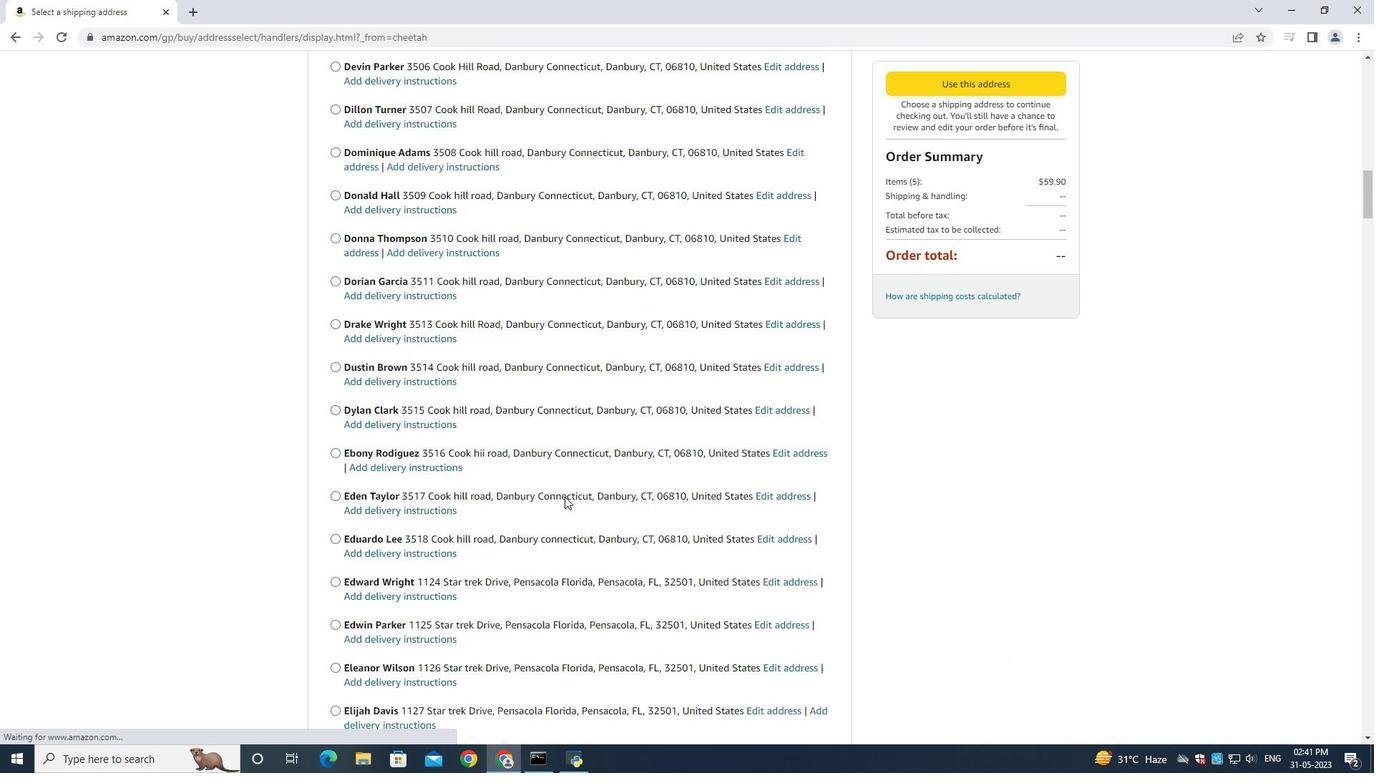 
Action: Mouse scrolled (564, 496) with delta (0, 0)
Screenshot: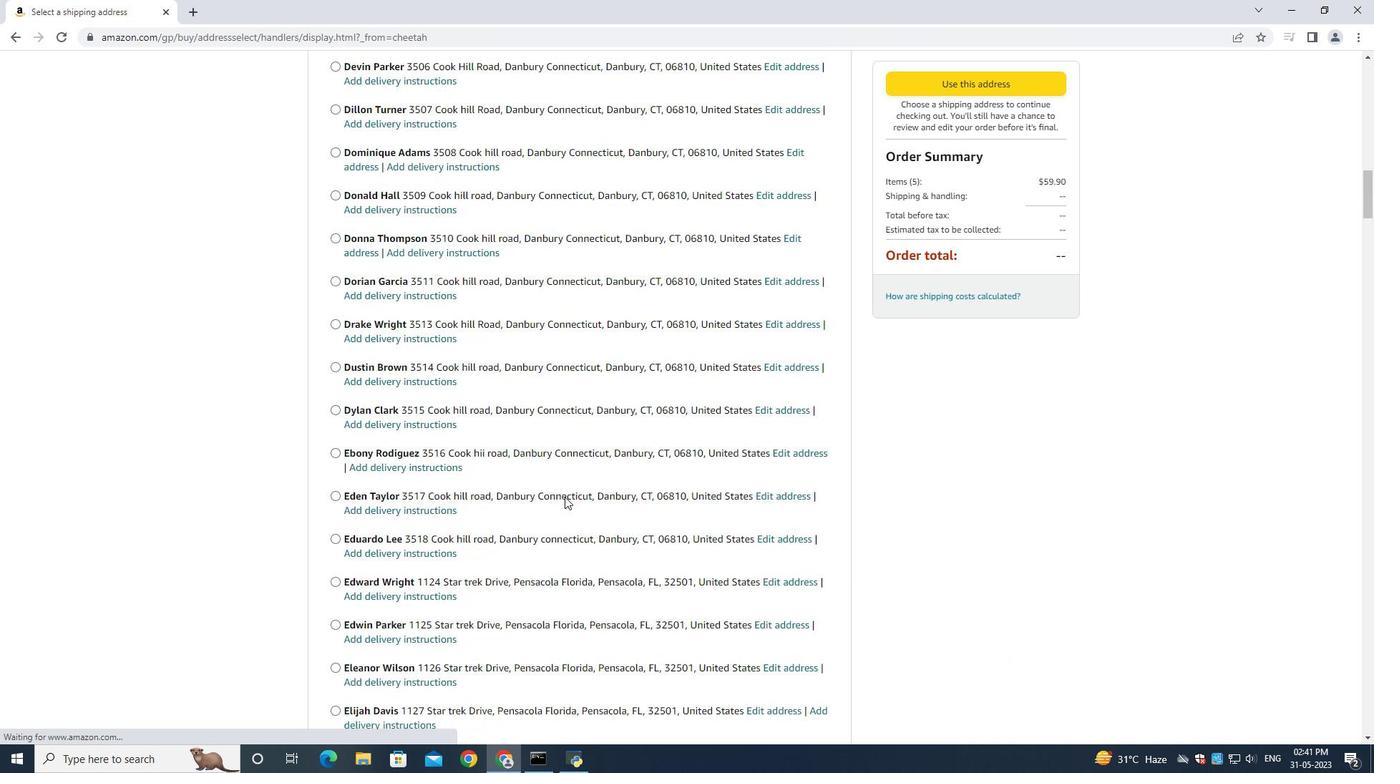 
Action: Mouse scrolled (564, 496) with delta (0, 0)
Screenshot: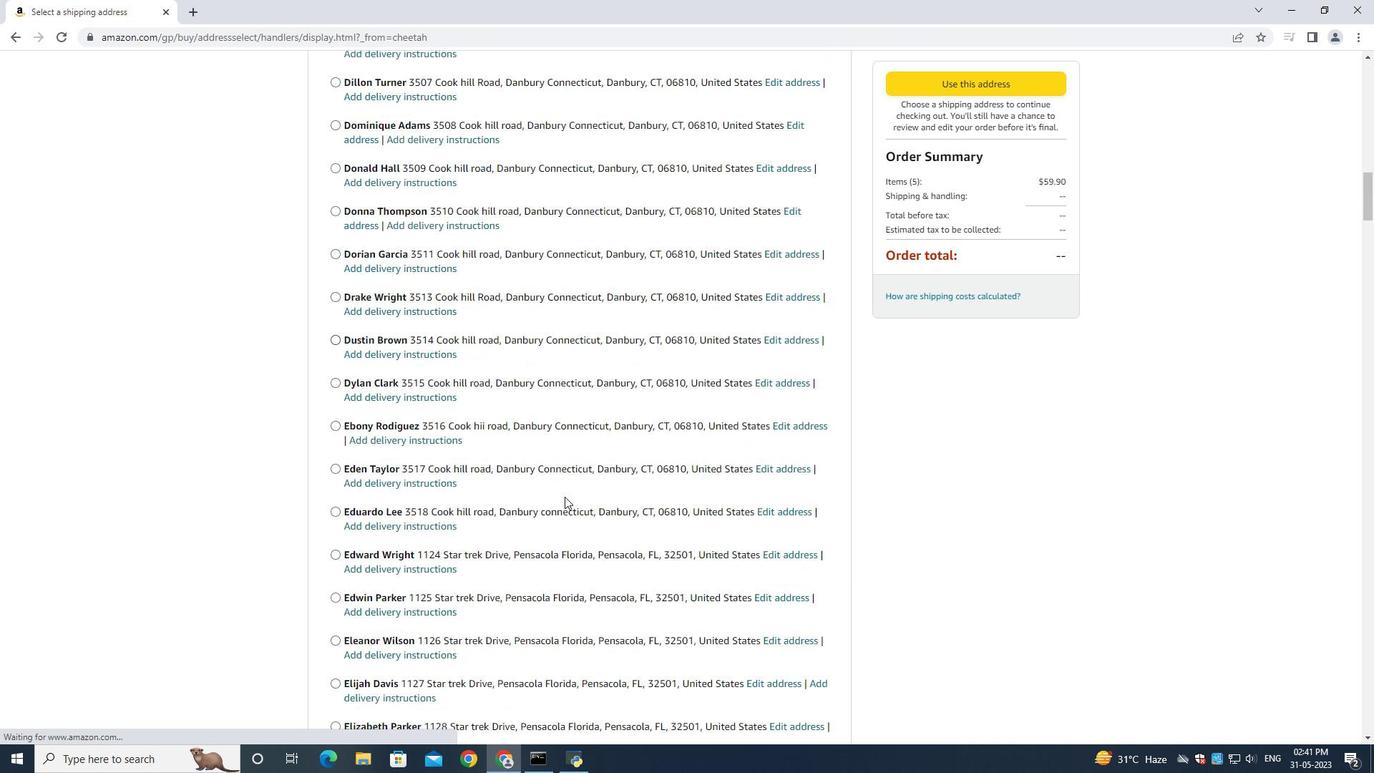 
Action: Mouse scrolled (564, 496) with delta (0, 0)
Screenshot: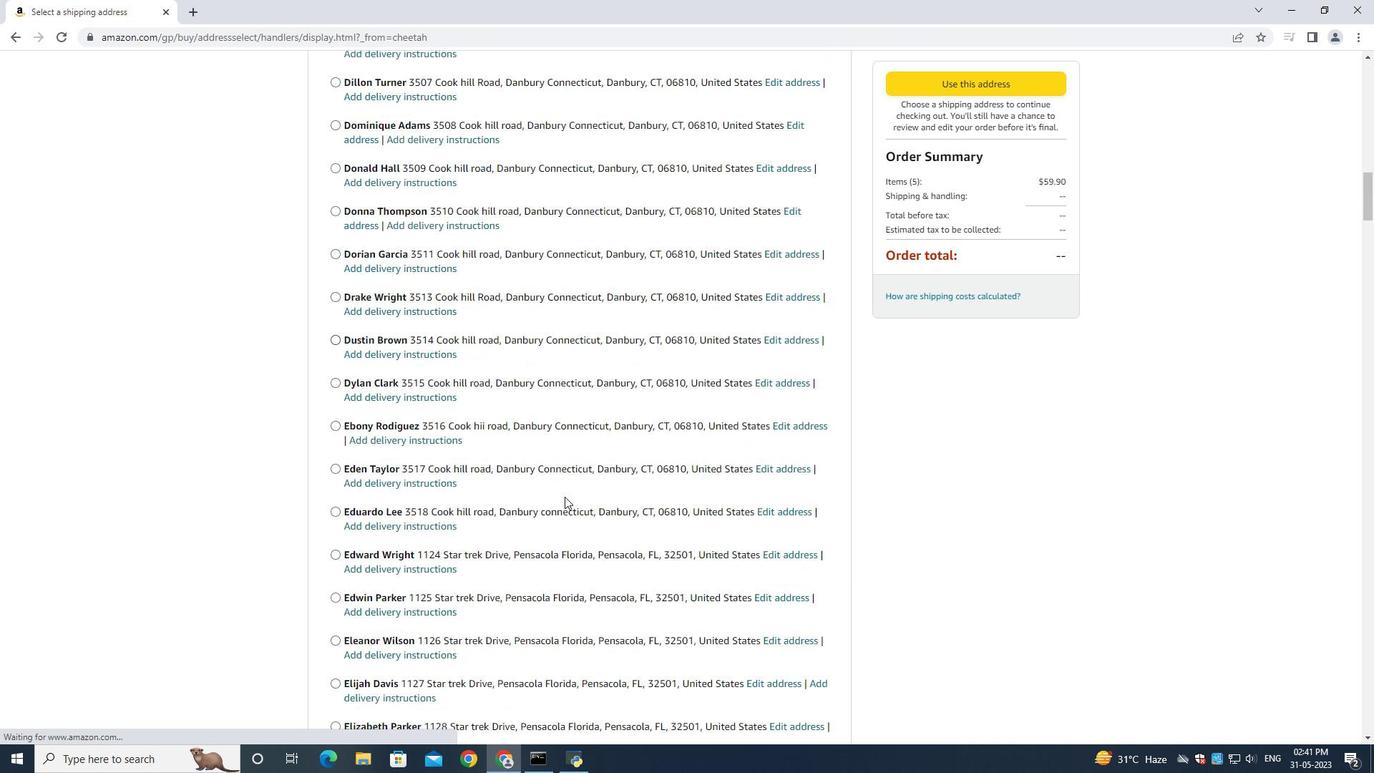 
Action: Mouse scrolled (564, 496) with delta (0, 0)
Screenshot: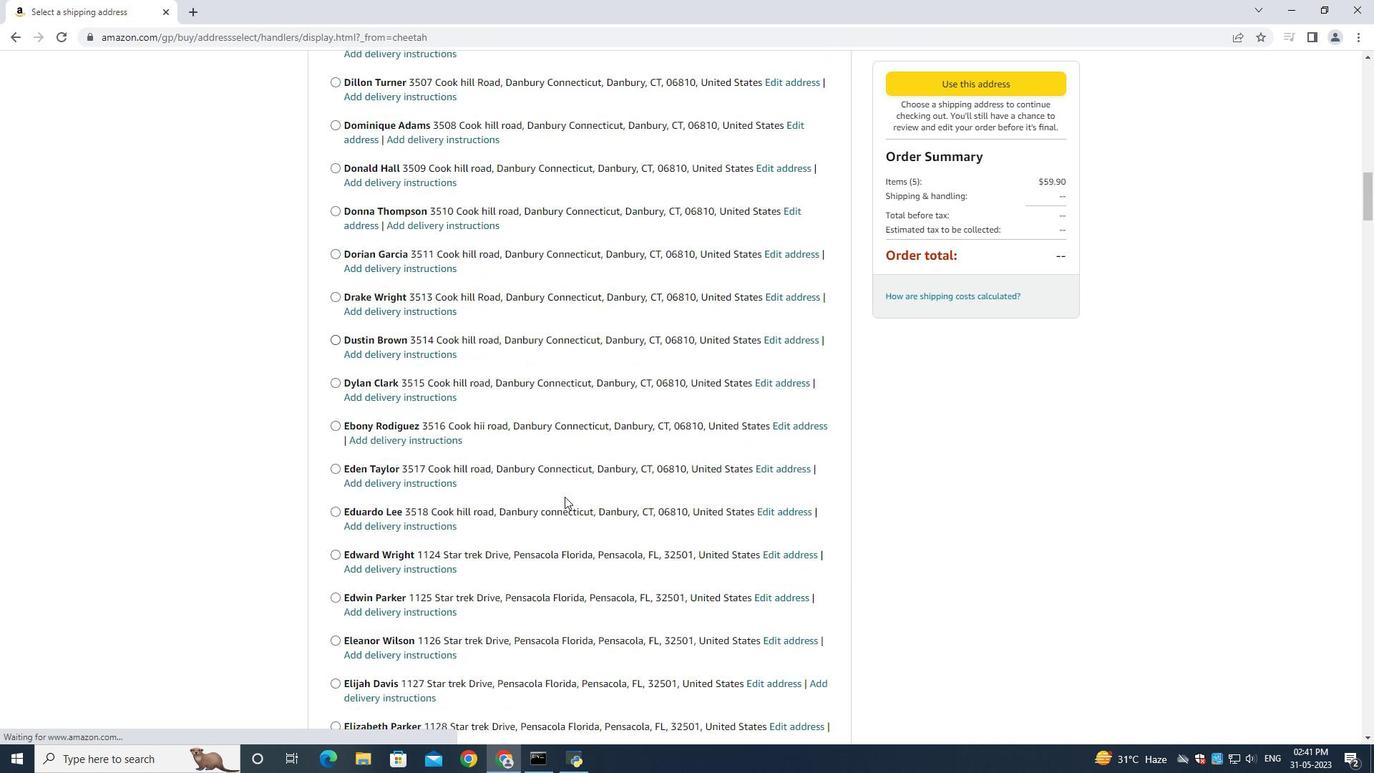 
Action: Mouse scrolled (564, 496) with delta (0, 0)
Screenshot: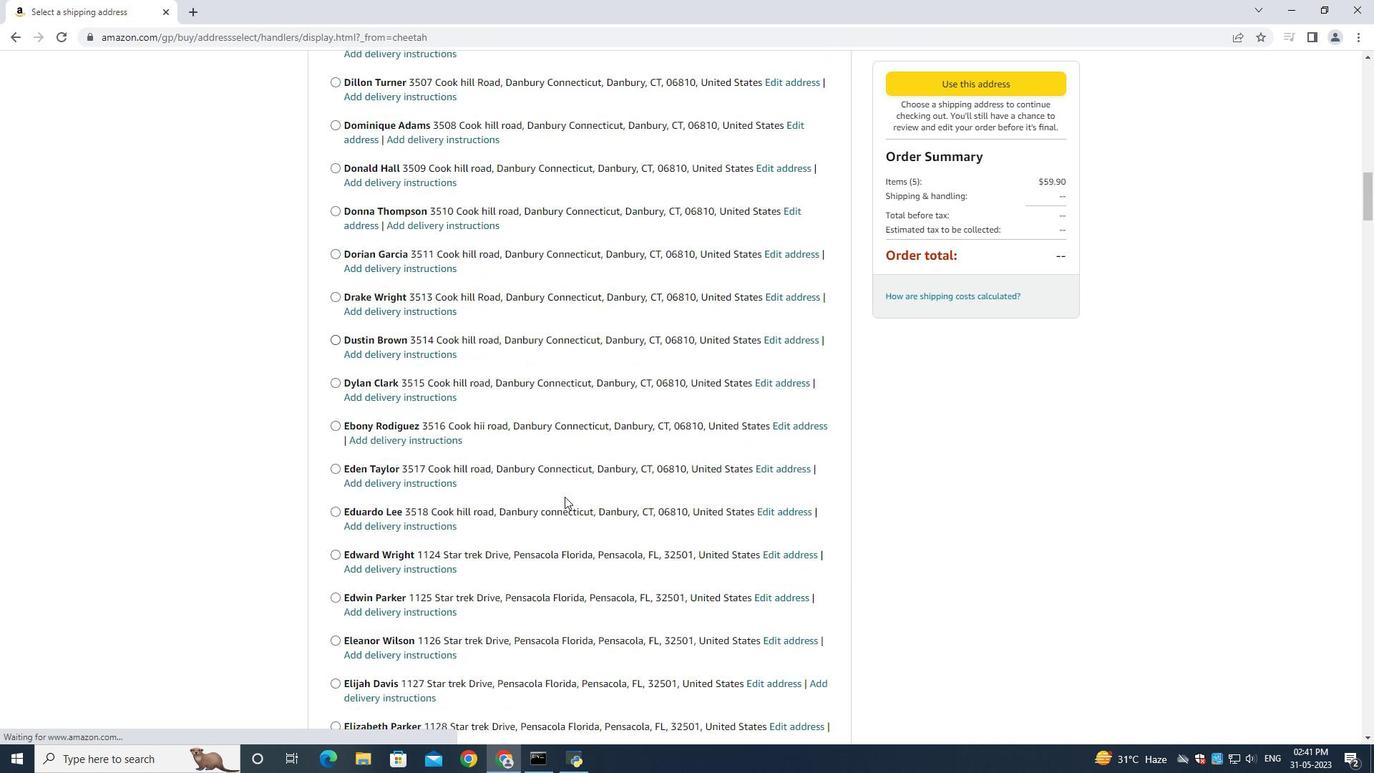 
Action: Mouse scrolled (564, 496) with delta (0, 0)
Screenshot: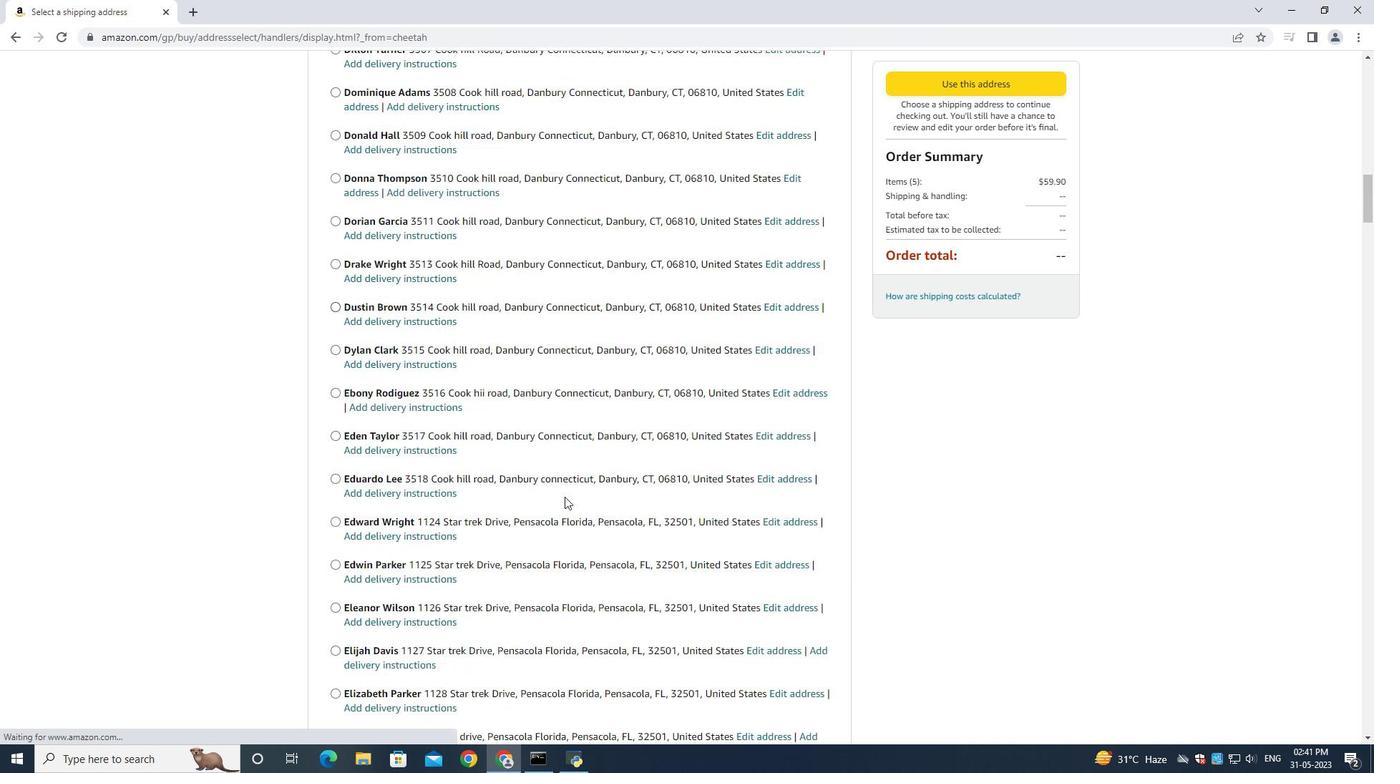 
Action: Mouse scrolled (564, 496) with delta (0, 0)
Screenshot: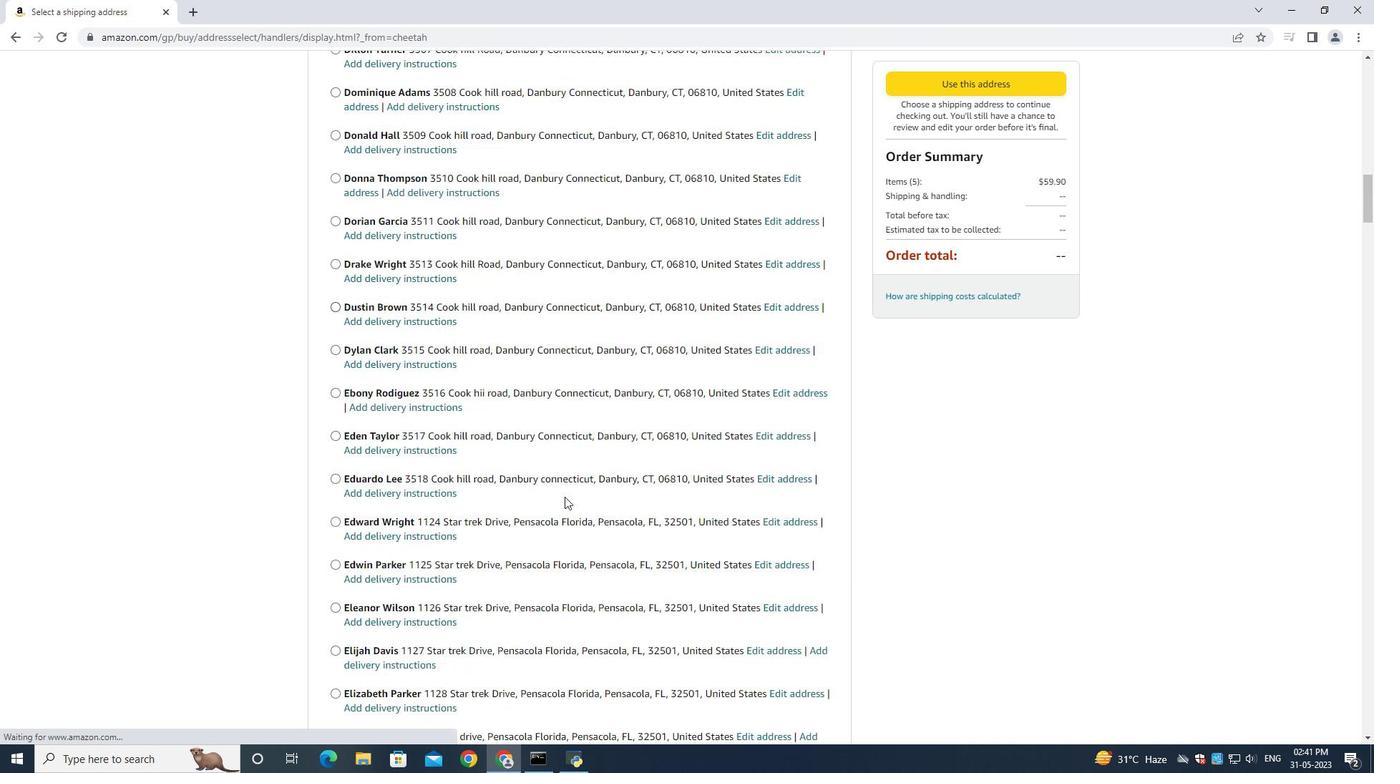 
Action: Mouse moved to (567, 495)
Screenshot: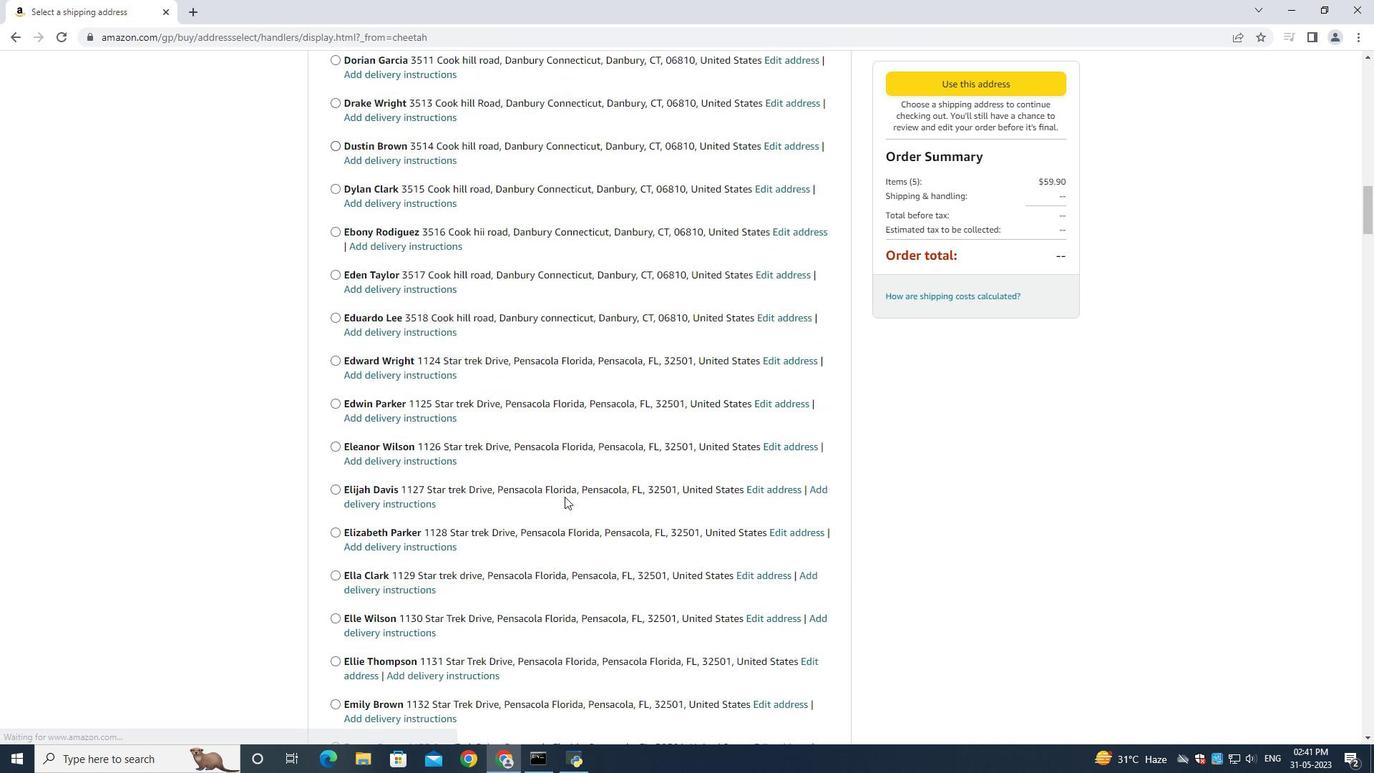 
Action: Mouse scrolled (567, 494) with delta (0, 0)
Screenshot: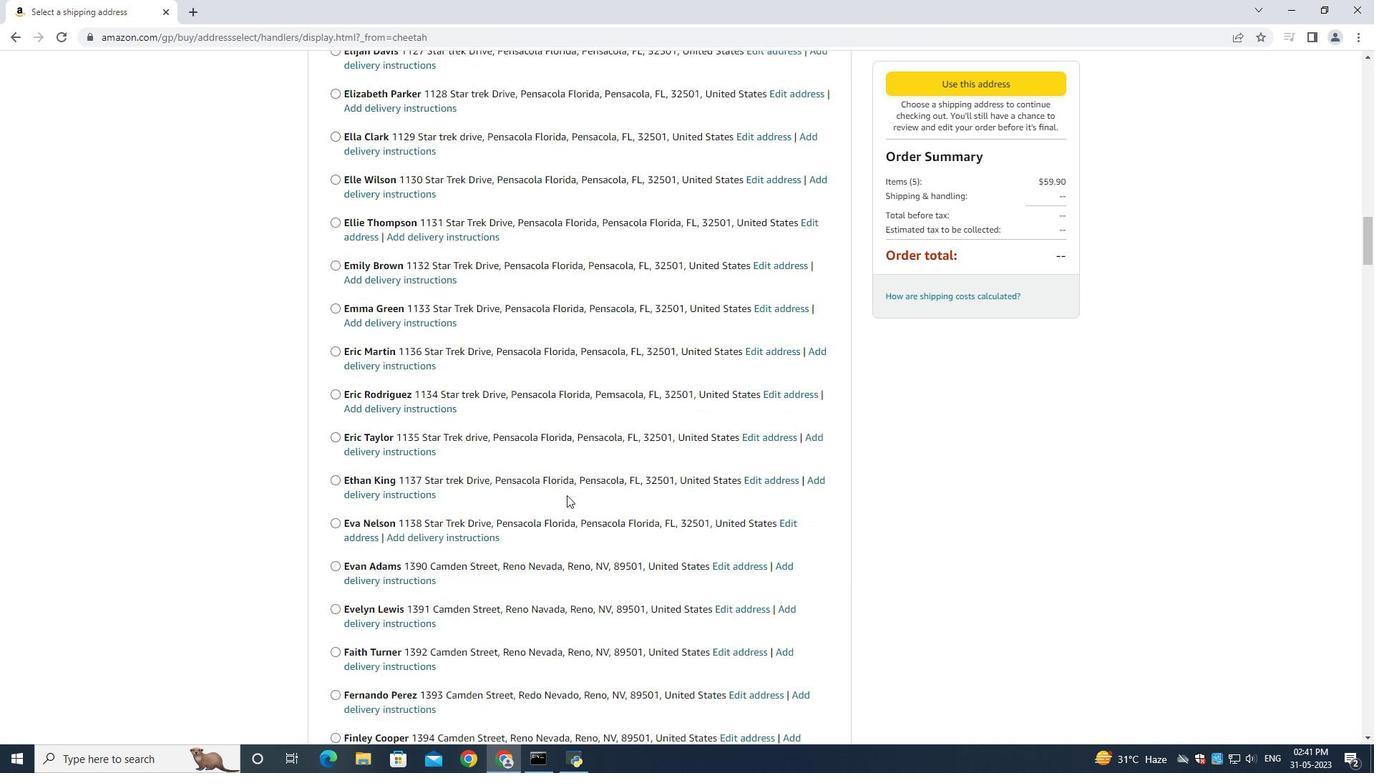 
Action: Mouse scrolled (567, 494) with delta (0, 0)
Screenshot: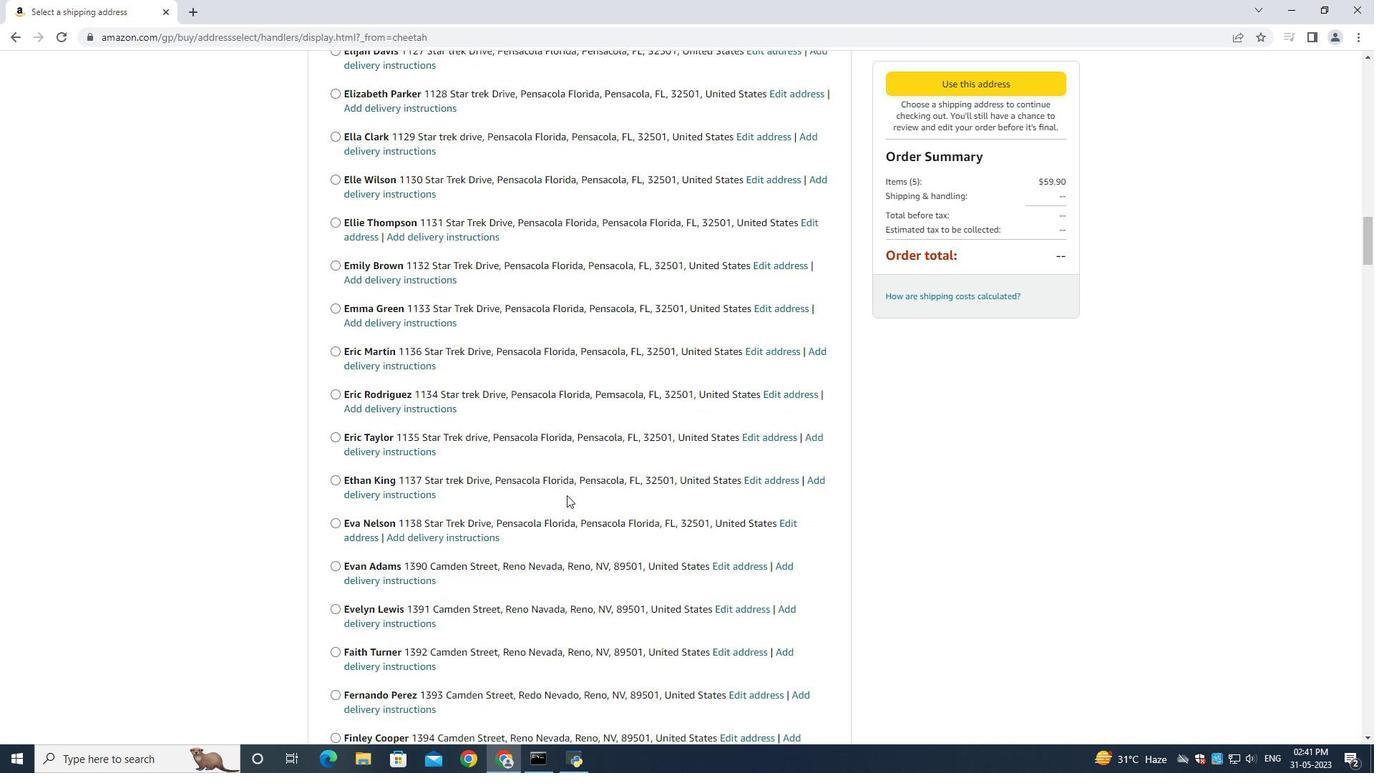 
Action: Mouse scrolled (567, 494) with delta (0, 0)
Screenshot: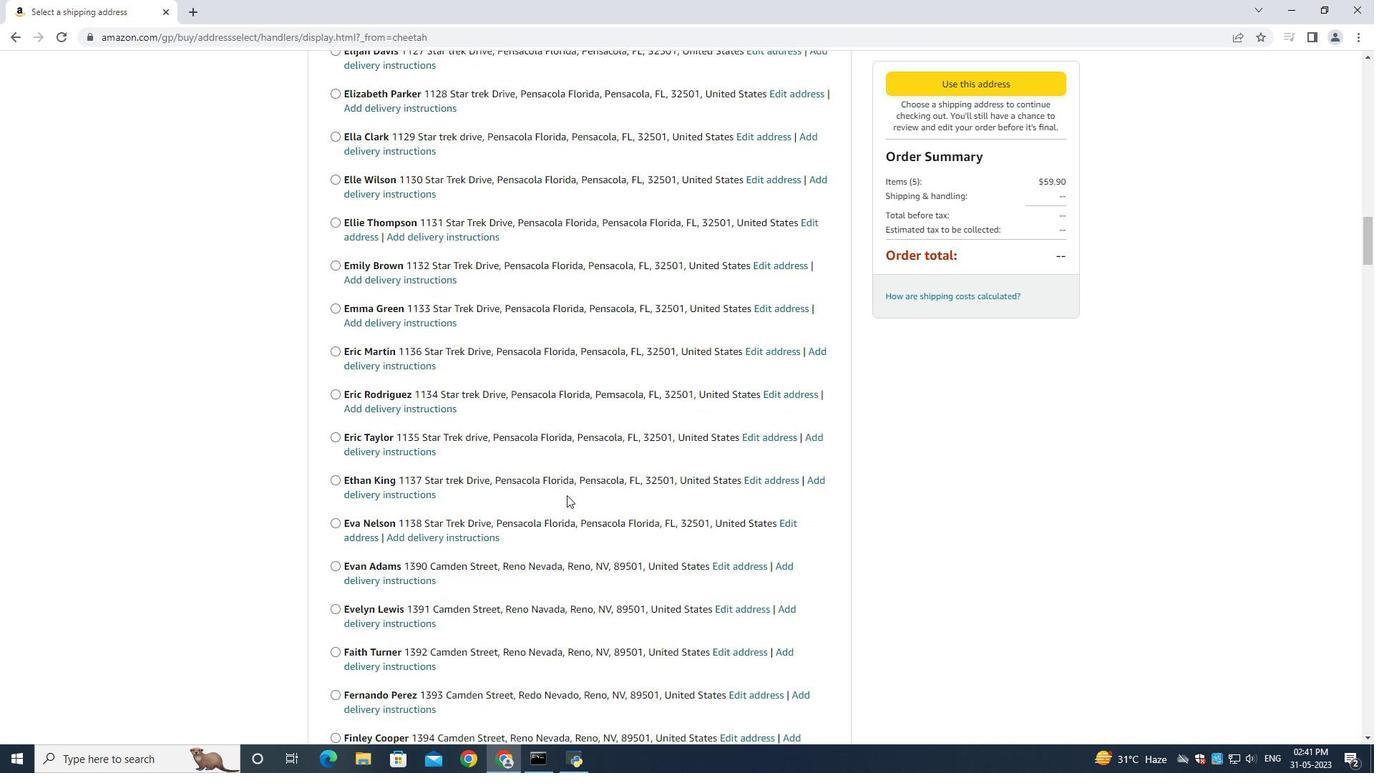 
Action: Mouse scrolled (567, 494) with delta (0, 0)
Screenshot: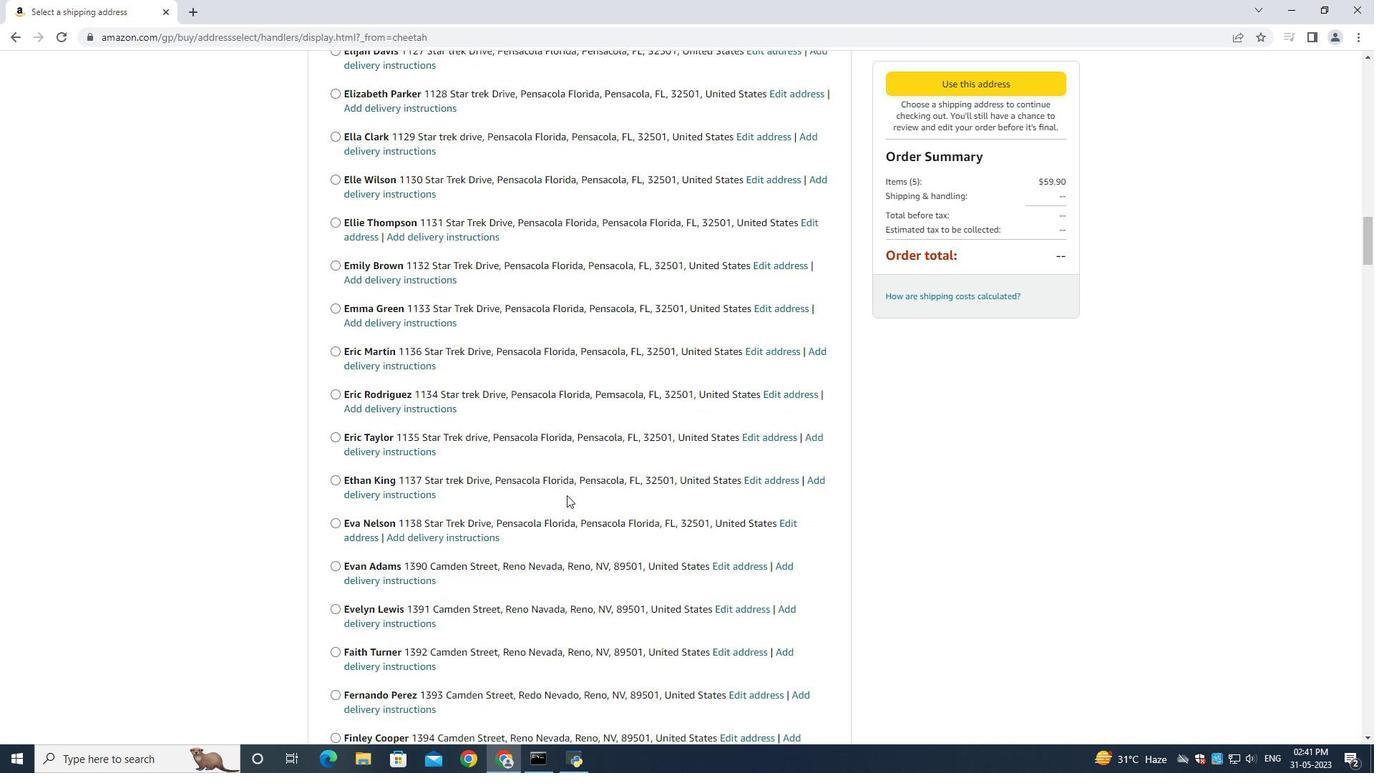 
Action: Mouse scrolled (567, 494) with delta (0, 0)
Screenshot: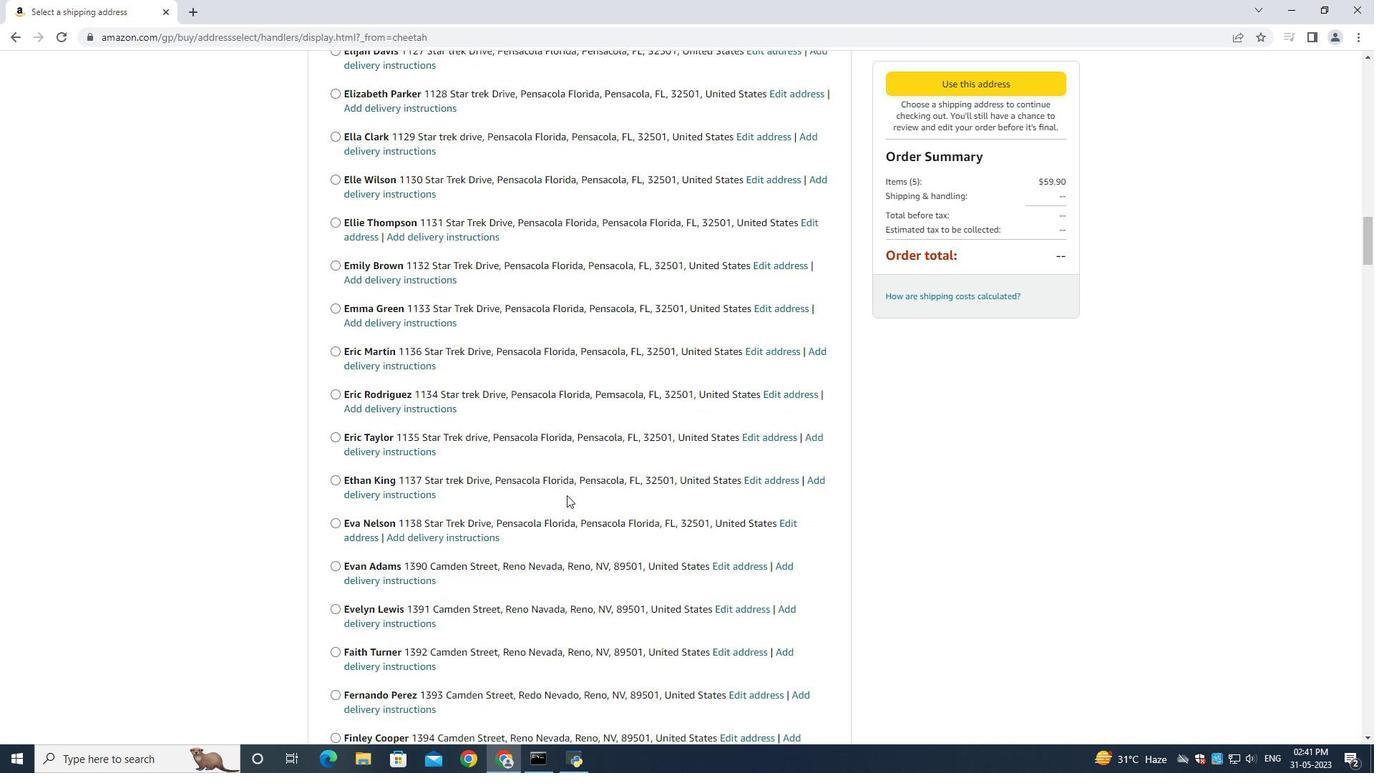 
Action: Mouse scrolled (567, 494) with delta (0, 0)
Screenshot: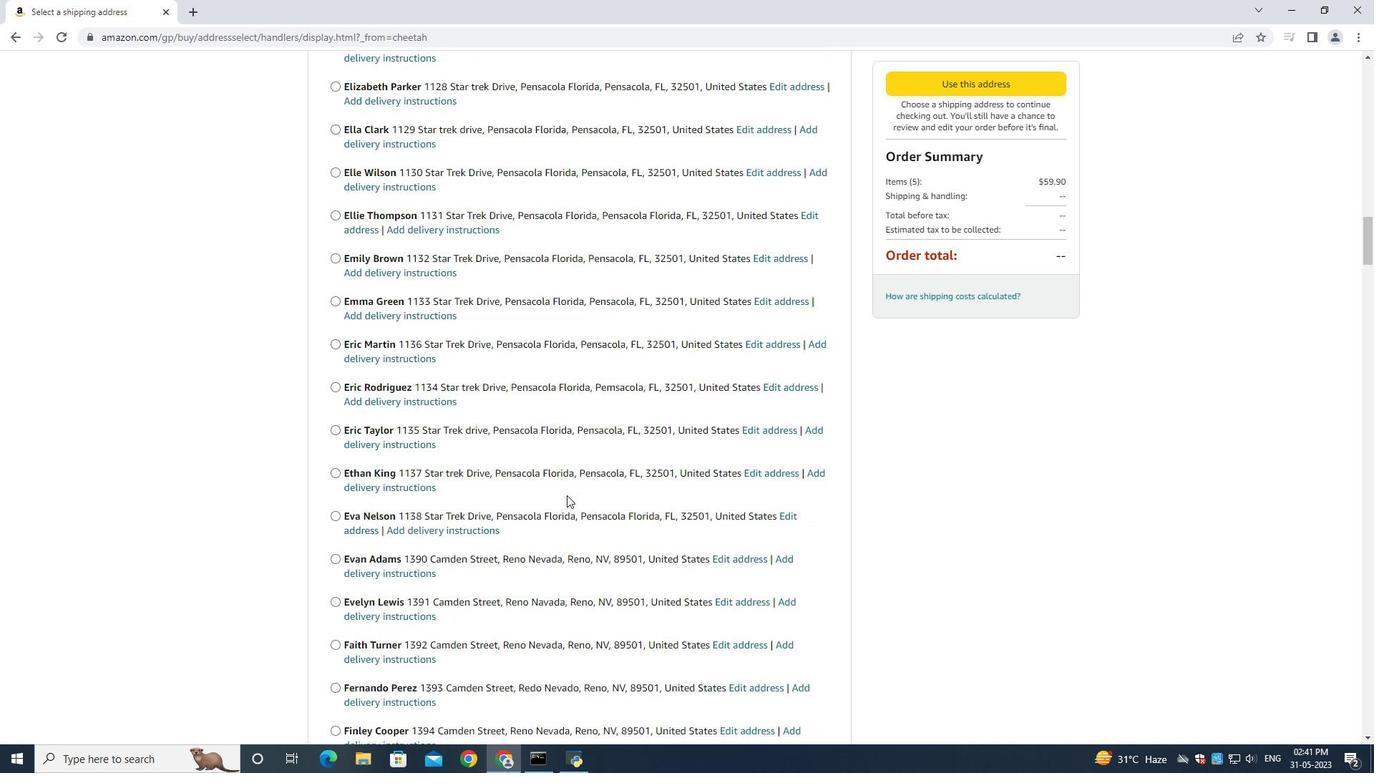 
Action: Mouse scrolled (567, 494) with delta (0, 0)
Screenshot: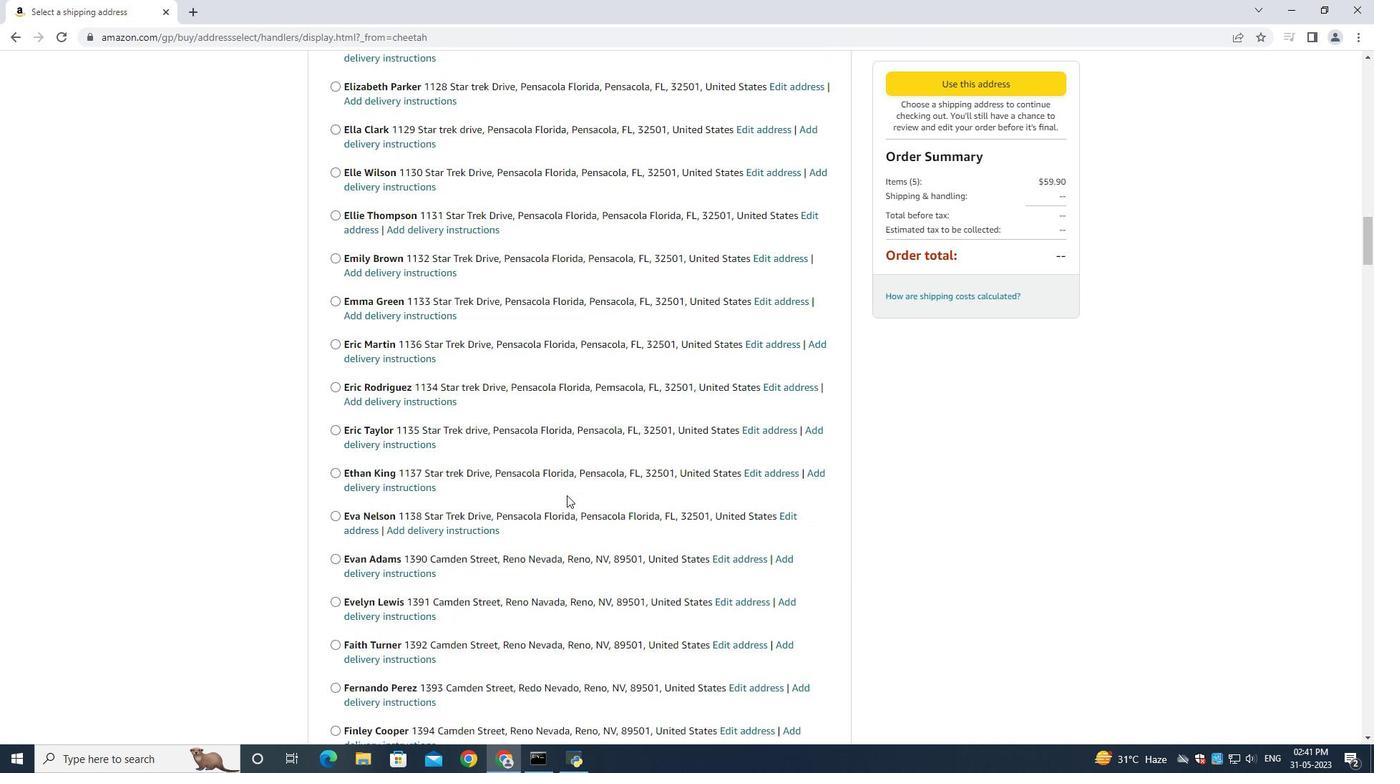 
Action: Mouse moved to (567, 494)
Screenshot: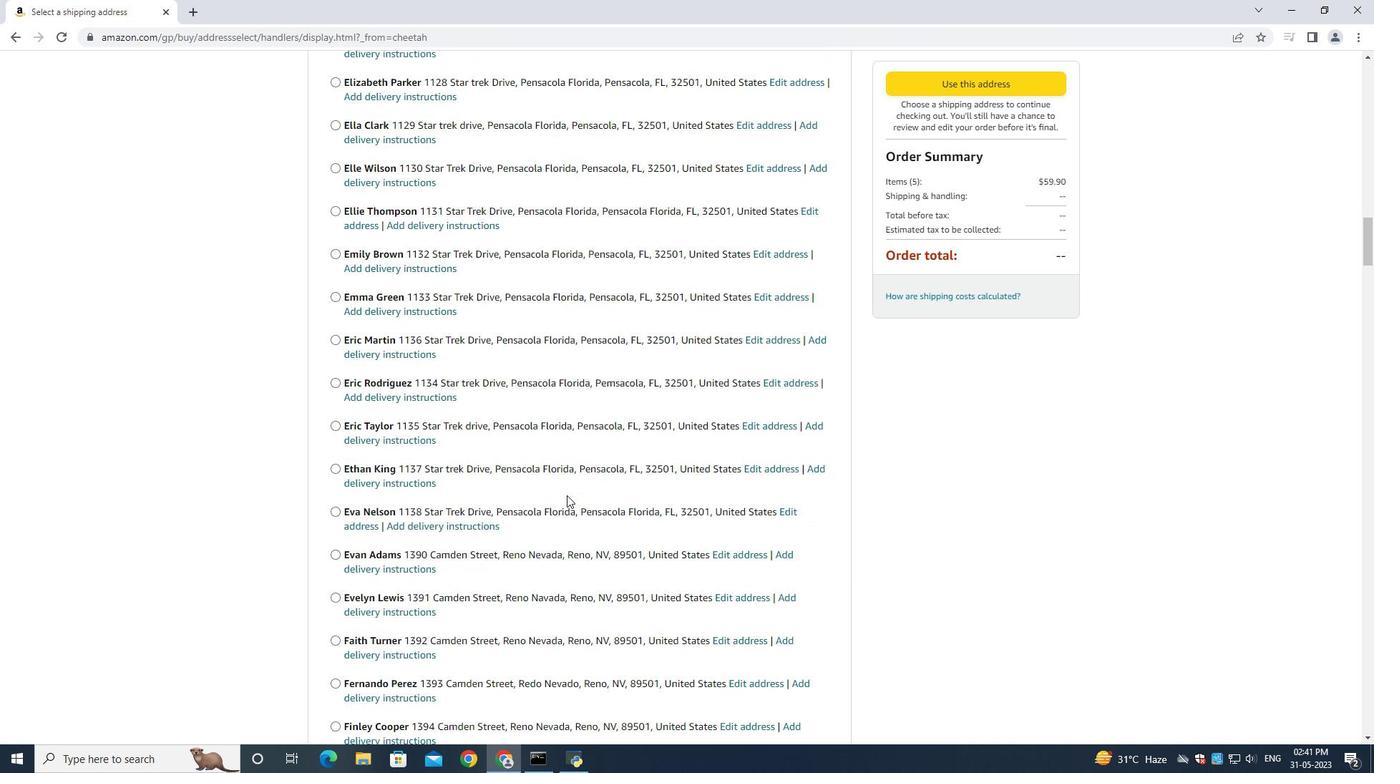 
Action: Mouse scrolled (567, 494) with delta (0, 0)
Screenshot: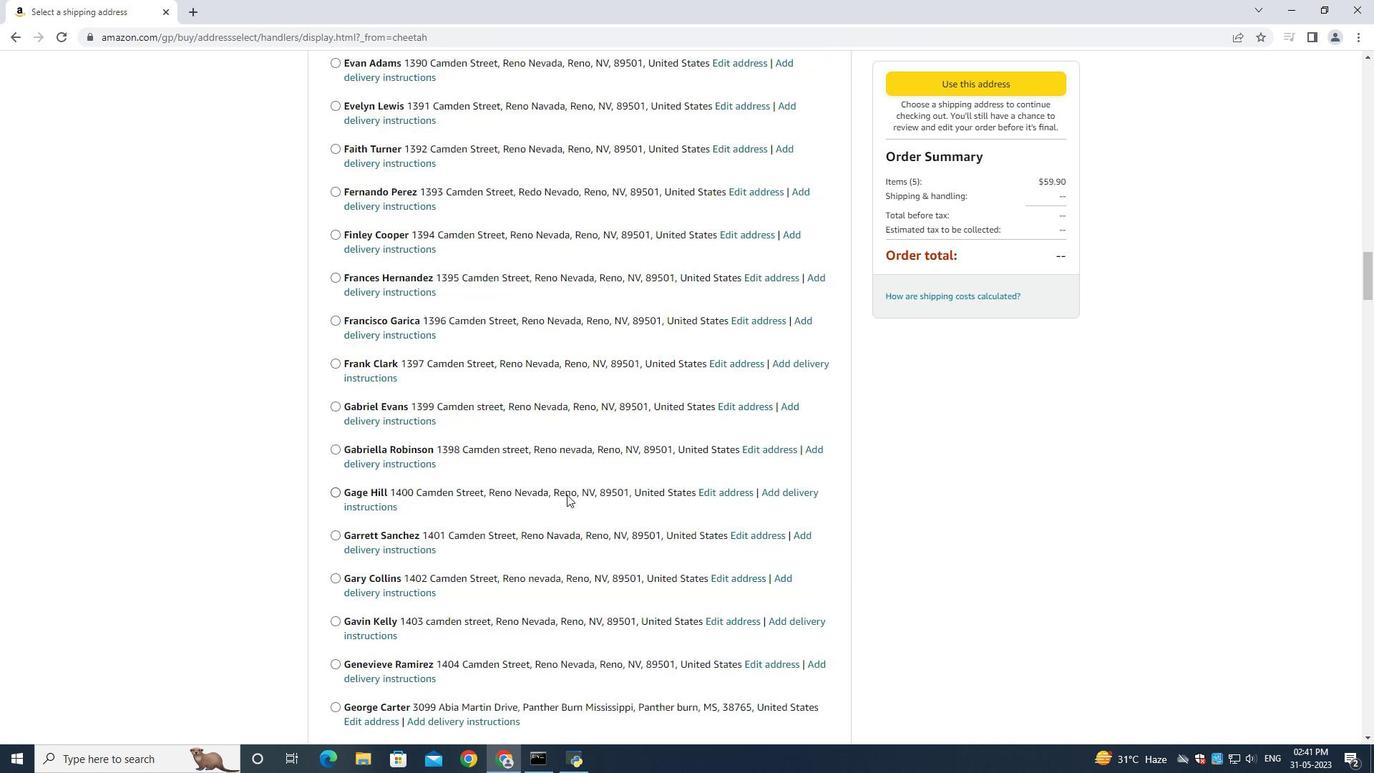 
Action: Mouse scrolled (567, 494) with delta (0, 0)
Screenshot: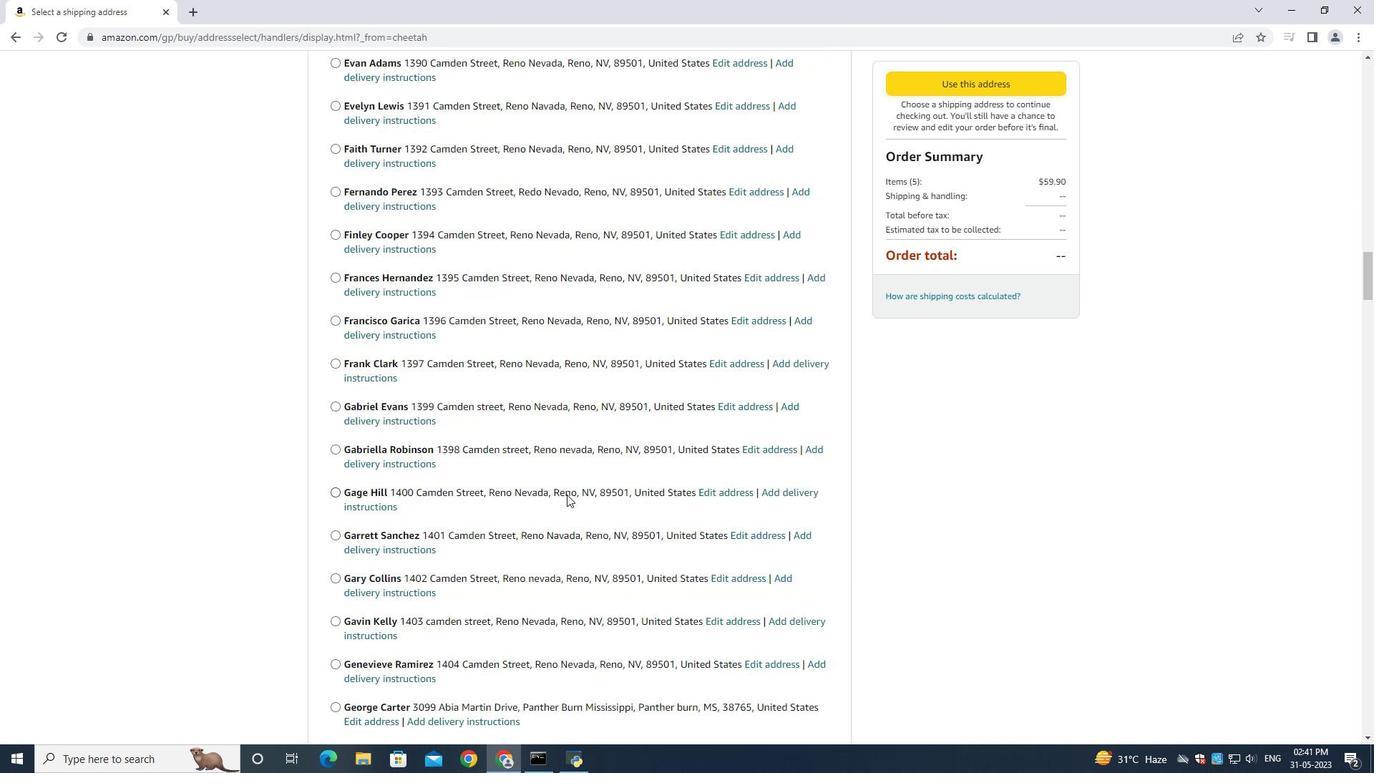 
Action: Mouse scrolled (567, 494) with delta (0, 0)
Screenshot: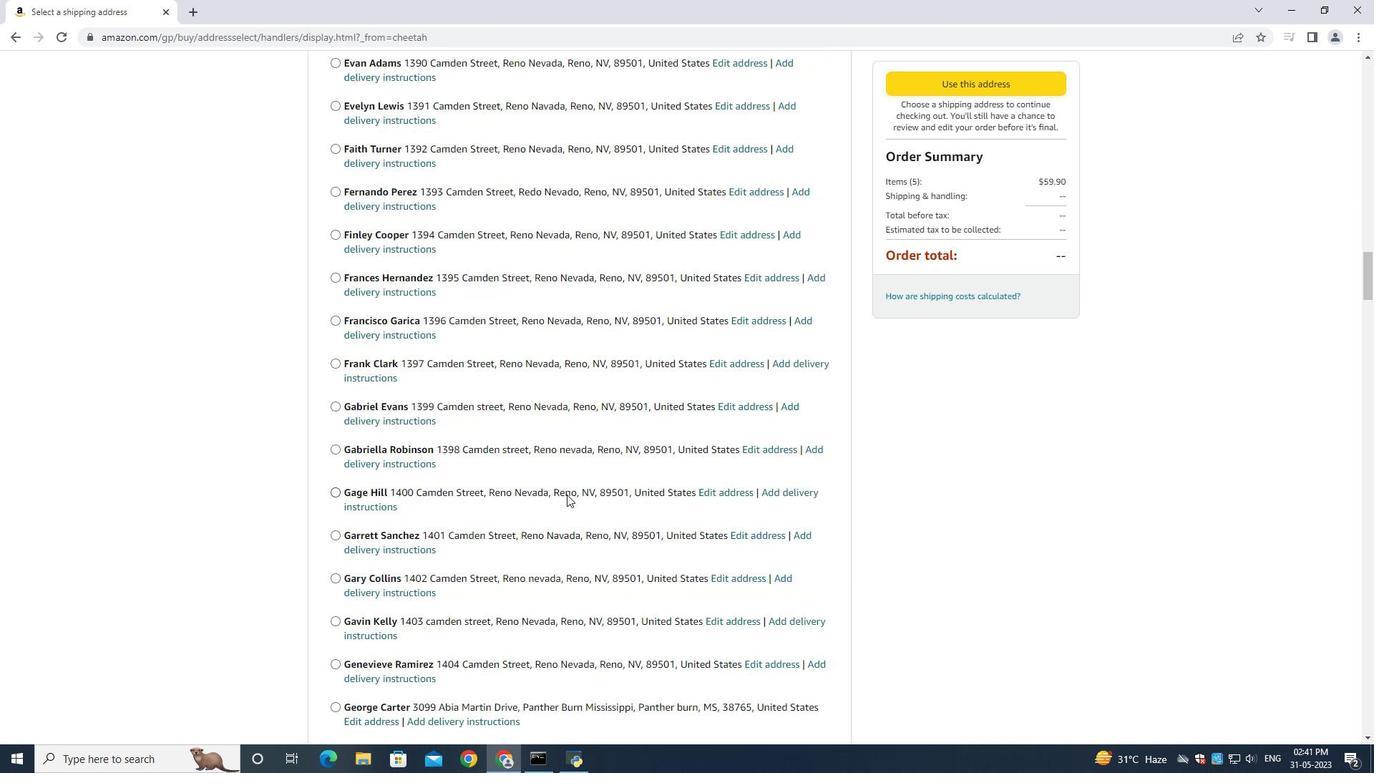 
Action: Mouse scrolled (567, 494) with delta (0, 0)
Screenshot: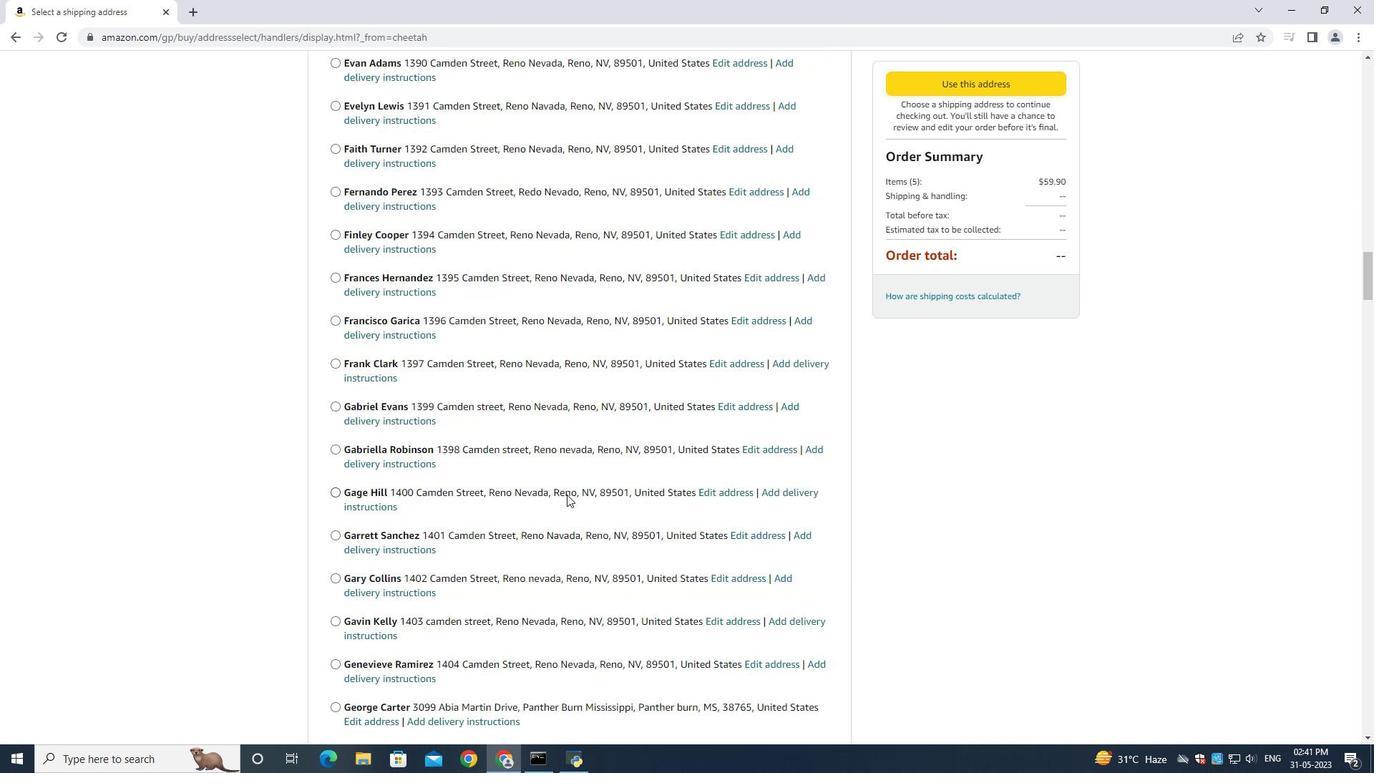 
Action: Mouse scrolled (567, 494) with delta (0, 0)
Screenshot: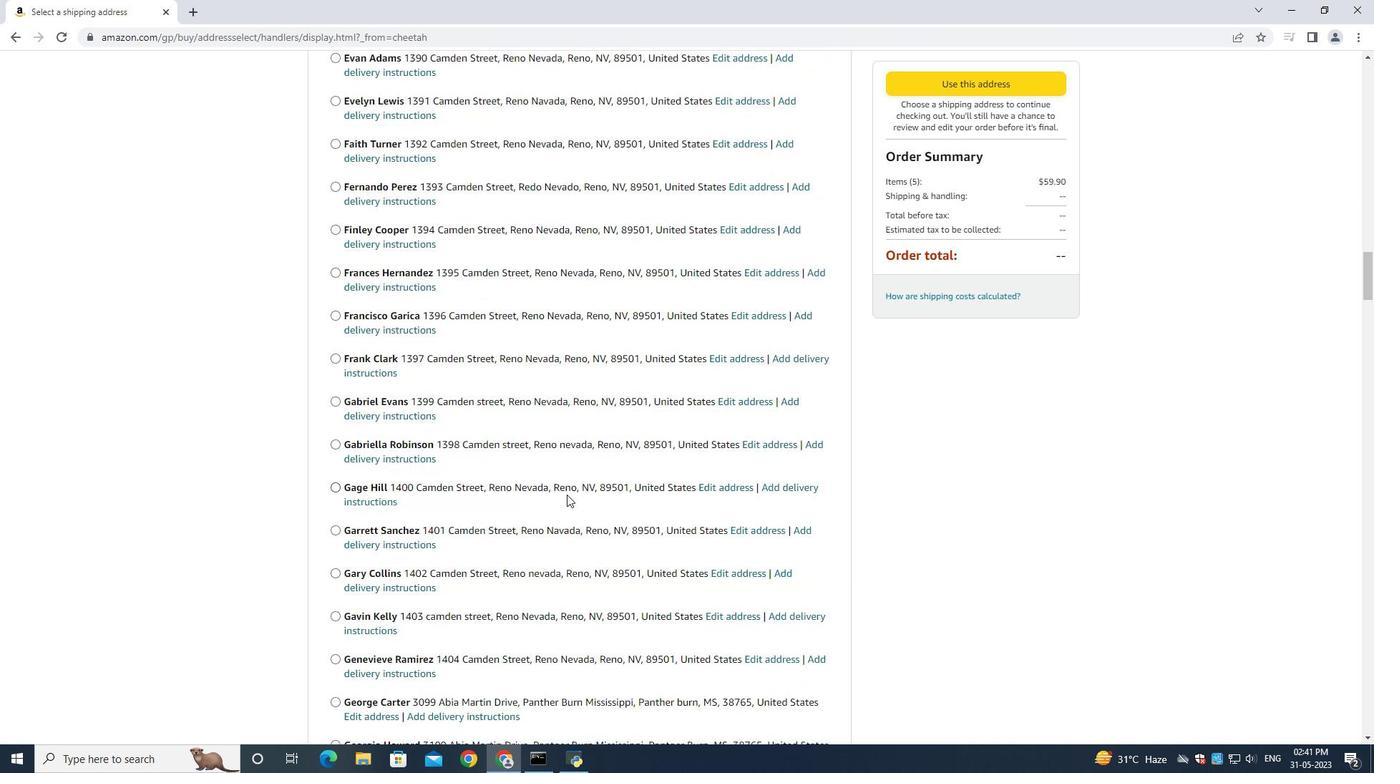 
Action: Mouse scrolled (567, 494) with delta (0, 0)
Screenshot: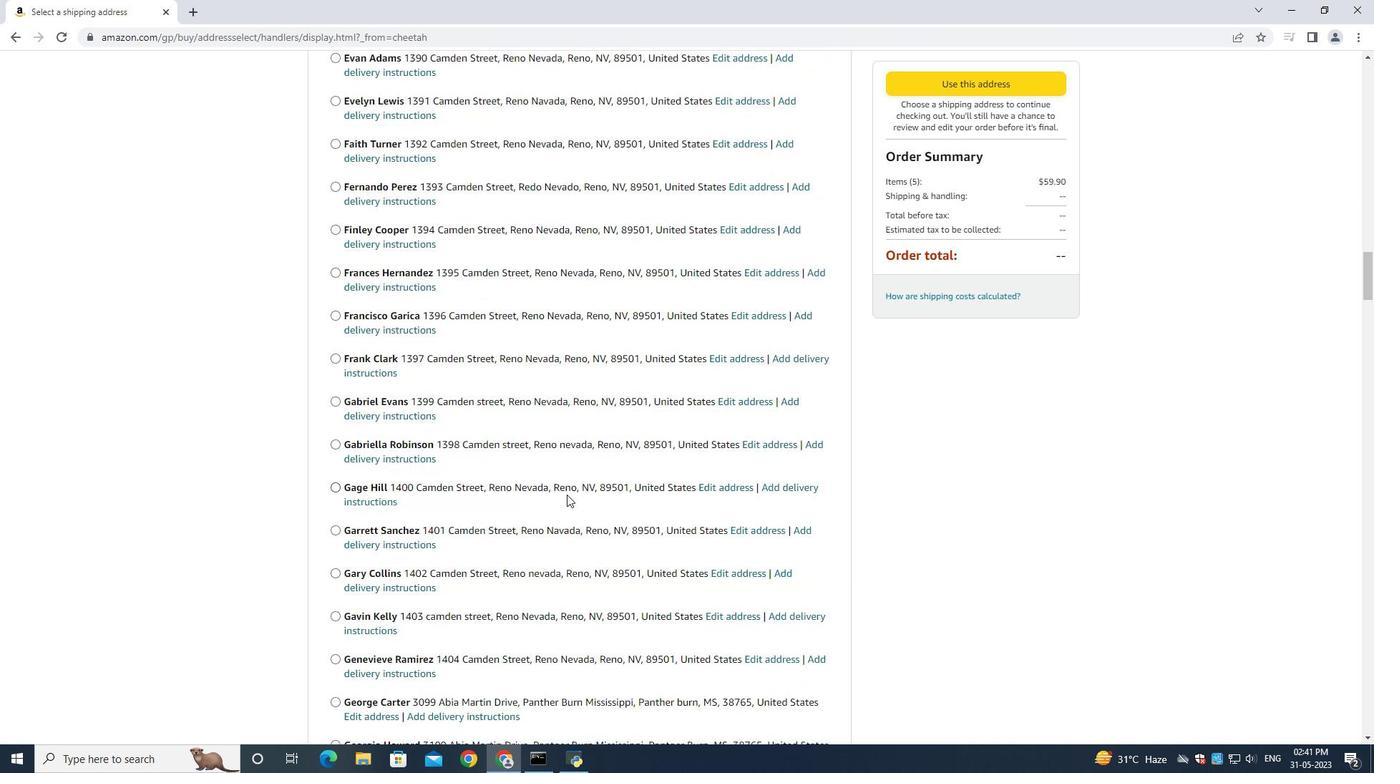 
Action: Mouse scrolled (567, 494) with delta (0, 0)
Screenshot: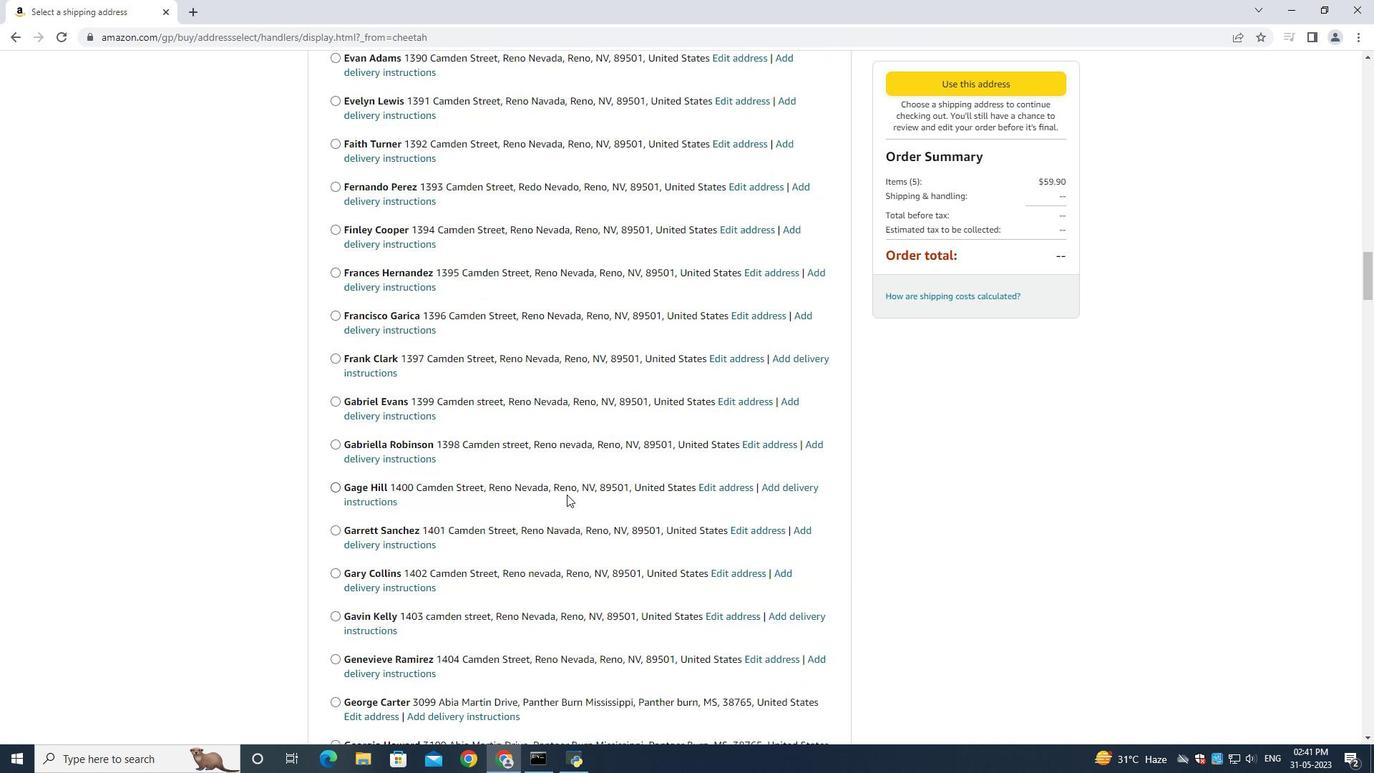 
Action: Mouse moved to (1365, 368)
Screenshot: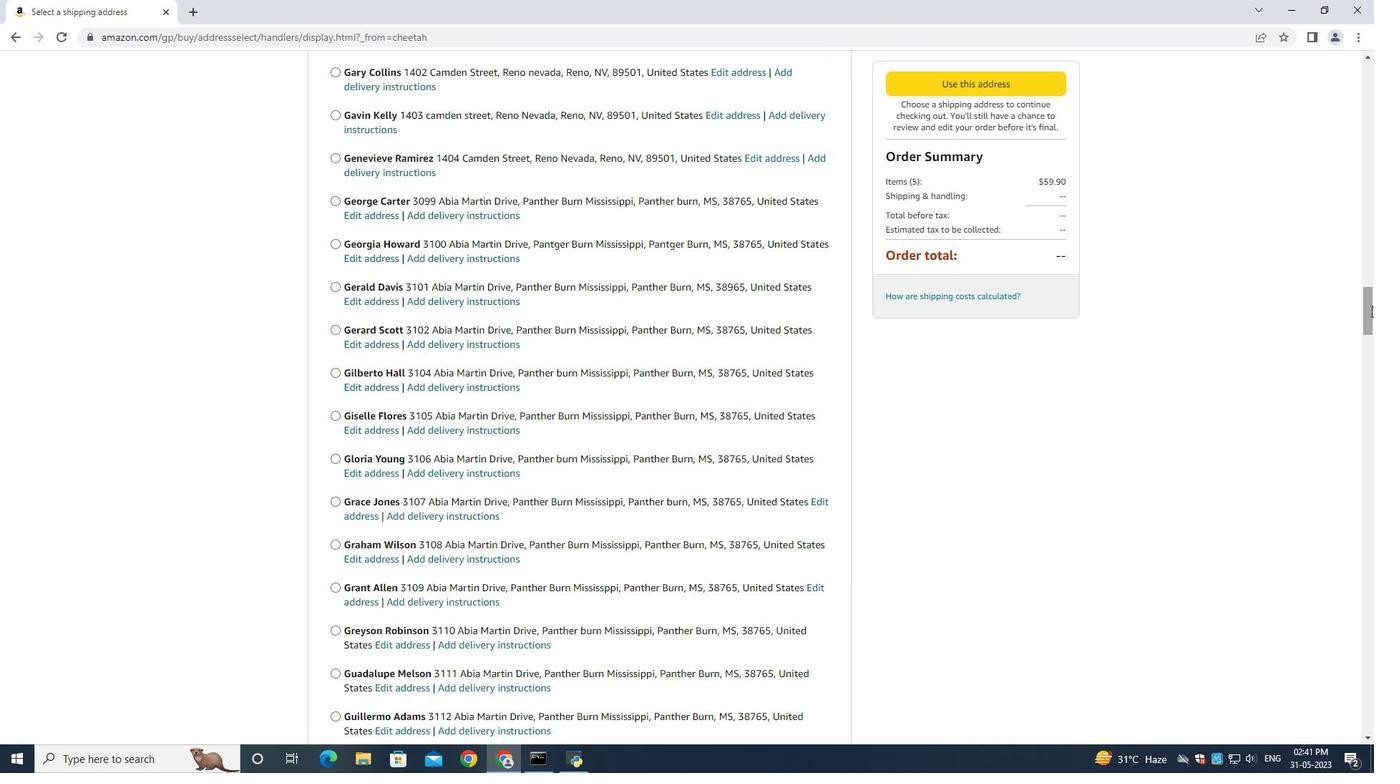 
Action: Mouse pressed left at (1374, 307)
Screenshot: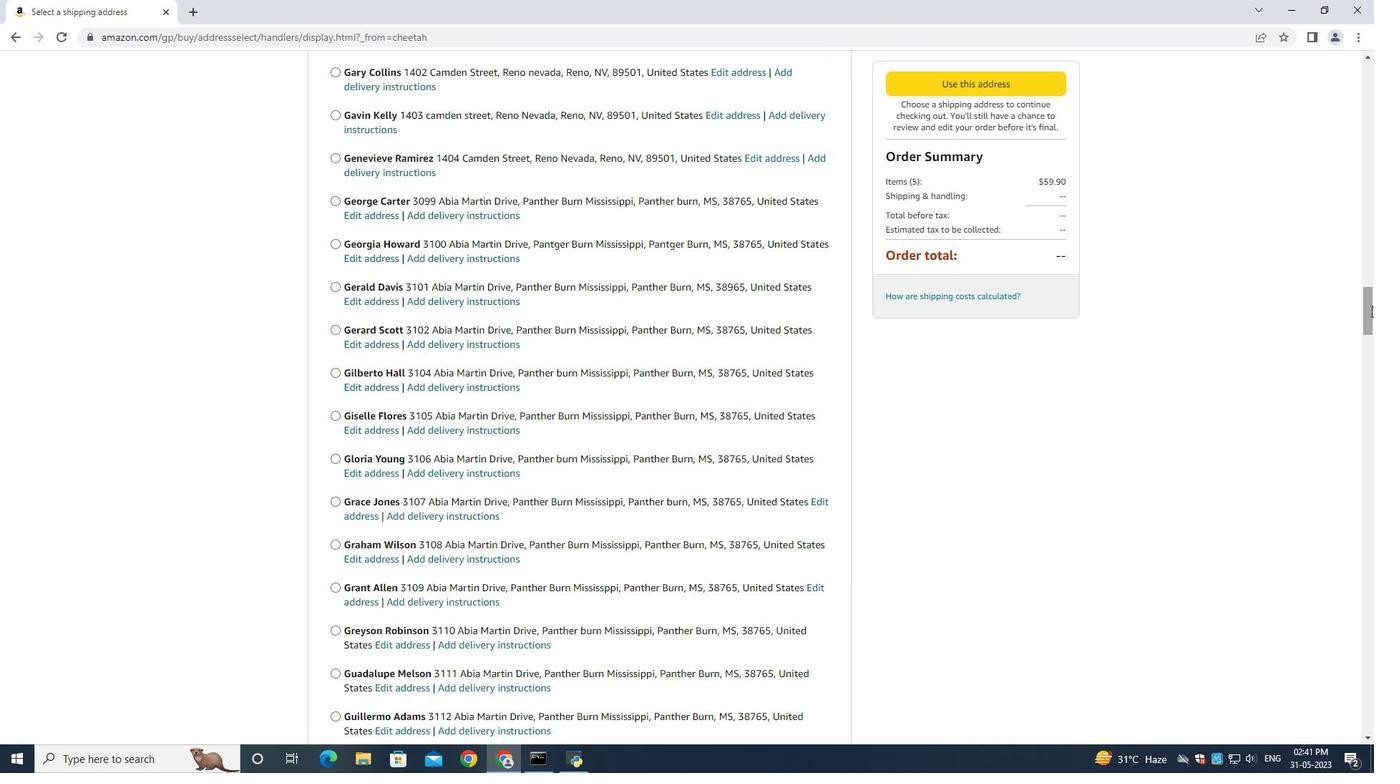 
Action: Mouse moved to (639, 503)
Screenshot: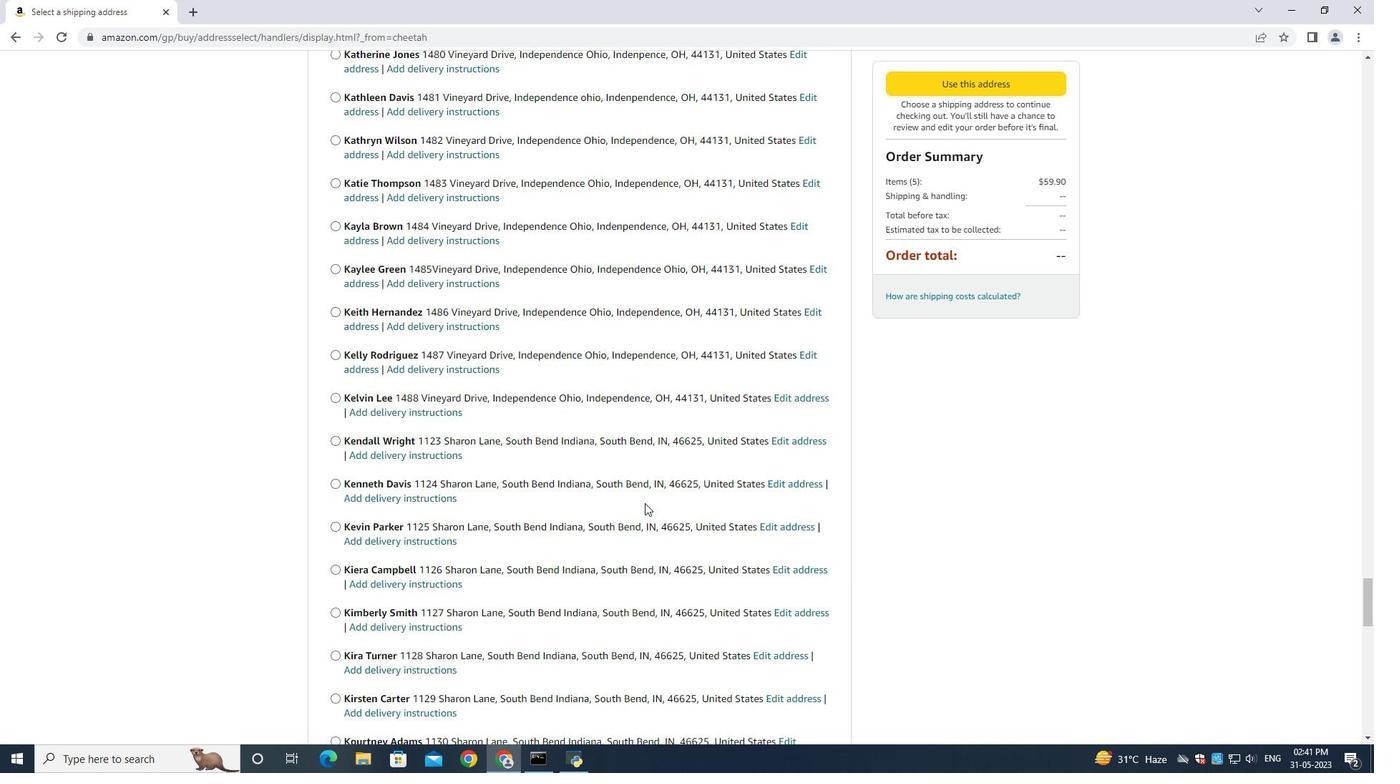 
Action: Mouse scrolled (639, 502) with delta (0, 0)
Screenshot: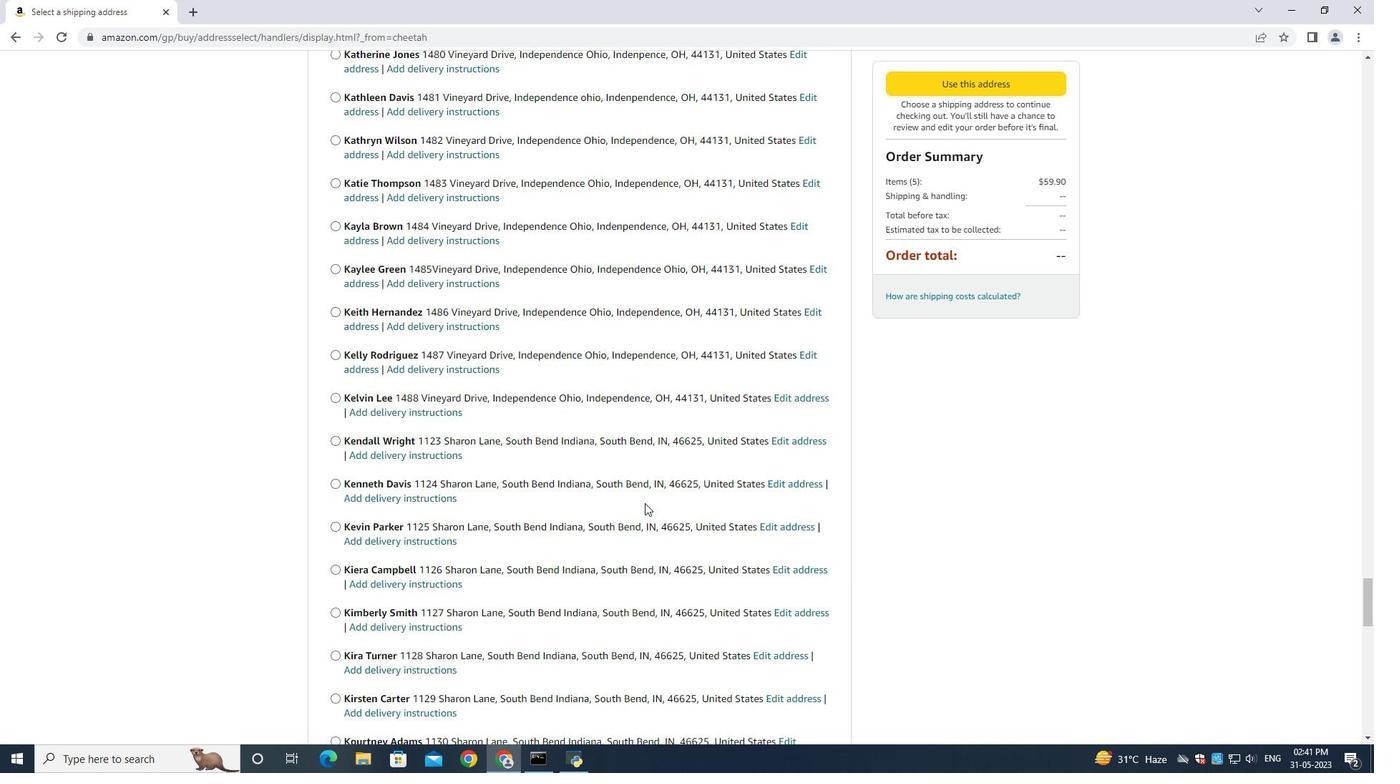 
Action: Mouse moved to (634, 501)
Screenshot: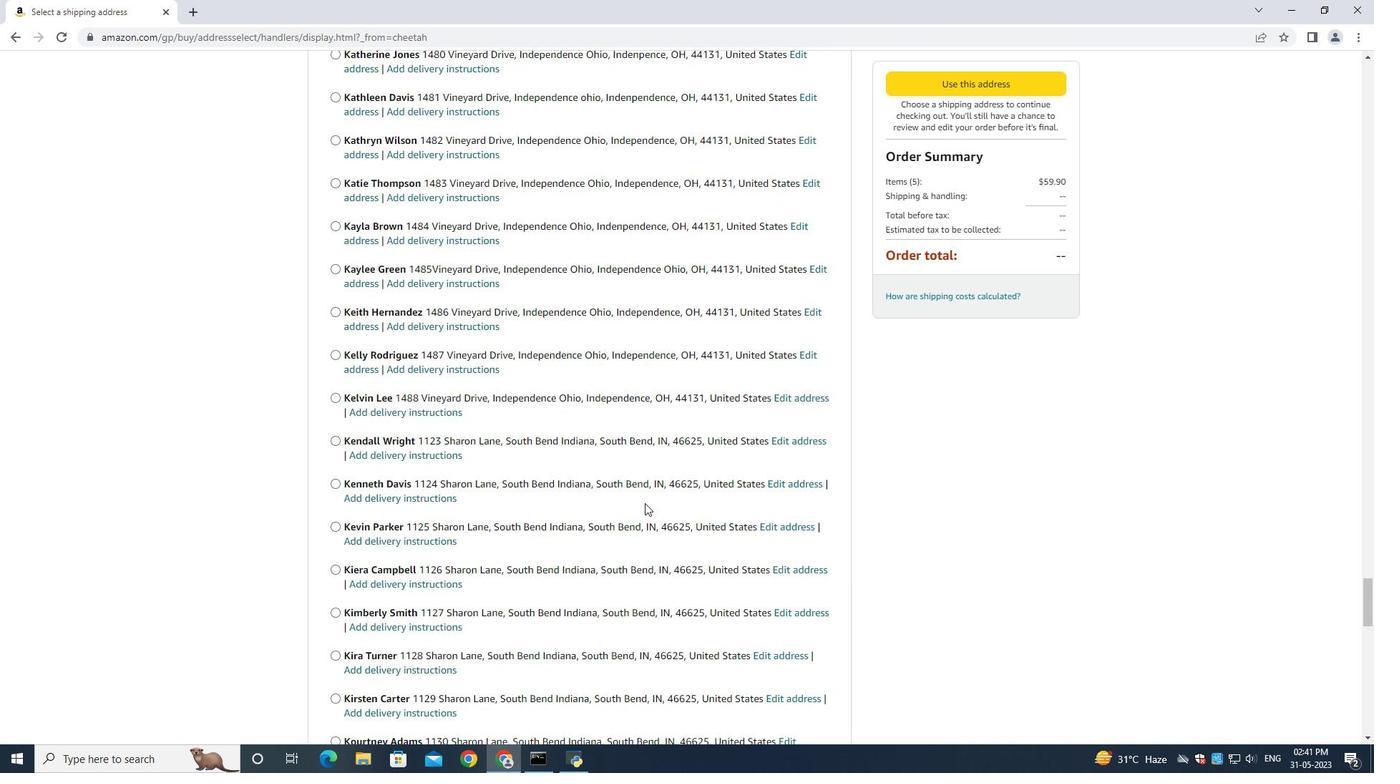 
Action: Mouse scrolled (635, 501) with delta (0, 0)
Screenshot: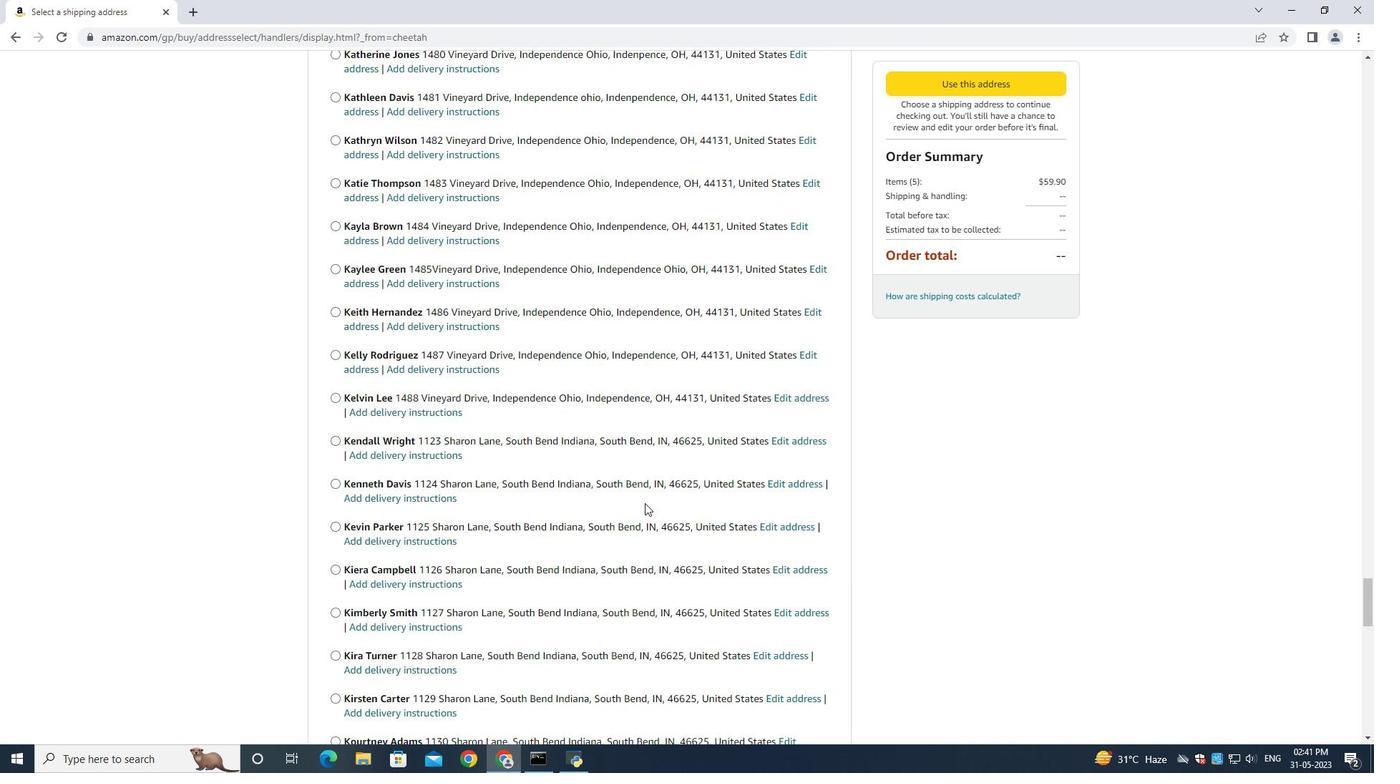 
Action: Mouse moved to (633, 501)
Screenshot: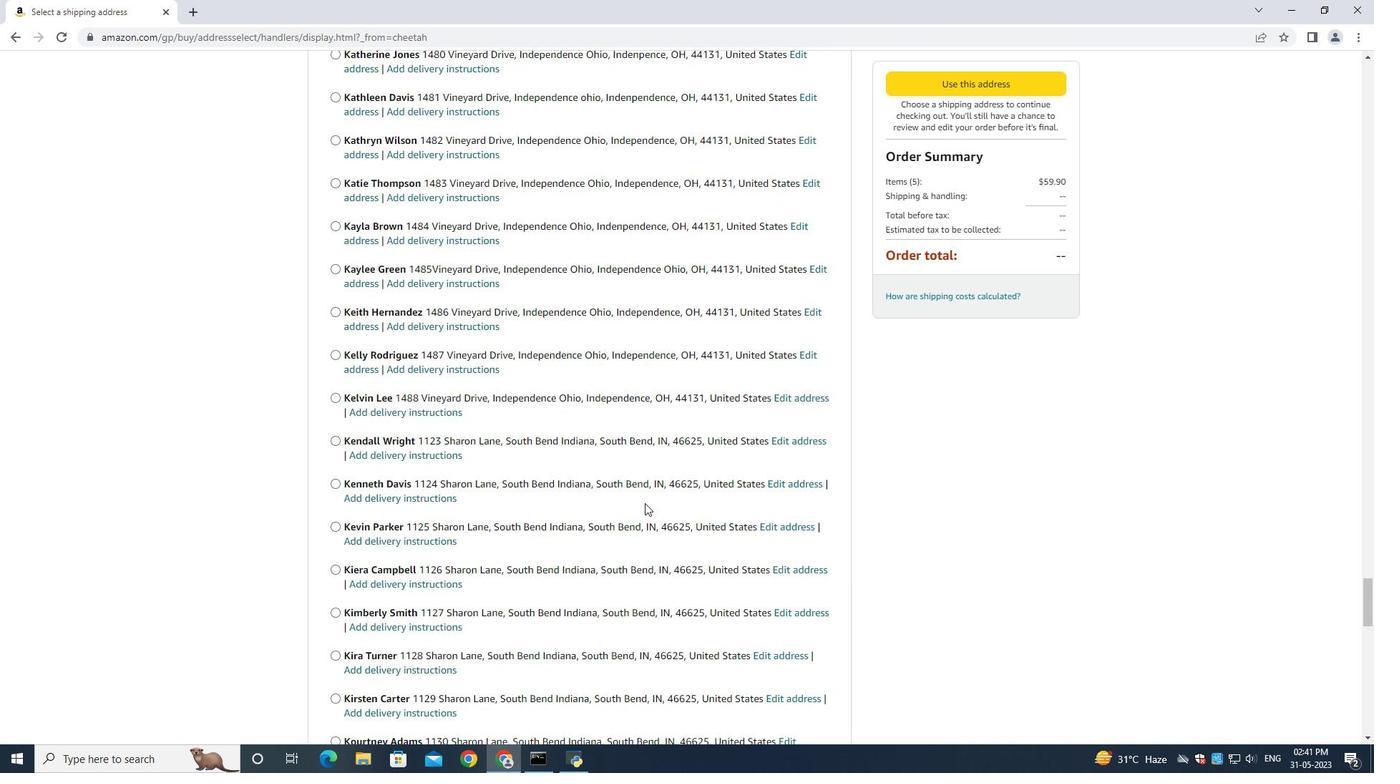
Action: Mouse scrolled (633, 501) with delta (0, 0)
Screenshot: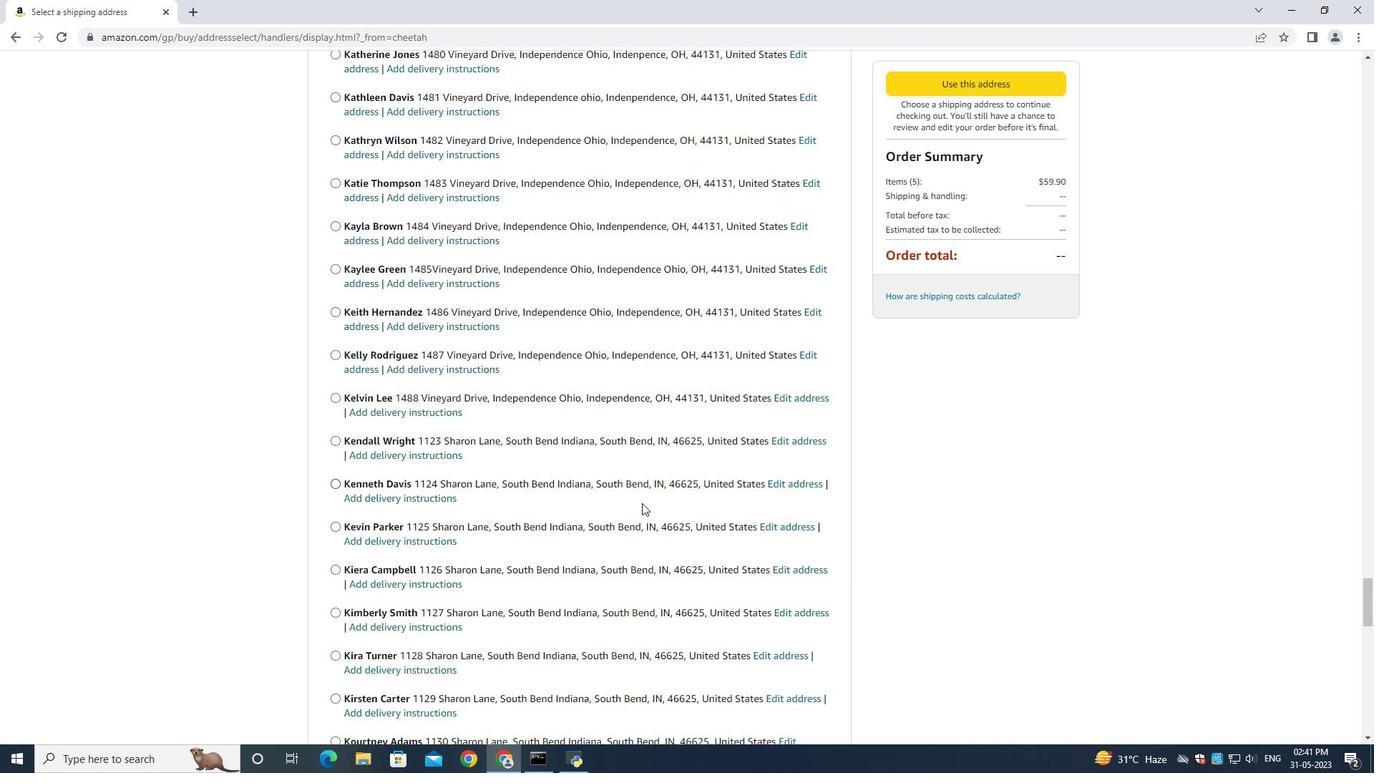 
Action: Mouse scrolled (633, 501) with delta (0, 0)
Screenshot: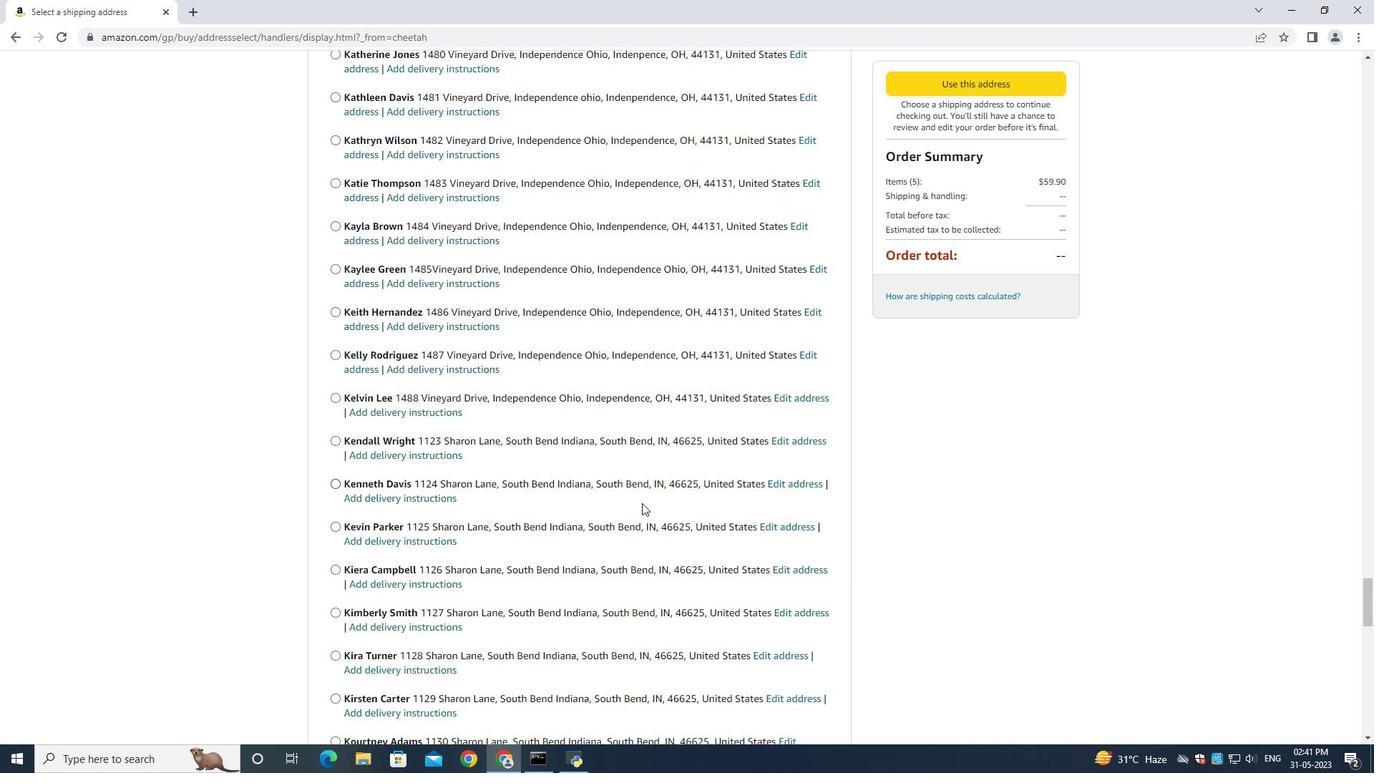 
Action: Mouse scrolled (633, 501) with delta (0, 0)
Screenshot: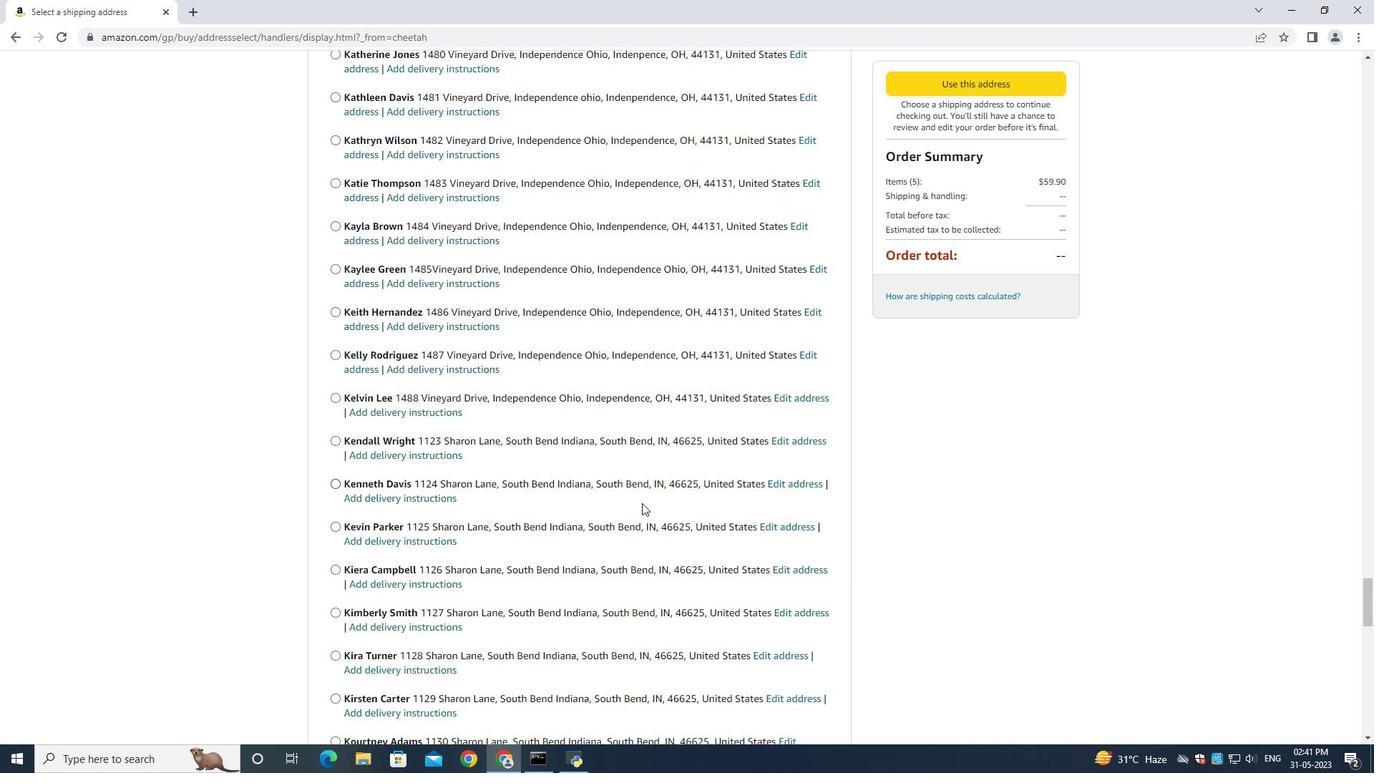 
Action: Mouse scrolled (633, 501) with delta (0, 0)
Screenshot: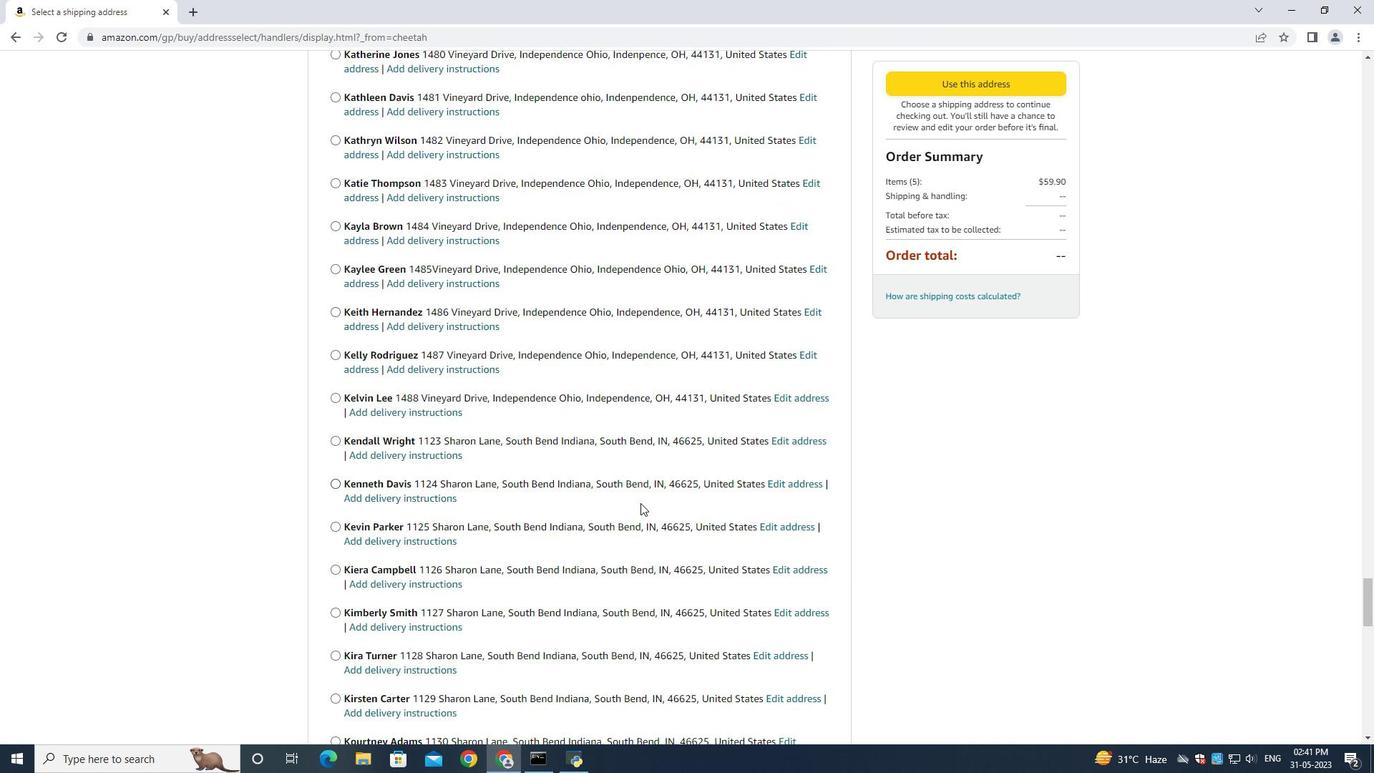 
Action: Mouse moved to (633, 501)
Screenshot: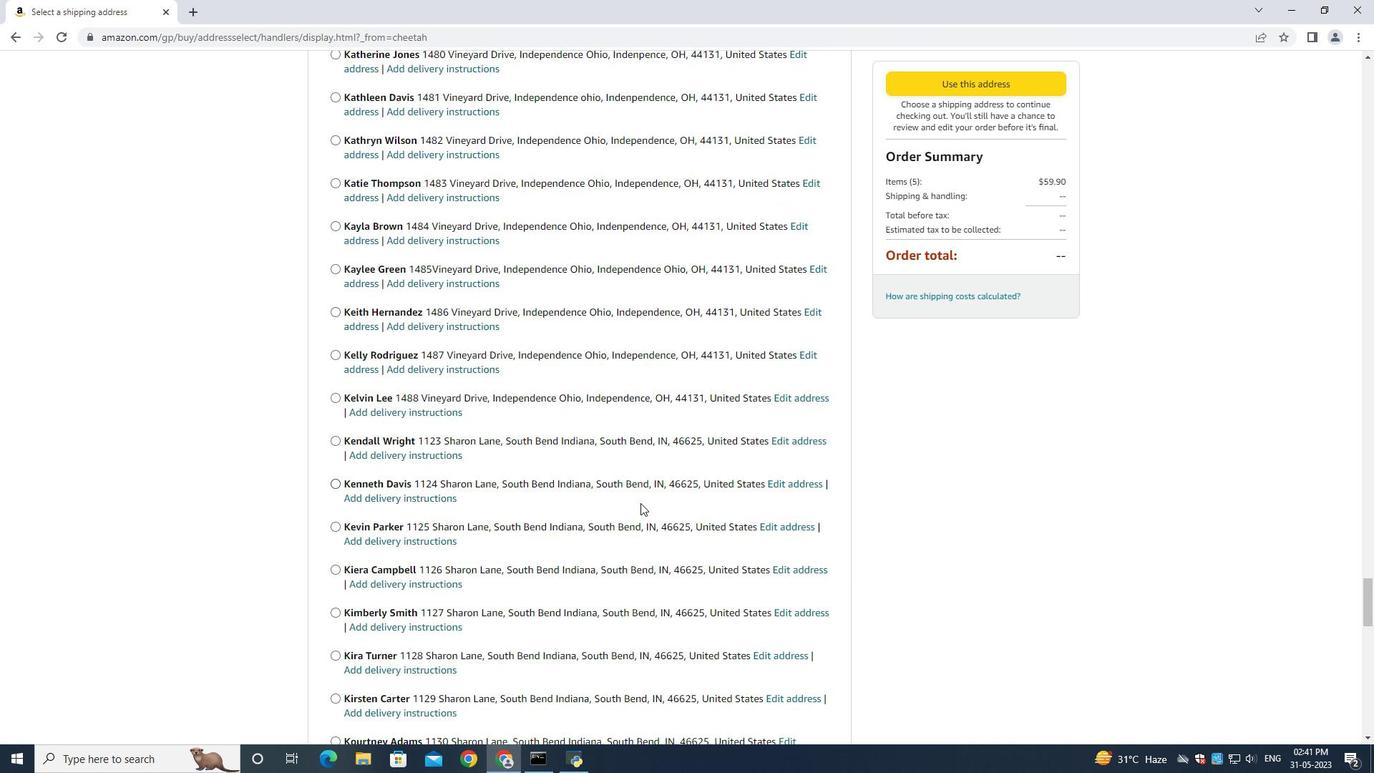 
Action: Mouse scrolled (633, 500) with delta (0, 0)
Screenshot: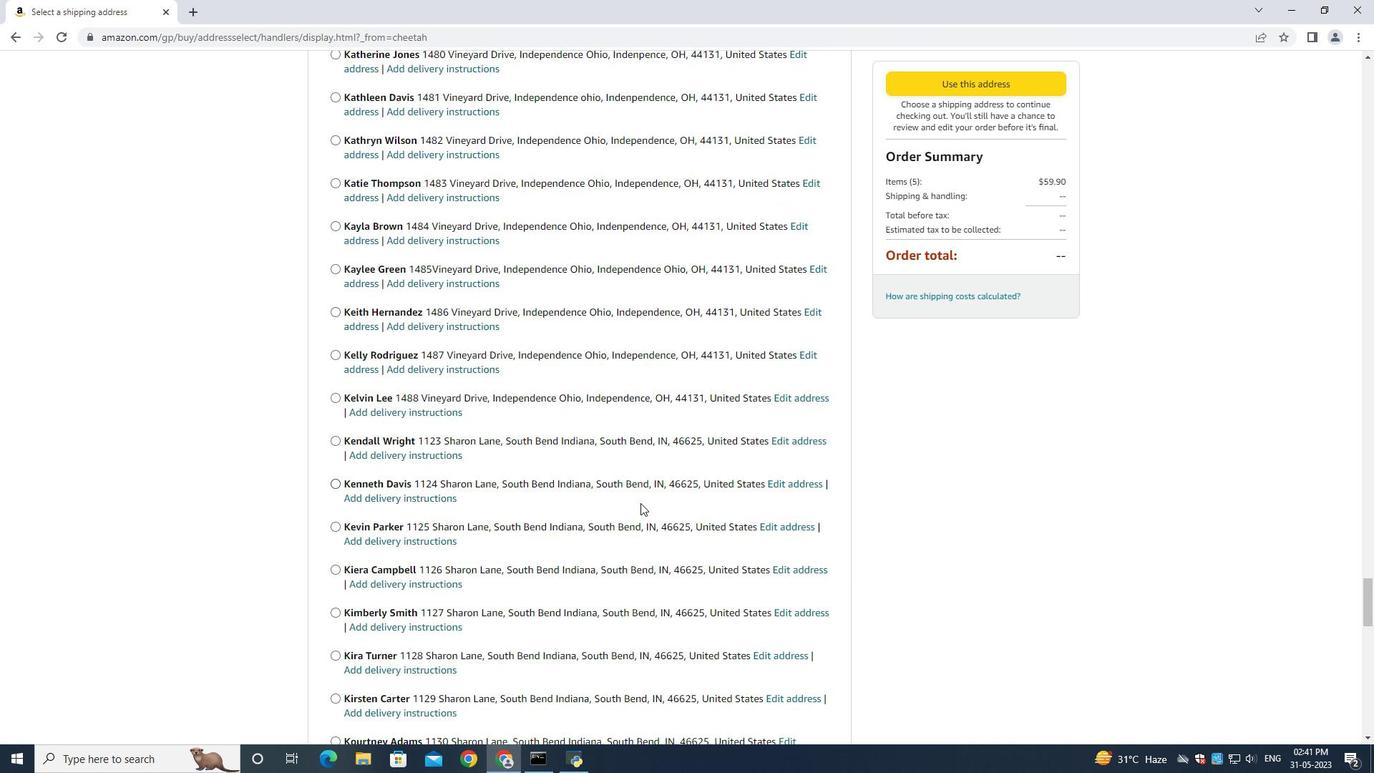 
Action: Mouse moved to (632, 500)
Screenshot: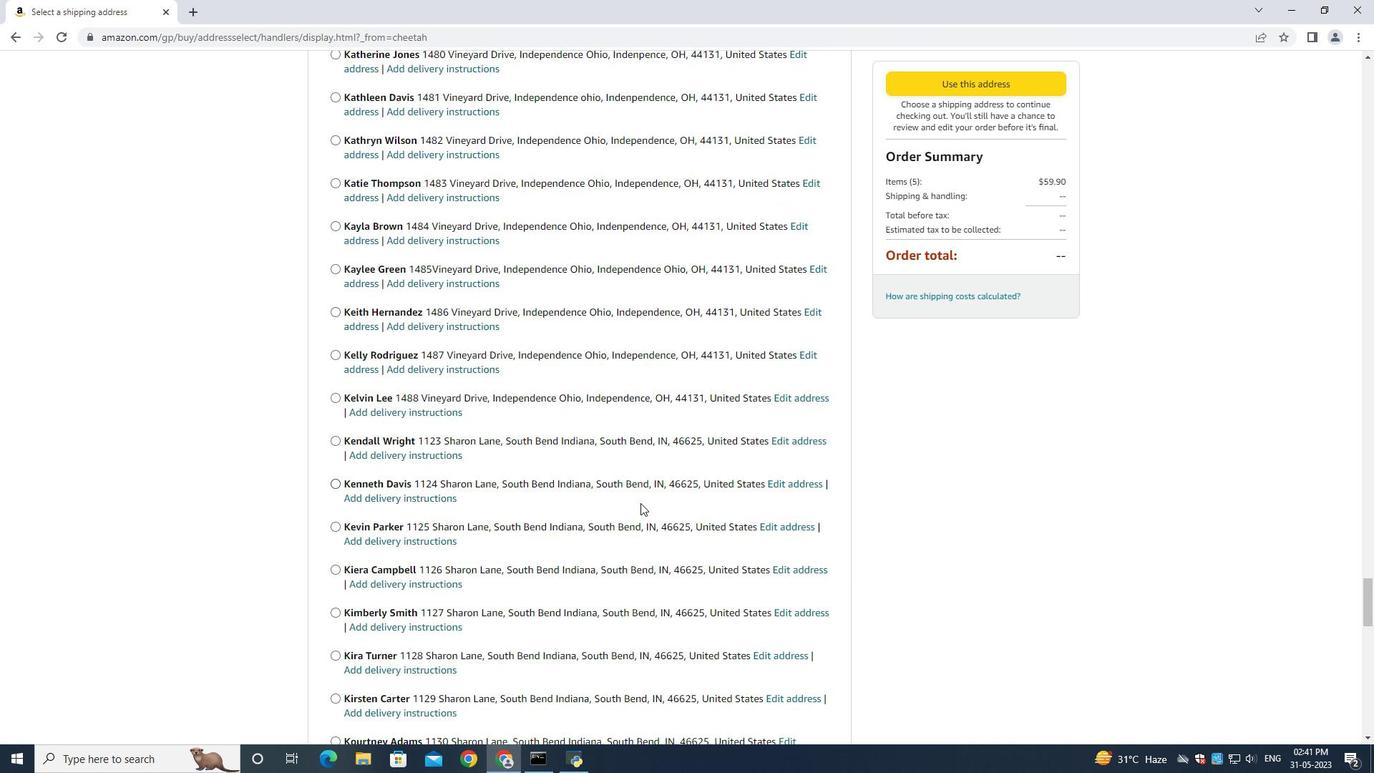 
Action: Mouse scrolled (632, 499) with delta (0, 0)
Screenshot: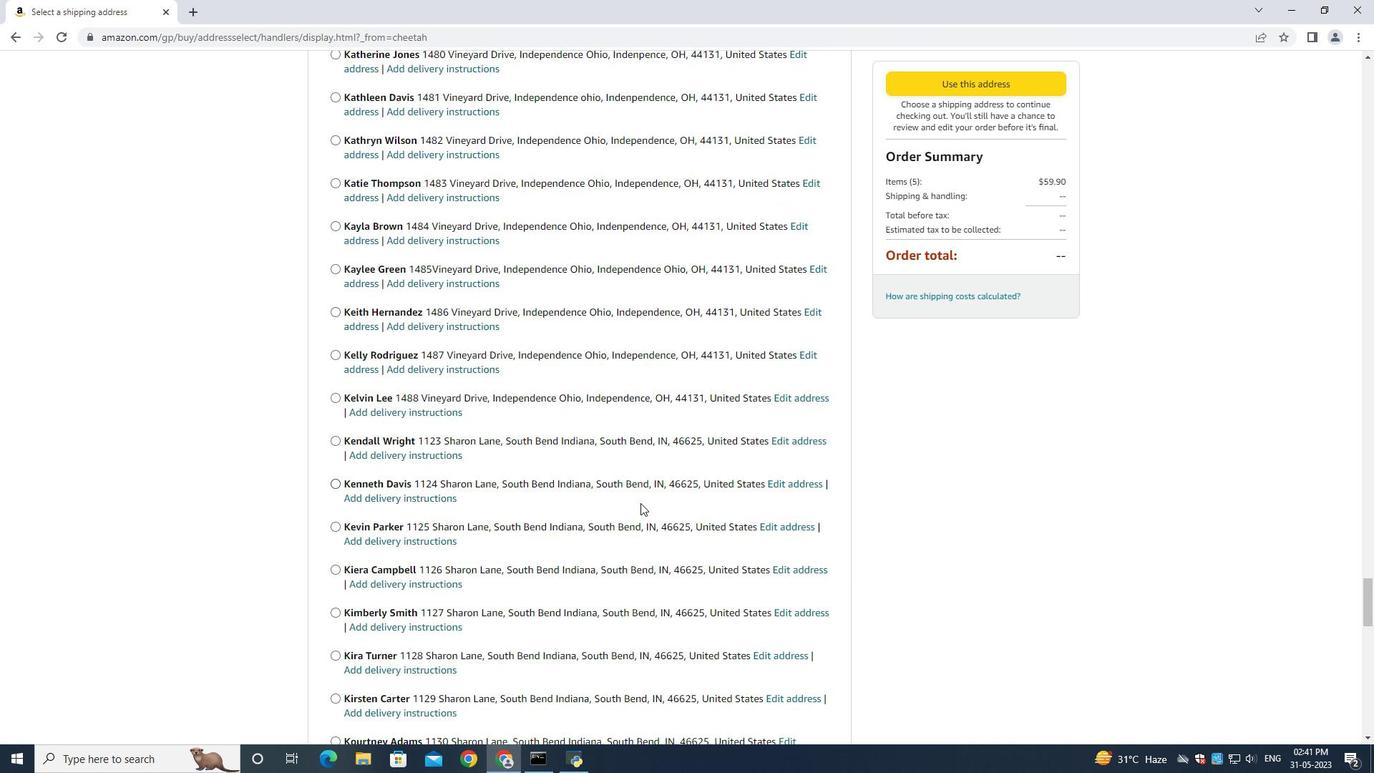 
Action: Mouse moved to (532, 489)
Screenshot: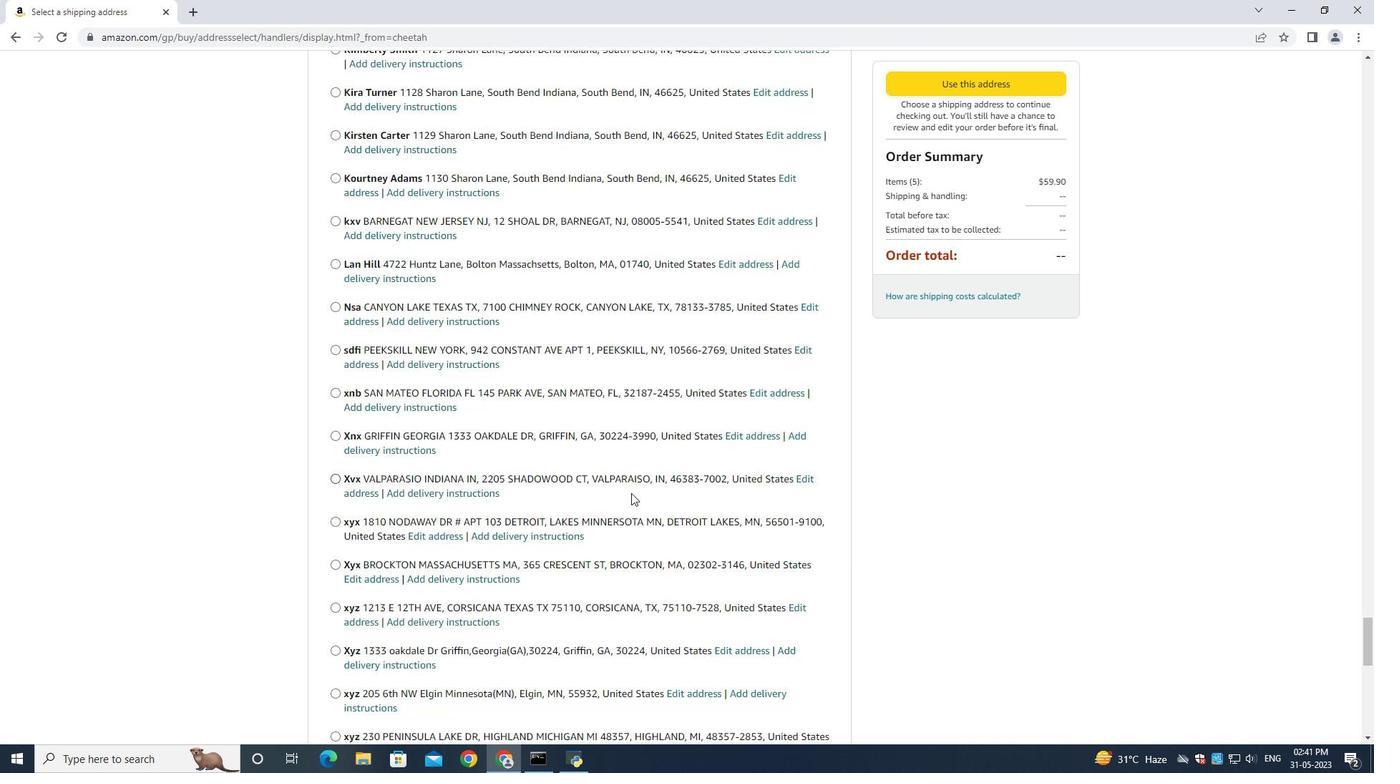
Action: Mouse scrolled (532, 489) with delta (0, 0)
Screenshot: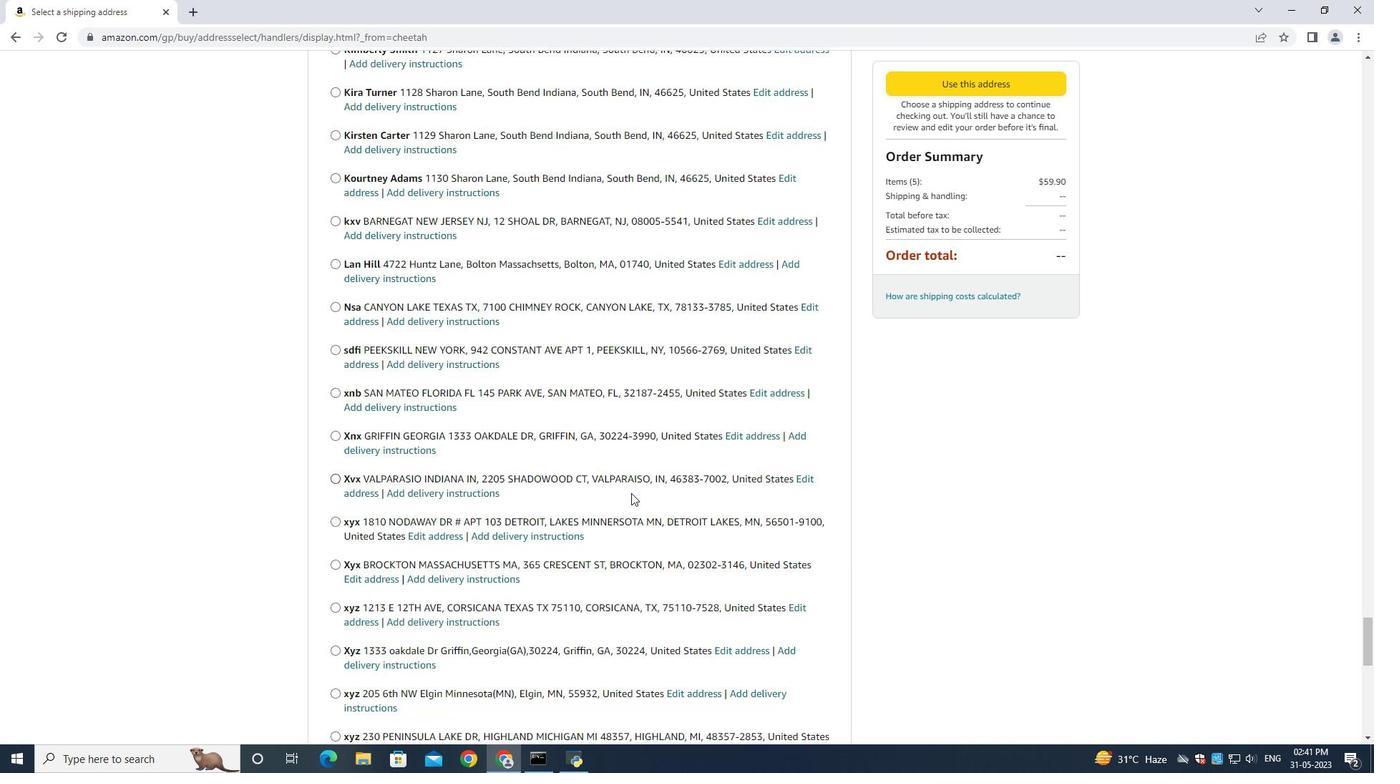 
Action: Mouse scrolled (532, 489) with delta (0, 0)
Screenshot: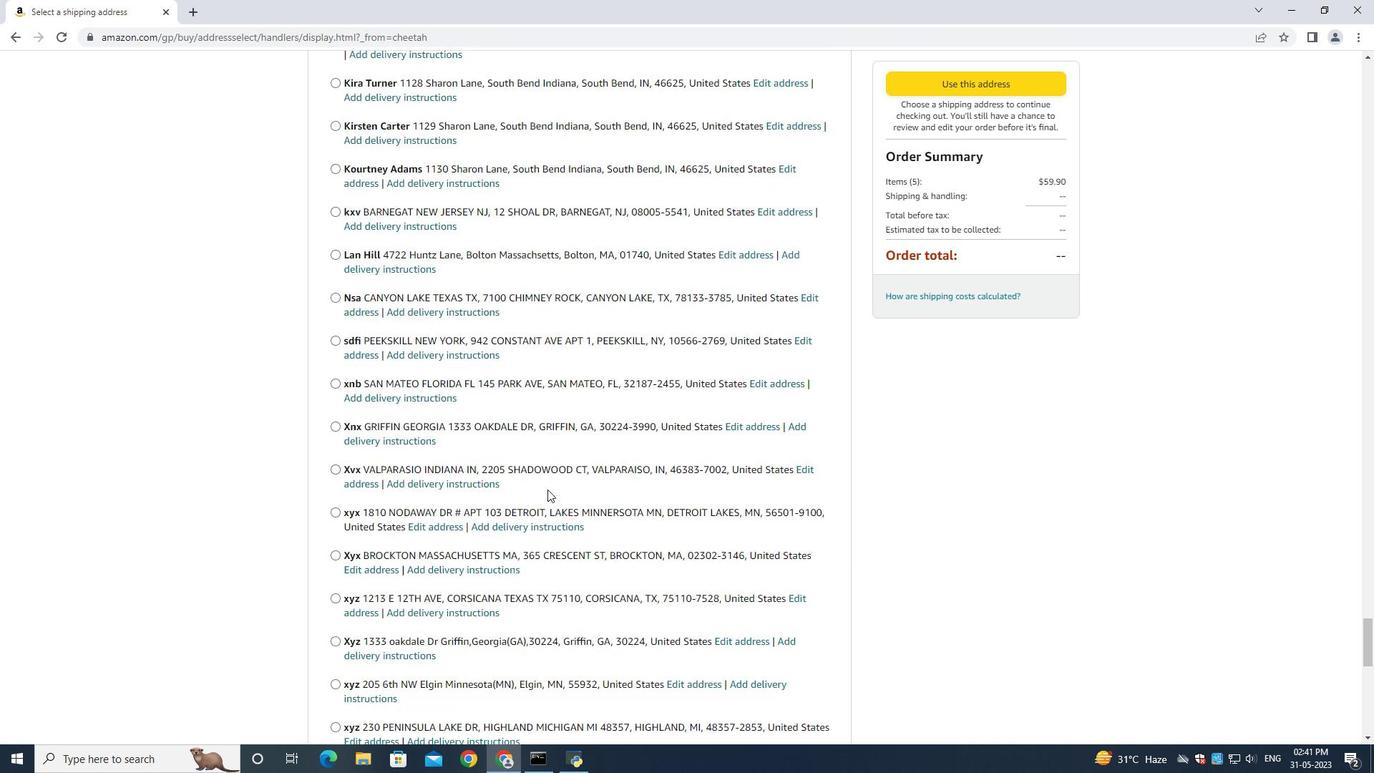 
Action: Mouse scrolled (532, 489) with delta (0, 0)
Screenshot: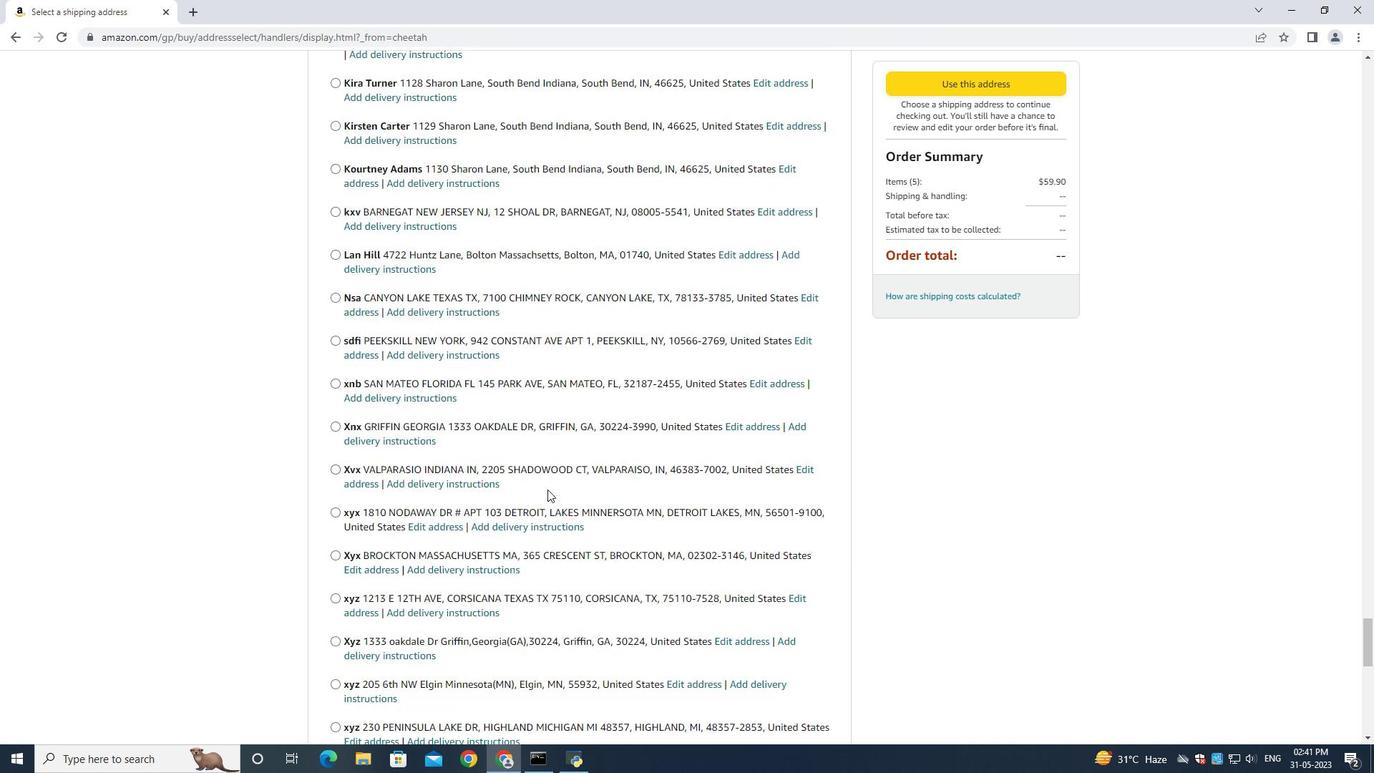 
Action: Mouse scrolled (532, 489) with delta (0, 0)
Screenshot: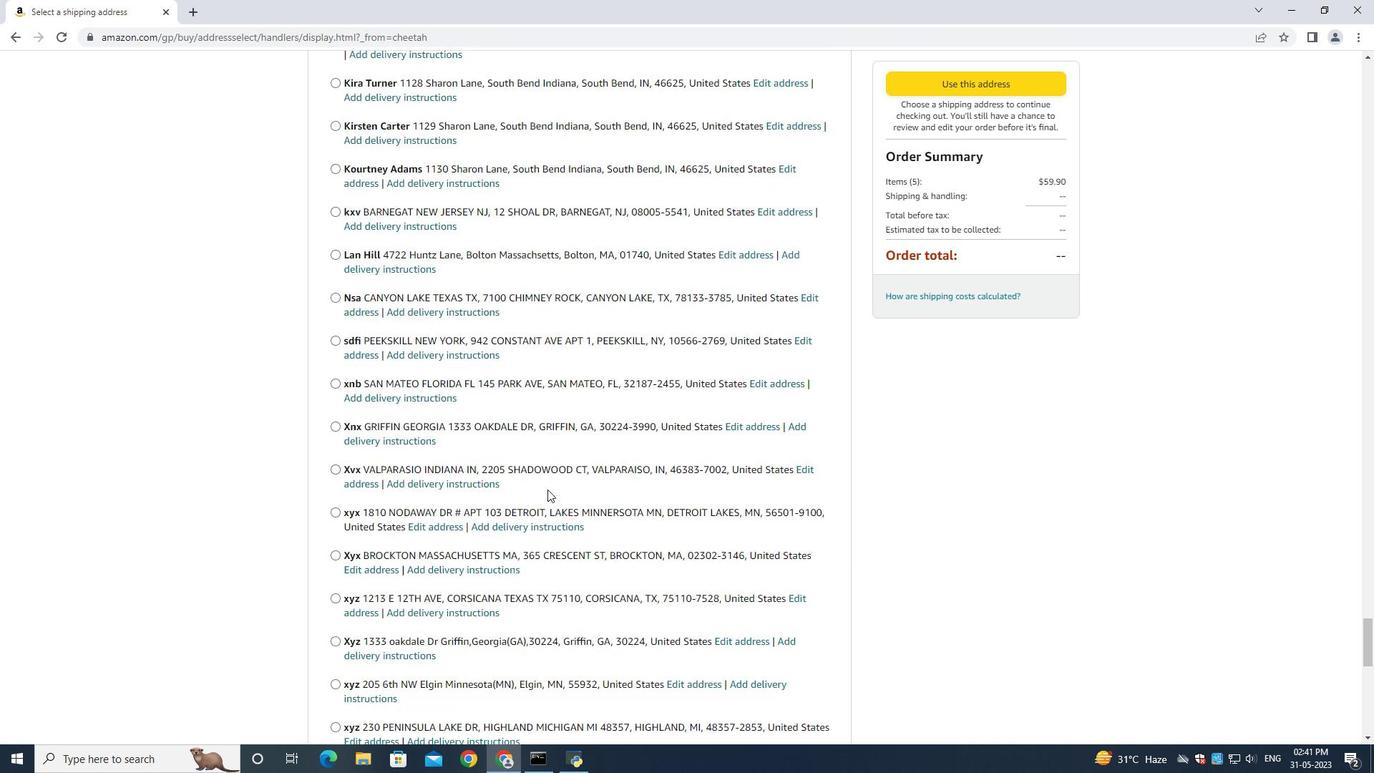 
Action: Mouse scrolled (532, 489) with delta (0, 0)
Screenshot: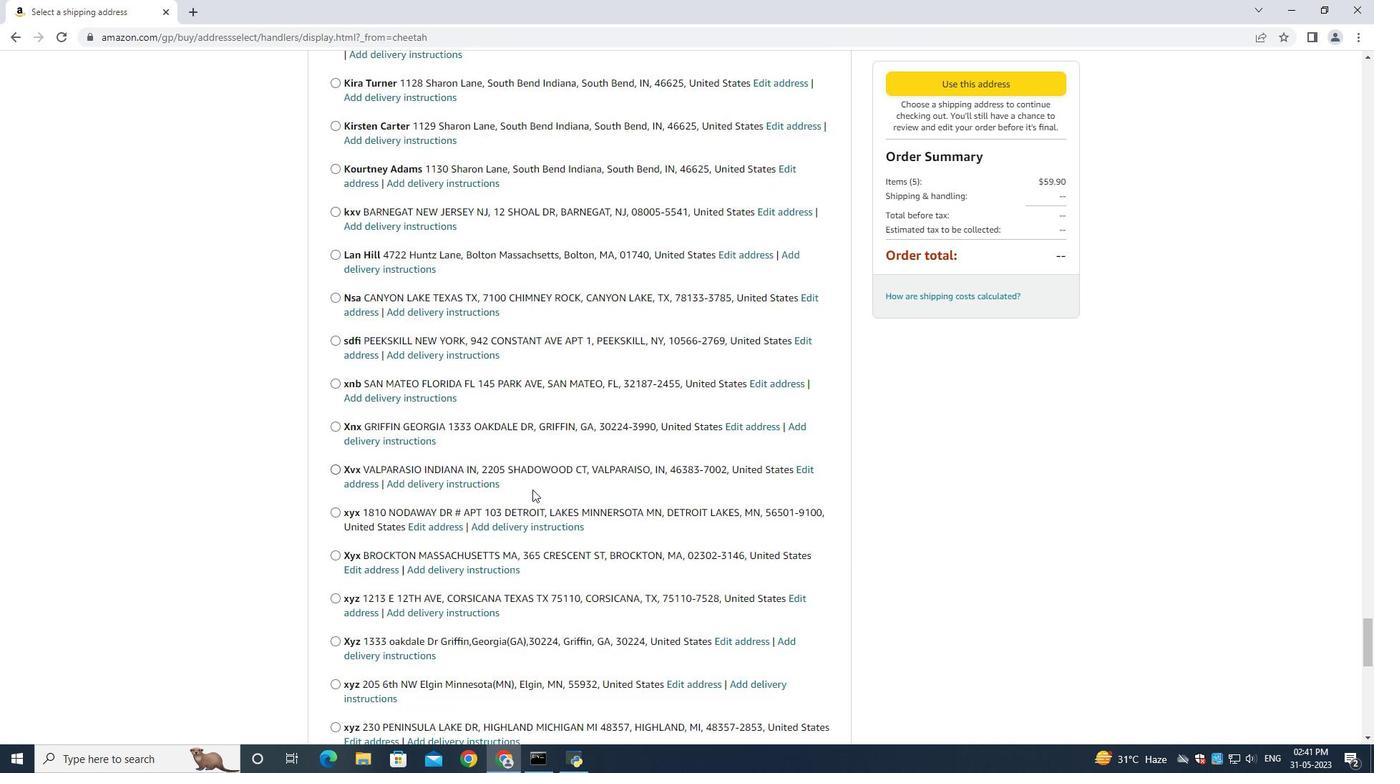 
Action: Mouse scrolled (532, 489) with delta (0, 0)
Screenshot: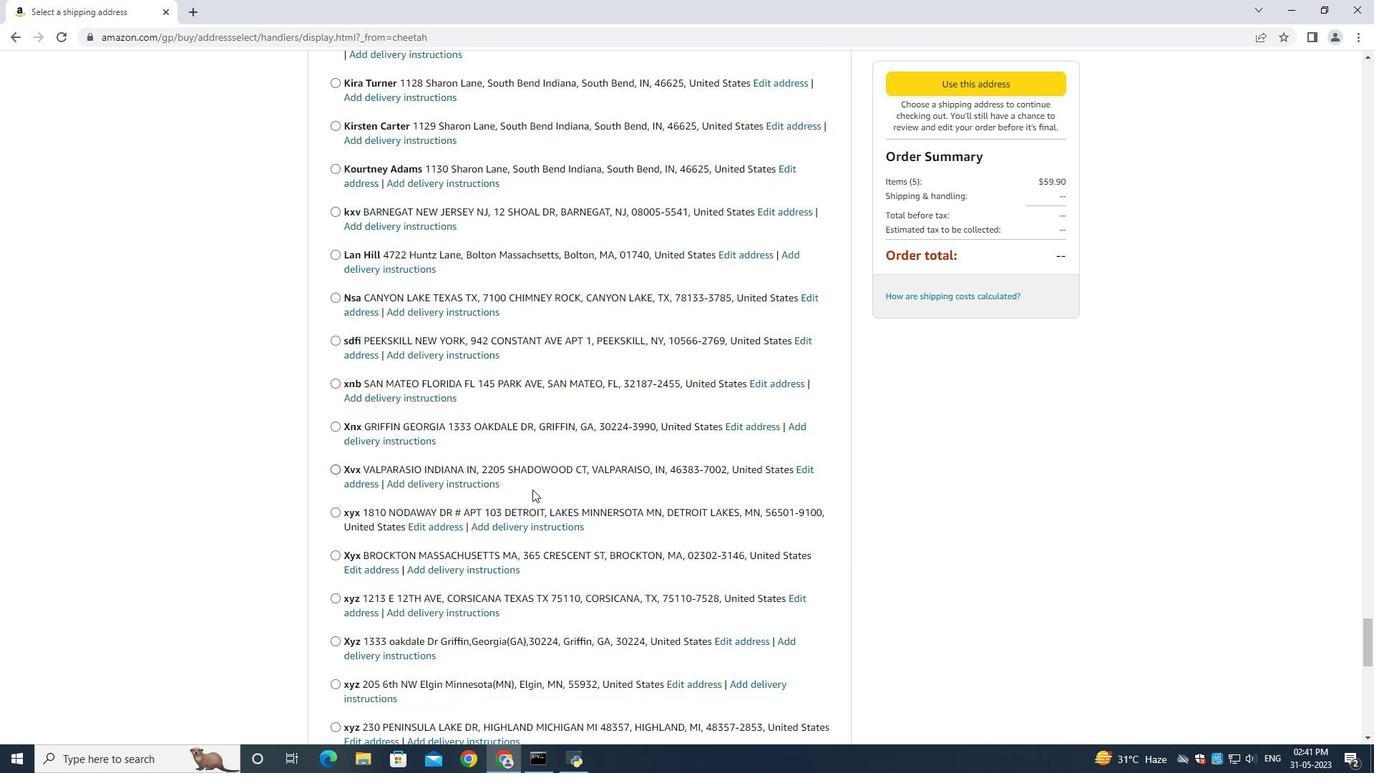 
Action: Mouse moved to (532, 489)
Screenshot: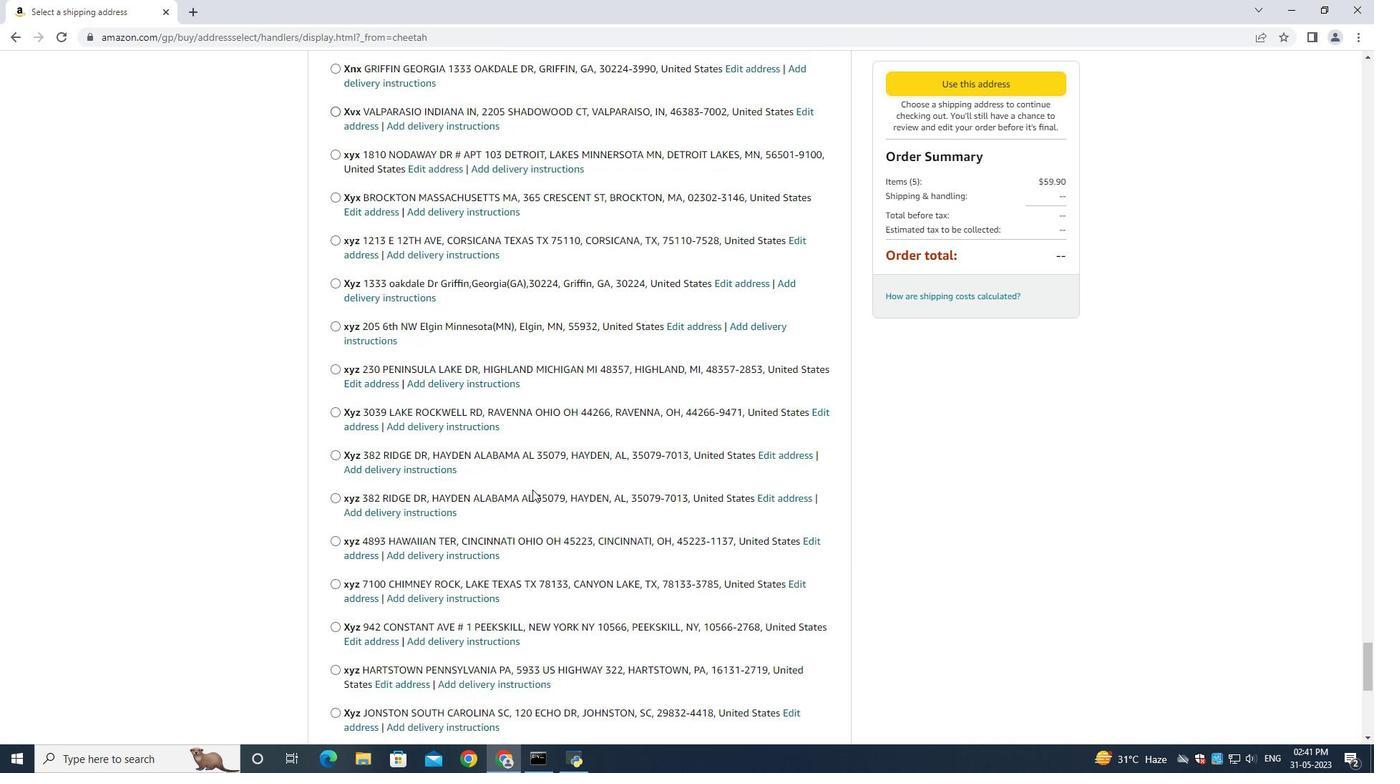 
Action: Mouse scrolled (532, 488) with delta (0, 0)
Screenshot: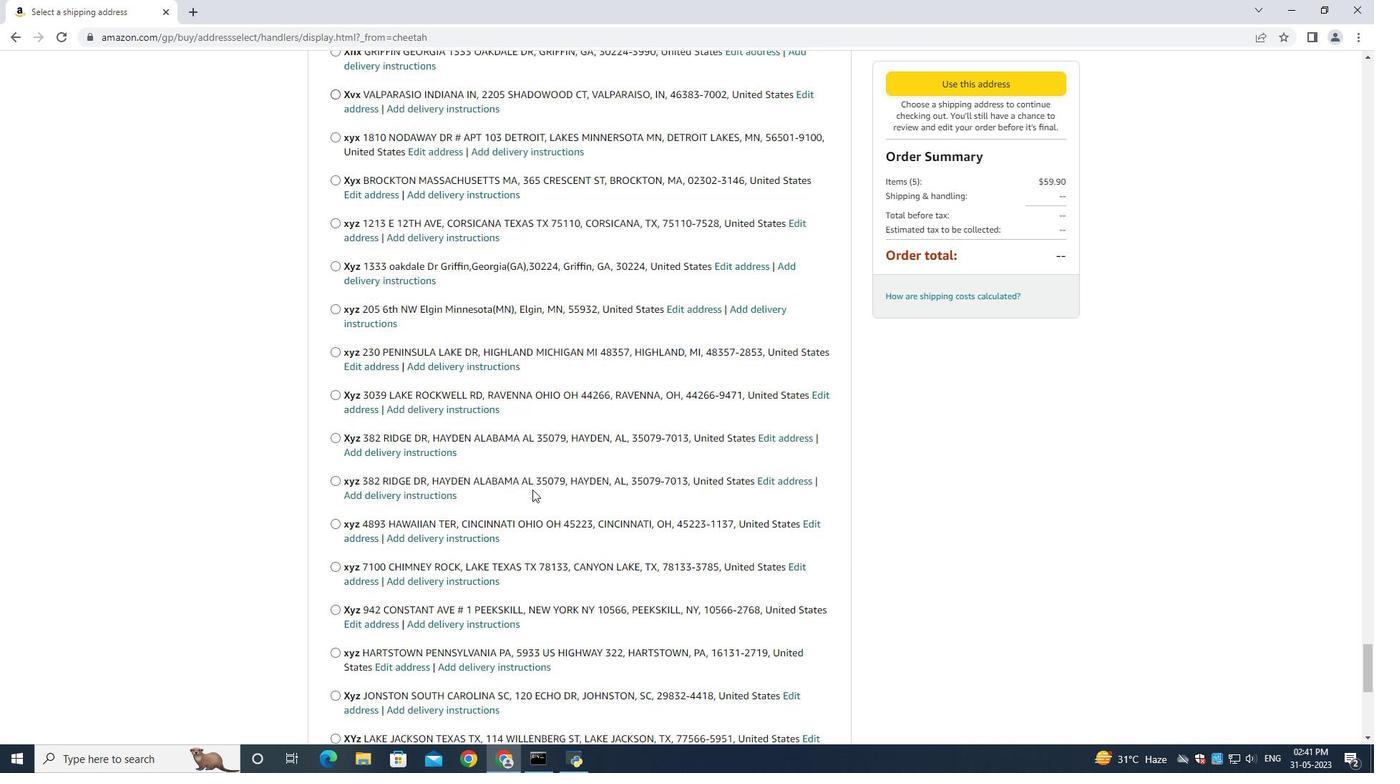 
Action: Mouse scrolled (532, 488) with delta (0, 0)
Screenshot: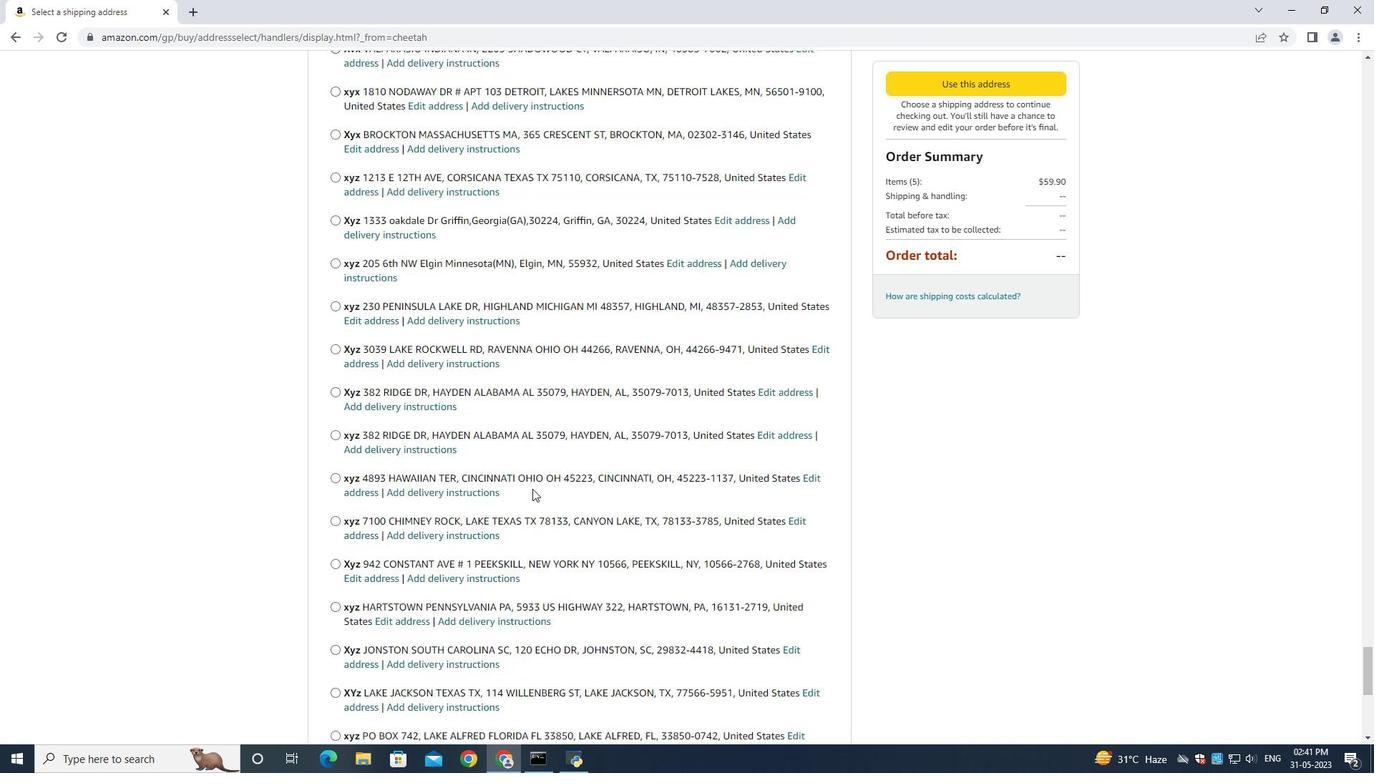
Action: Mouse scrolled (532, 488) with delta (0, 0)
Screenshot: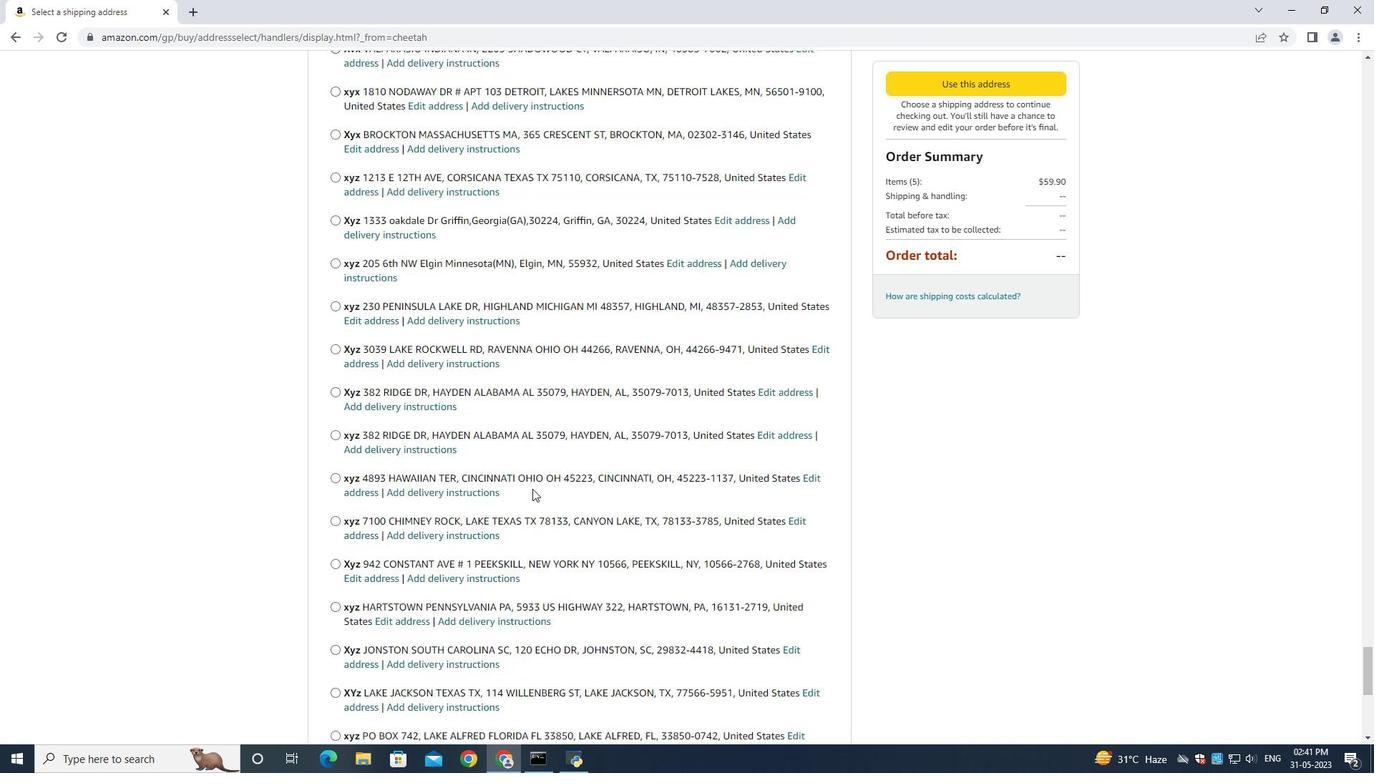 
Action: Mouse scrolled (532, 488) with delta (0, 0)
Screenshot: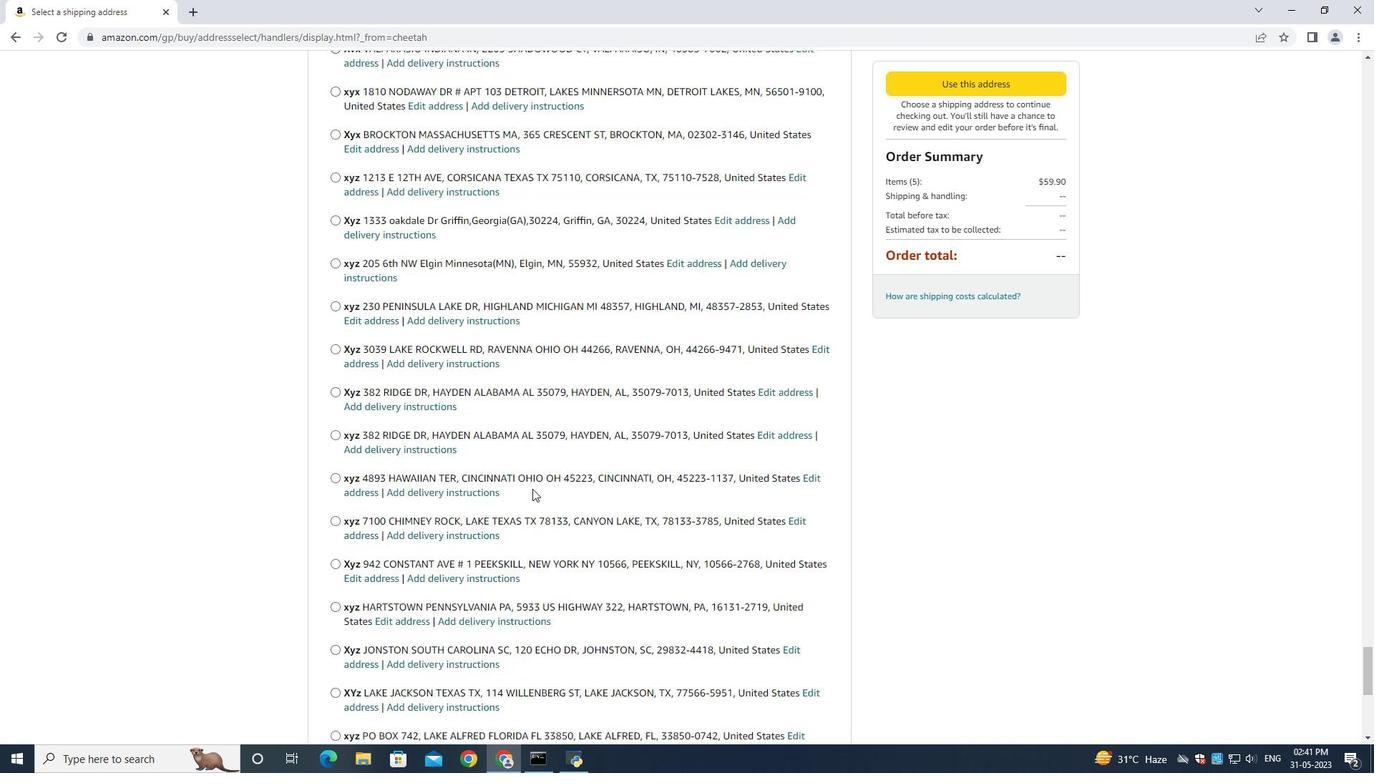 
Action: Mouse scrolled (532, 488) with delta (0, 0)
Screenshot: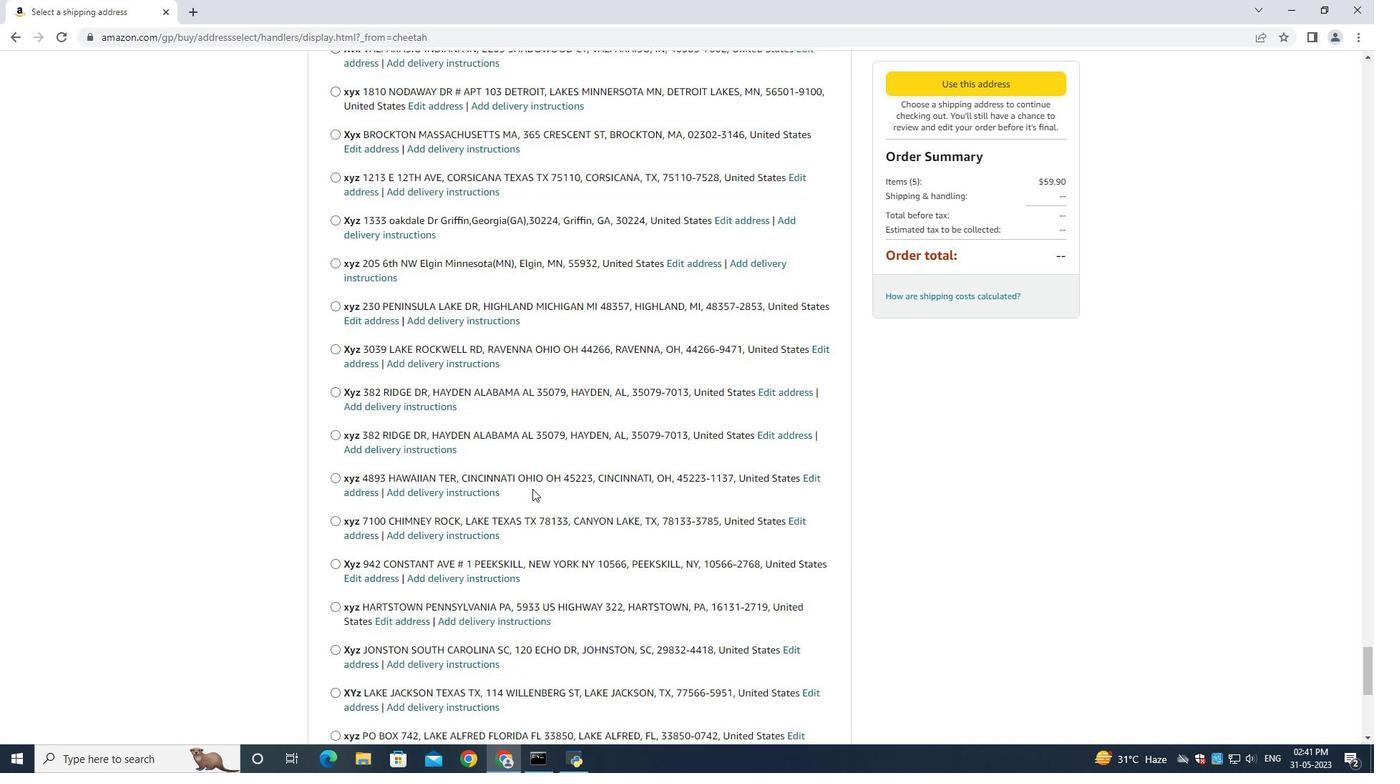 
Action: Mouse scrolled (532, 488) with delta (0, 0)
Screenshot: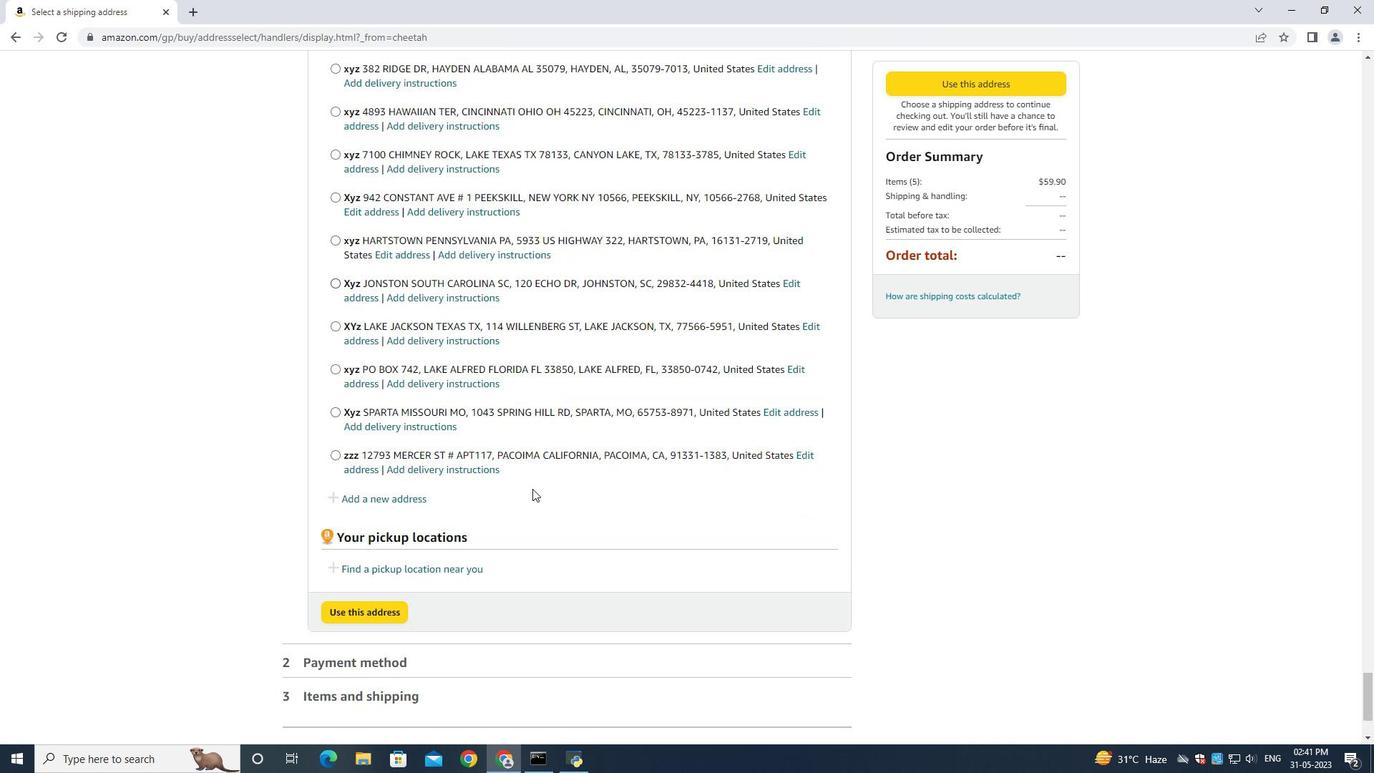 
Action: Mouse scrolled (532, 488) with delta (0, 0)
Screenshot: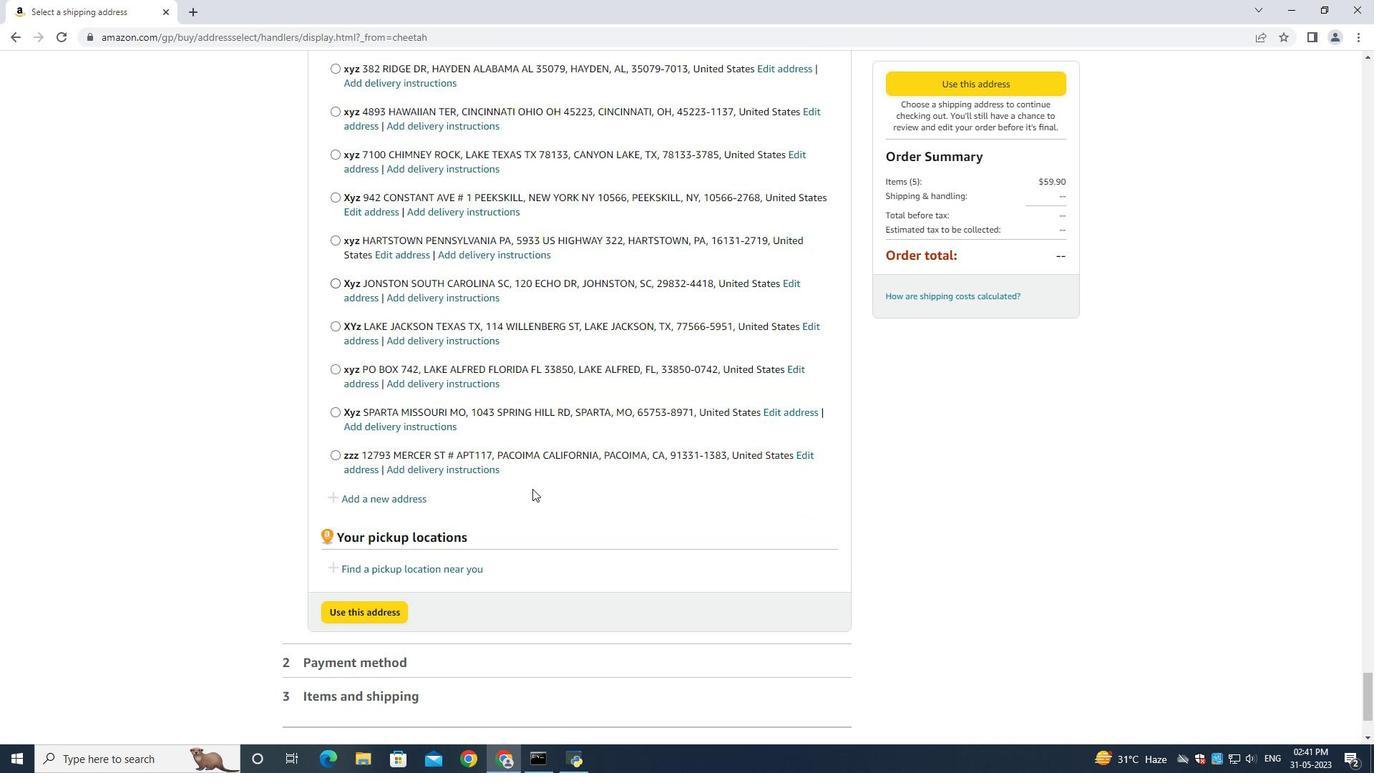
Action: Mouse scrolled (532, 488) with delta (0, 0)
Screenshot: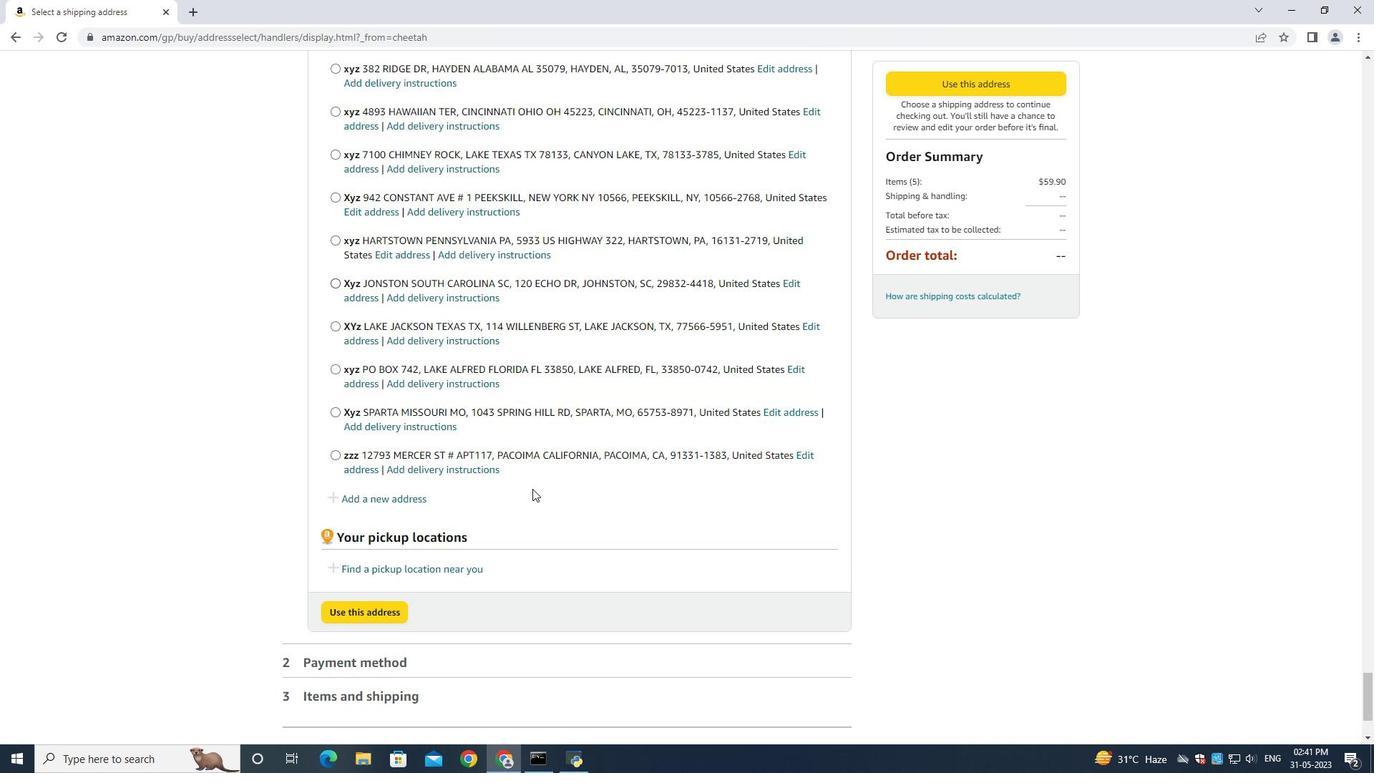
Action: Mouse scrolled (532, 488) with delta (0, 0)
Screenshot: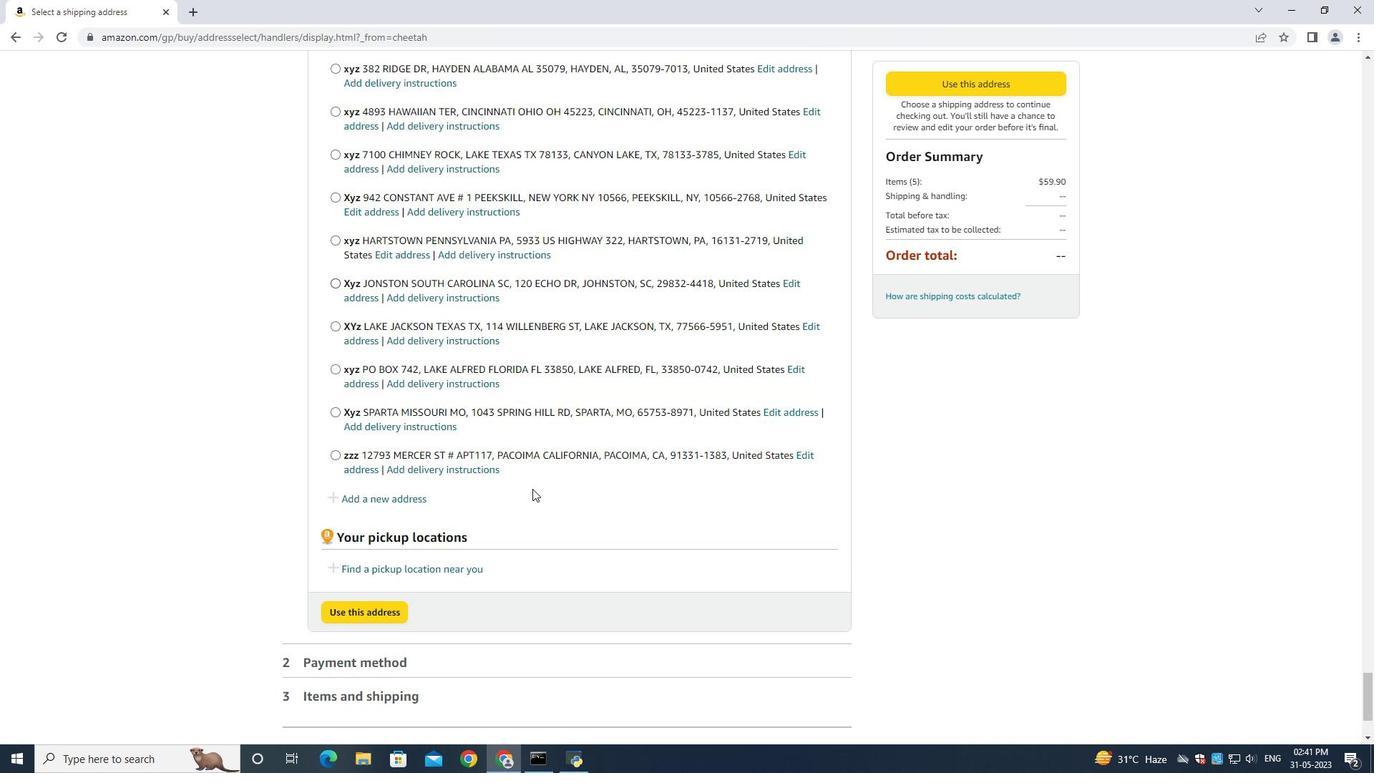 
Action: Mouse scrolled (532, 488) with delta (0, 0)
Screenshot: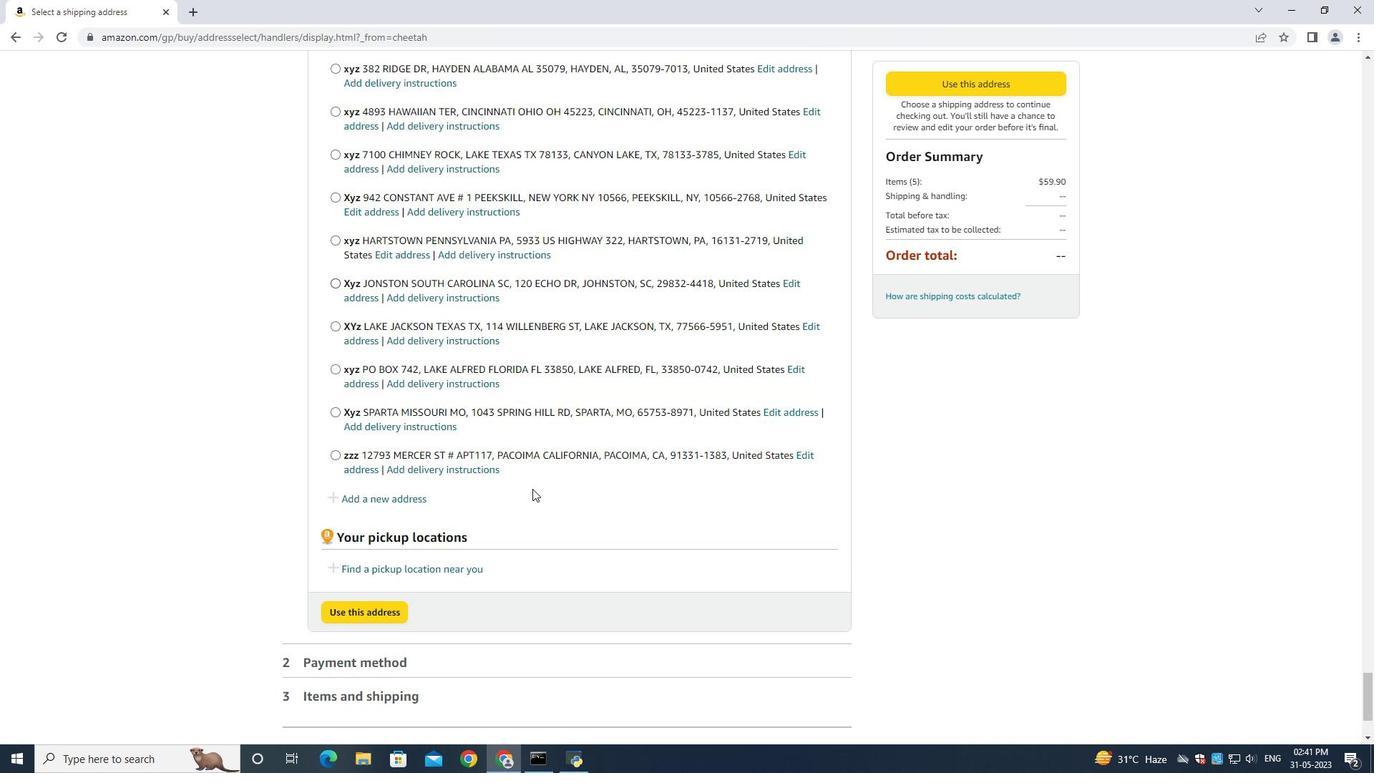 
Action: Mouse scrolled (532, 488) with delta (0, 0)
Screenshot: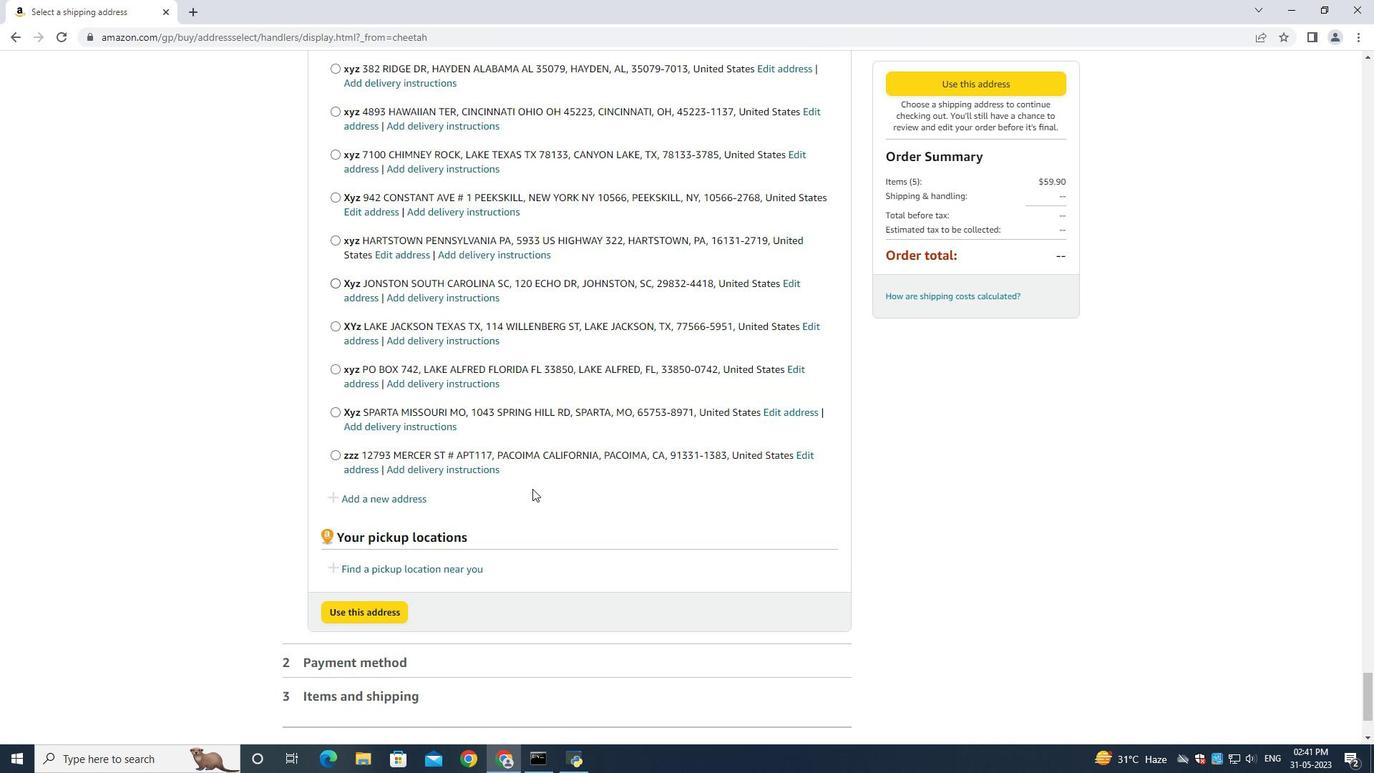 
Action: Mouse moved to (388, 341)
Screenshot: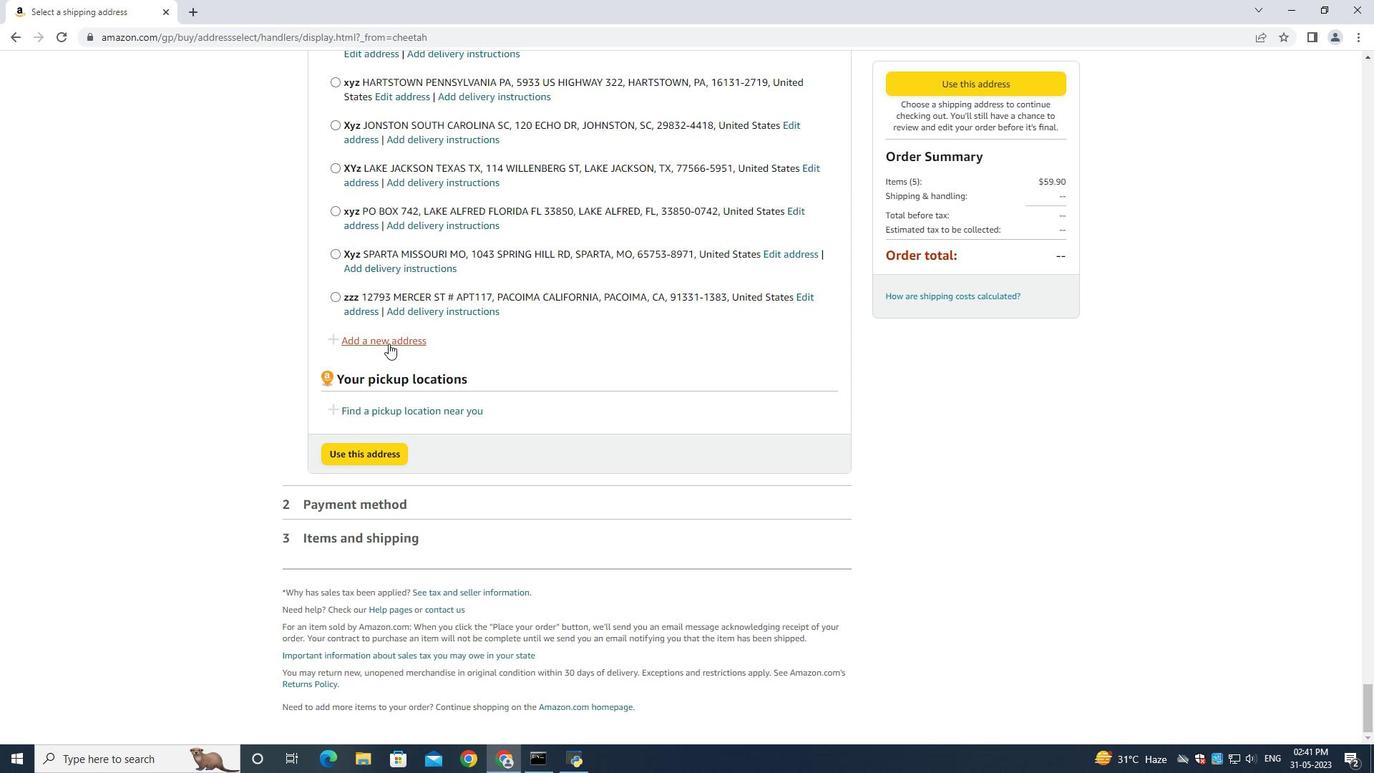 
Action: Mouse pressed left at (388, 341)
Screenshot: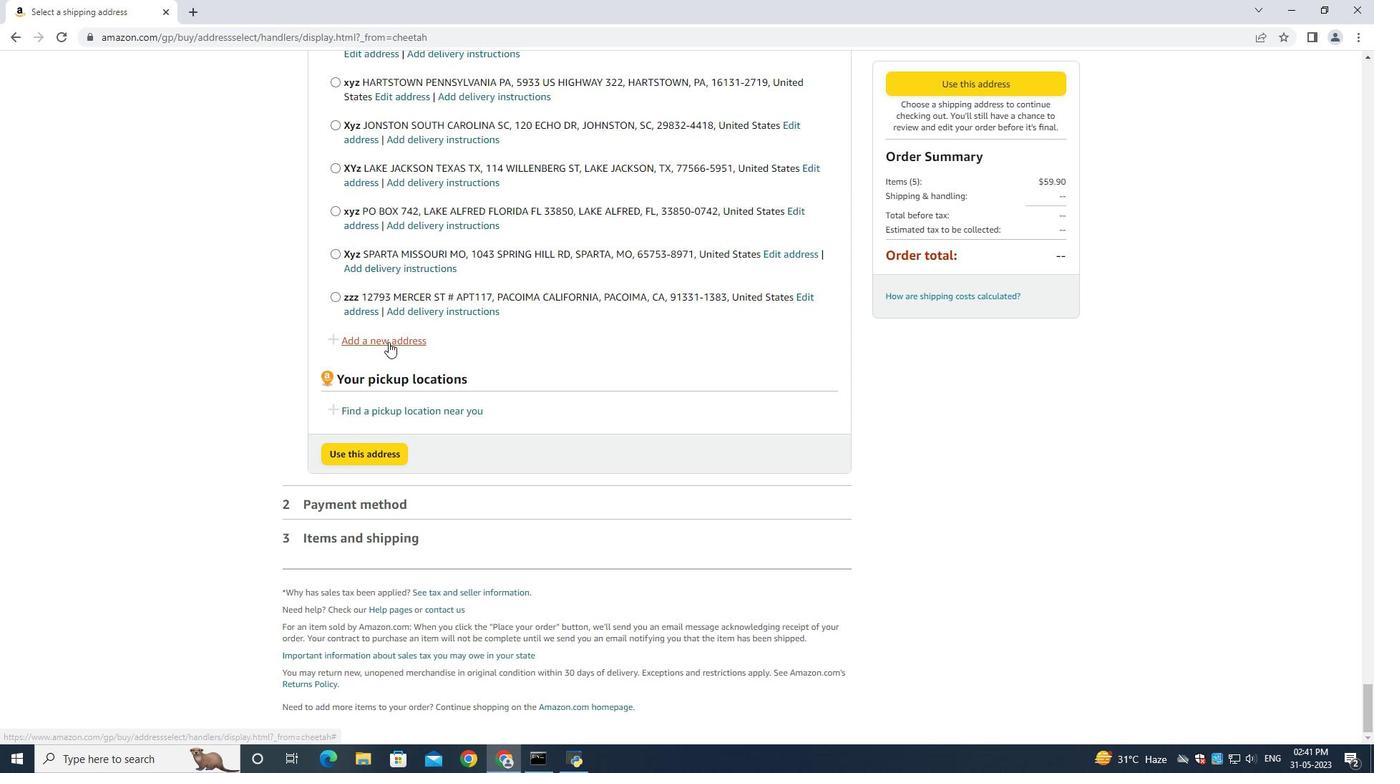 
Action: Mouse moved to (484, 343)
Screenshot: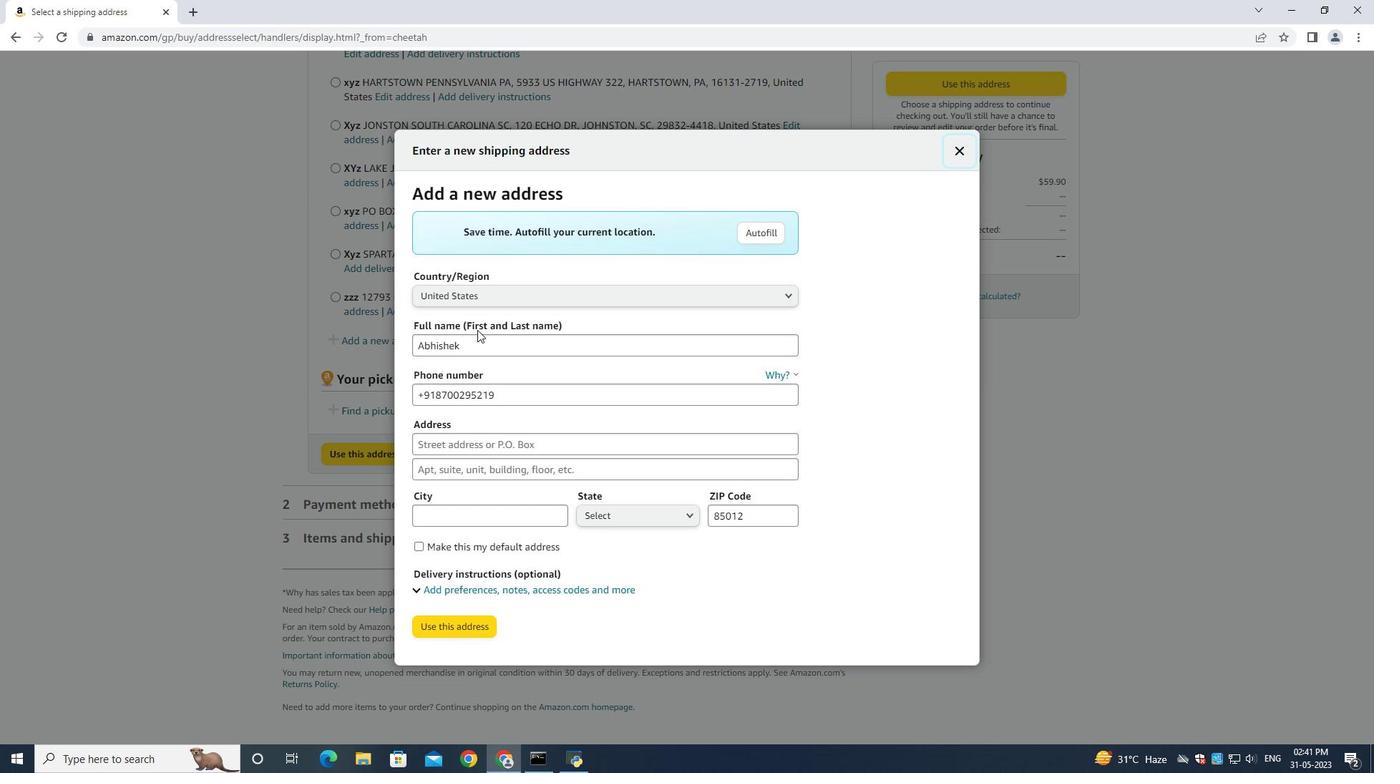 
Action: Mouse pressed left at (484, 343)
Screenshot: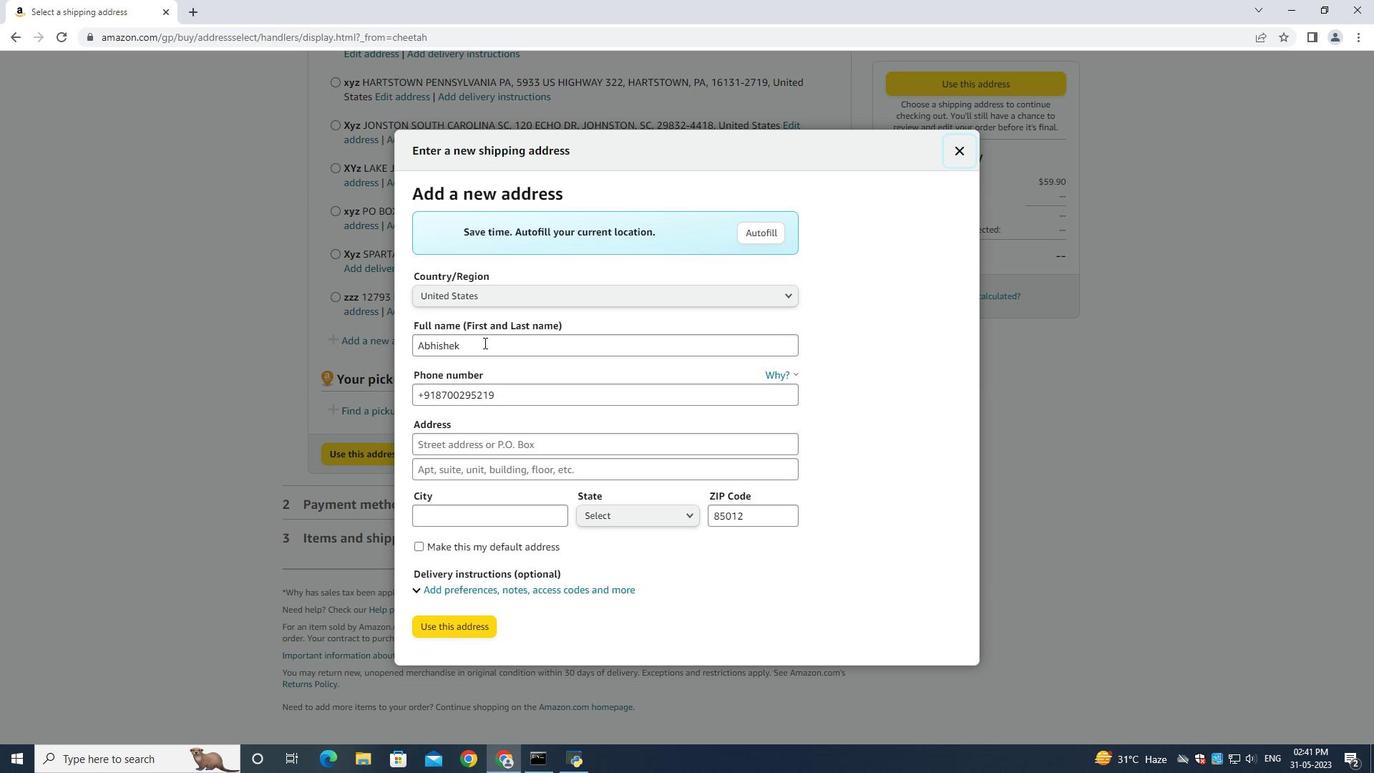
Action: Key pressed ctrl+A<Key.backspace><Key.shift><Key.shift><Key.shift><Key.shift><Key.shift><Key.shift><Key.shift><Key.shift><Key.shift><Key.shift><Key.shift><Key.shift><Key.shift><Key.shift><Key.shift><Key.shift><Key.shift><Key.shift><Key.shift><Key.shift><Key.shift><Key.shift><Key.shift><Key.shift><Key.shift><Key.shift><Key.shift><Key.shift><Key.shift><Key.shift><Key.shift><Key.shift><Key.shift><Key.shift><Key.shift><Key.shift><Key.shift><Key.shift><Key.shift><Key.shift><Key.shift><Key.shift><Key.shift><Key.shift><Key.shift><Key.shift><Key.shift><Key.shift><Key.shift><Key.shift><Key.shift><Key.shift><Key.shift><Key.shift><Key.shift><Key.shift><Key.shift><Key.shift><Key.shift><Key.shift><Key.shift><Key.shift><Key.shift><Key.shift><Key.shift><Key.shift><Key.shift><Key.shift><Key.shift><Key.shift><Key.shift><Key.shift><Key.shift><Key.shift><Key.shift><Key.shift><Key.shift><Key.shift><Key.shift><Key.shift><Key.shift><Key.shift><Key.shift><Key.shift><Key.shift><Key.shift><Key.shift><Key.shift><Key.shift><Key.shift><Key.shift><Key.shift><Key.shift><Key.shift><Key.shift><Key.shift><Key.shift><Key.shift><Key.shift><Key.shift><Key.shift>Kristen<Key.space><Key.shift>Martinez<Key.tab><Key.tab><Key.backspace>5742125169<Key.tab>1131<Key.space><Key.shift>Sharon<Key.space><Key.shift>Lane<Key.tab><Key.shift><Key.shift><Key.shift><Key.shift><Key.shift><Key.shift><Key.shift><Key.shift><Key.shift><Key.shift><Key.shift><Key.shift><Key.shift><Key.shift><Key.shift><Key.shift>South<Key.space><Key.shift><Key.shift><Key.shift>Bend<Key.space><Key.shift><Key.shift><Key.shift><Key.shift><Key.shift><Key.shift><Key.shift><Key.shift><Key.shift><Key.shift><Key.shift><Key.shift><Key.shift><Key.shift><Key.shift><Key.shift><Key.shift><Key.shift><Key.shift><Key.shift><Key.shift><Key.shift><Key.shift><Key.shift><Key.shift><Key.shift><Key.shift><Key.shift><Key.shift><Key.shift><Key.shift><Key.shift><Key.shift><Key.shift><Key.shift><Key.shift><Key.shift><Key.shift><Key.shift><Key.shift><Key.shift><Key.shift><Key.shift><Key.shift><Key.shift>Indiana<Key.tab><Key.shift>South<Key.space><Key.shift><Key.shift><Key.shift>Bend<Key.tab><Key.shift>India<Key.tab><Key.backspace>46625
Screenshot: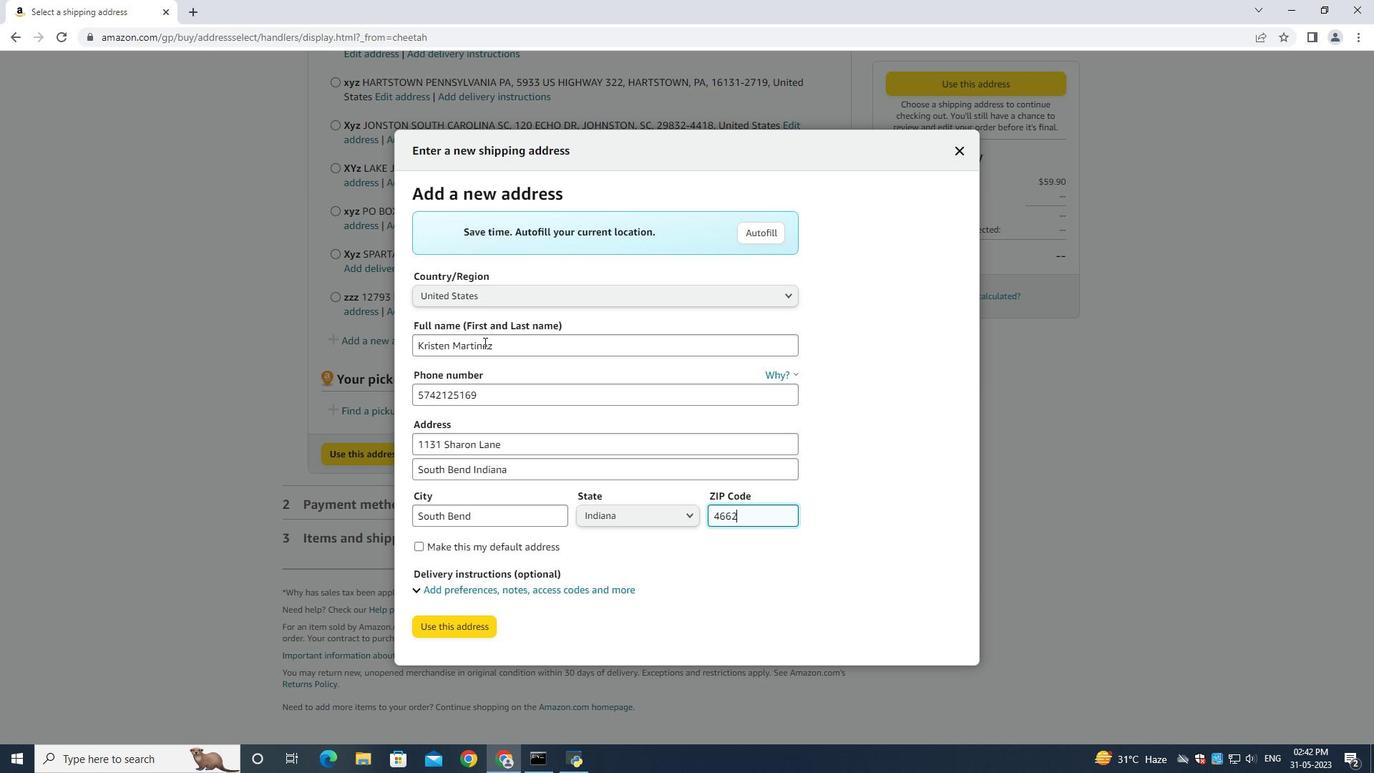 
Action: Mouse moved to (456, 656)
Screenshot: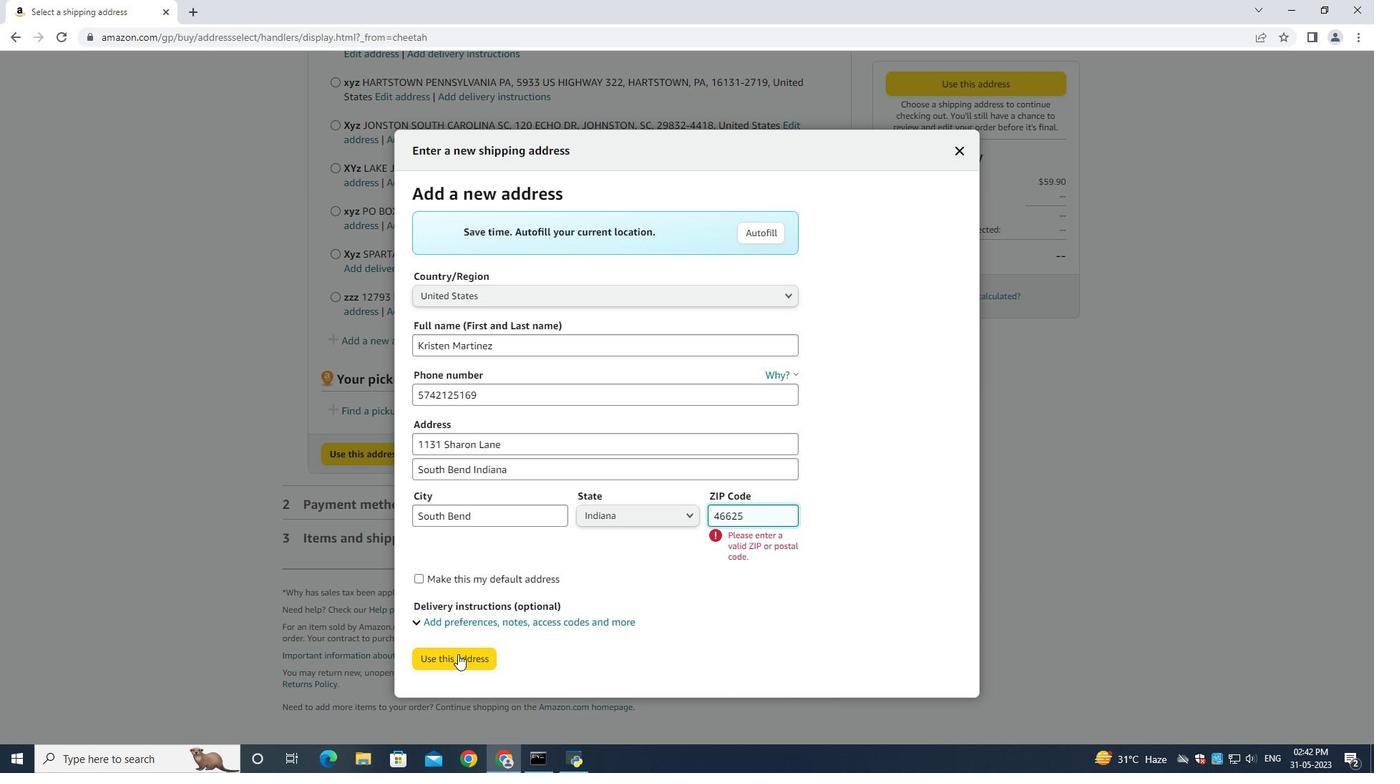 
Action: Mouse pressed left at (456, 656)
Screenshot: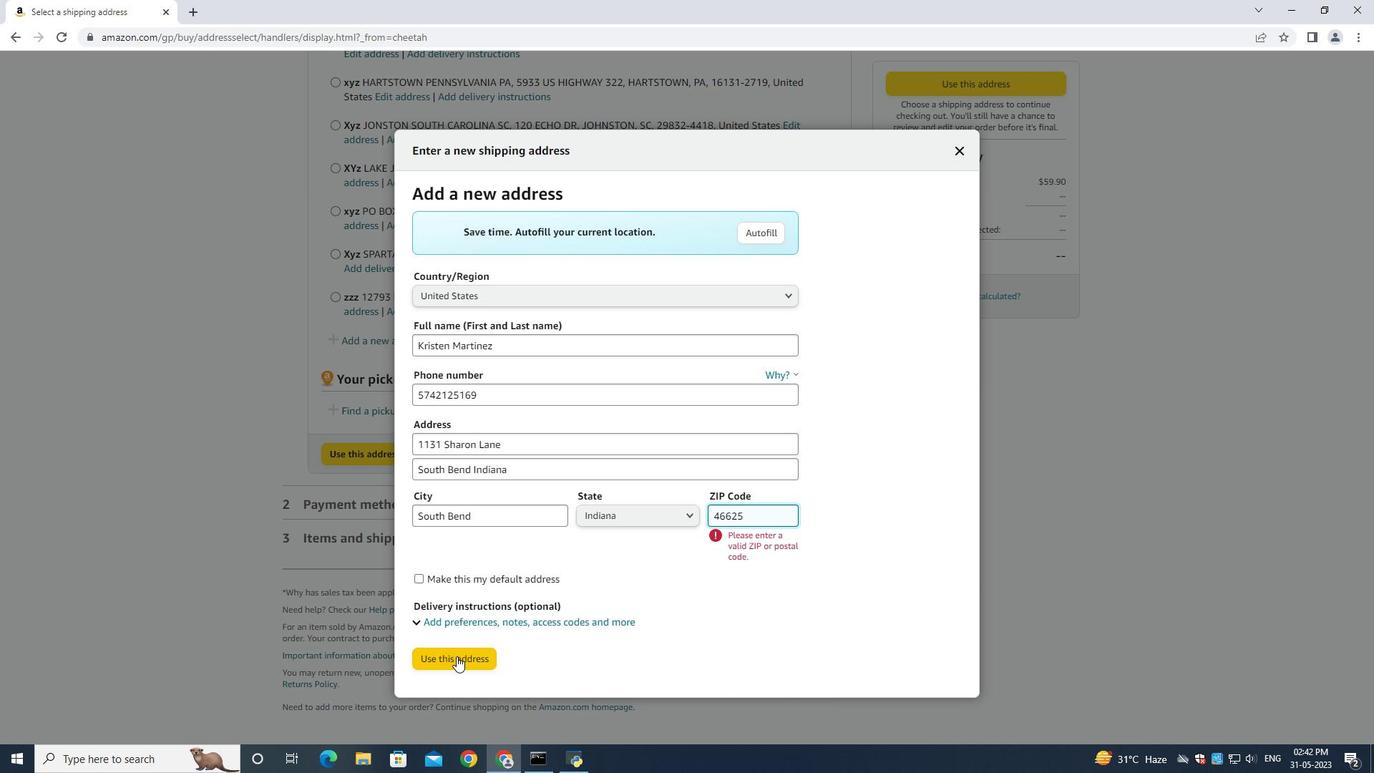
Action: Mouse moved to (438, 727)
Screenshot: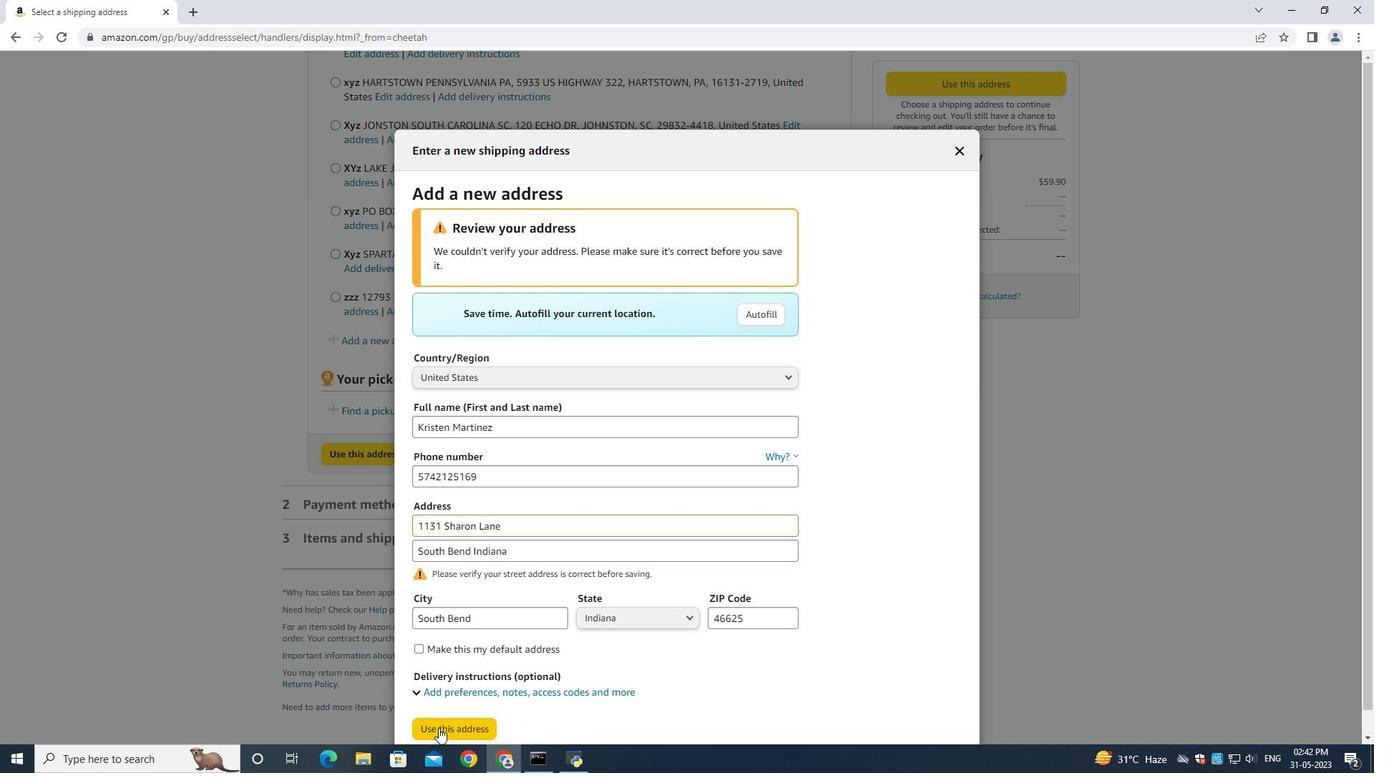 
Action: Mouse pressed left at (438, 727)
Screenshot: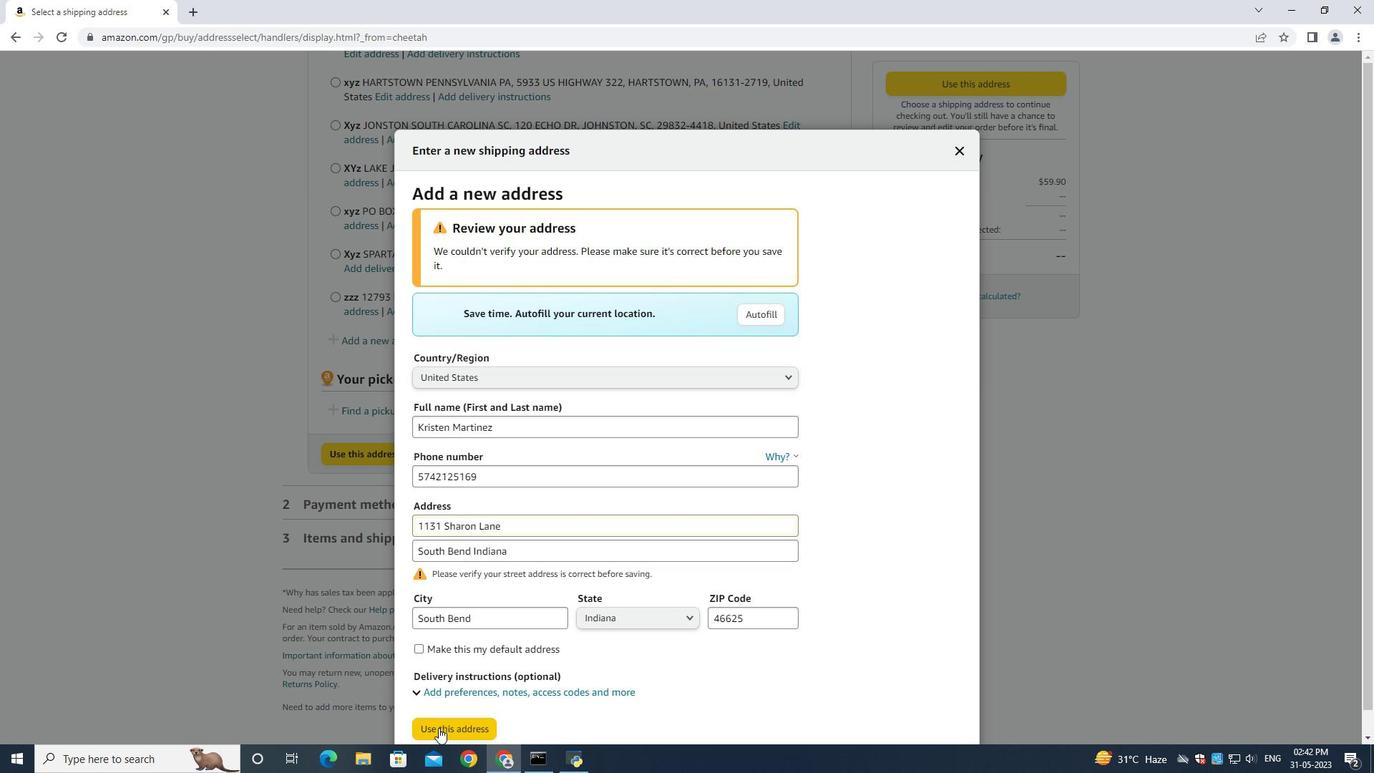 
Action: Mouse moved to (734, 441)
Screenshot: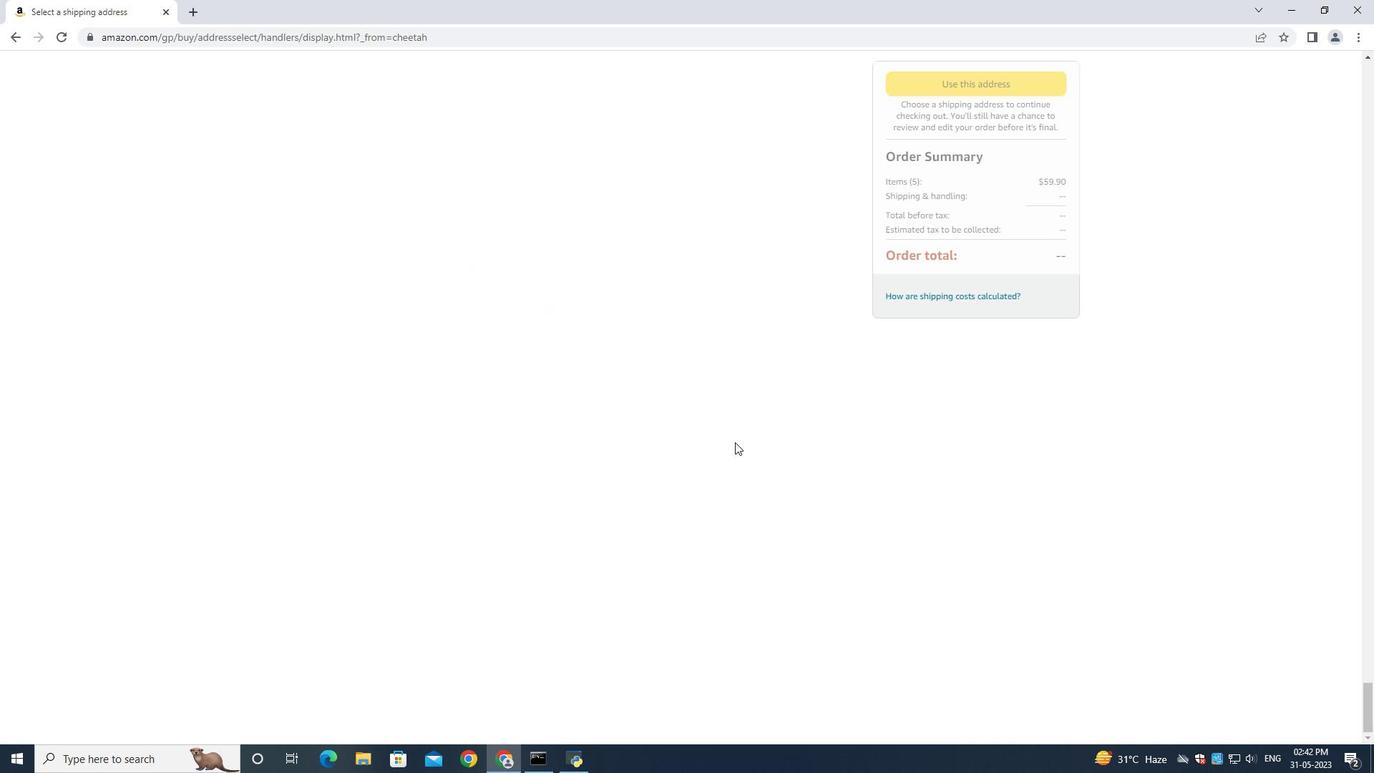 
